 Task: Create a "release" branch for stable versions of your code.
Action: Mouse moved to (1244, 82)
Screenshot: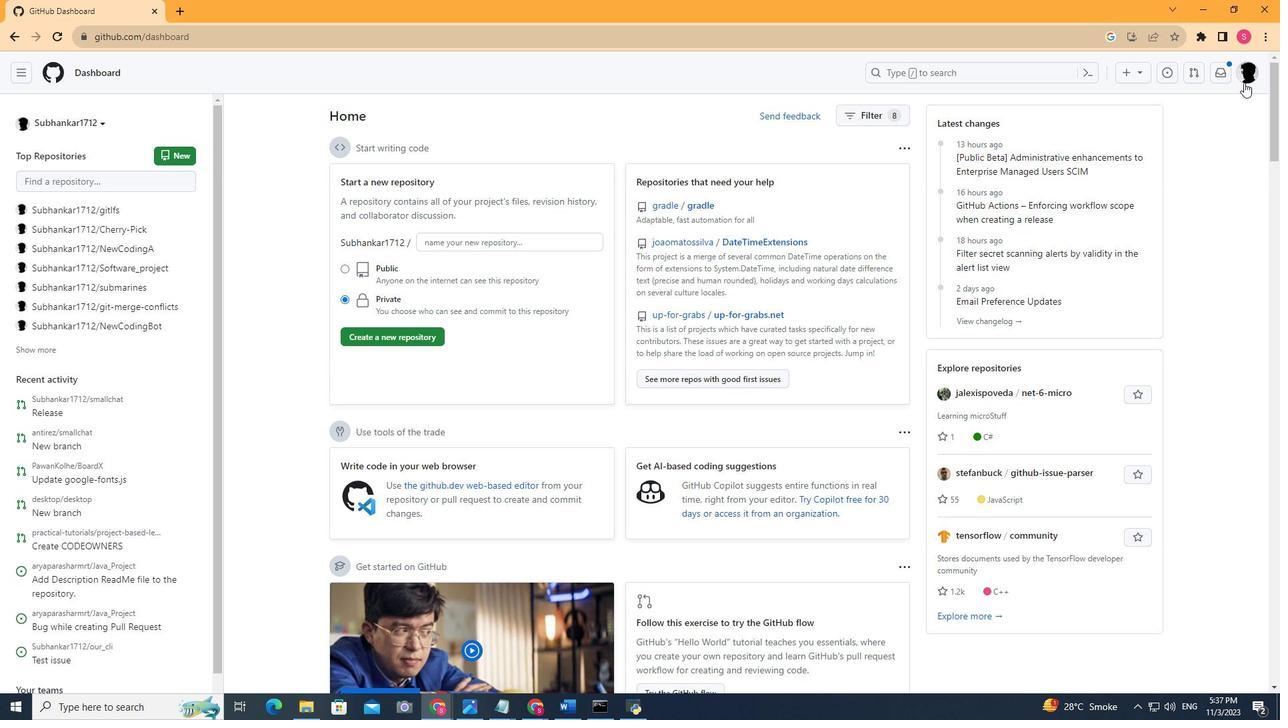 
Action: Mouse pressed left at (1244, 82)
Screenshot: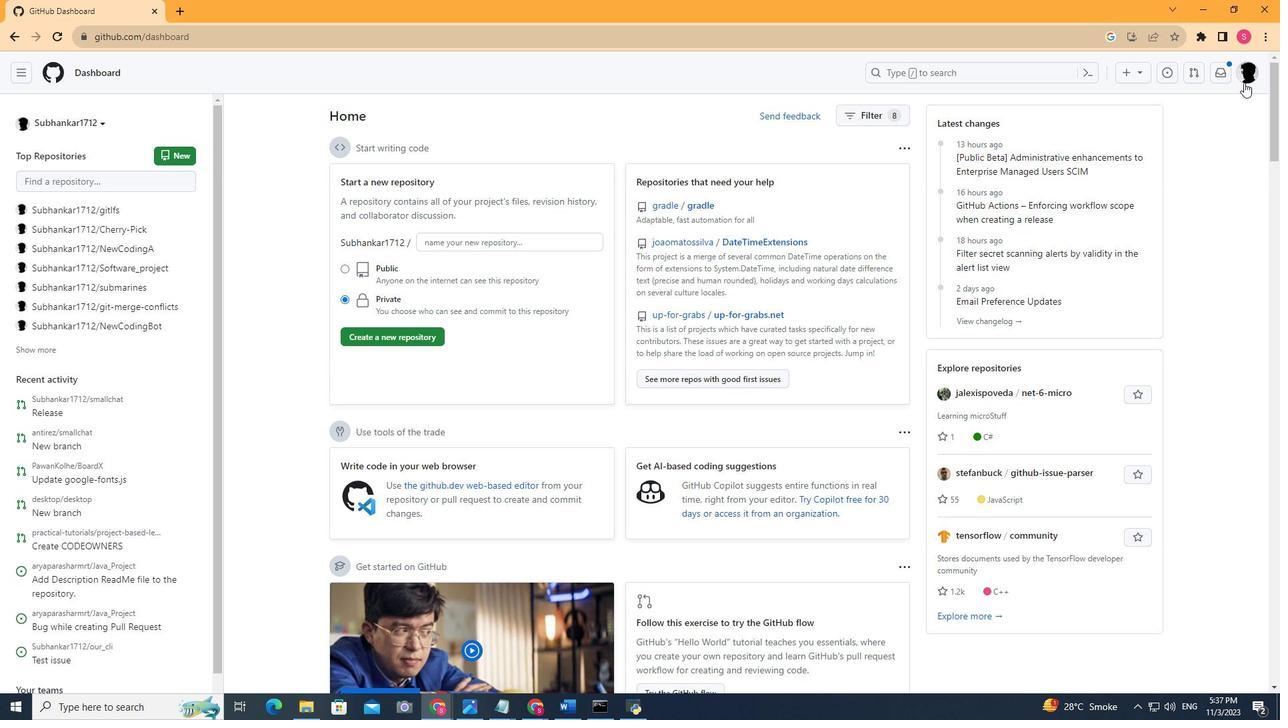
Action: Mouse moved to (1123, 174)
Screenshot: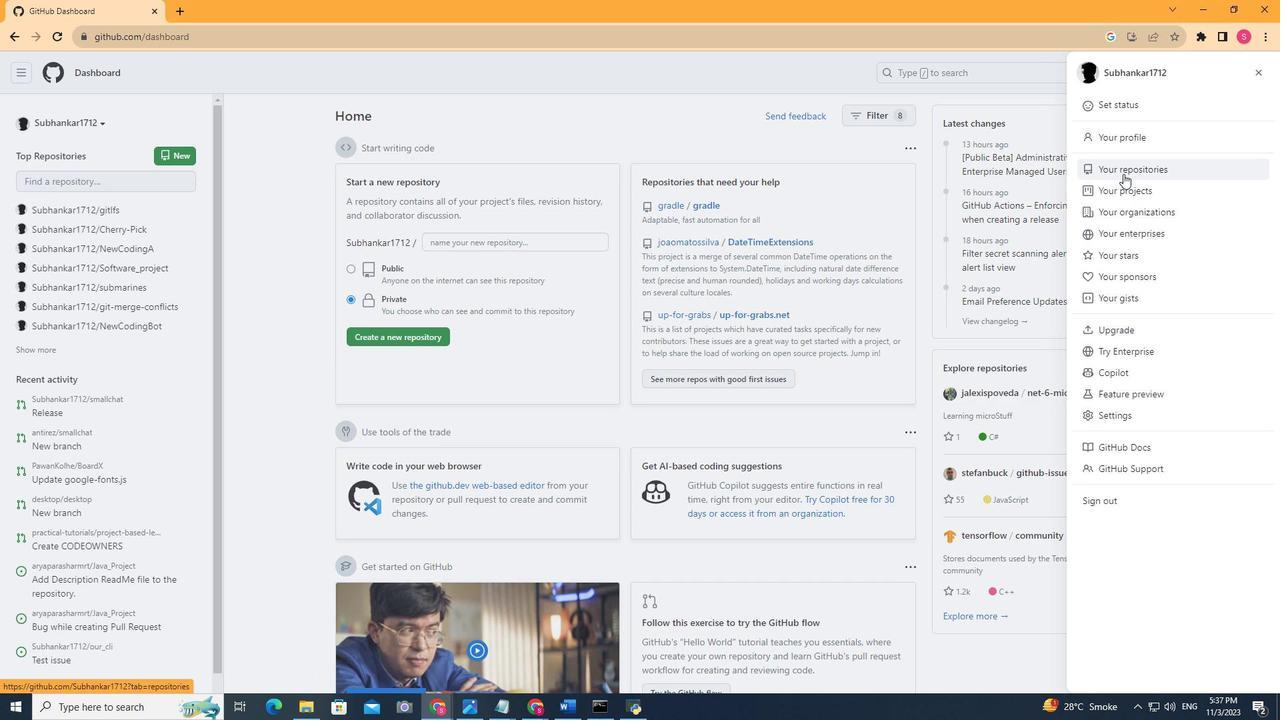 
Action: Mouse pressed left at (1123, 174)
Screenshot: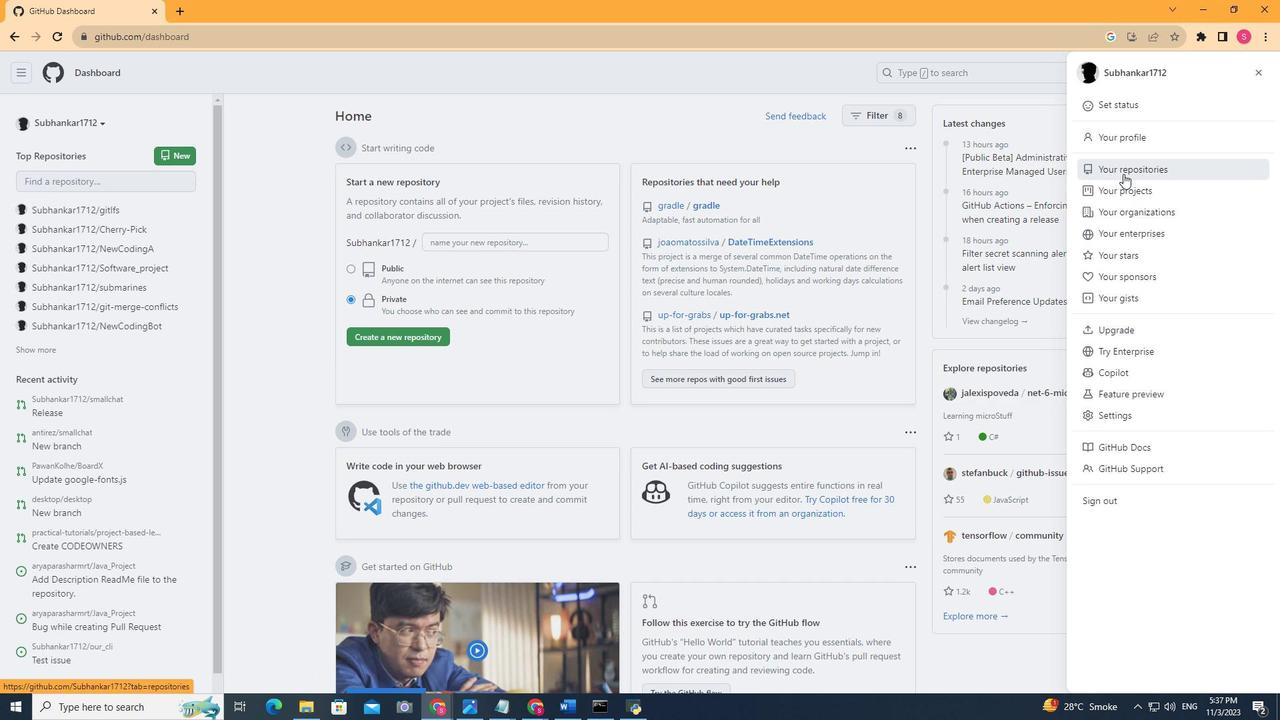 
Action: Mouse moved to (522, 269)
Screenshot: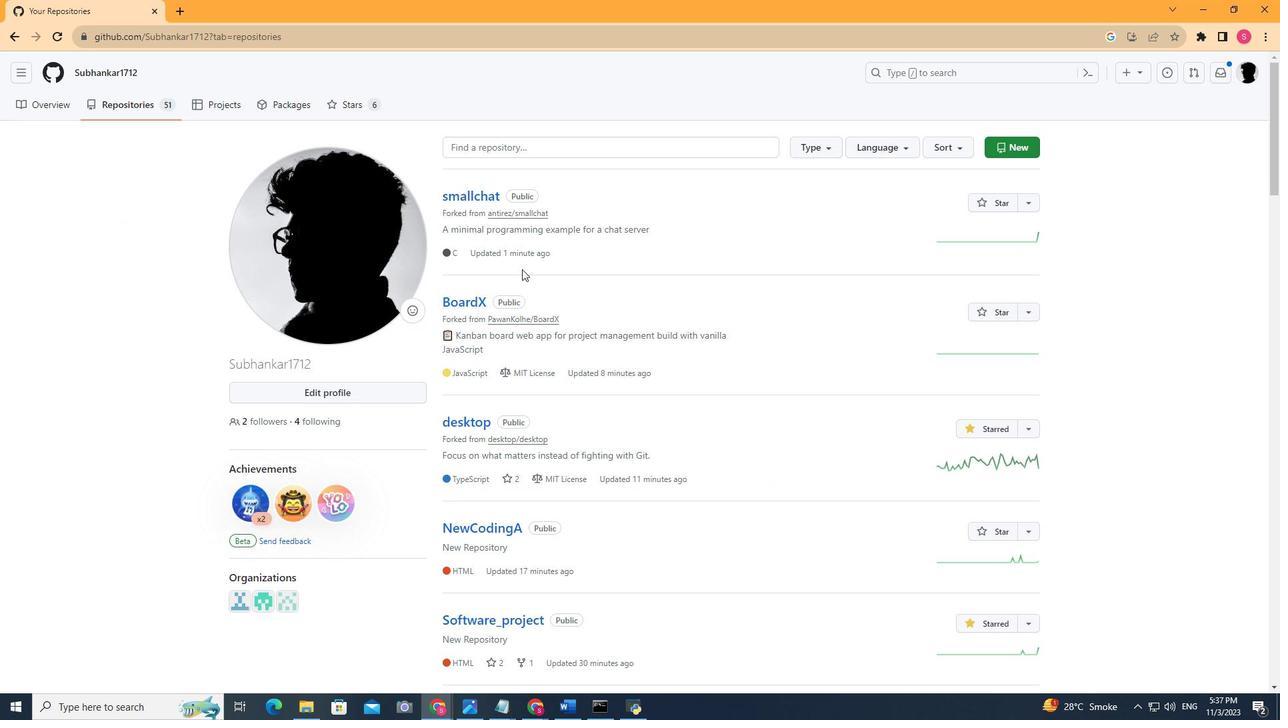 
Action: Mouse scrolled (522, 268) with delta (0, 0)
Screenshot: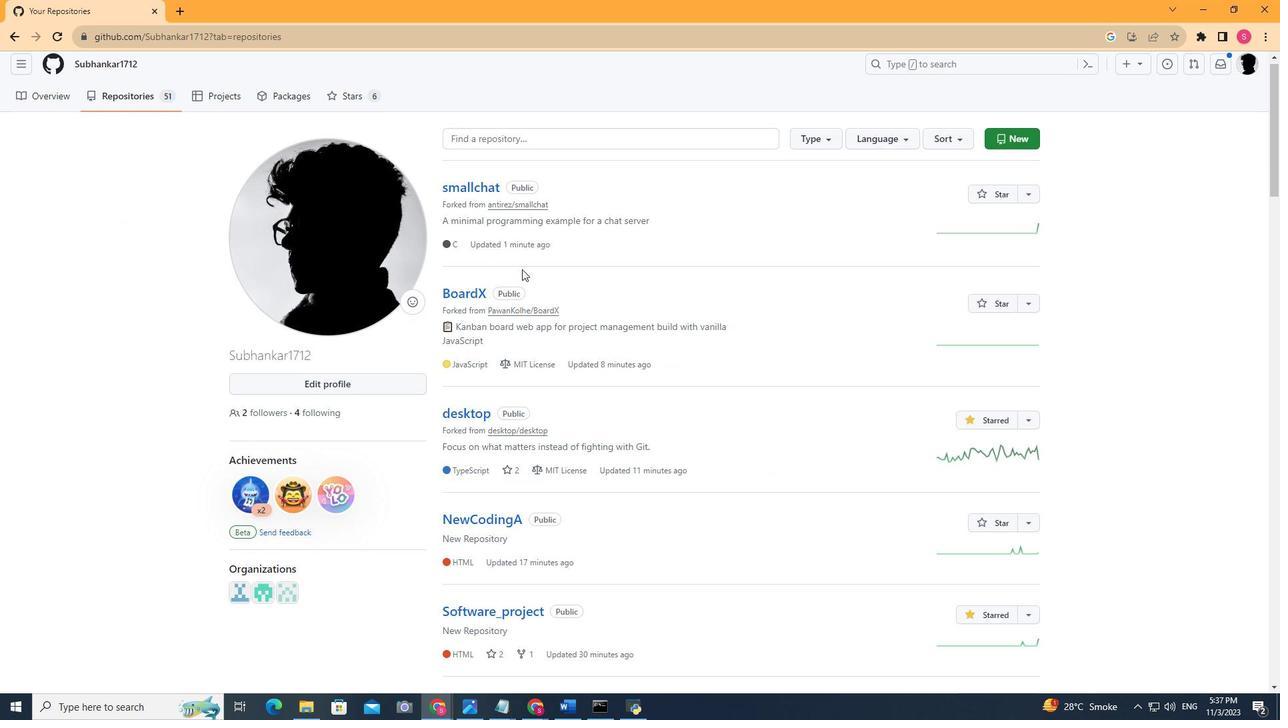 
Action: Mouse scrolled (522, 268) with delta (0, 0)
Screenshot: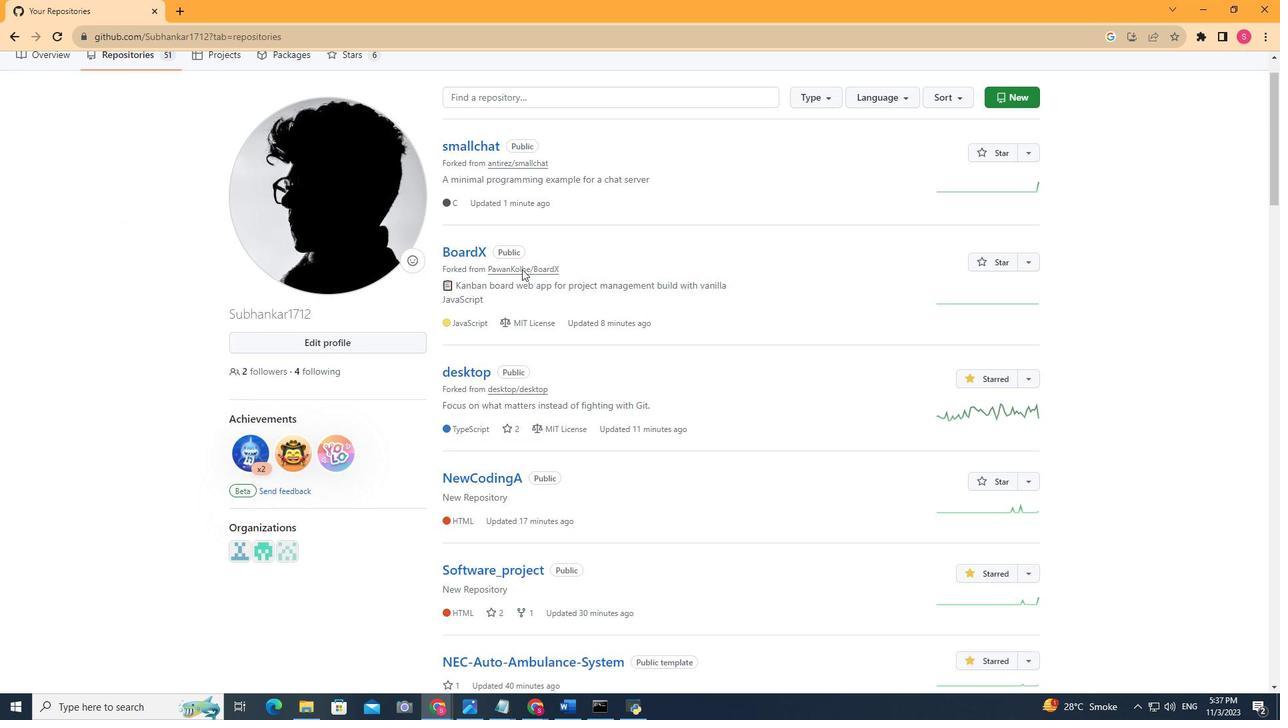 
Action: Mouse scrolled (522, 268) with delta (0, 0)
Screenshot: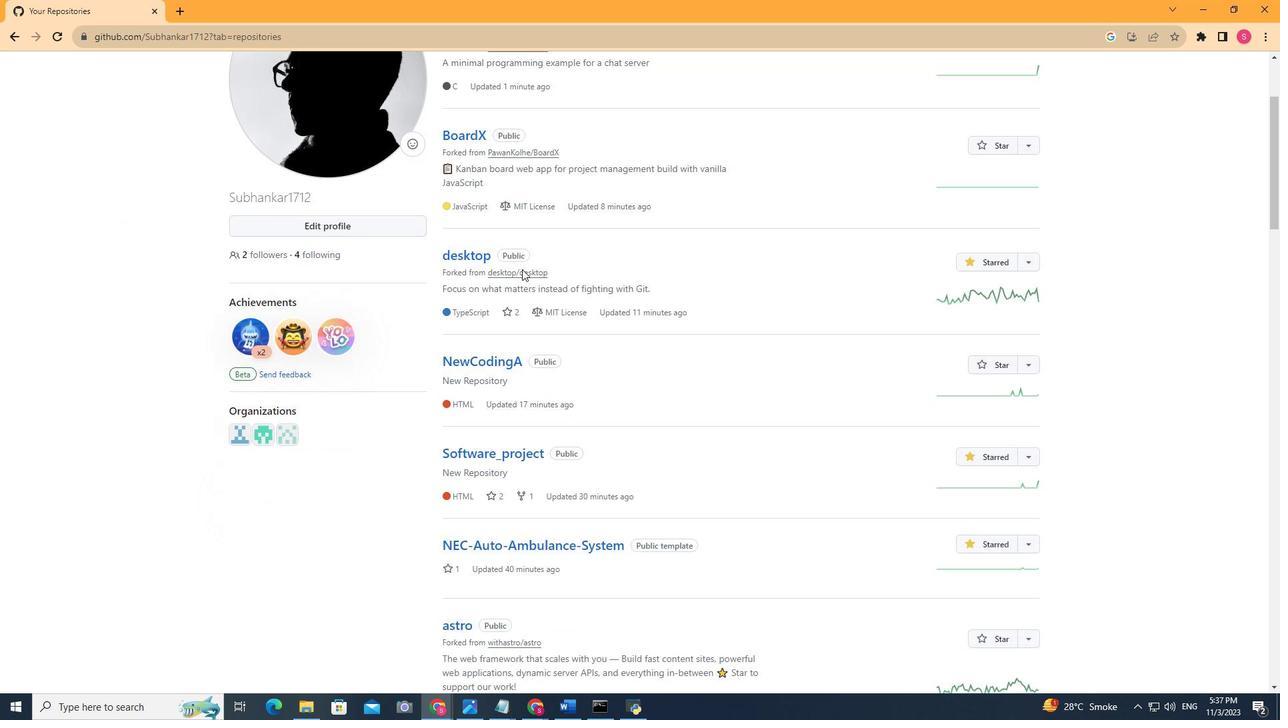 
Action: Mouse scrolled (522, 268) with delta (0, 0)
Screenshot: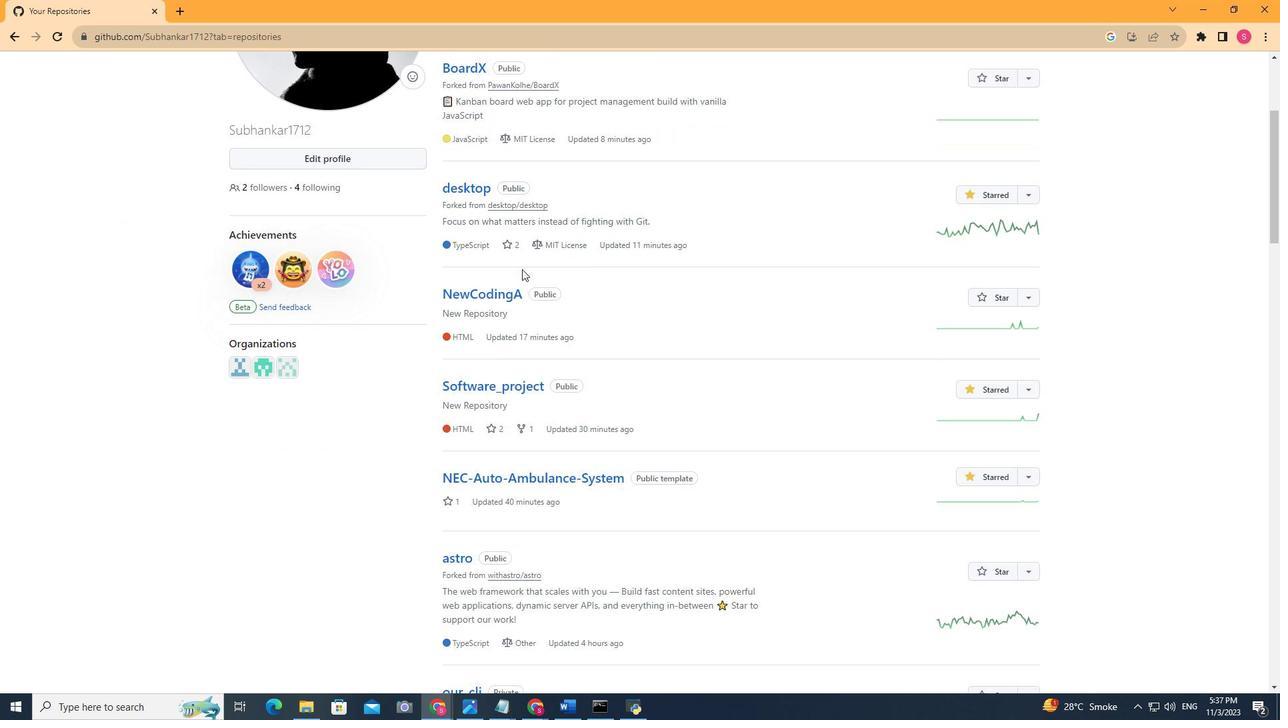 
Action: Mouse scrolled (522, 268) with delta (0, 0)
Screenshot: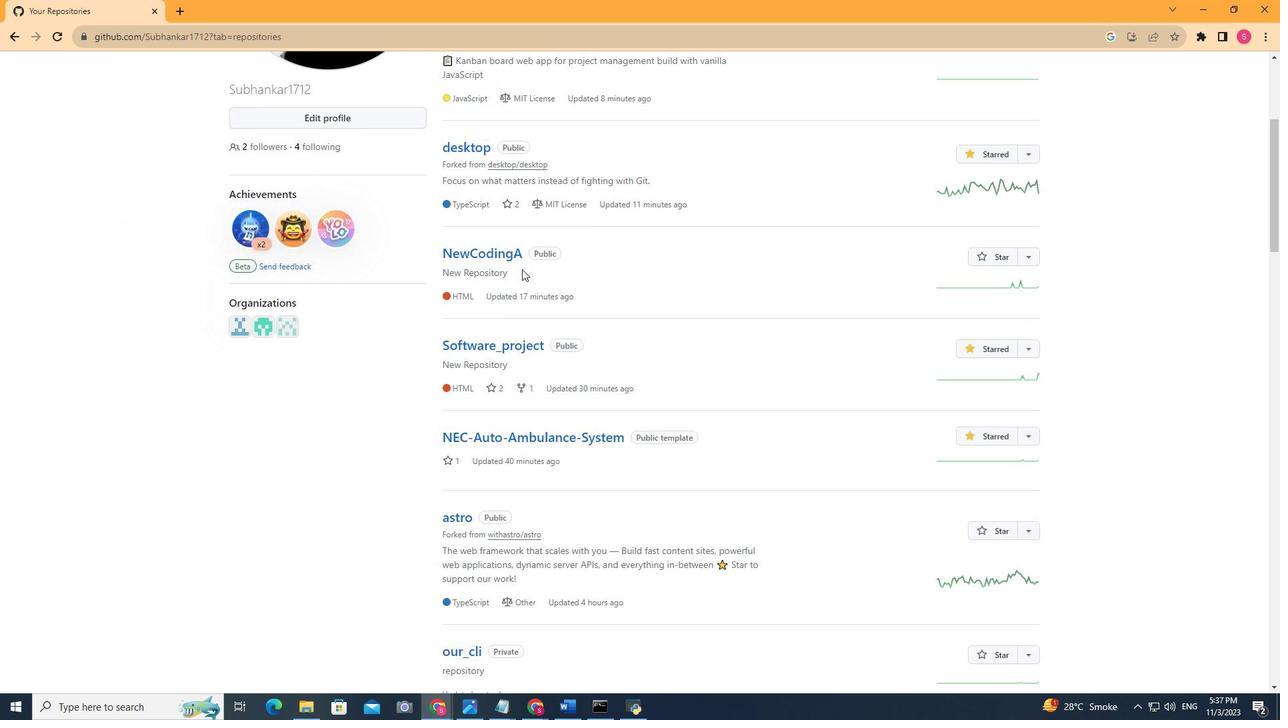 
Action: Mouse scrolled (522, 268) with delta (0, 0)
Screenshot: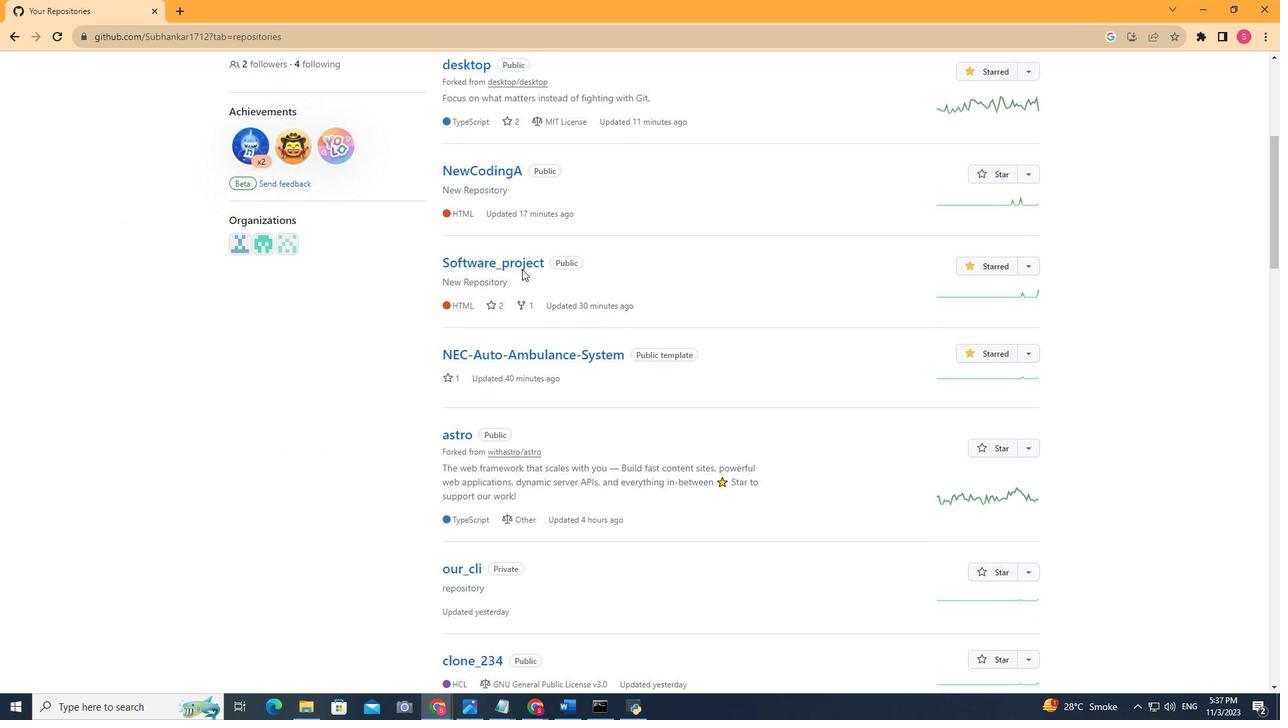 
Action: Mouse scrolled (522, 268) with delta (0, 0)
Screenshot: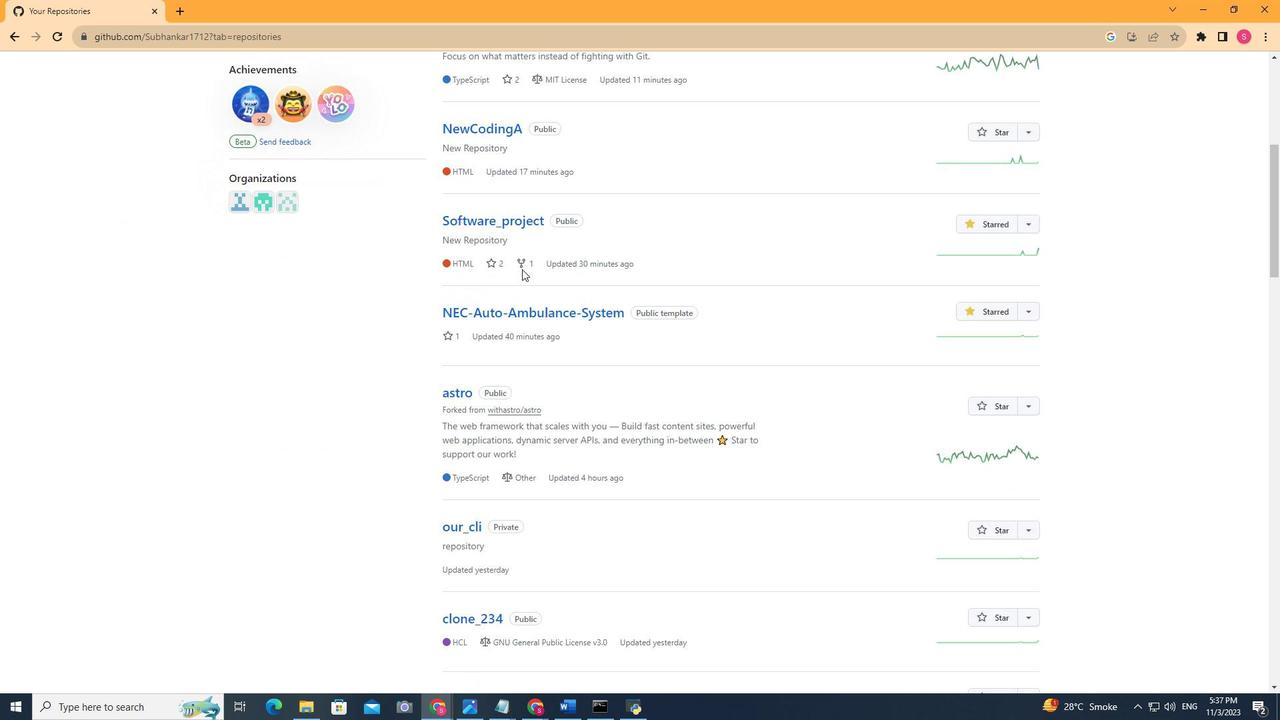 
Action: Mouse scrolled (522, 268) with delta (0, 0)
Screenshot: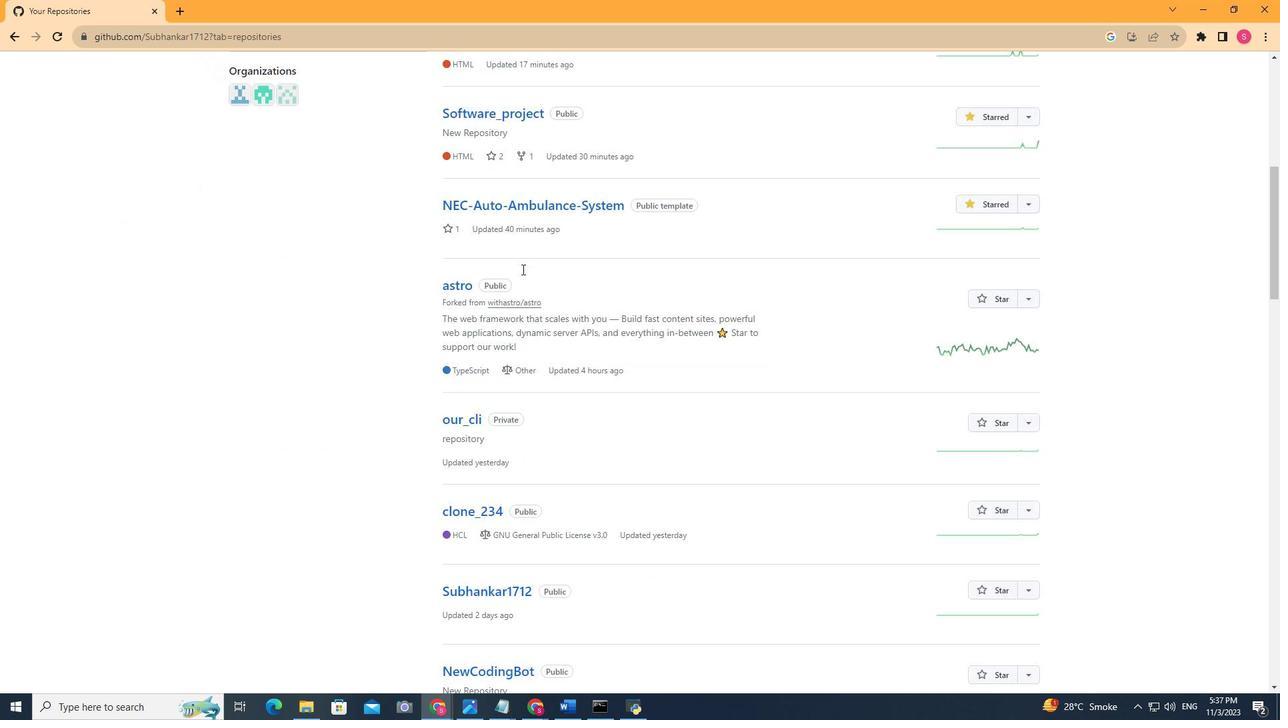
Action: Mouse scrolled (522, 268) with delta (0, 0)
Screenshot: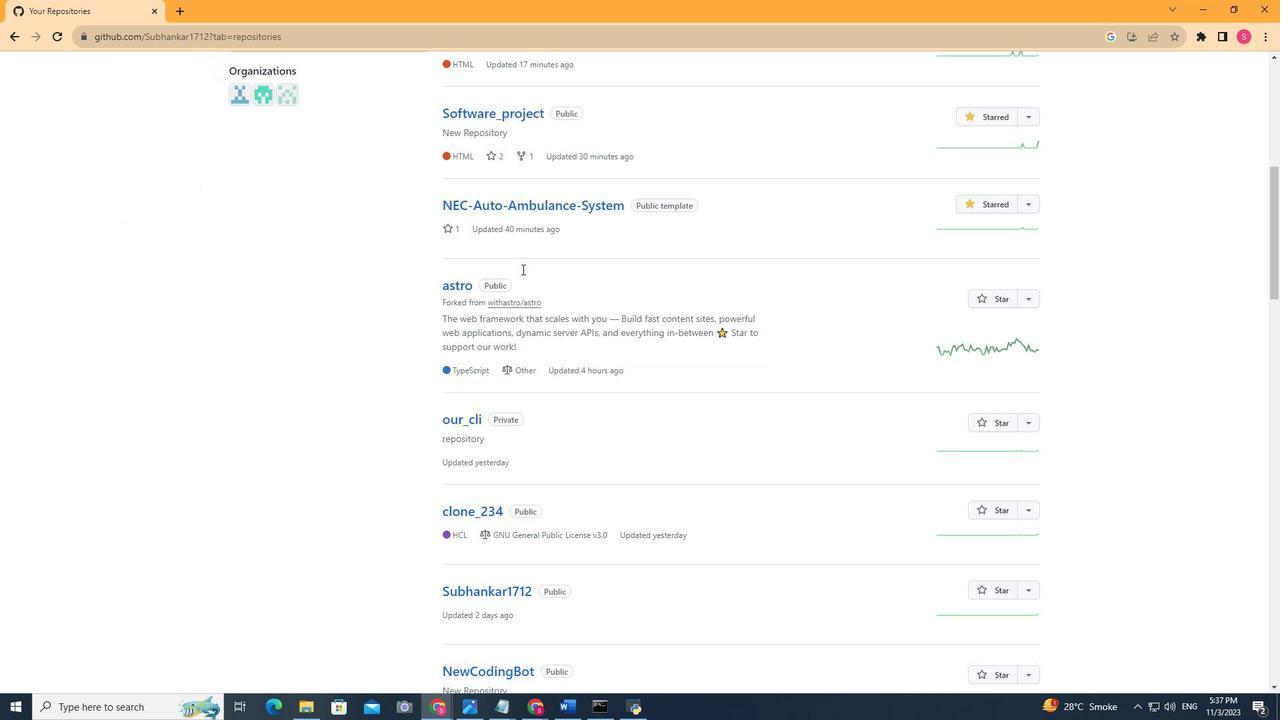 
Action: Mouse scrolled (522, 268) with delta (0, 0)
Screenshot: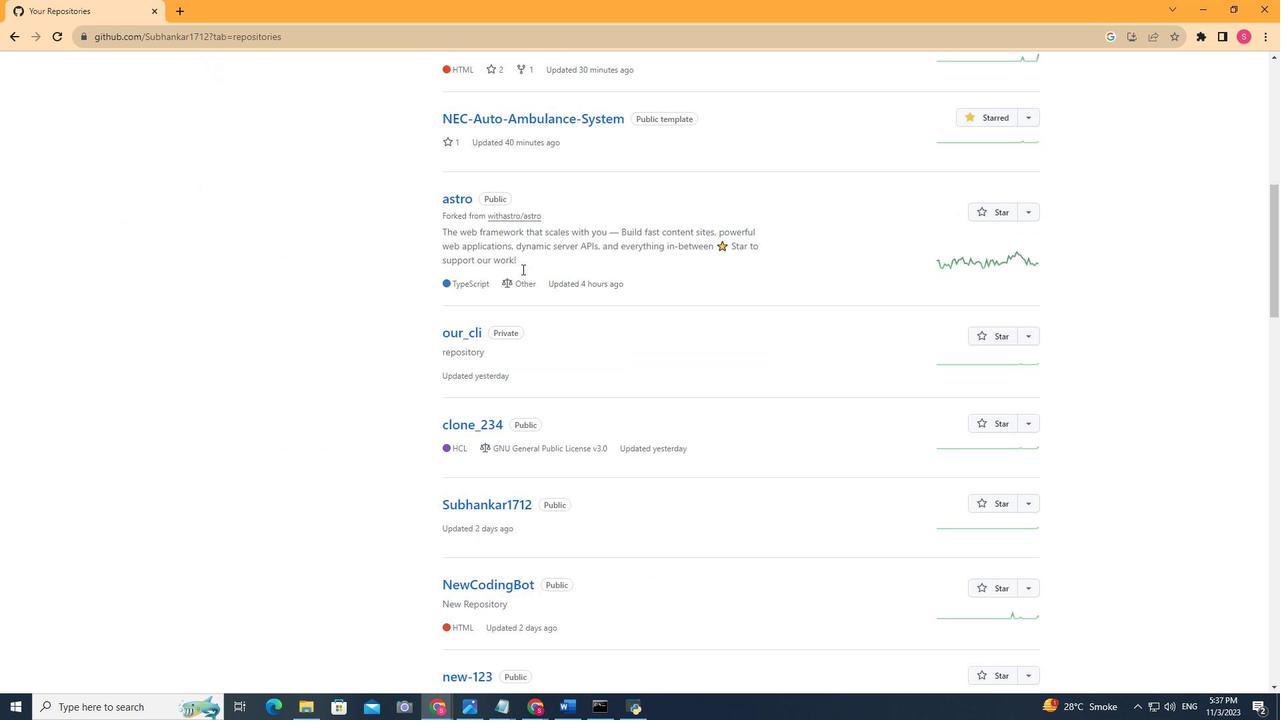 
Action: Mouse scrolled (522, 268) with delta (0, 0)
Screenshot: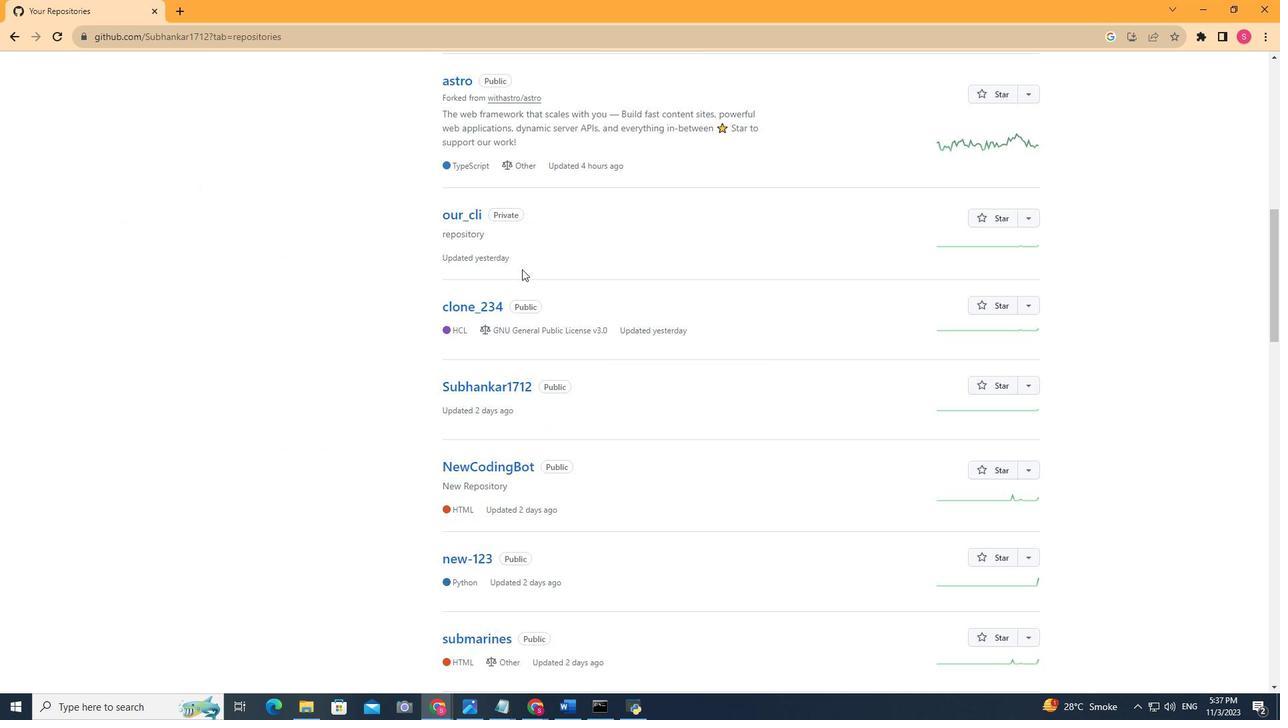 
Action: Mouse scrolled (522, 268) with delta (0, 0)
Screenshot: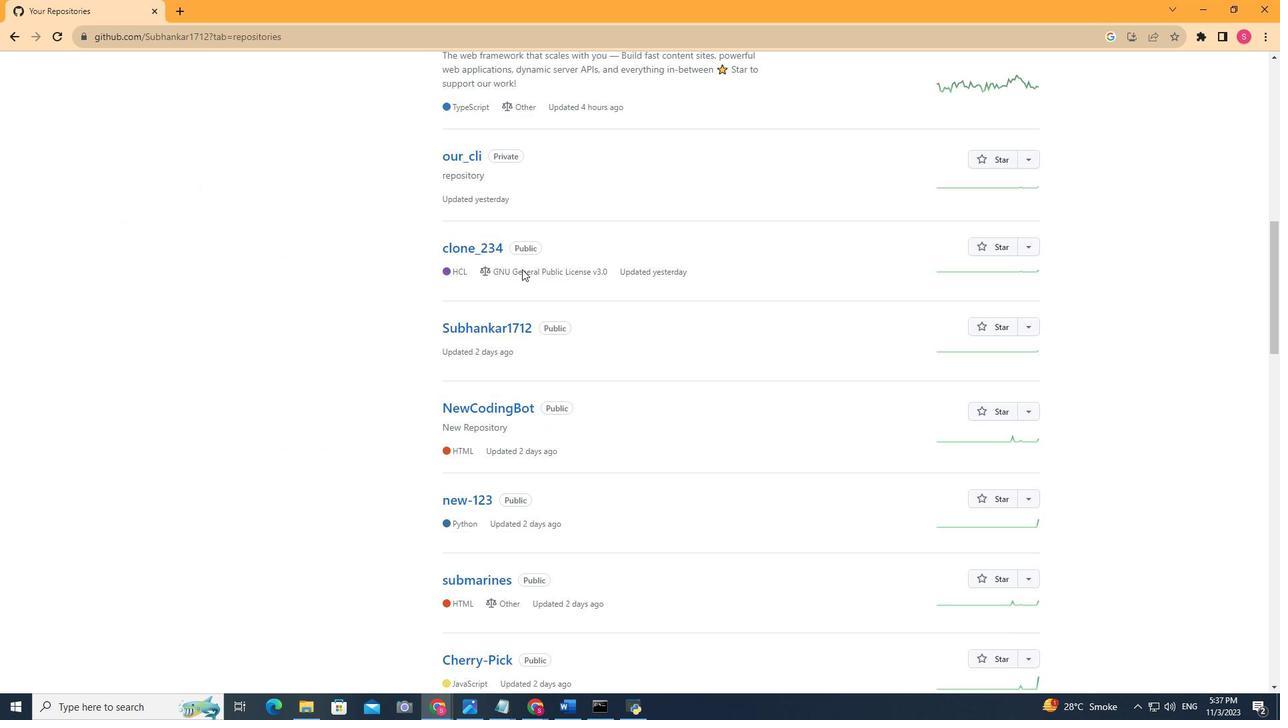 
Action: Mouse scrolled (522, 268) with delta (0, 0)
Screenshot: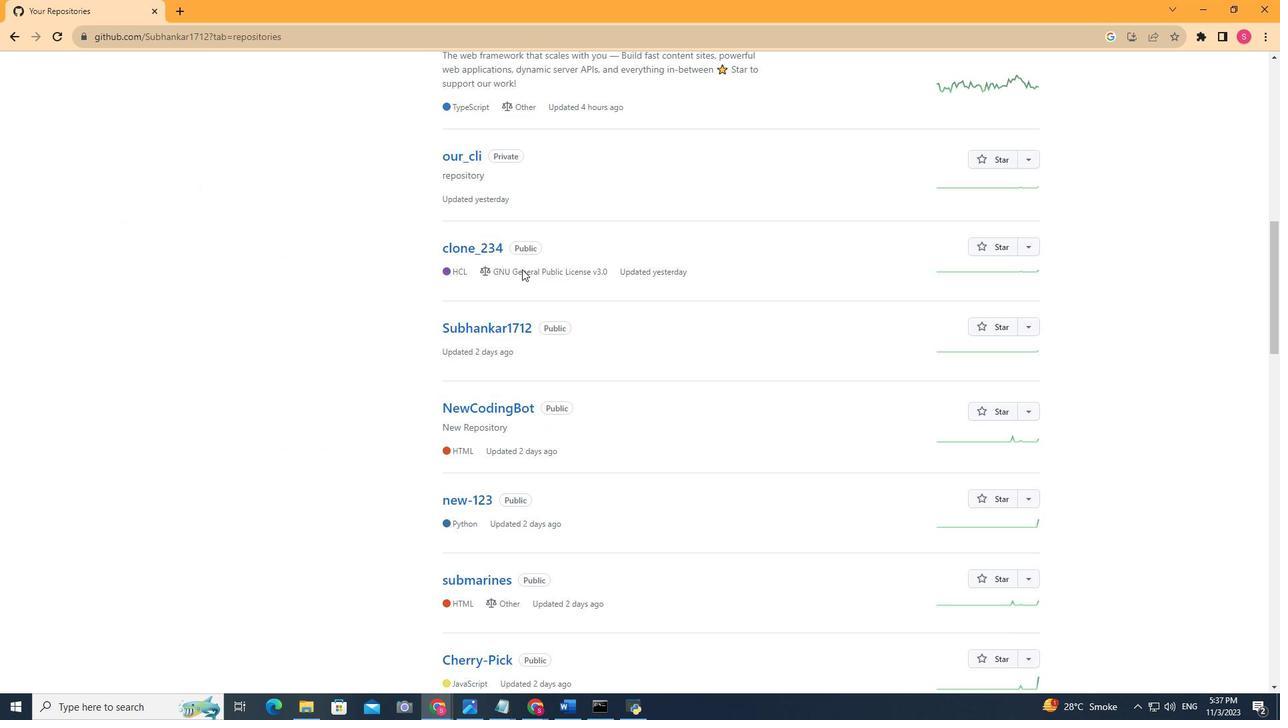 
Action: Mouse scrolled (522, 268) with delta (0, 0)
Screenshot: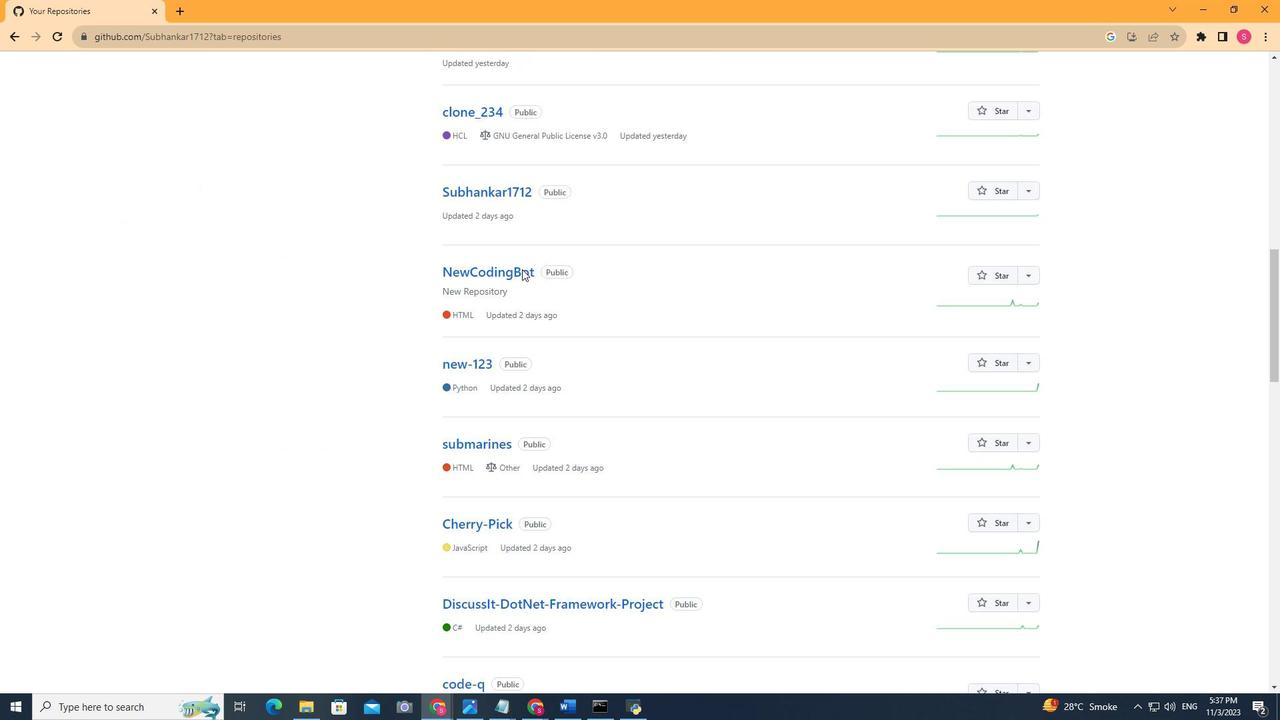 
Action: Mouse scrolled (522, 268) with delta (0, 0)
Screenshot: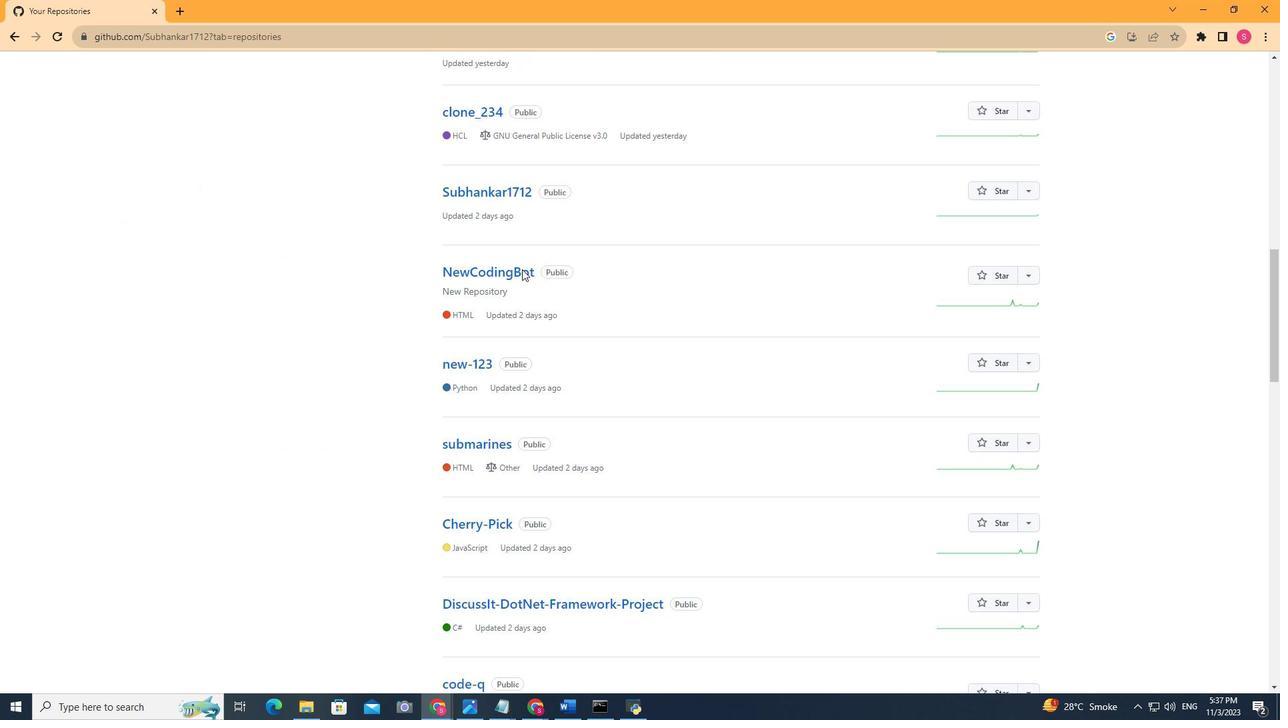 
Action: Mouse scrolled (522, 268) with delta (0, 0)
Screenshot: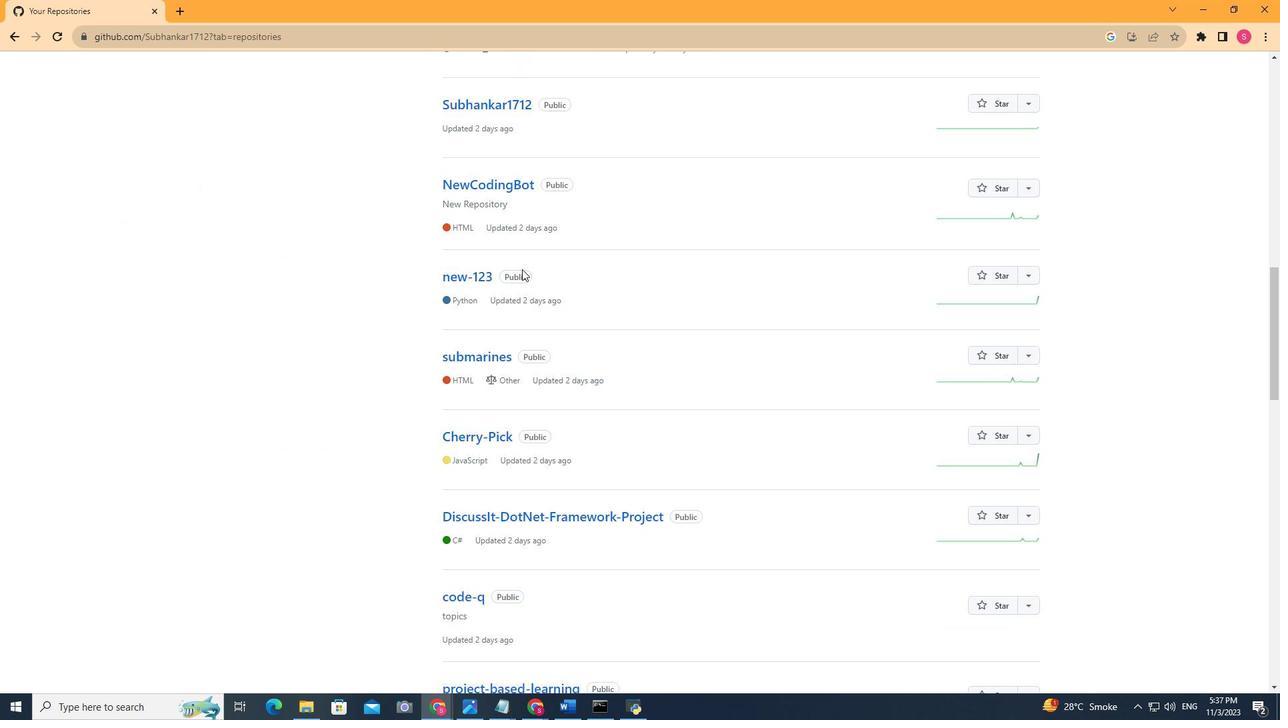 
Action: Mouse scrolled (522, 268) with delta (0, 0)
Screenshot: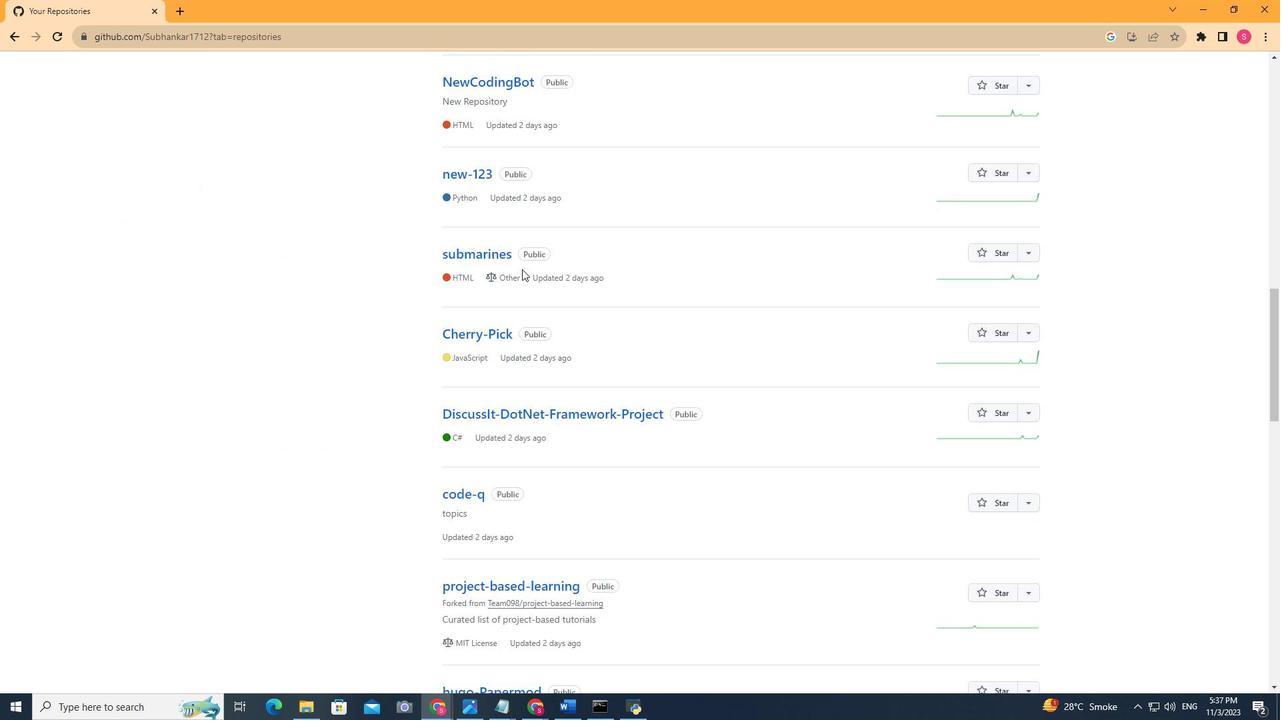 
Action: Mouse scrolled (522, 268) with delta (0, 0)
Screenshot: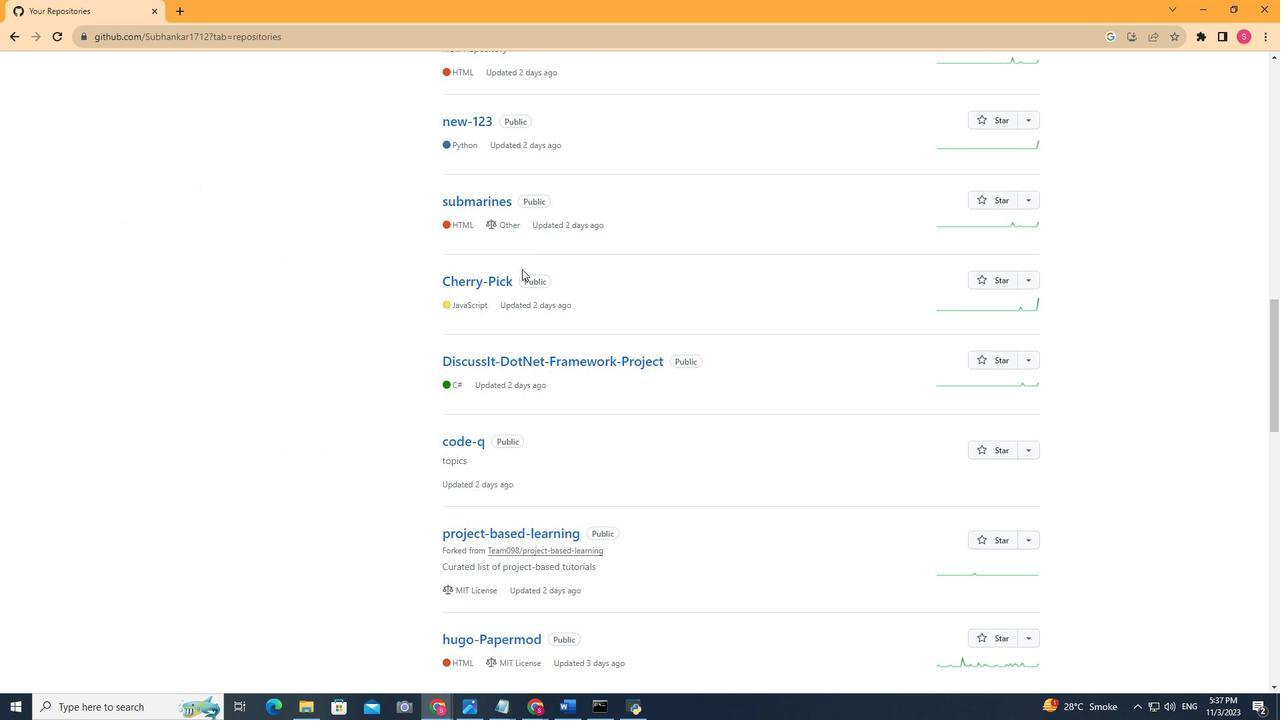 
Action: Mouse scrolled (522, 268) with delta (0, 0)
Screenshot: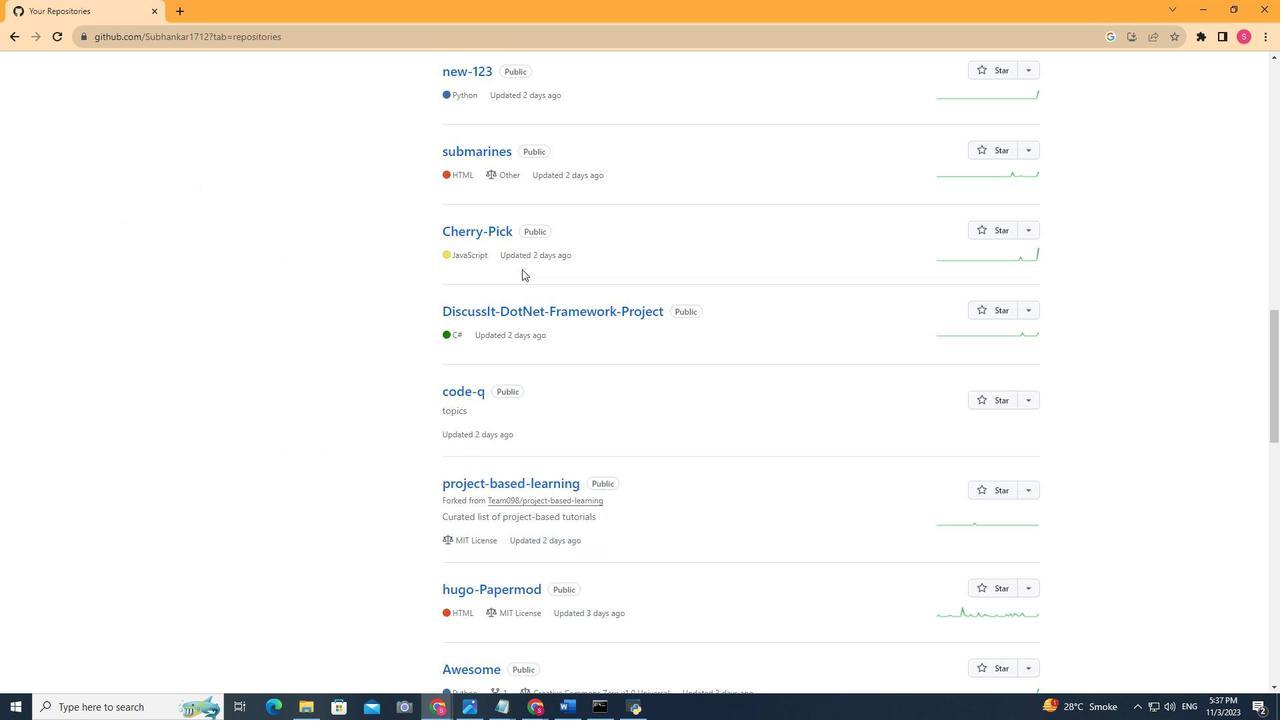 
Action: Mouse scrolled (522, 268) with delta (0, 0)
Screenshot: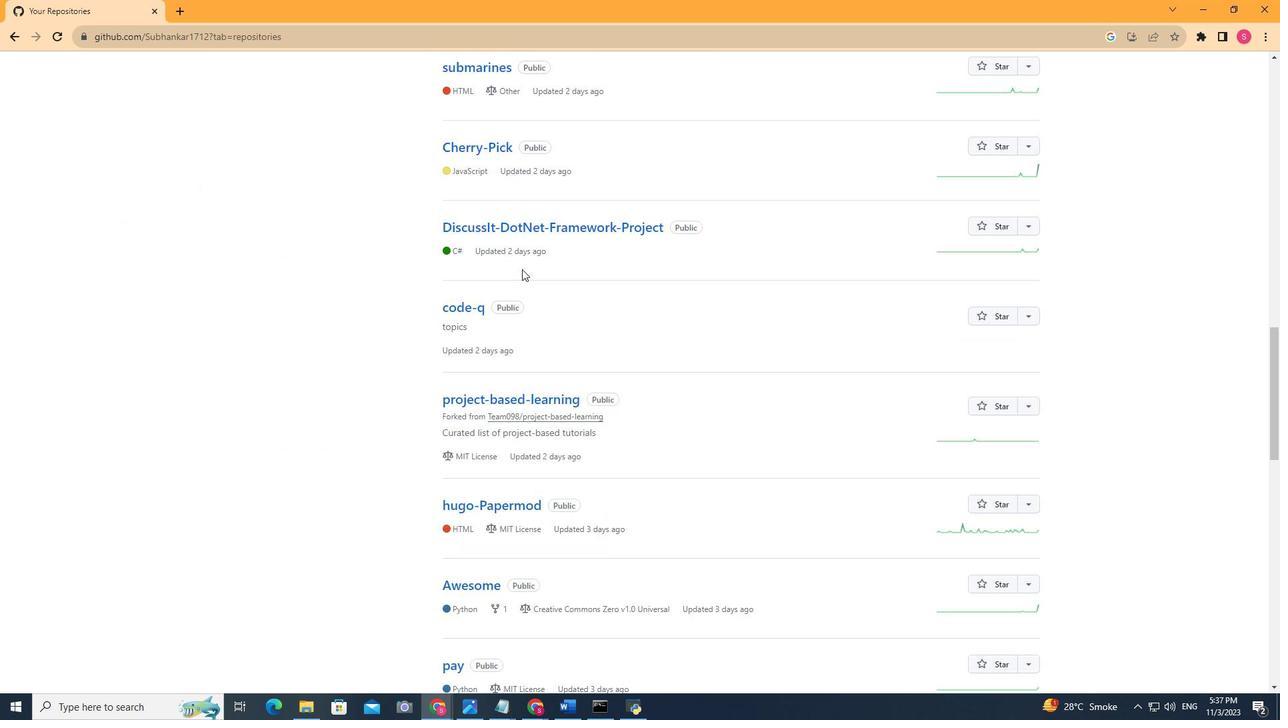 
Action: Mouse scrolled (522, 268) with delta (0, 0)
Screenshot: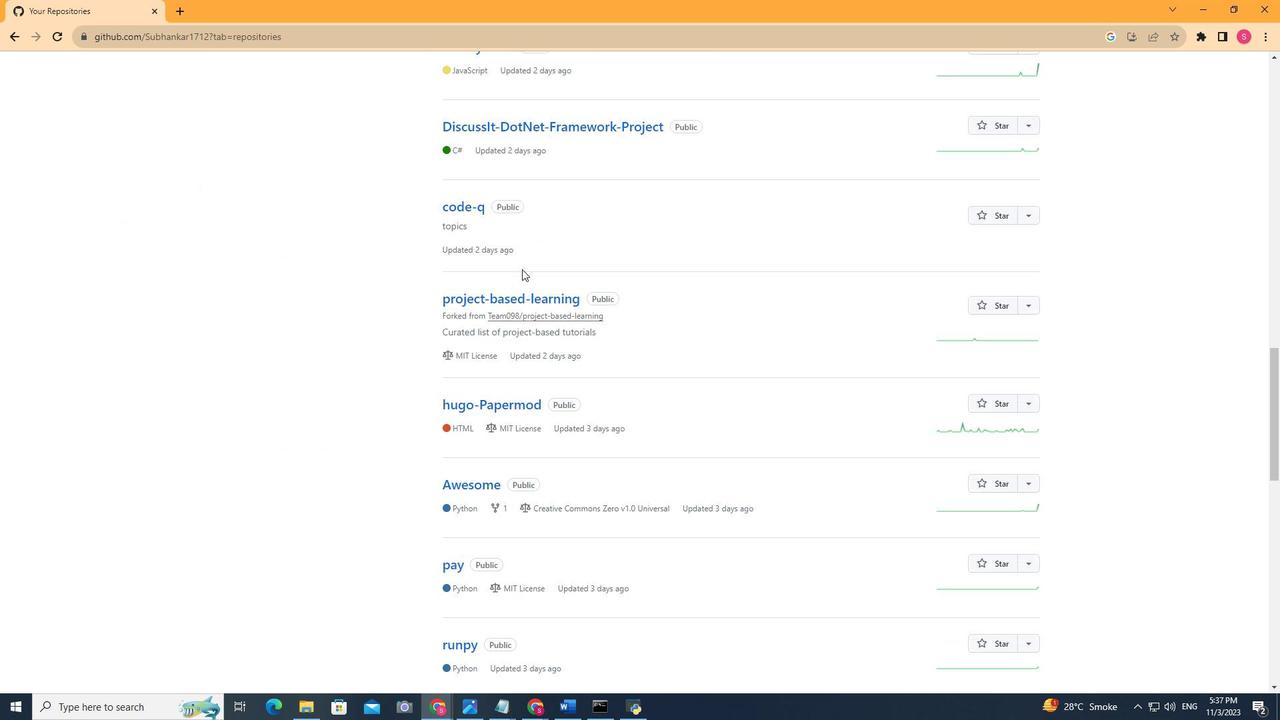 
Action: Mouse scrolled (522, 268) with delta (0, 0)
Screenshot: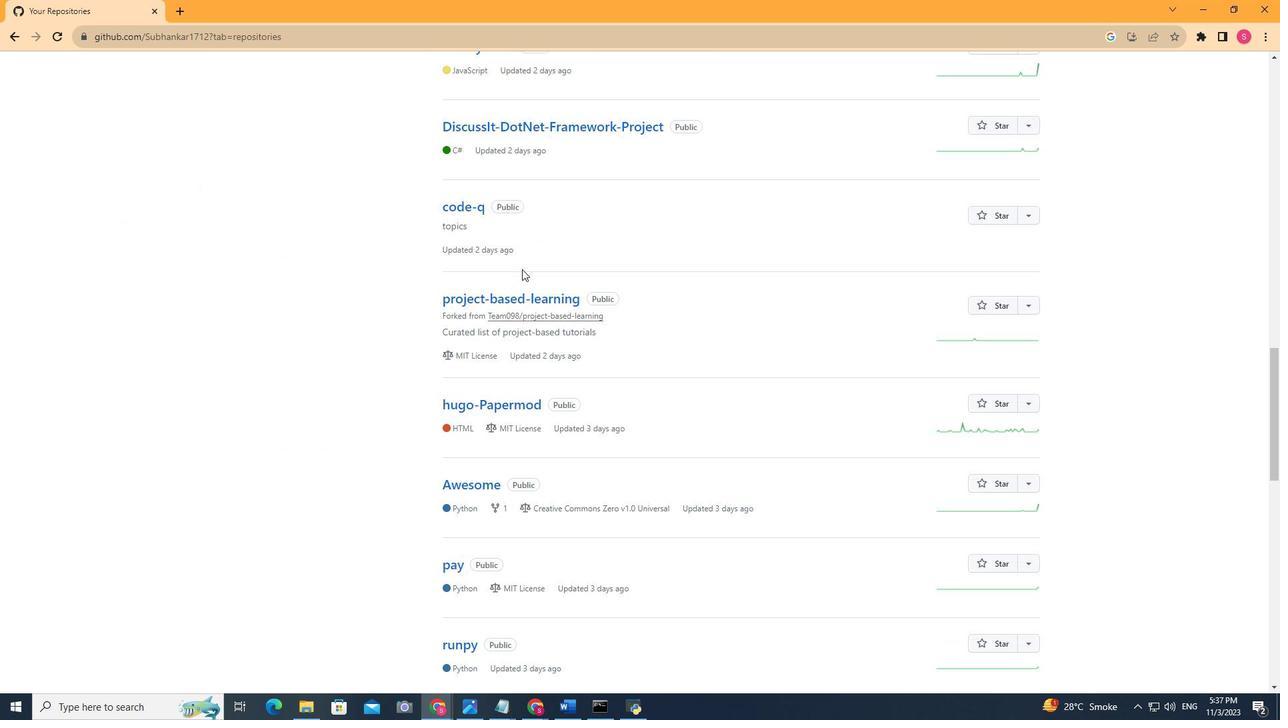 
Action: Mouse scrolled (522, 268) with delta (0, 0)
Screenshot: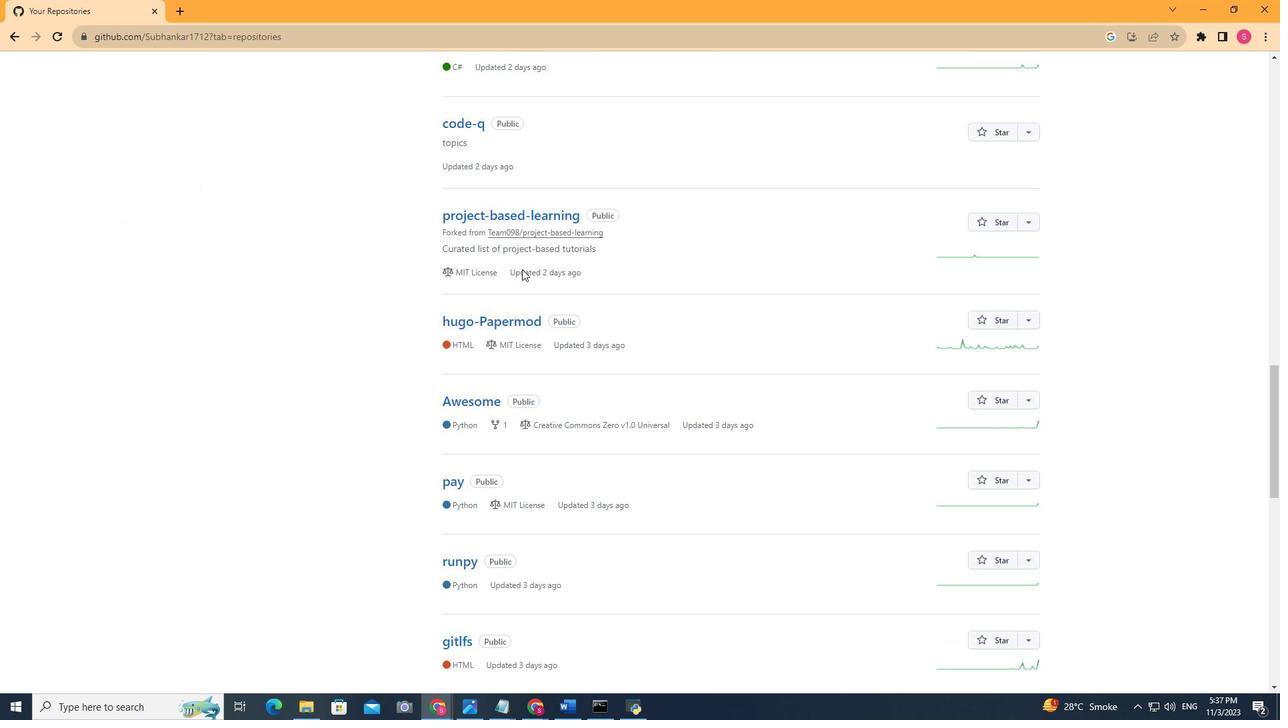 
Action: Mouse scrolled (522, 268) with delta (0, 0)
Screenshot: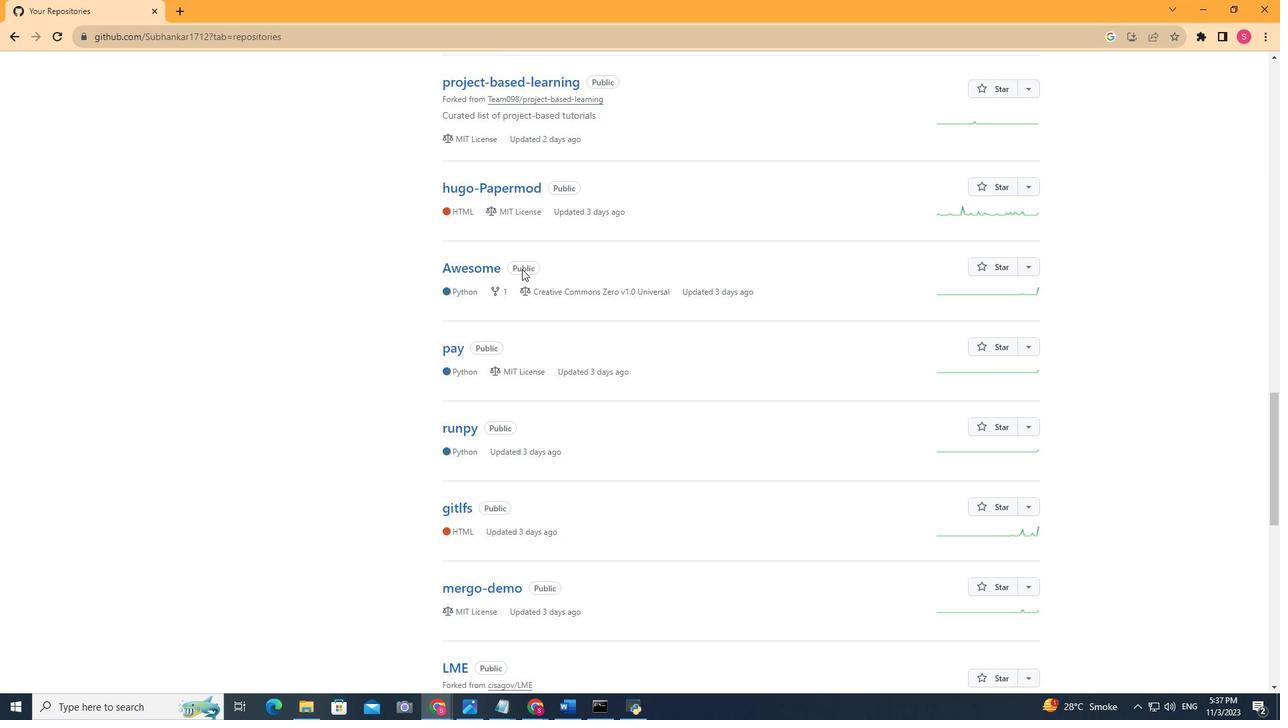 
Action: Mouse scrolled (522, 268) with delta (0, 0)
Screenshot: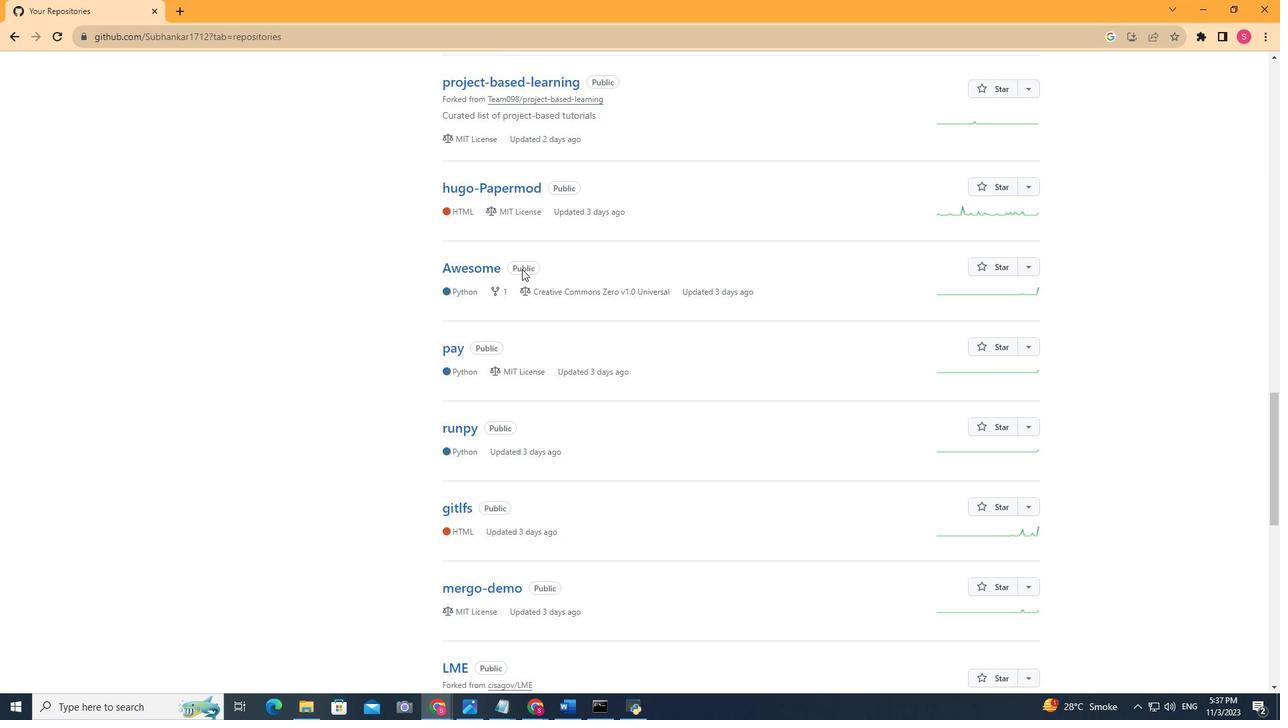 
Action: Mouse scrolled (522, 268) with delta (0, 0)
Screenshot: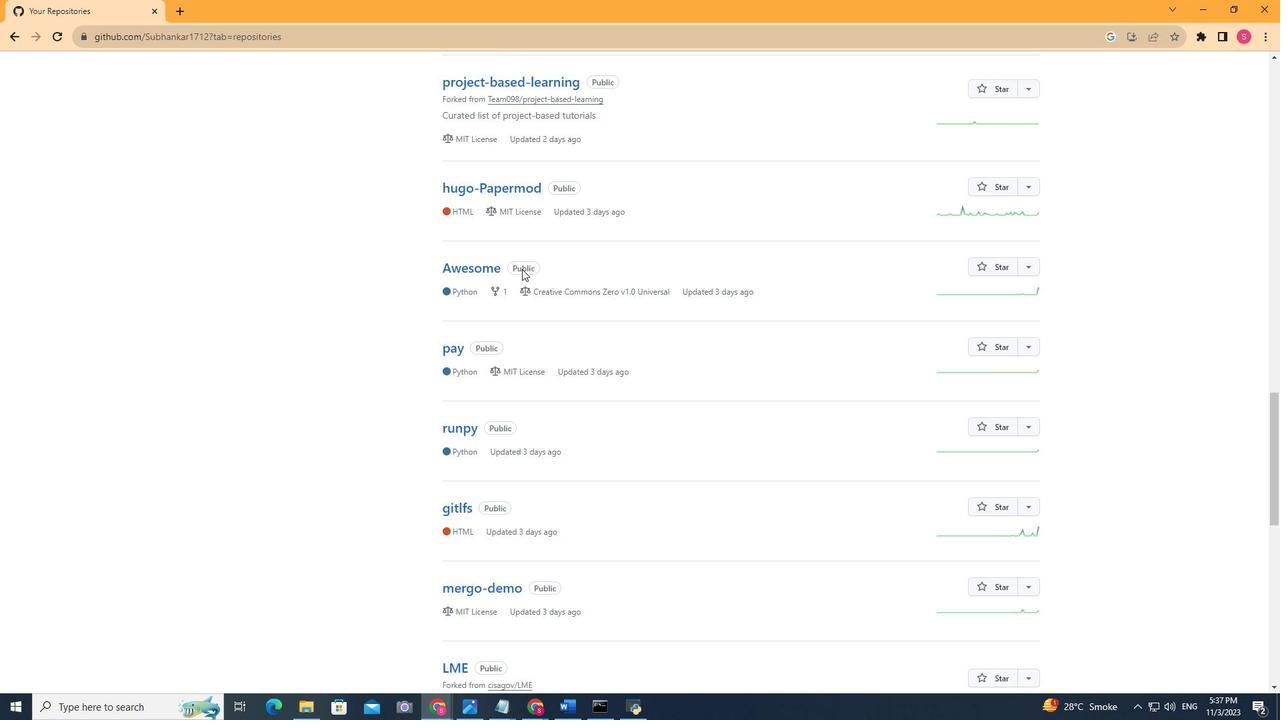 
Action: Mouse scrolled (522, 268) with delta (0, 0)
Screenshot: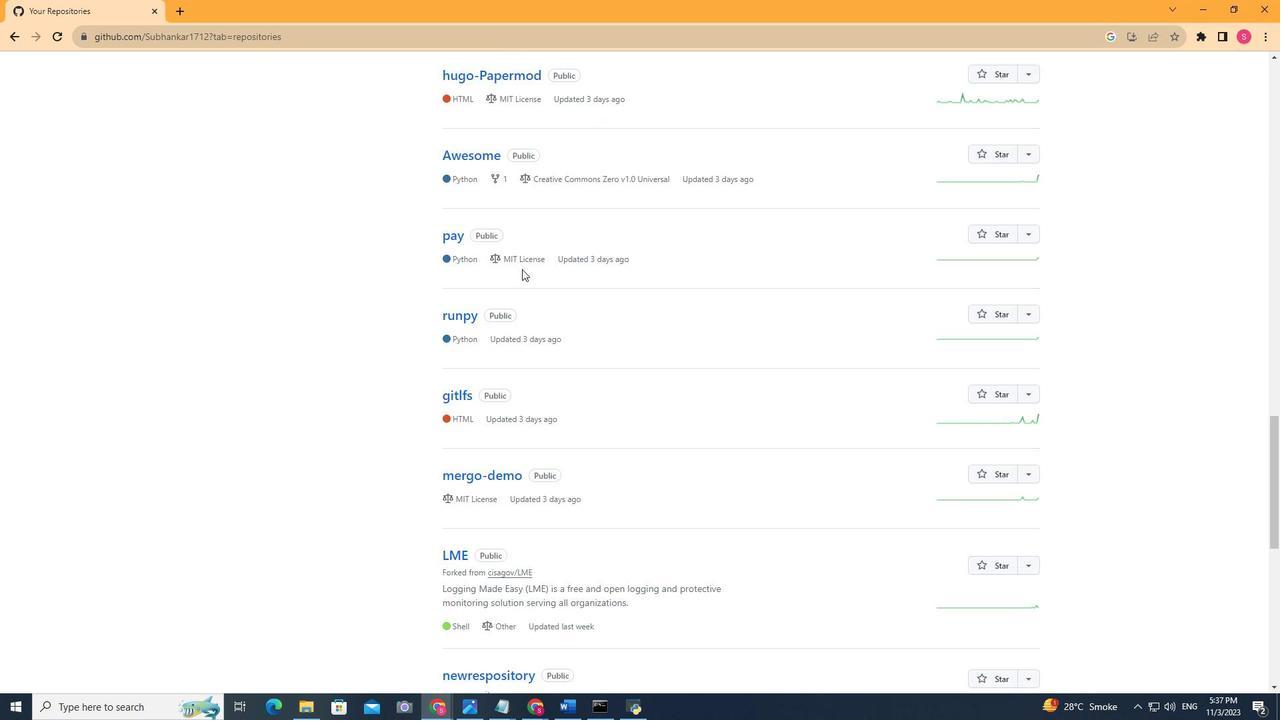 
Action: Mouse scrolled (522, 268) with delta (0, 0)
Screenshot: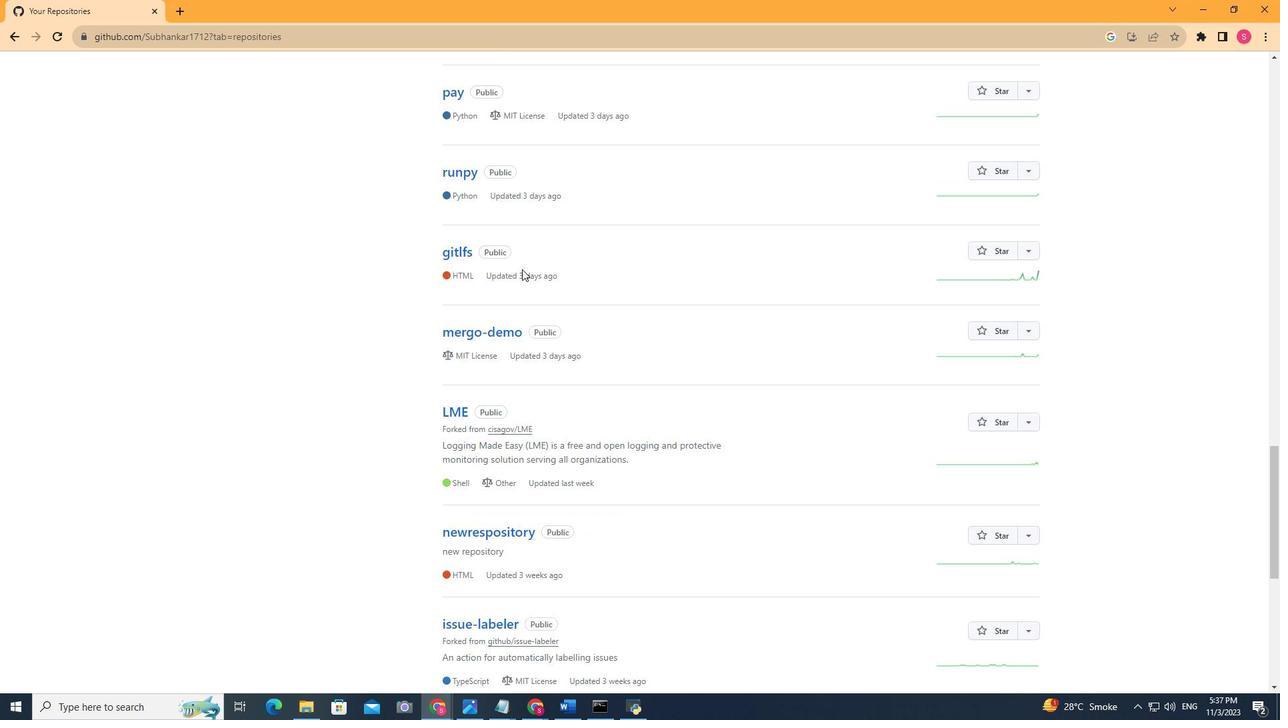 
Action: Mouse scrolled (522, 268) with delta (0, 0)
Screenshot: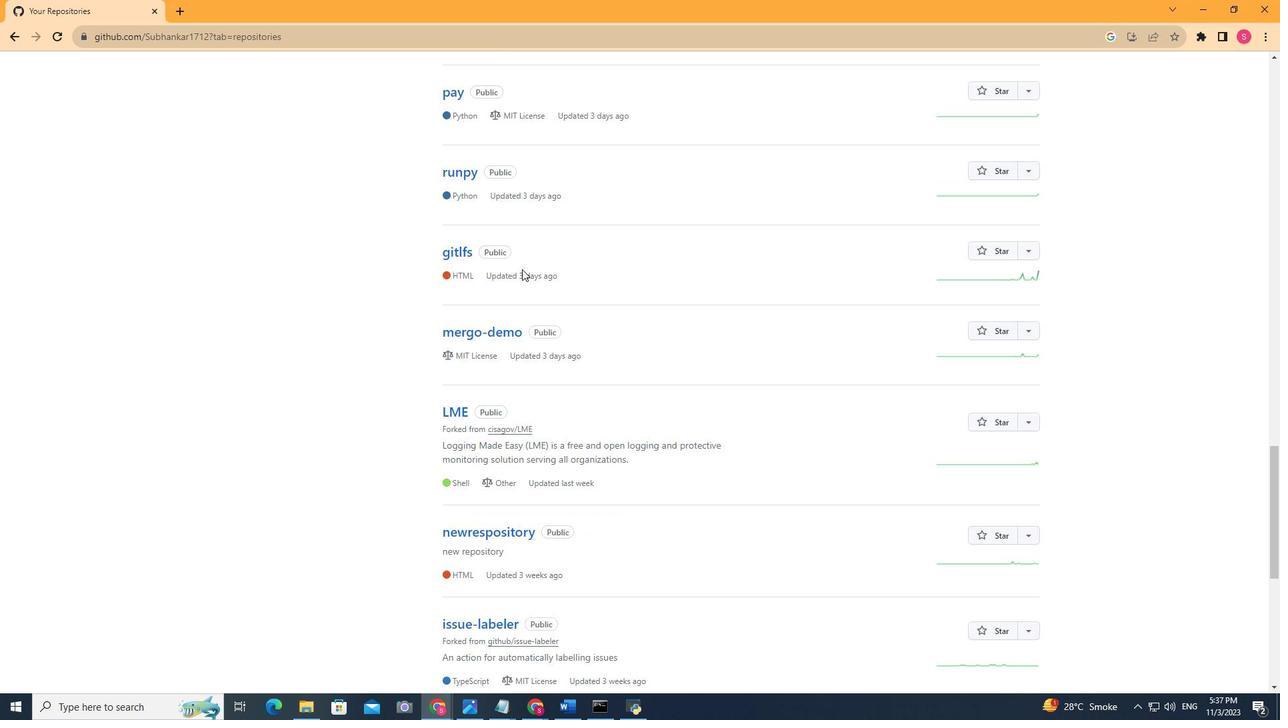 
Action: Mouse scrolled (522, 268) with delta (0, 0)
Screenshot: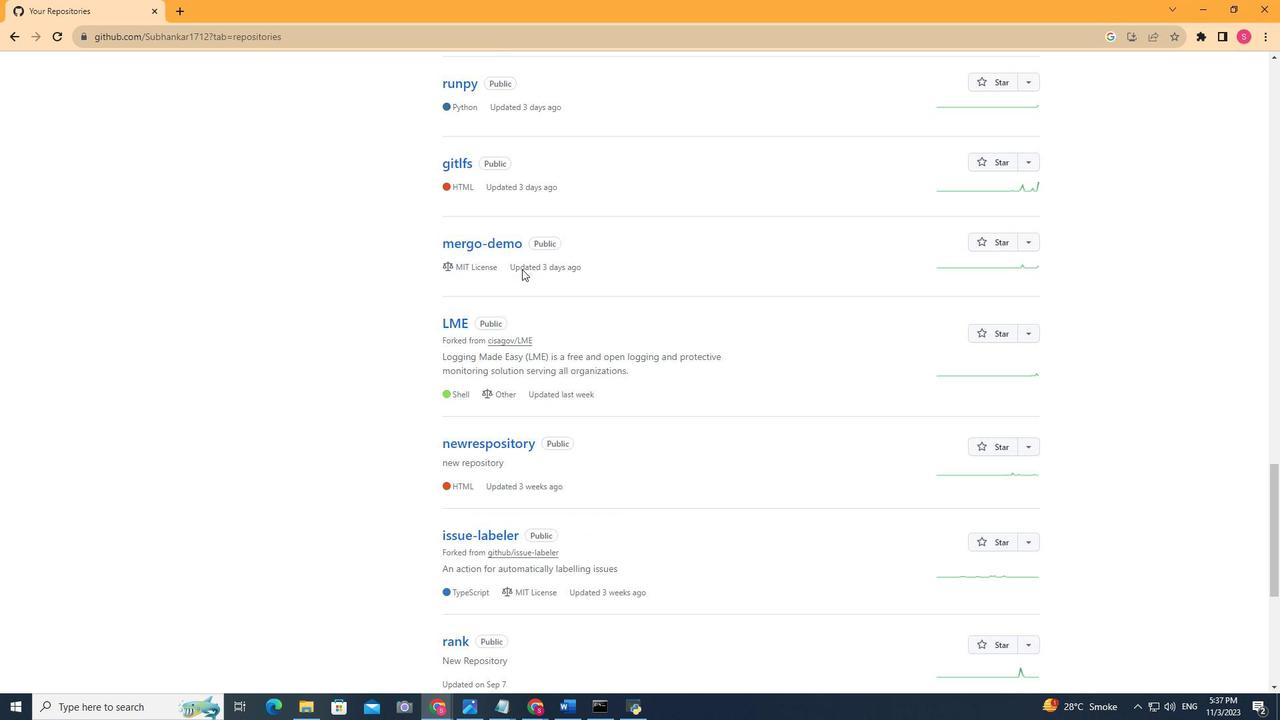 
Action: Mouse scrolled (522, 268) with delta (0, 0)
Screenshot: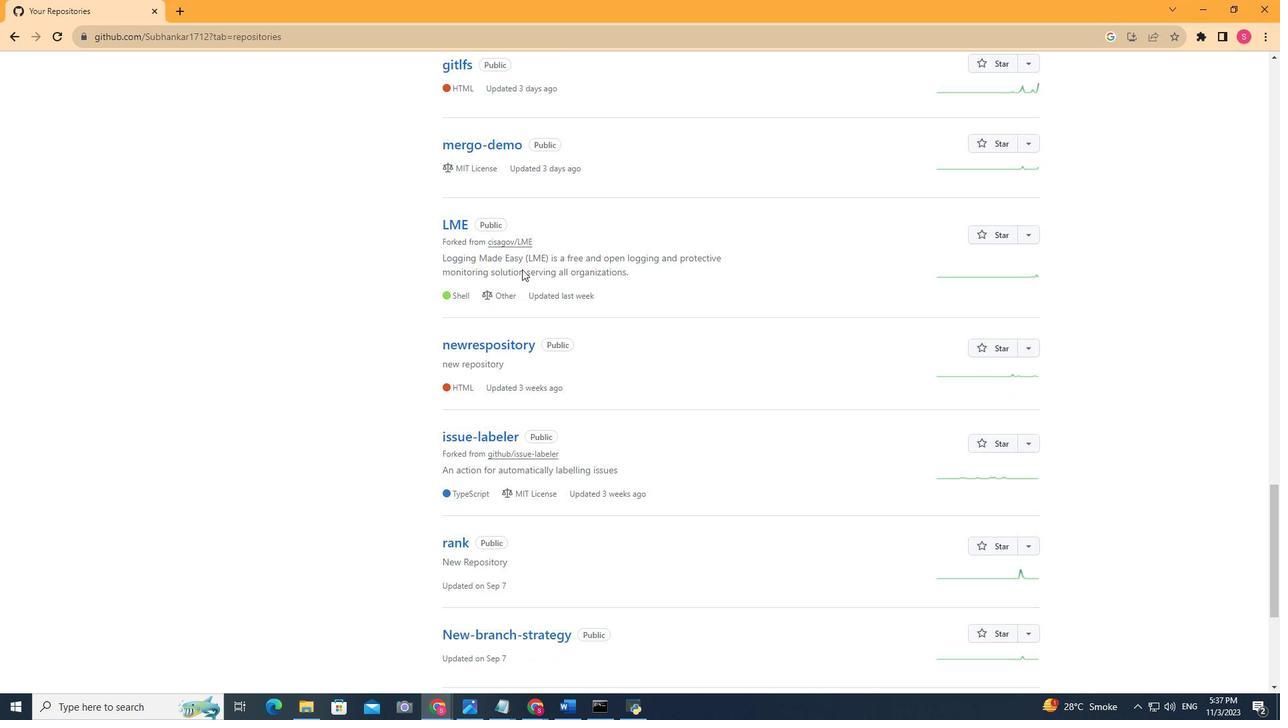 
Action: Mouse scrolled (522, 268) with delta (0, 0)
Screenshot: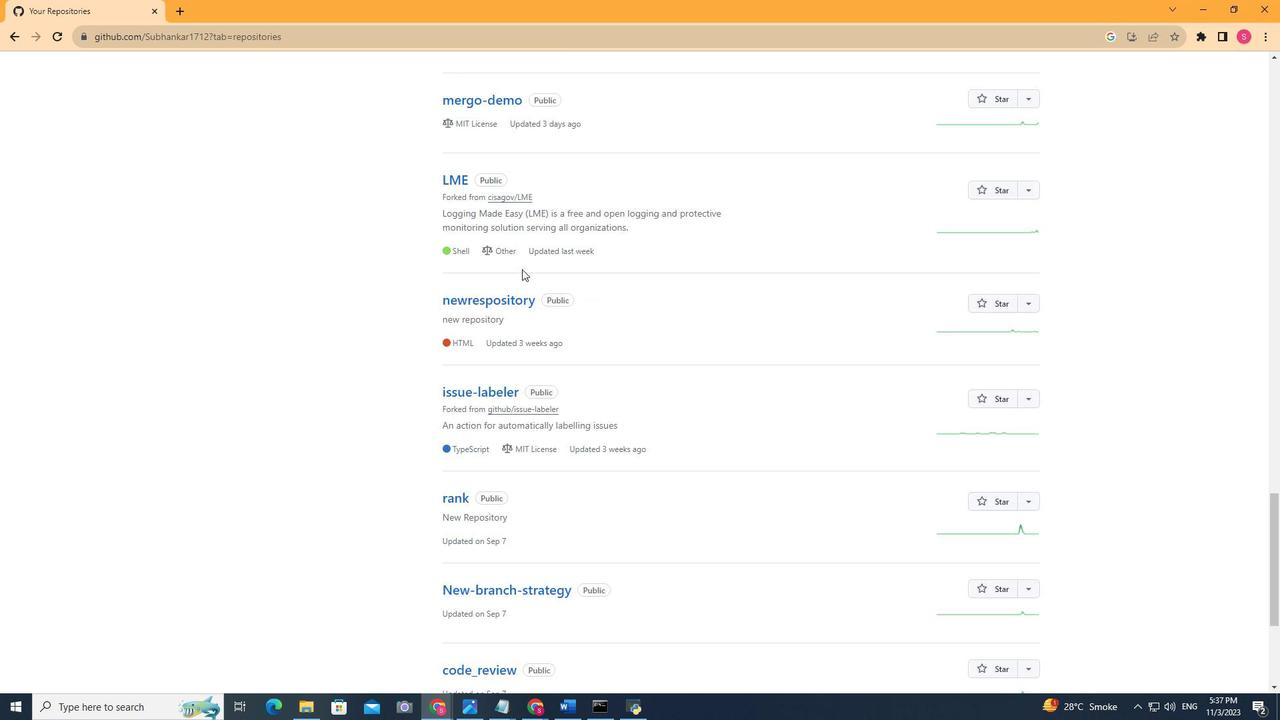 
Action: Mouse scrolled (522, 268) with delta (0, 0)
Screenshot: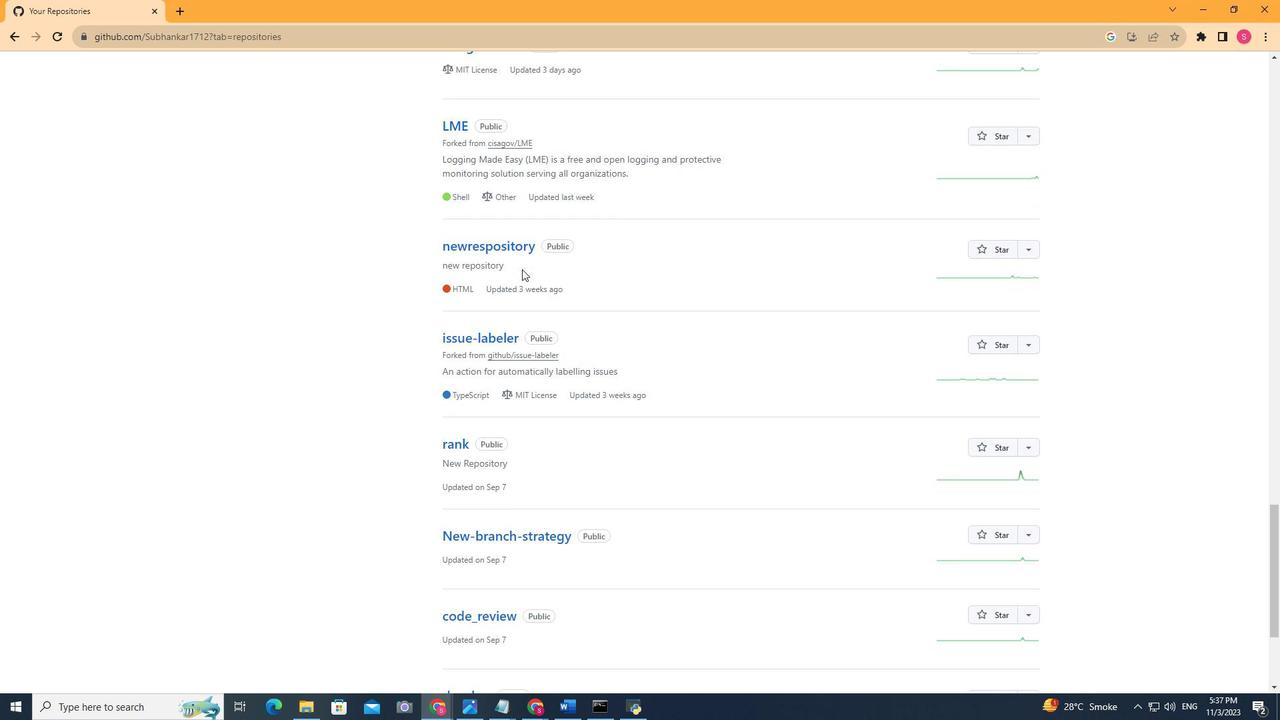 
Action: Mouse scrolled (522, 268) with delta (0, 0)
Screenshot: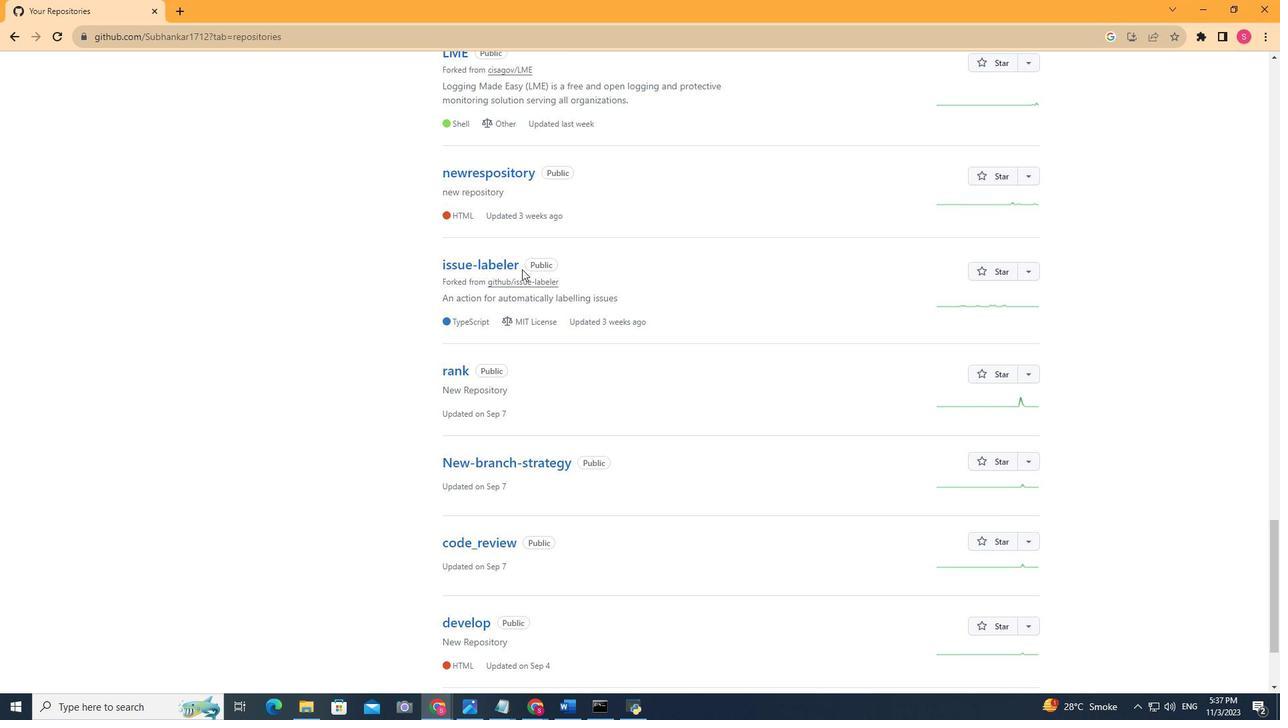 
Action: Mouse scrolled (522, 268) with delta (0, 0)
Screenshot: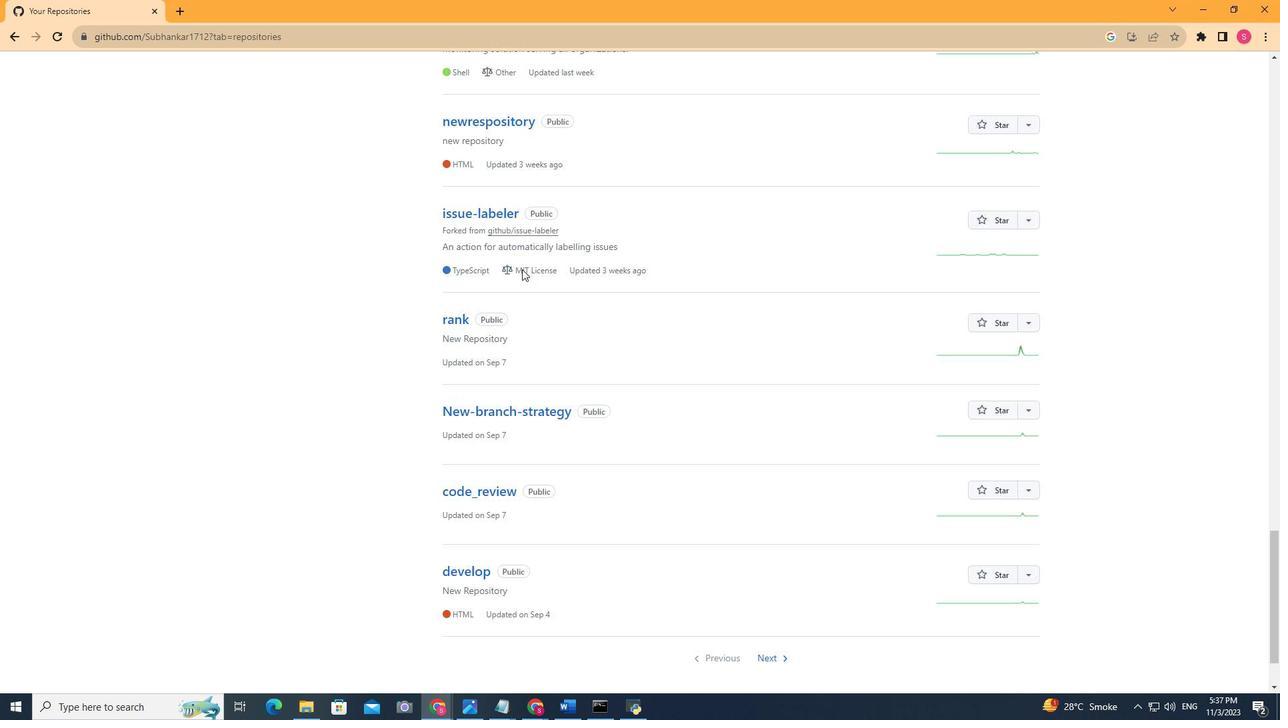 
Action: Mouse scrolled (522, 268) with delta (0, 0)
Screenshot: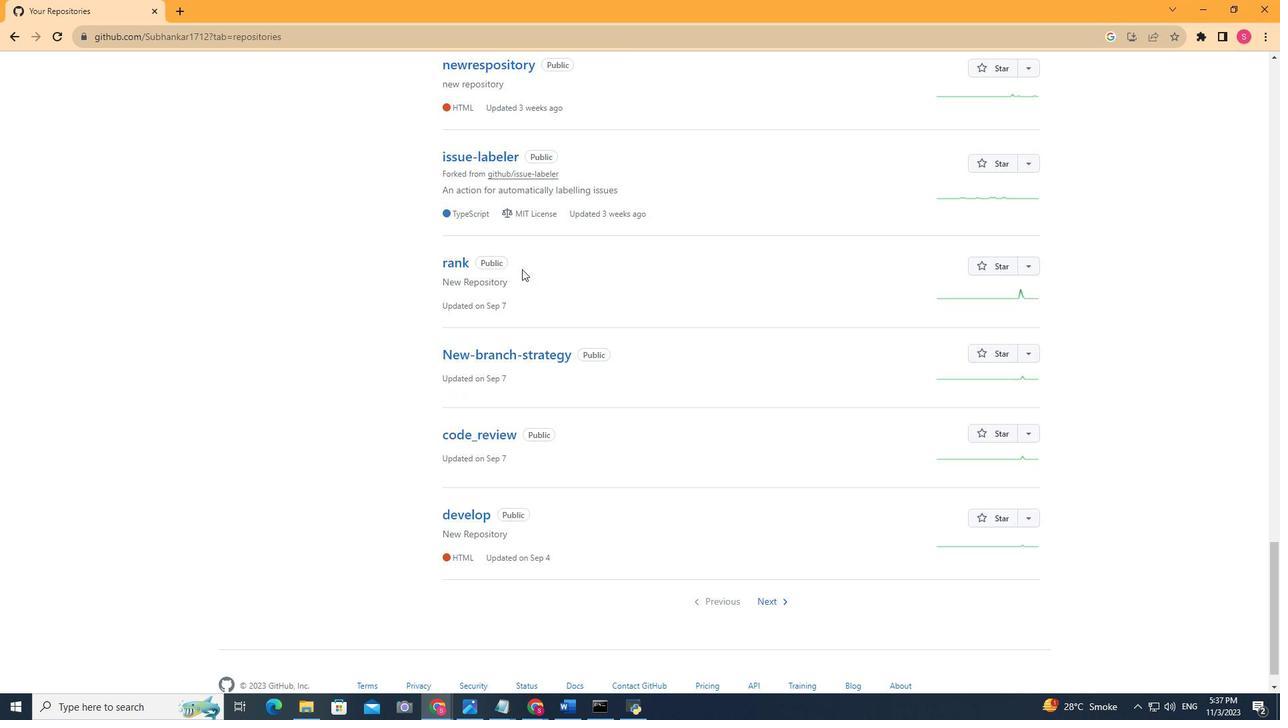 
Action: Mouse moved to (527, 346)
Screenshot: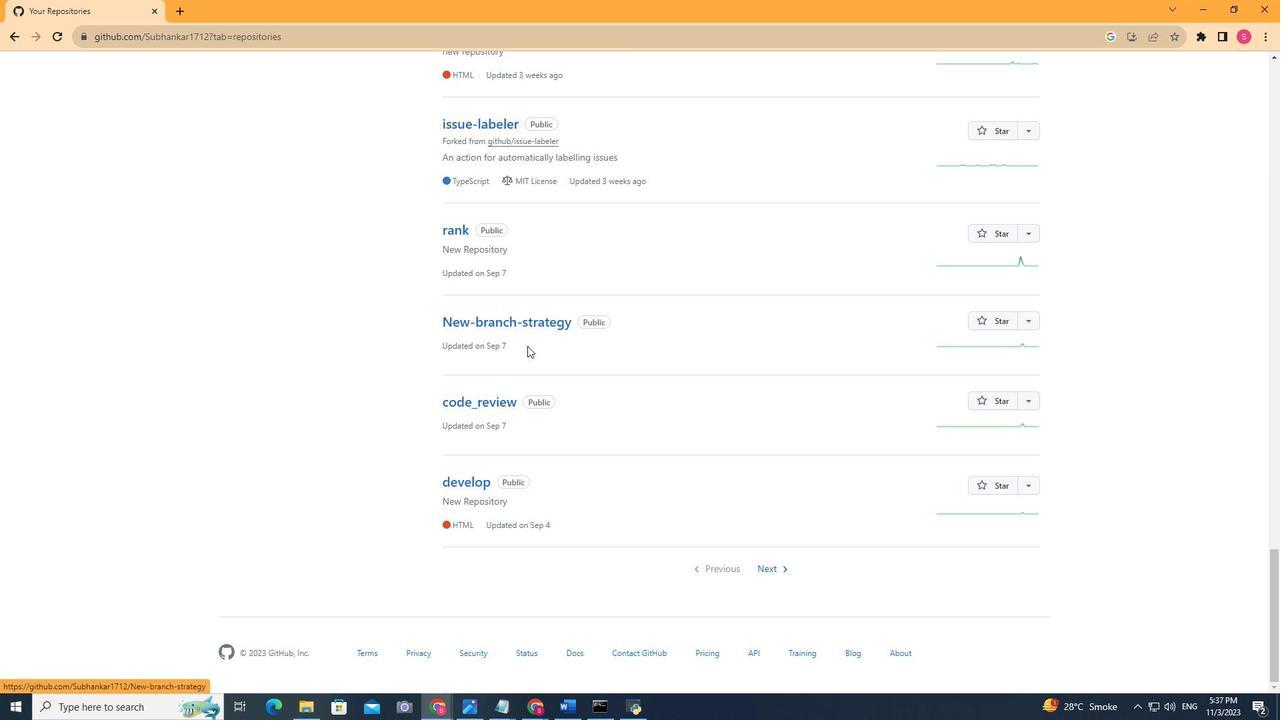 
Action: Mouse scrolled (527, 345) with delta (0, 0)
Screenshot: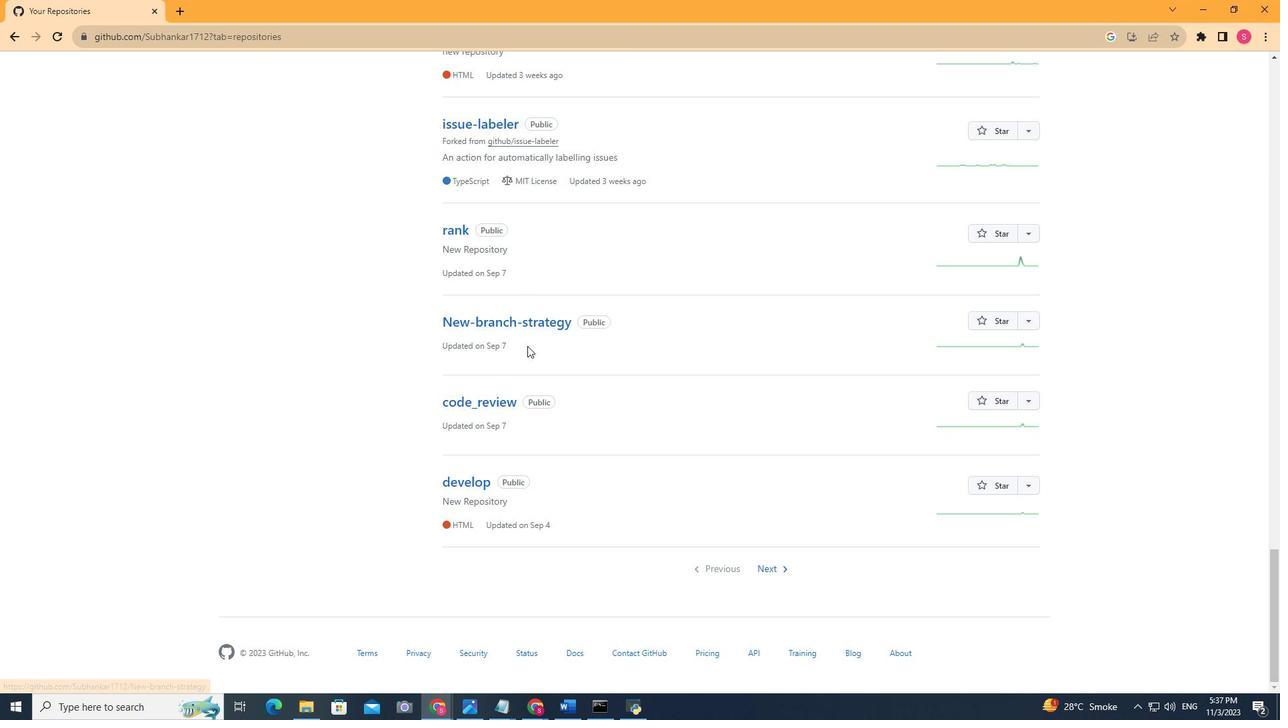 
Action: Mouse scrolled (527, 345) with delta (0, 0)
Screenshot: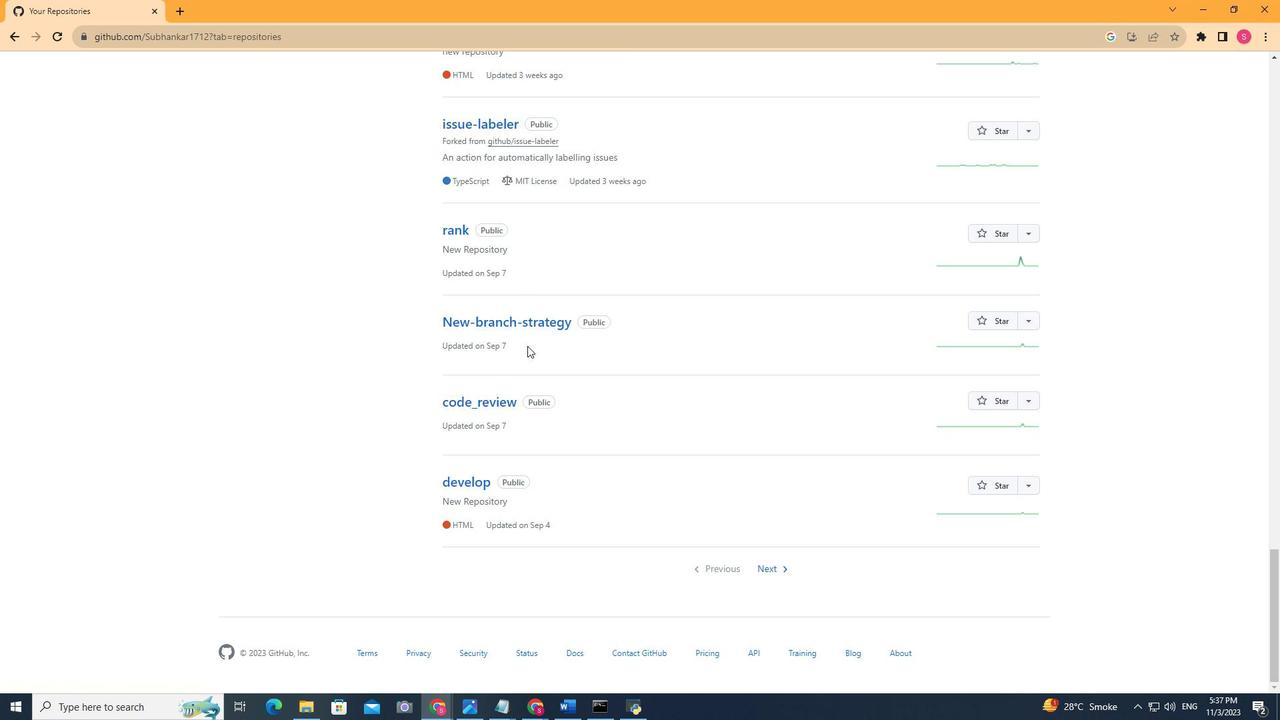 
Action: Mouse scrolled (527, 345) with delta (0, 0)
Screenshot: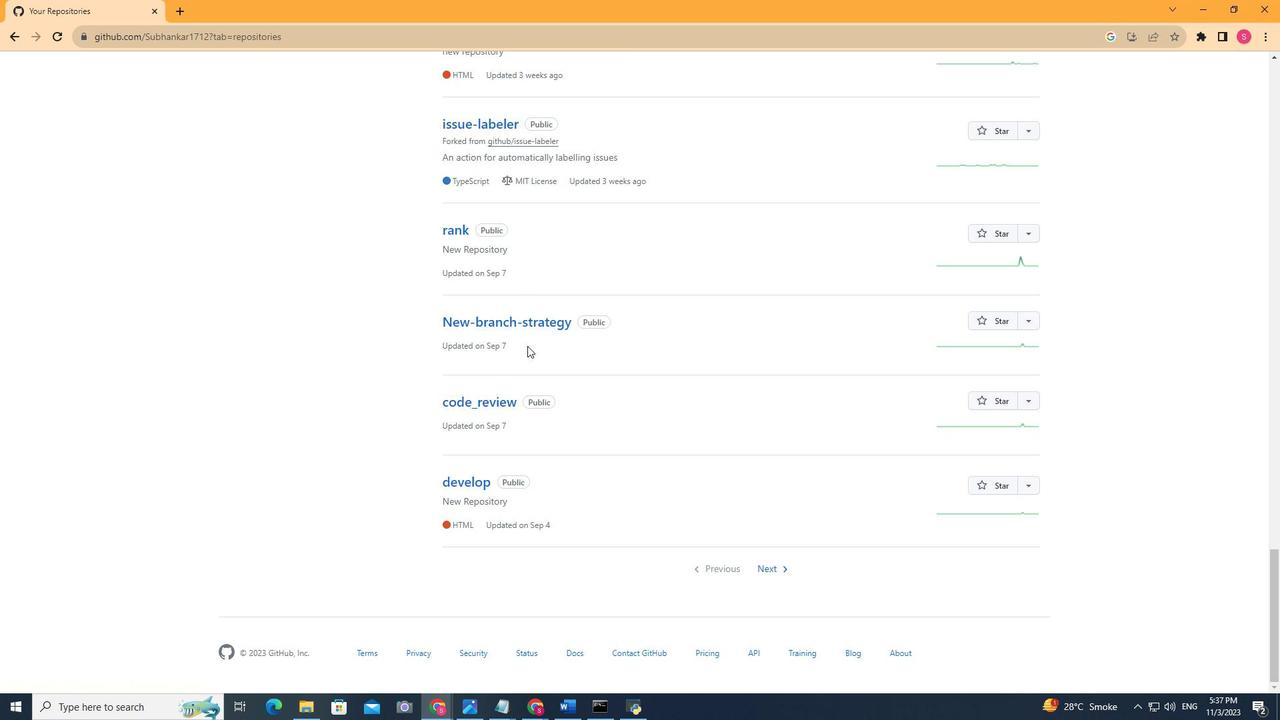 
Action: Mouse moved to (776, 569)
Screenshot: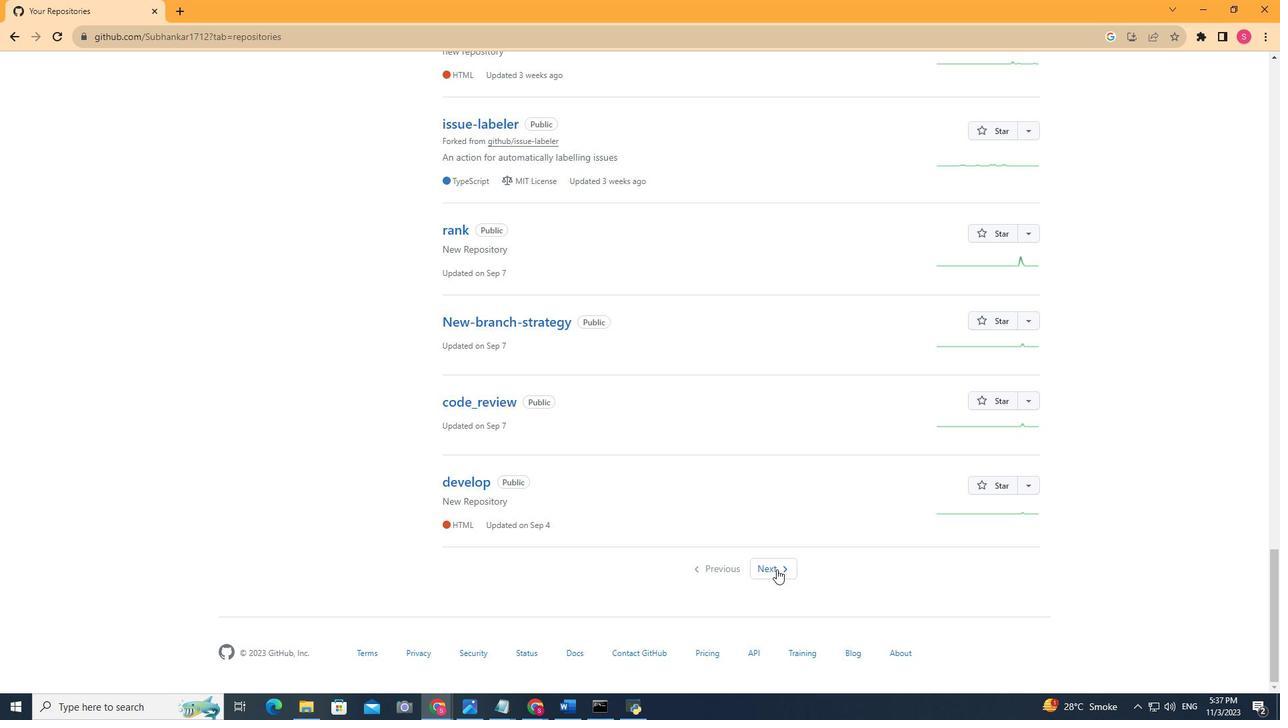 
Action: Mouse pressed left at (776, 569)
Screenshot: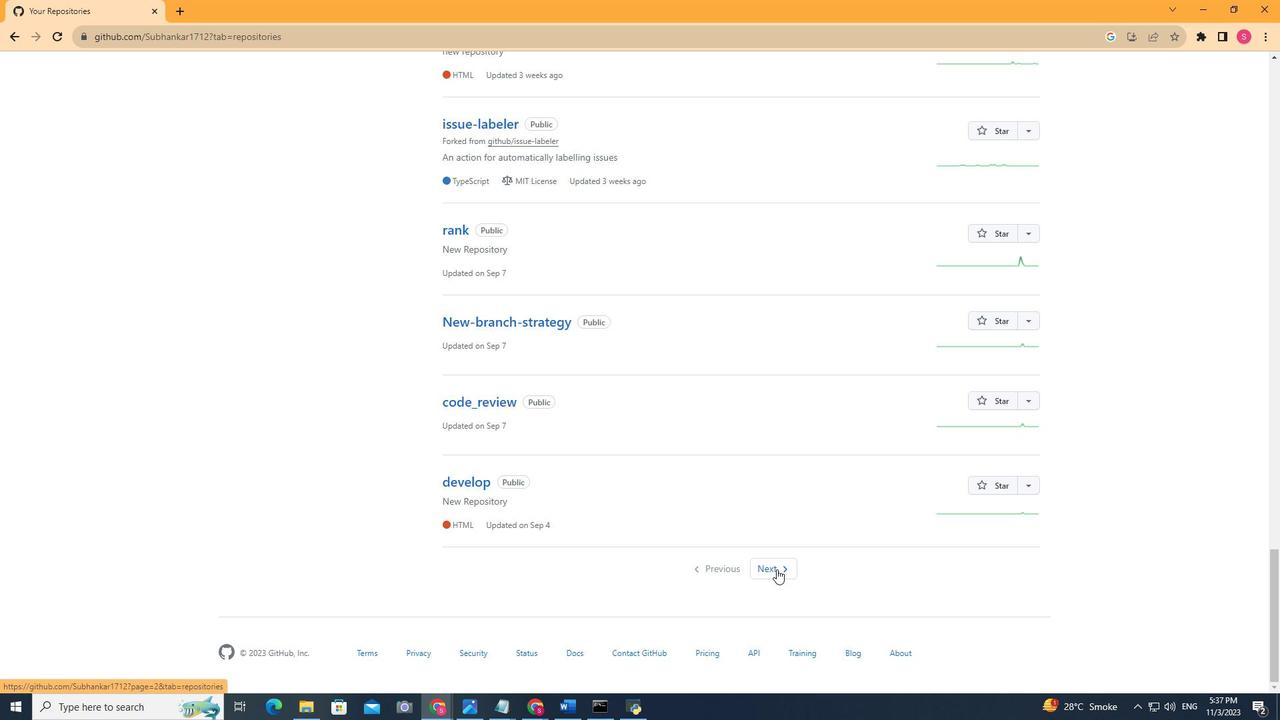 
Action: Mouse moved to (530, 365)
Screenshot: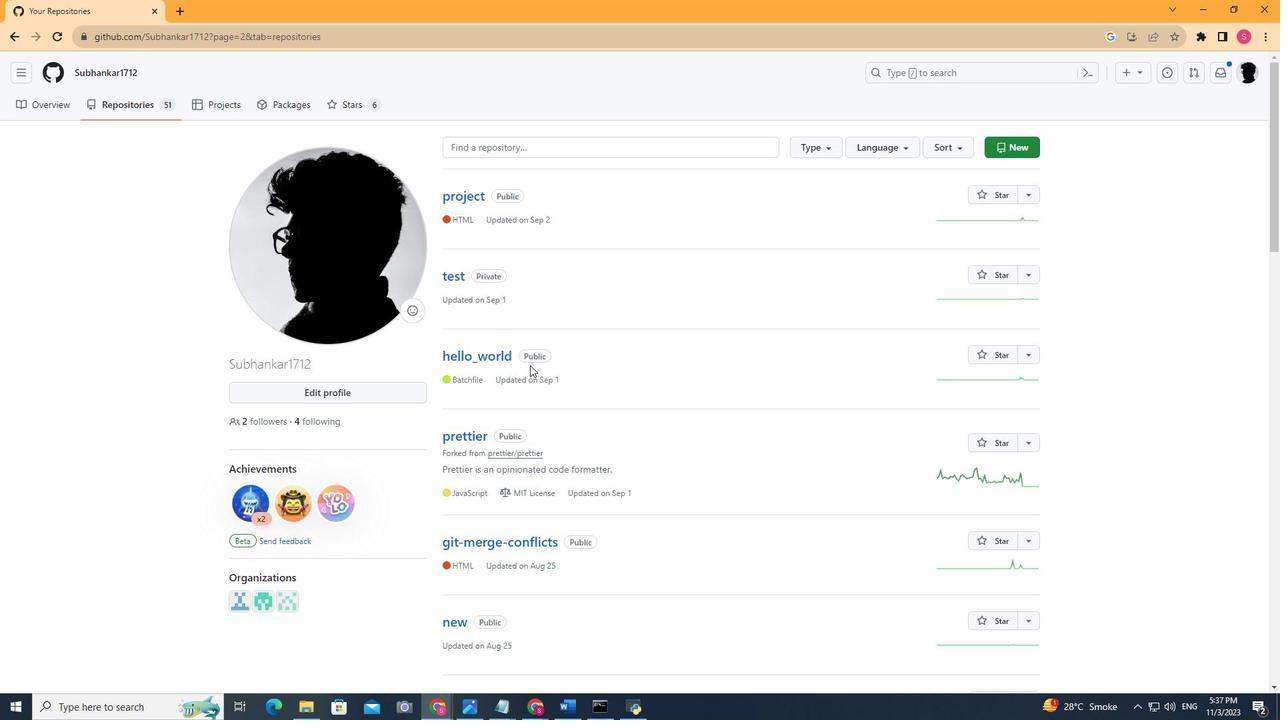 
Action: Mouse scrolled (530, 364) with delta (0, 0)
Screenshot: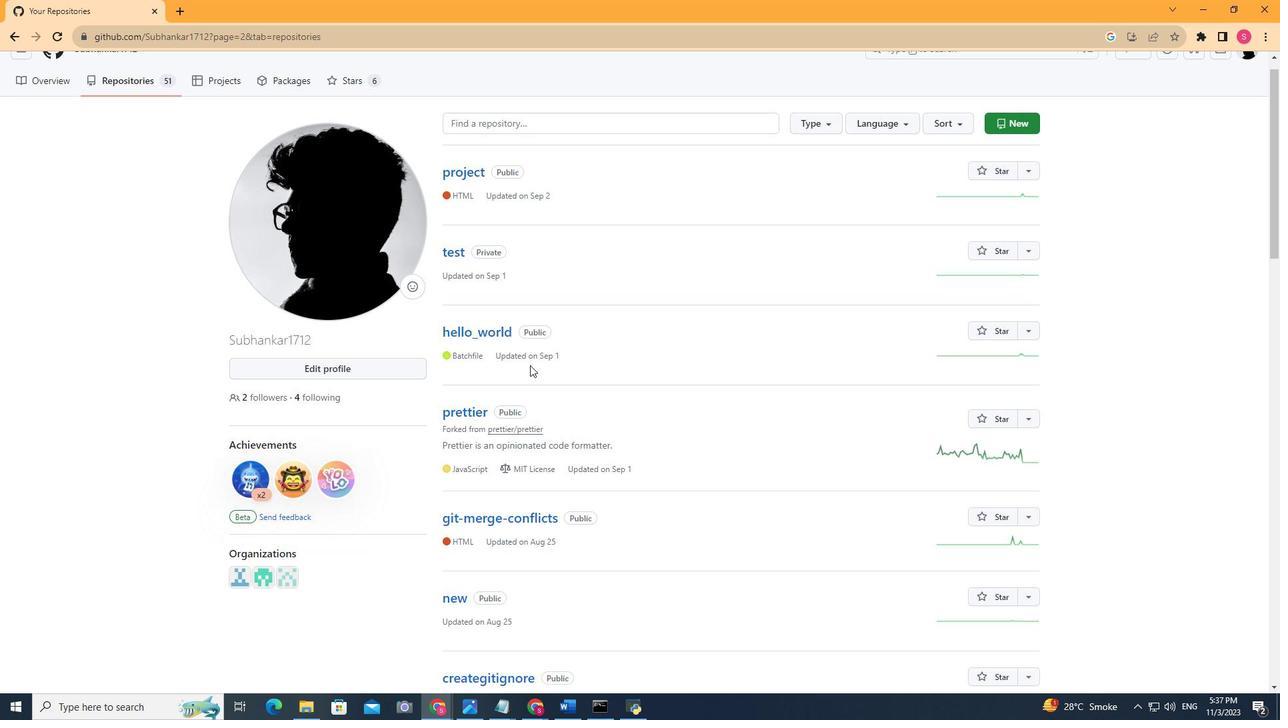 
Action: Mouse scrolled (530, 364) with delta (0, 0)
Screenshot: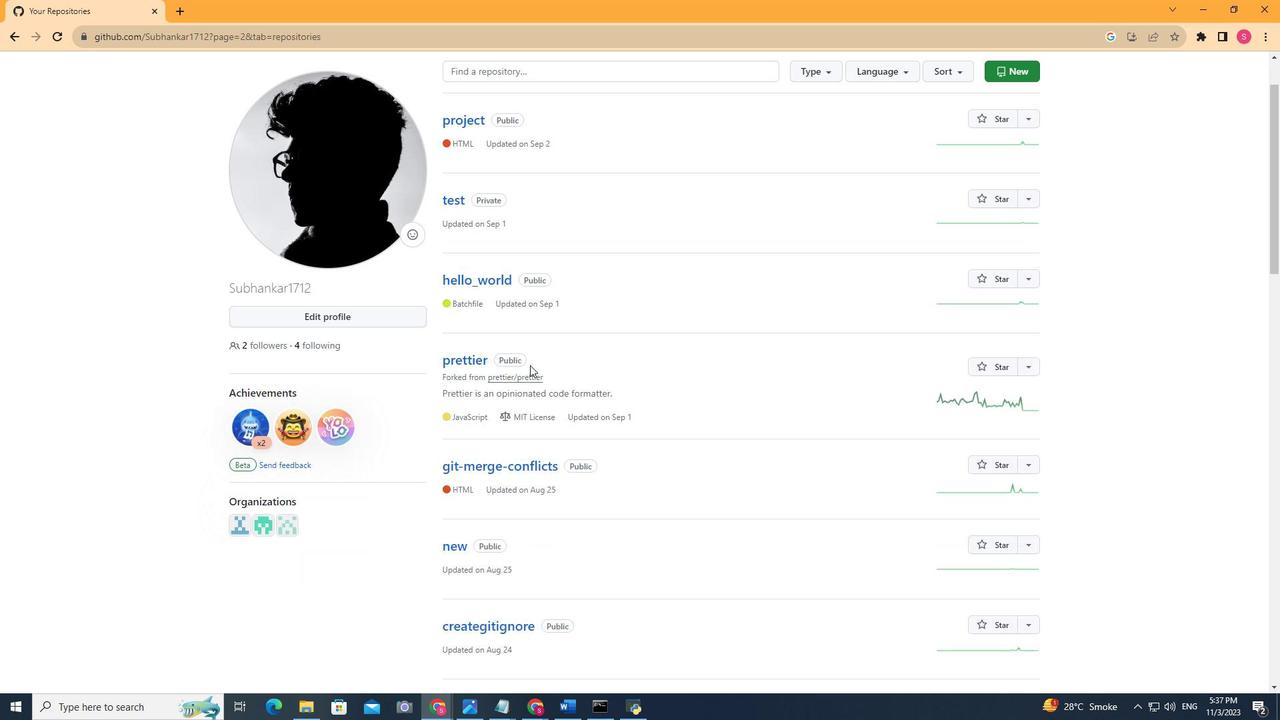 
Action: Mouse scrolled (530, 364) with delta (0, 0)
Screenshot: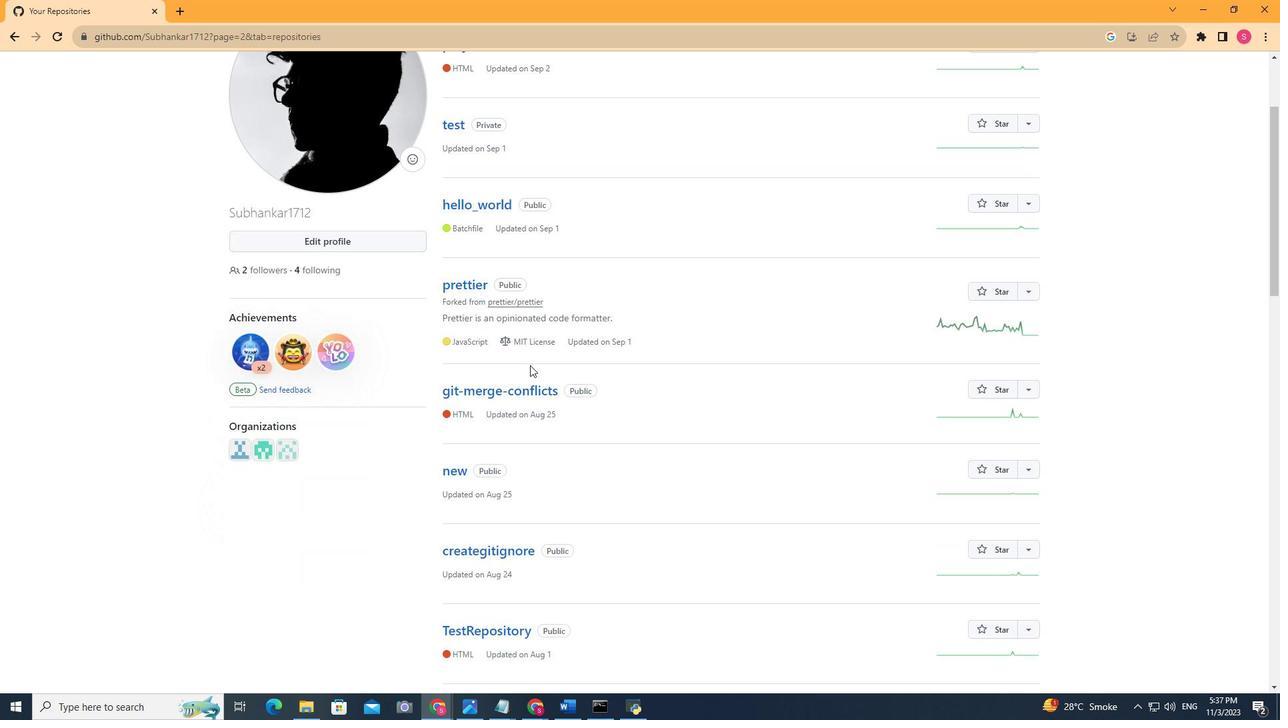 
Action: Mouse scrolled (530, 364) with delta (0, 0)
Screenshot: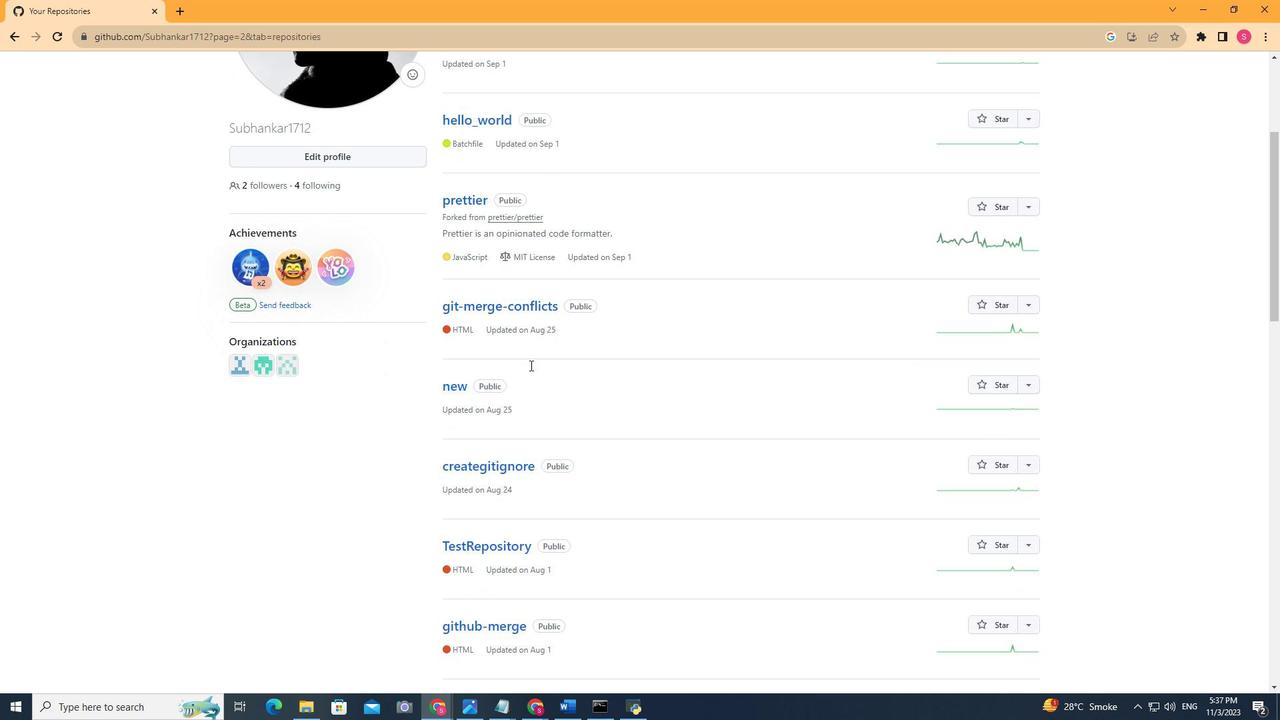 
Action: Mouse scrolled (530, 364) with delta (0, 0)
Screenshot: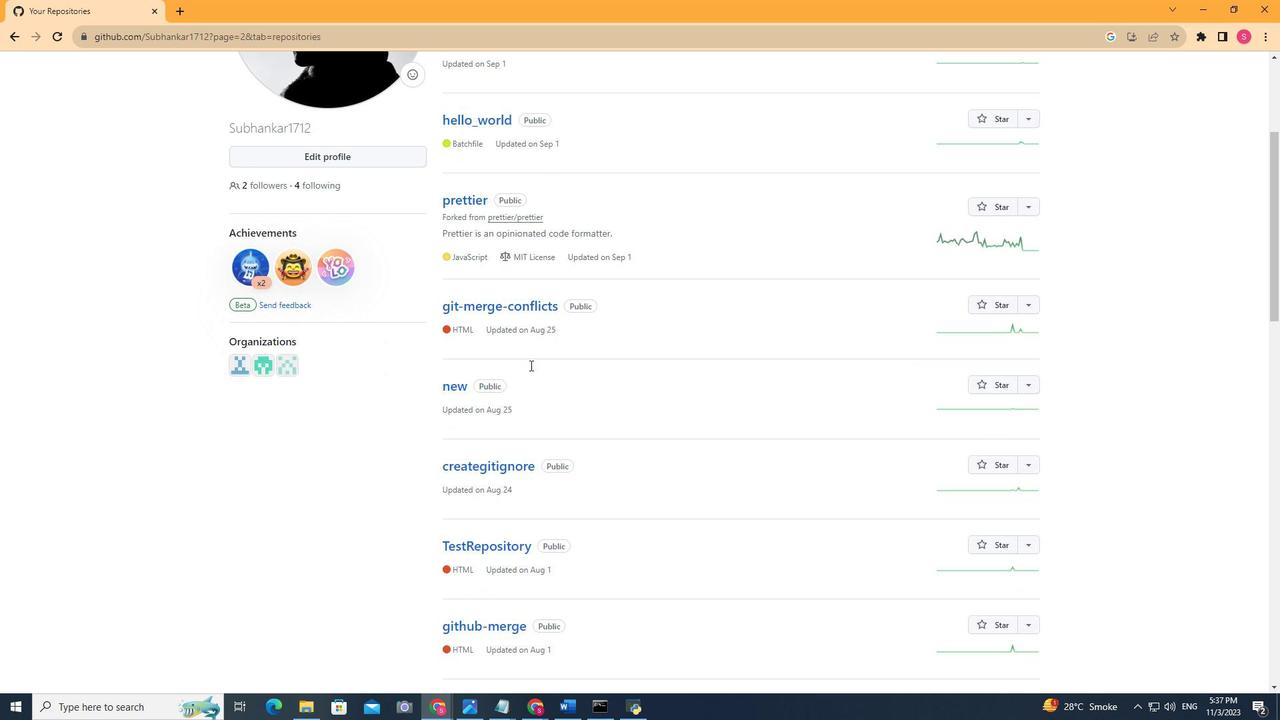 
Action: Mouse scrolled (530, 364) with delta (0, 0)
Screenshot: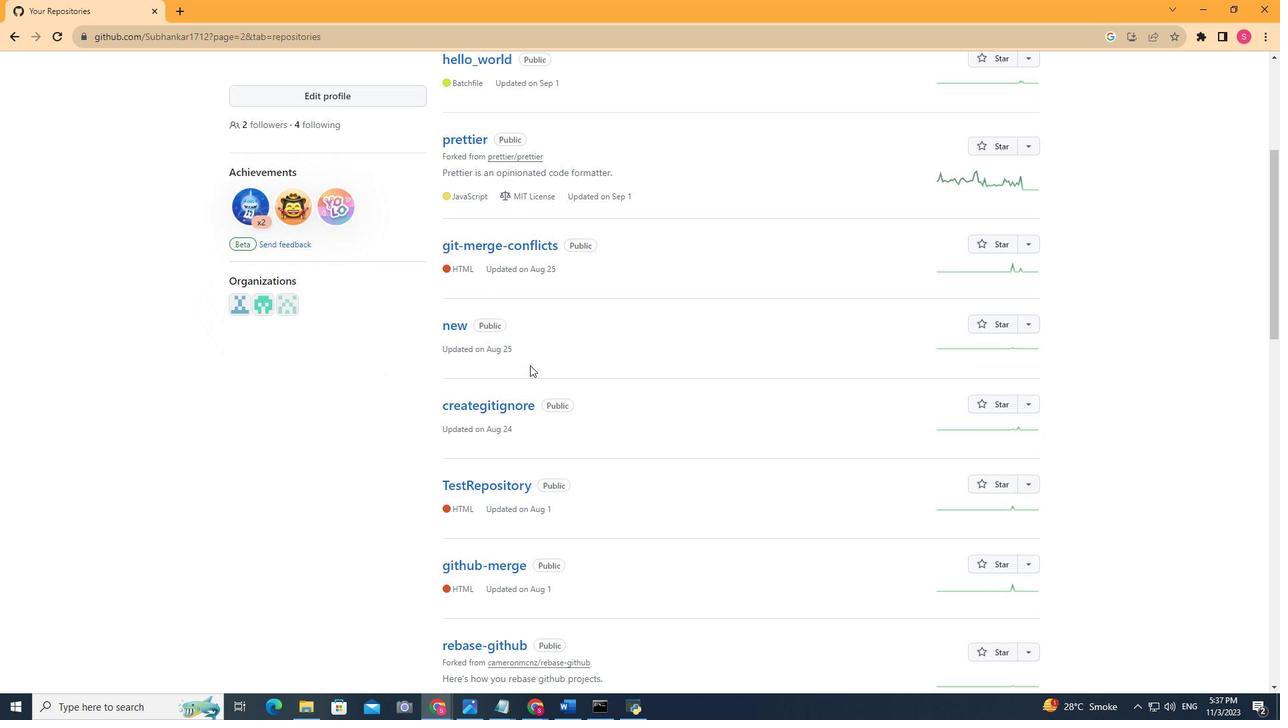 
Action: Mouse scrolled (530, 364) with delta (0, 0)
Screenshot: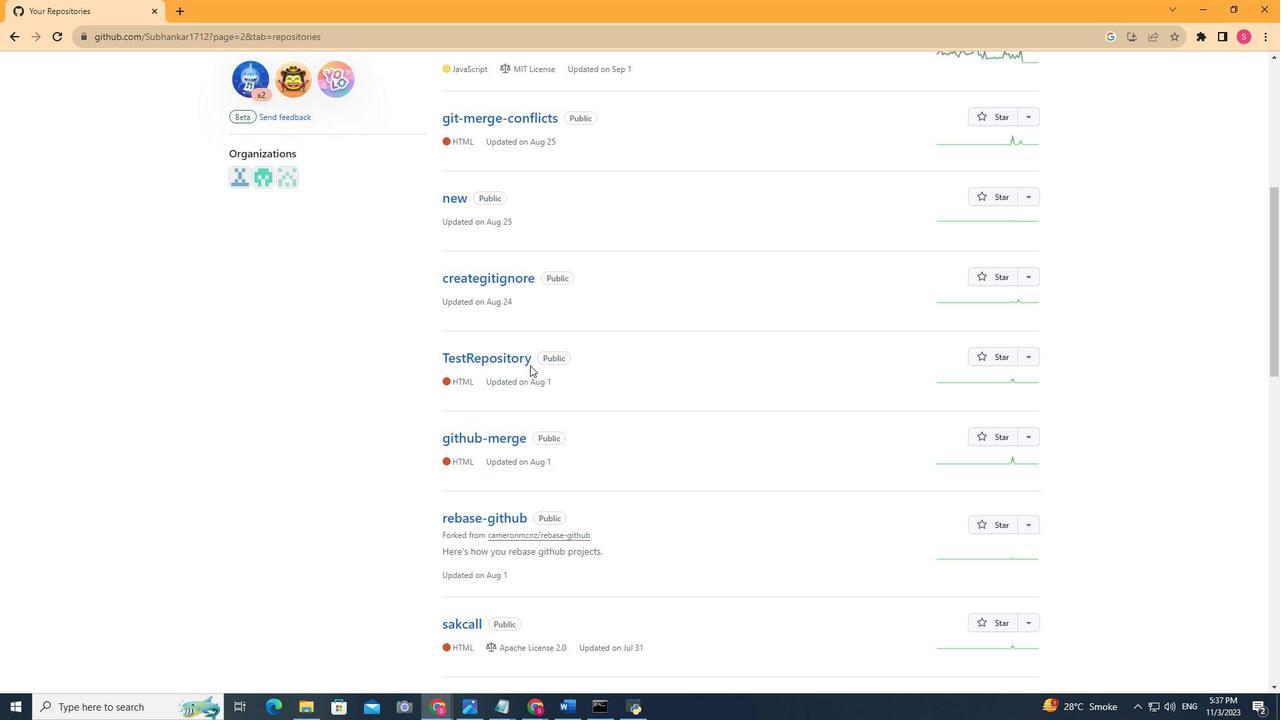 
Action: Mouse scrolled (530, 364) with delta (0, 0)
Screenshot: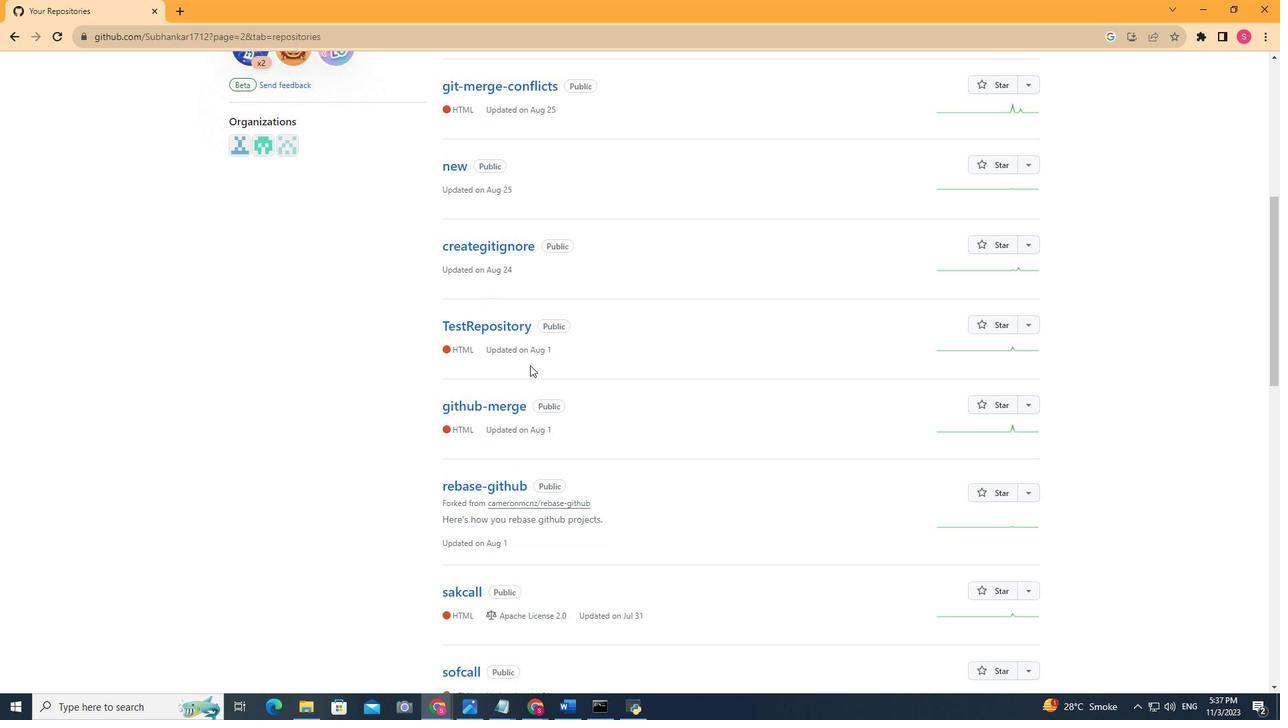 
Action: Mouse scrolled (530, 364) with delta (0, 0)
Screenshot: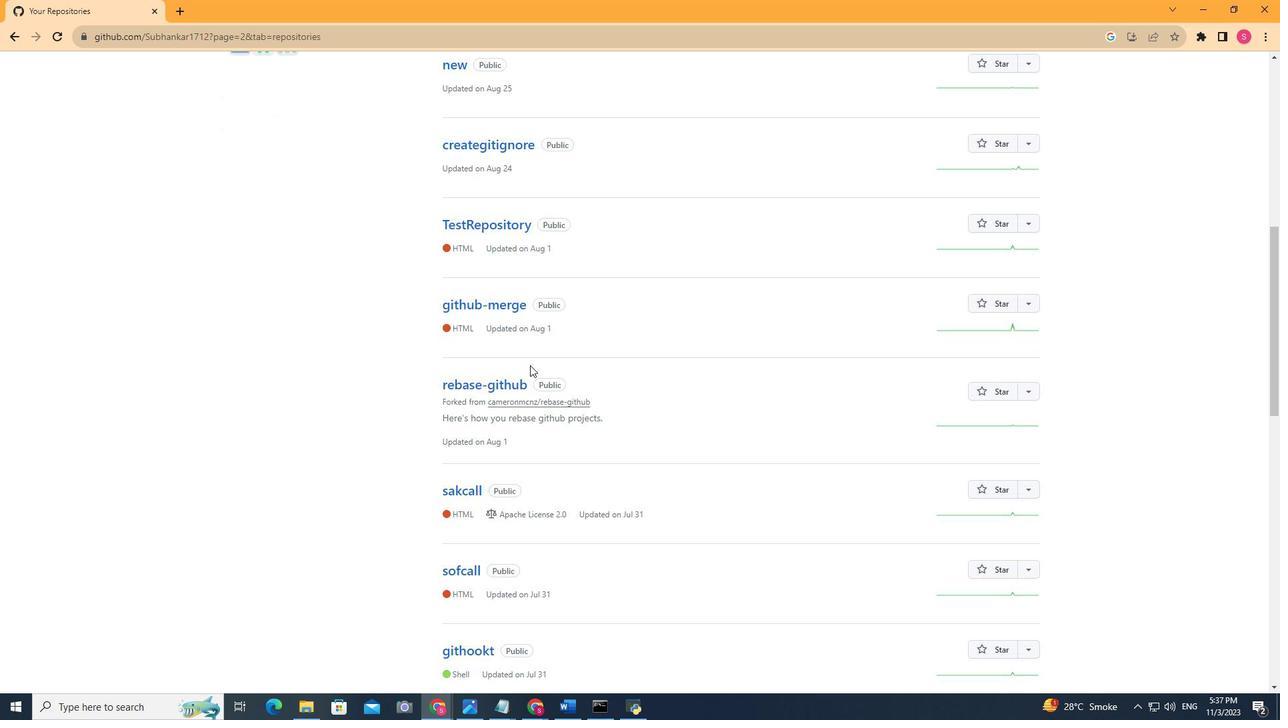 
Action: Mouse scrolled (530, 364) with delta (0, 0)
Screenshot: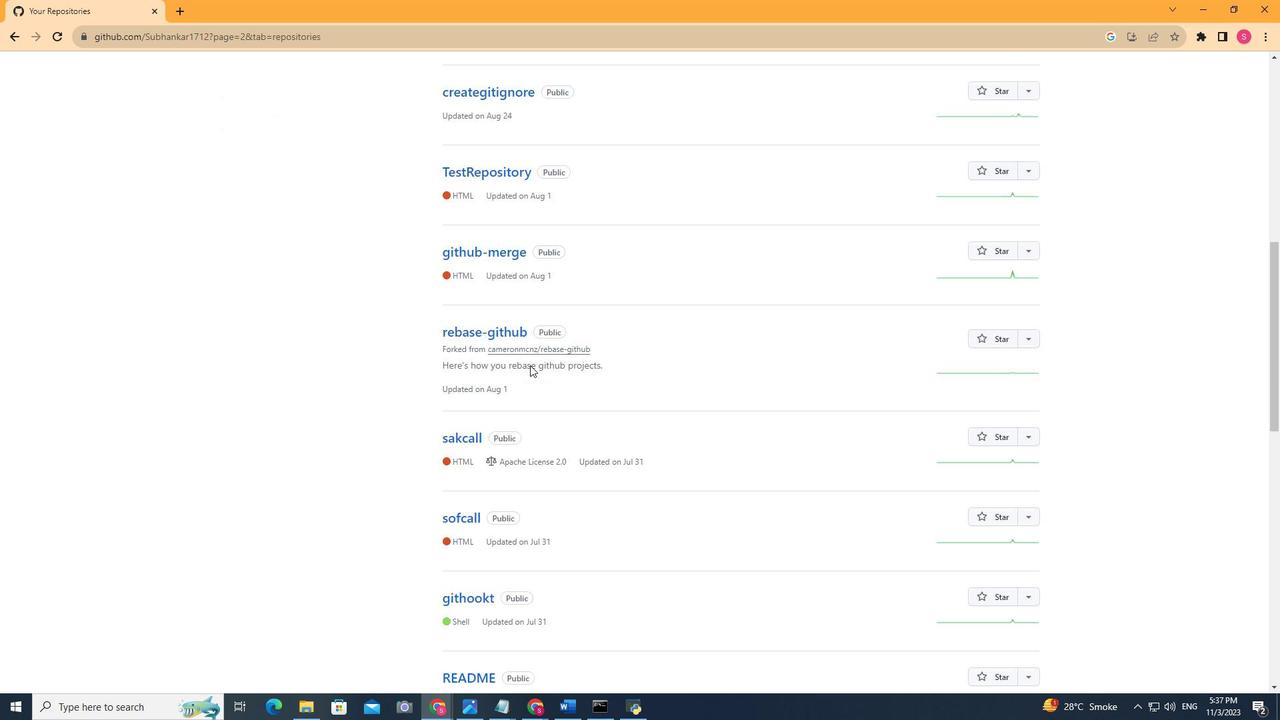 
Action: Mouse scrolled (530, 364) with delta (0, 0)
Screenshot: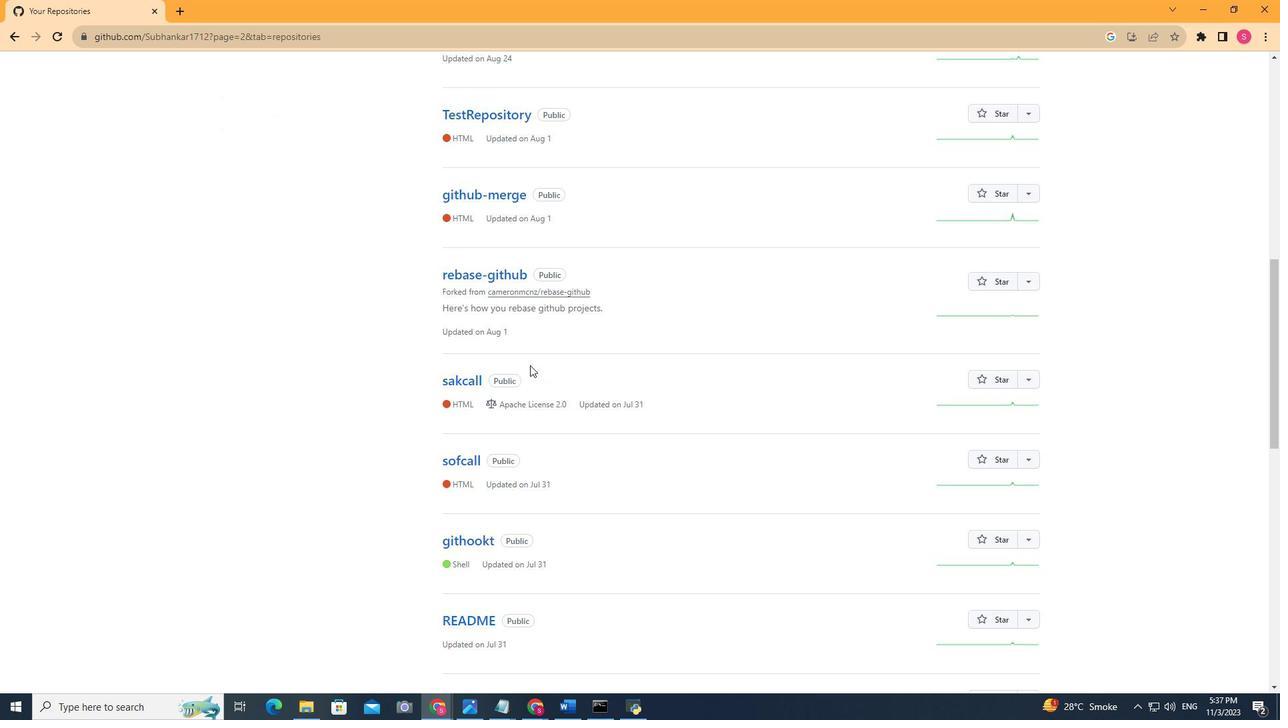 
Action: Mouse scrolled (530, 364) with delta (0, 0)
Screenshot: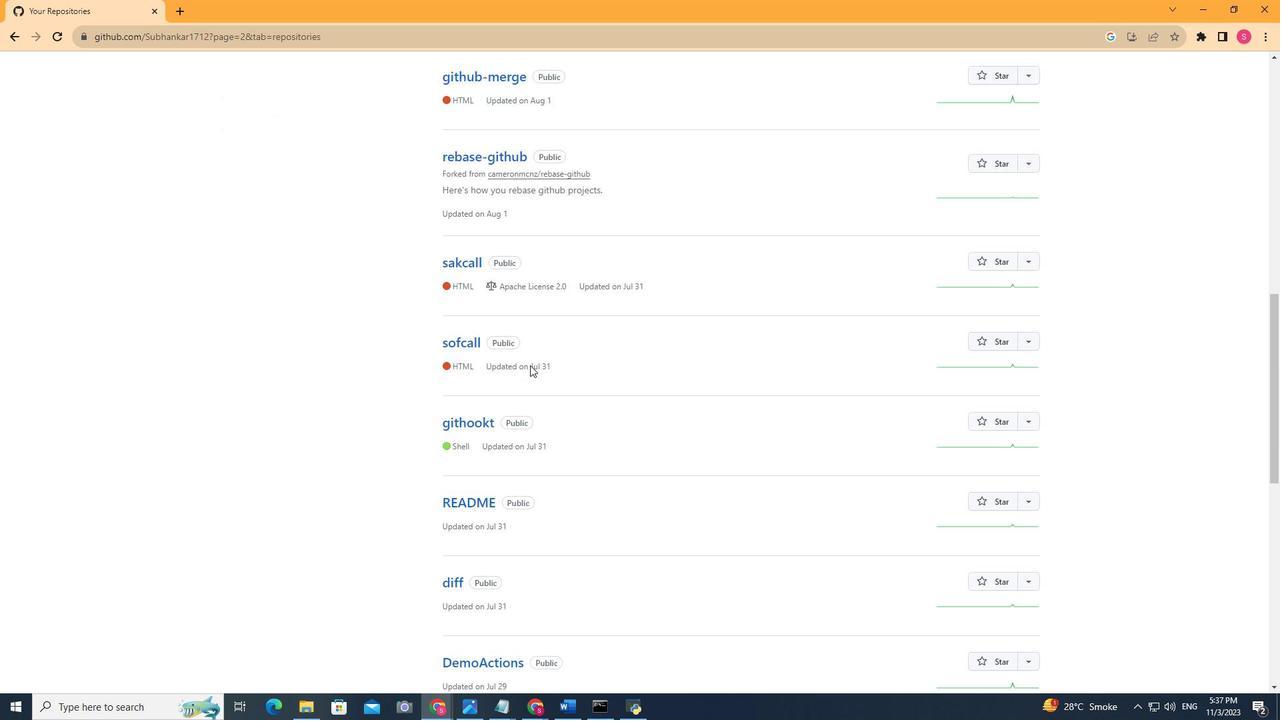 
Action: Mouse scrolled (530, 364) with delta (0, 0)
Screenshot: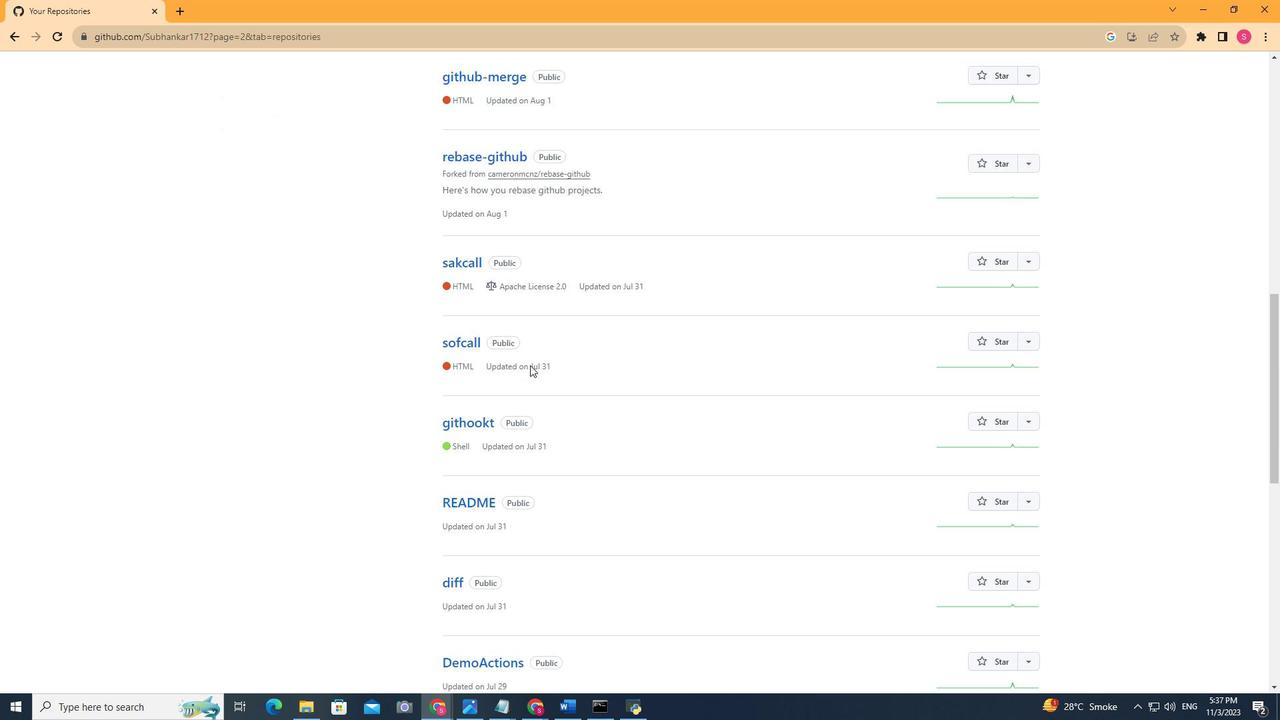 
Action: Mouse scrolled (530, 364) with delta (0, 0)
Screenshot: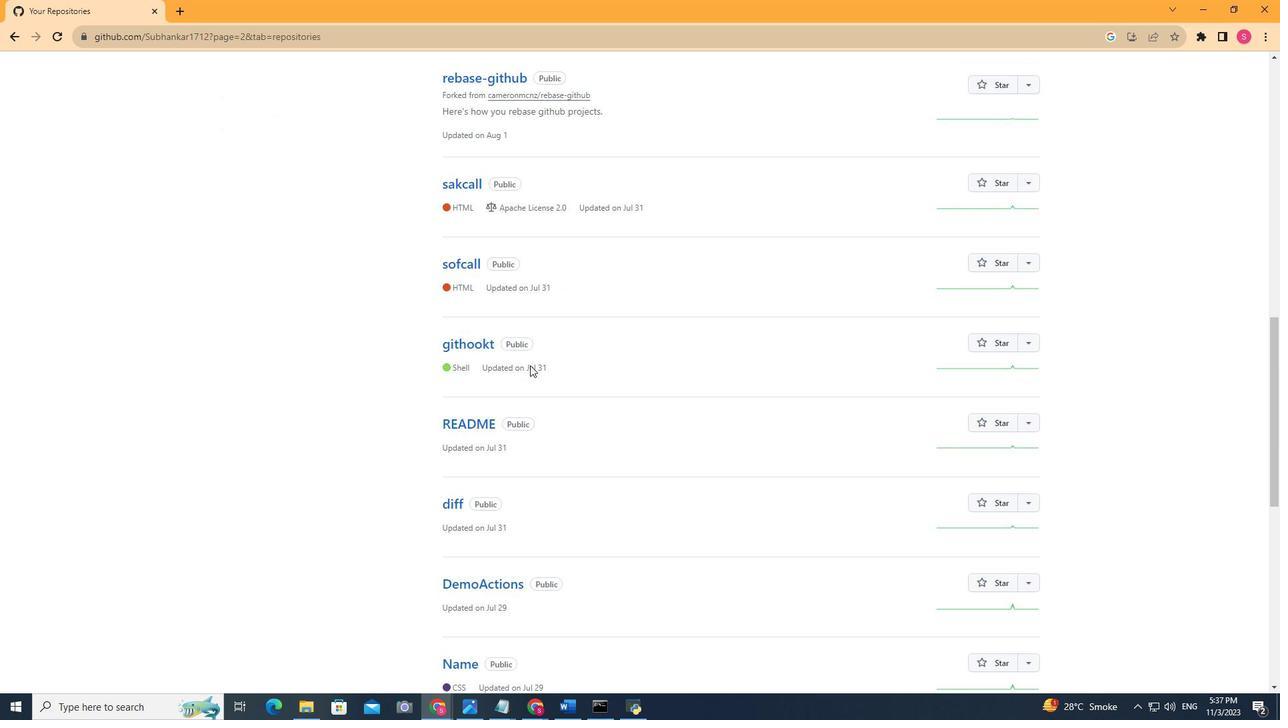 
Action: Mouse scrolled (530, 364) with delta (0, 0)
Screenshot: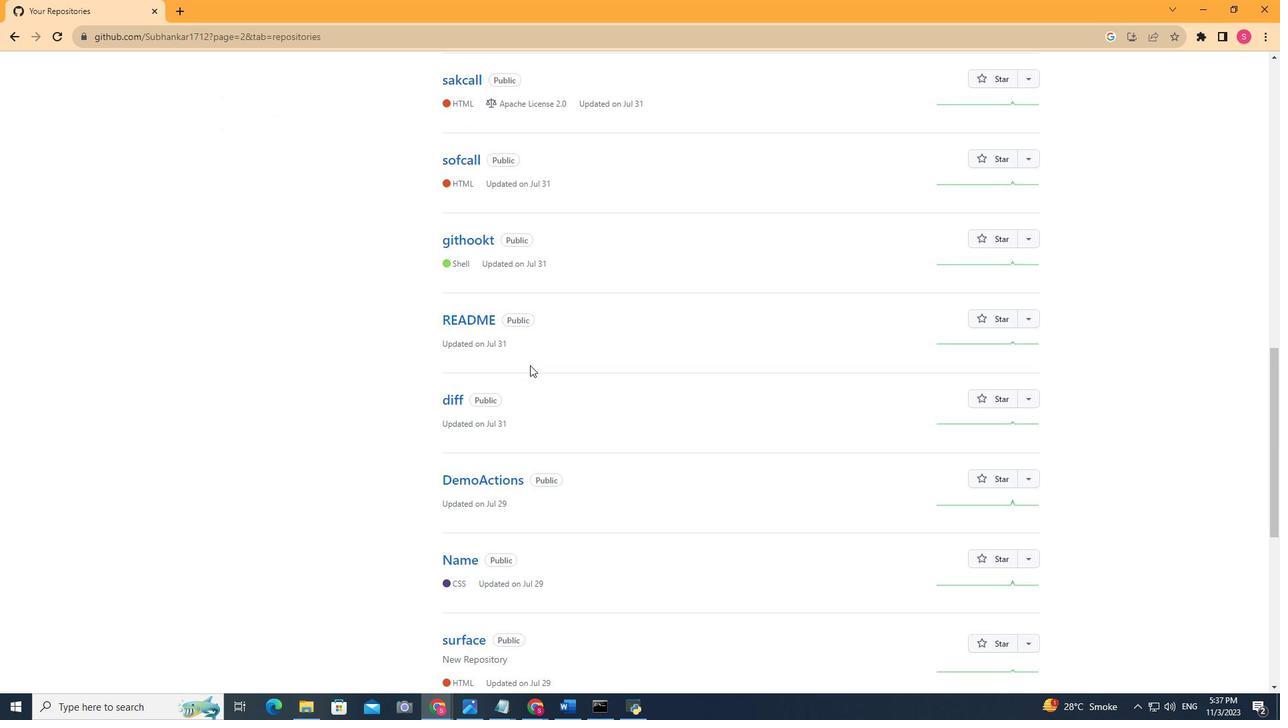 
Action: Mouse scrolled (530, 364) with delta (0, 0)
Screenshot: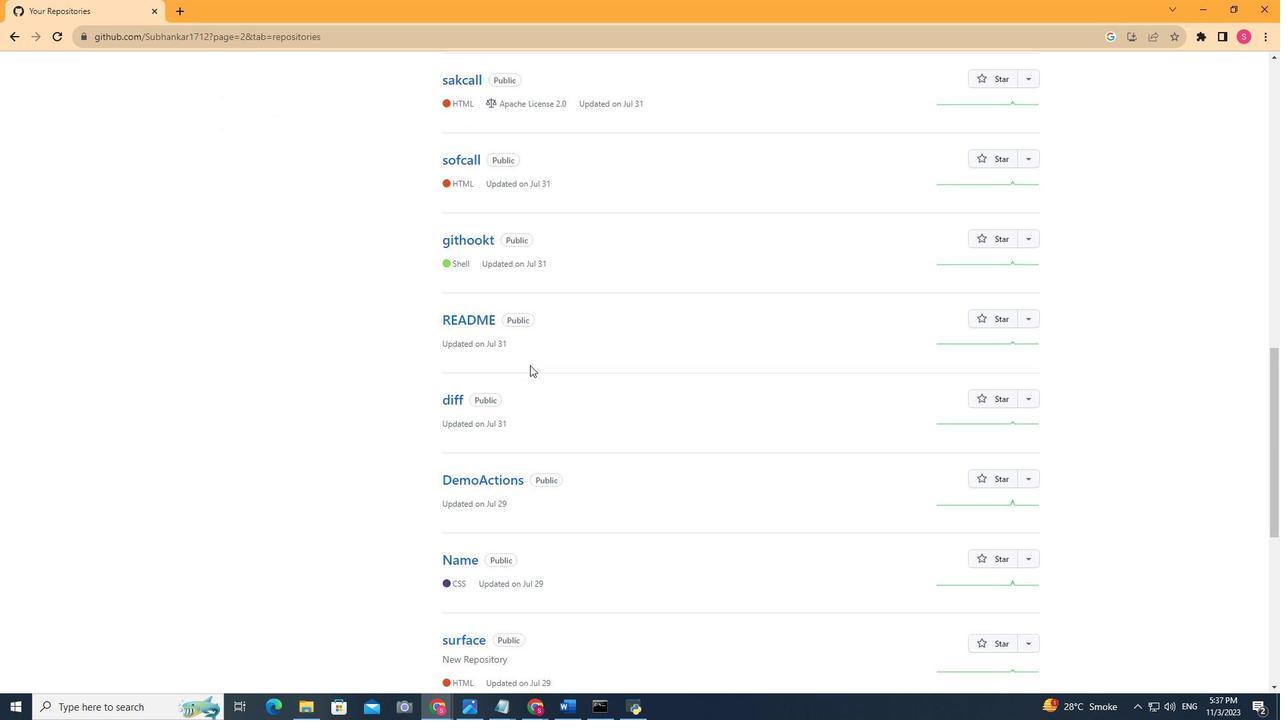 
Action: Mouse scrolled (530, 364) with delta (0, 0)
Screenshot: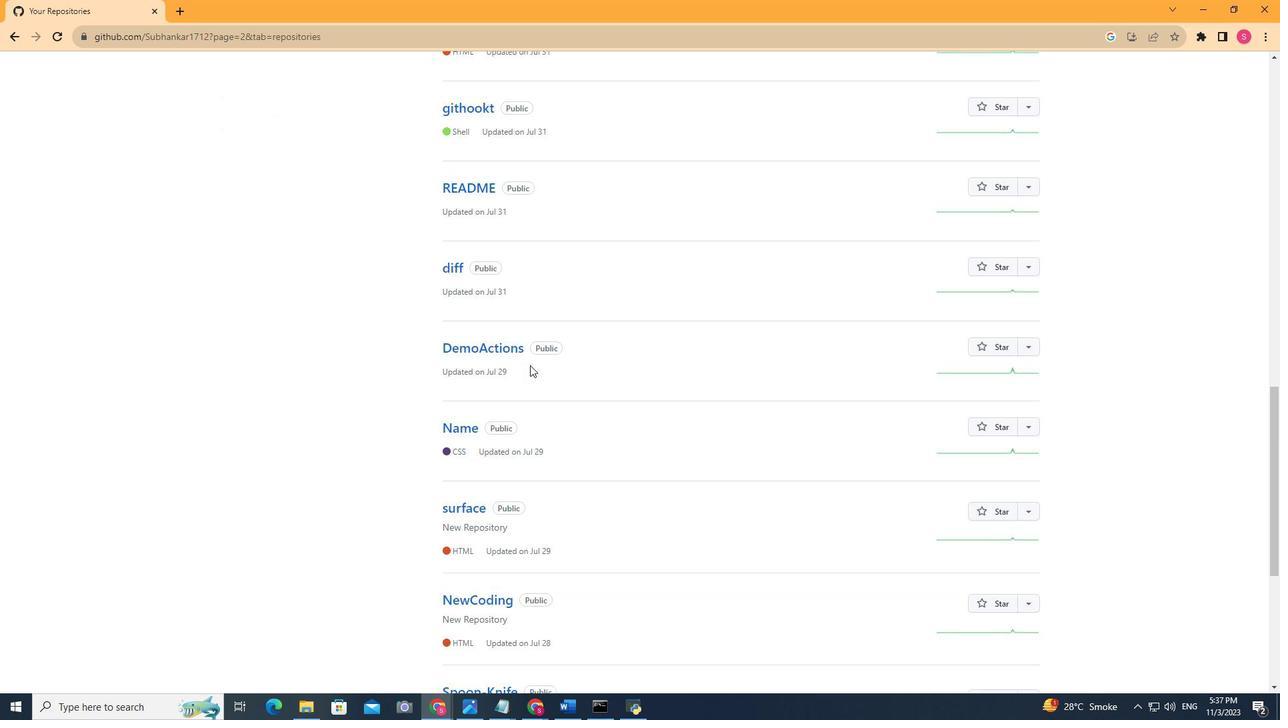 
Action: Mouse scrolled (530, 364) with delta (0, 0)
Screenshot: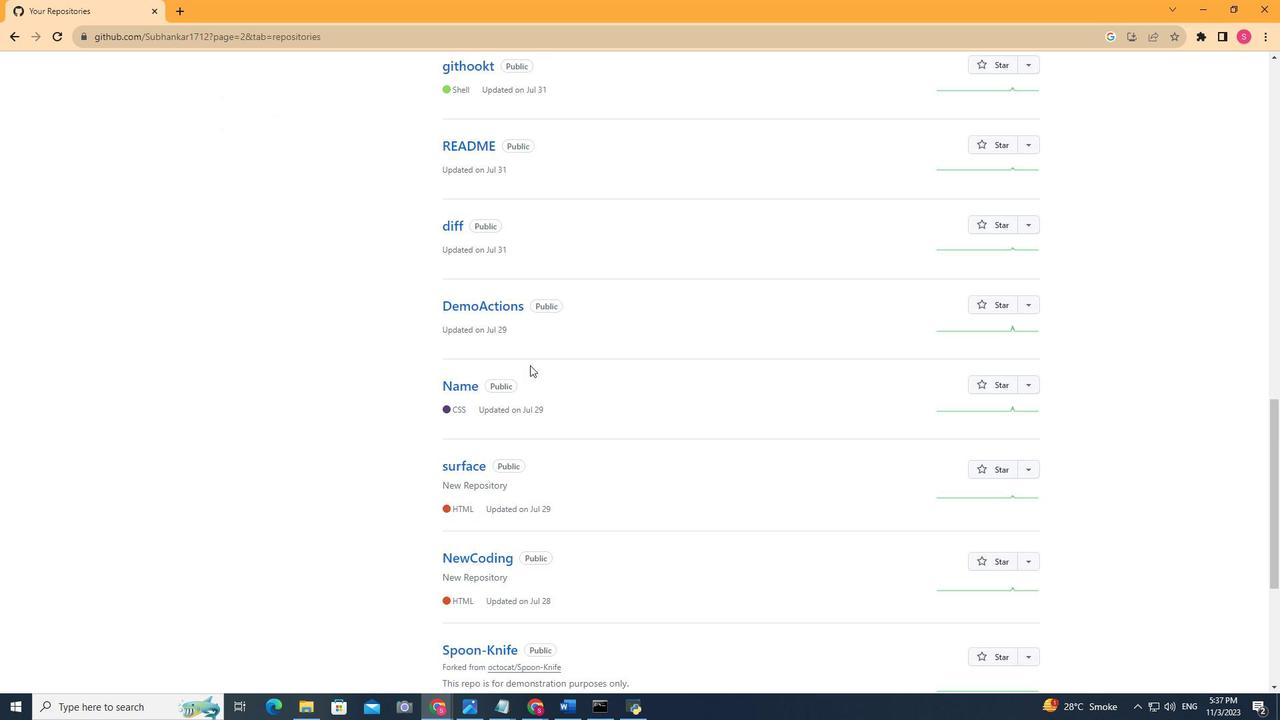 
Action: Mouse scrolled (530, 366) with delta (0, 0)
Screenshot: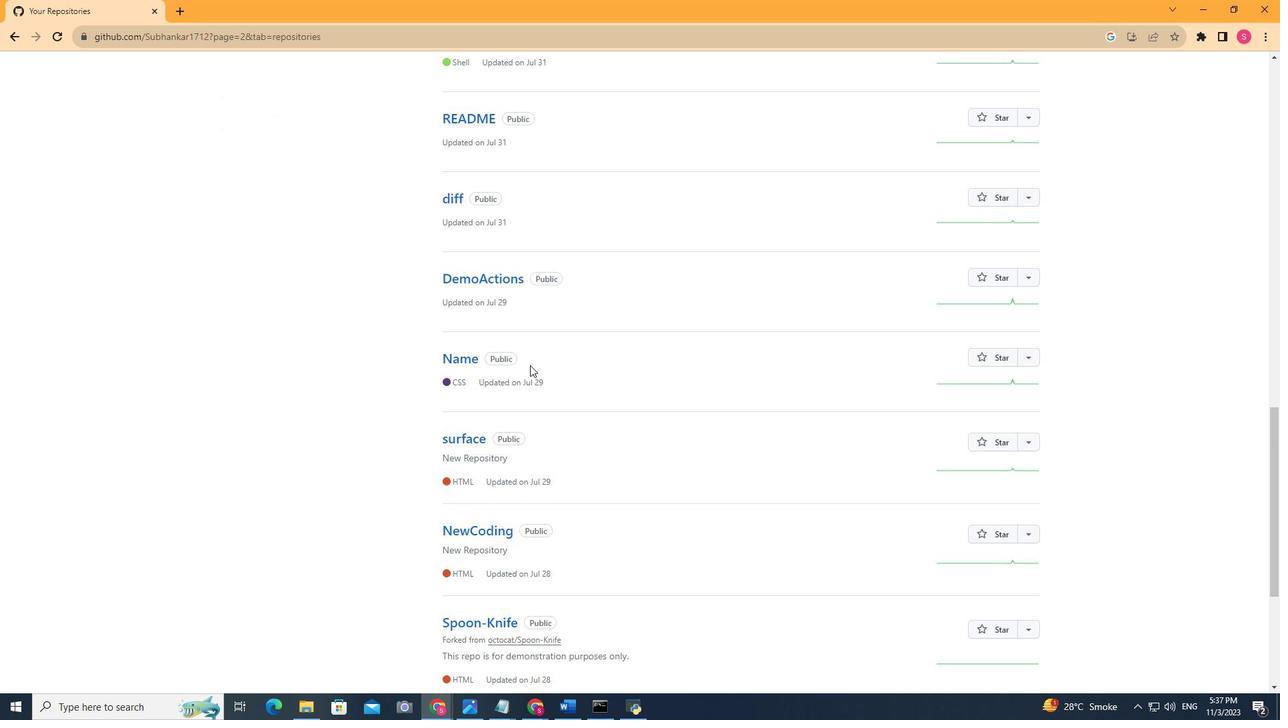 
Action: Mouse scrolled (530, 366) with delta (0, 0)
Screenshot: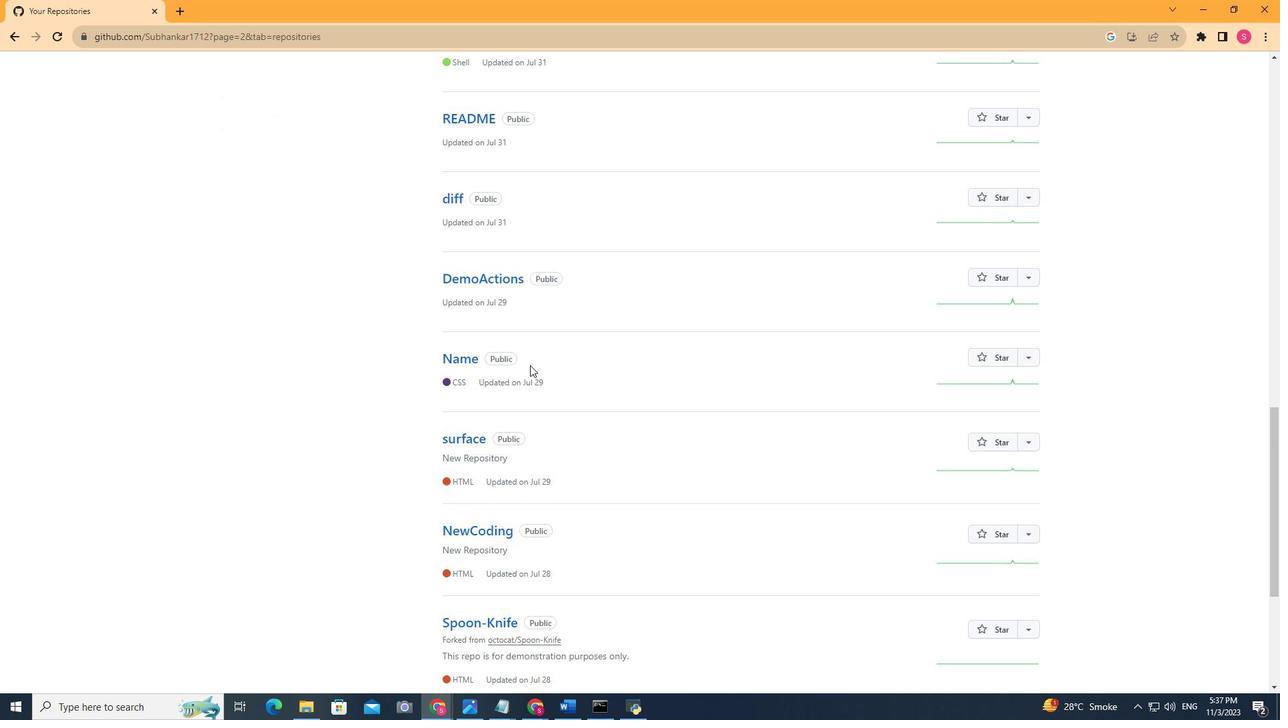 
Action: Mouse scrolled (530, 366) with delta (0, 0)
Screenshot: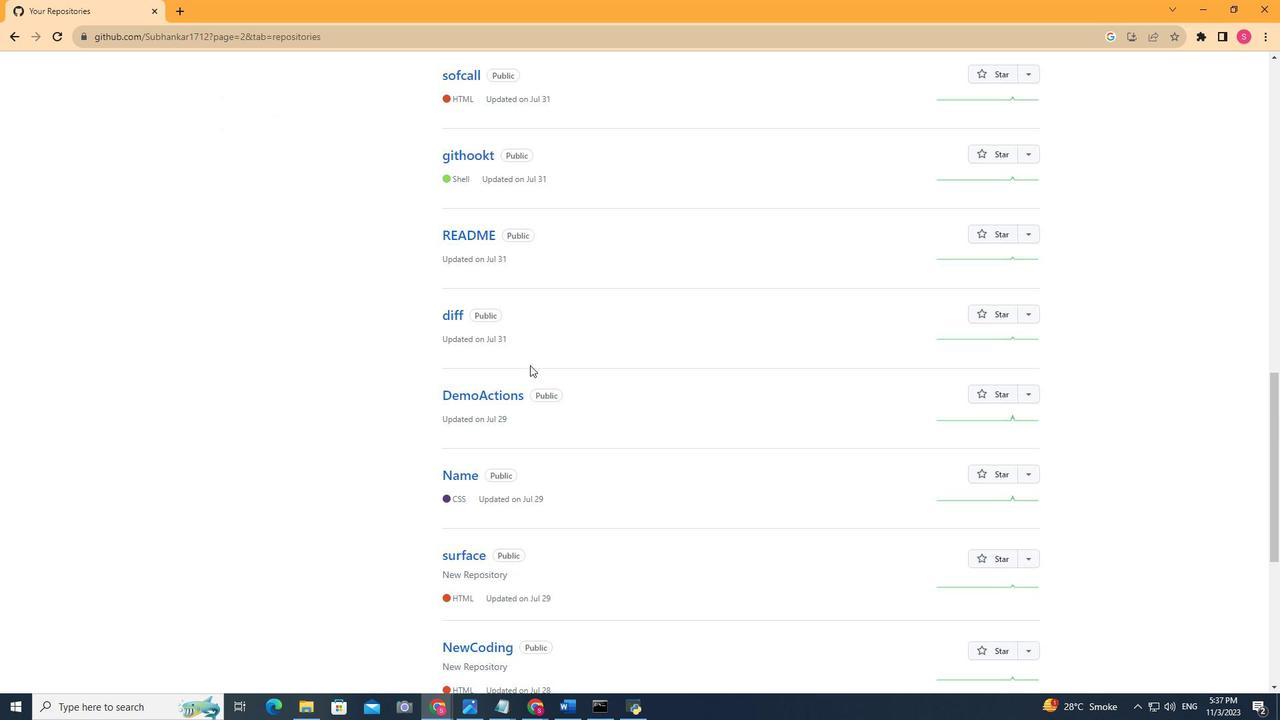 
Action: Mouse scrolled (530, 366) with delta (0, 0)
Screenshot: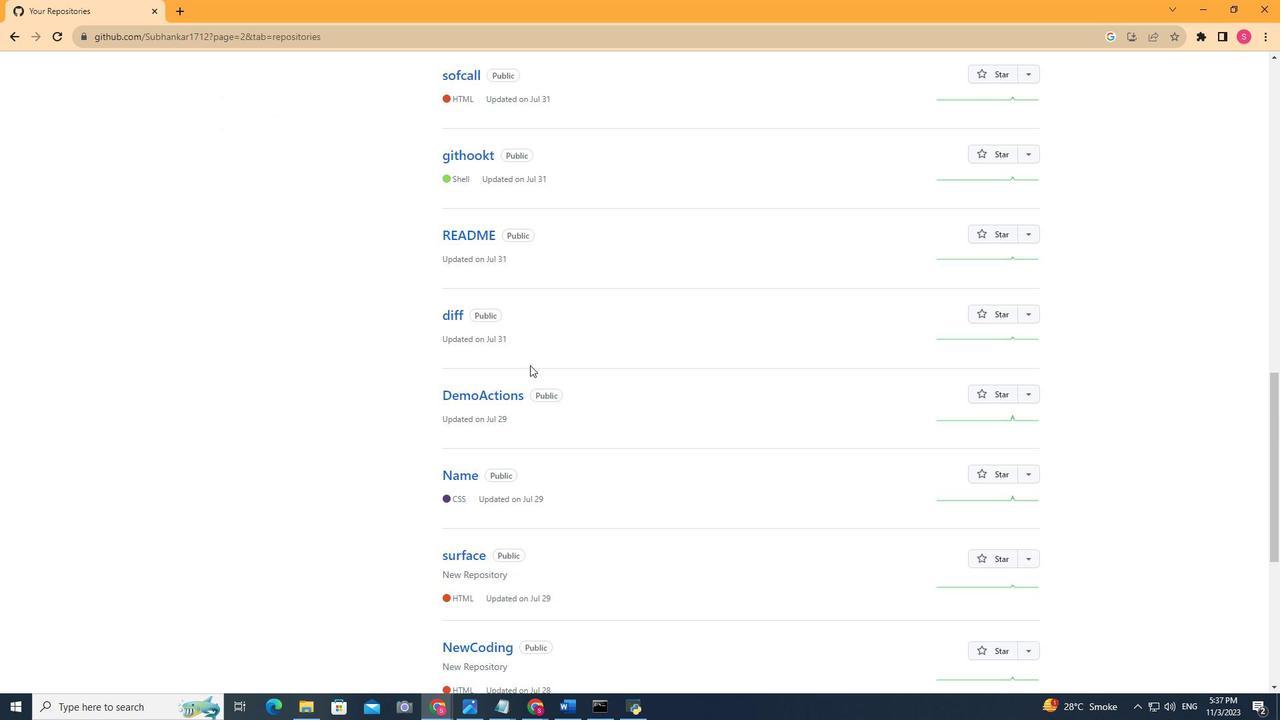 
Action: Mouse scrolled (530, 366) with delta (0, 0)
Screenshot: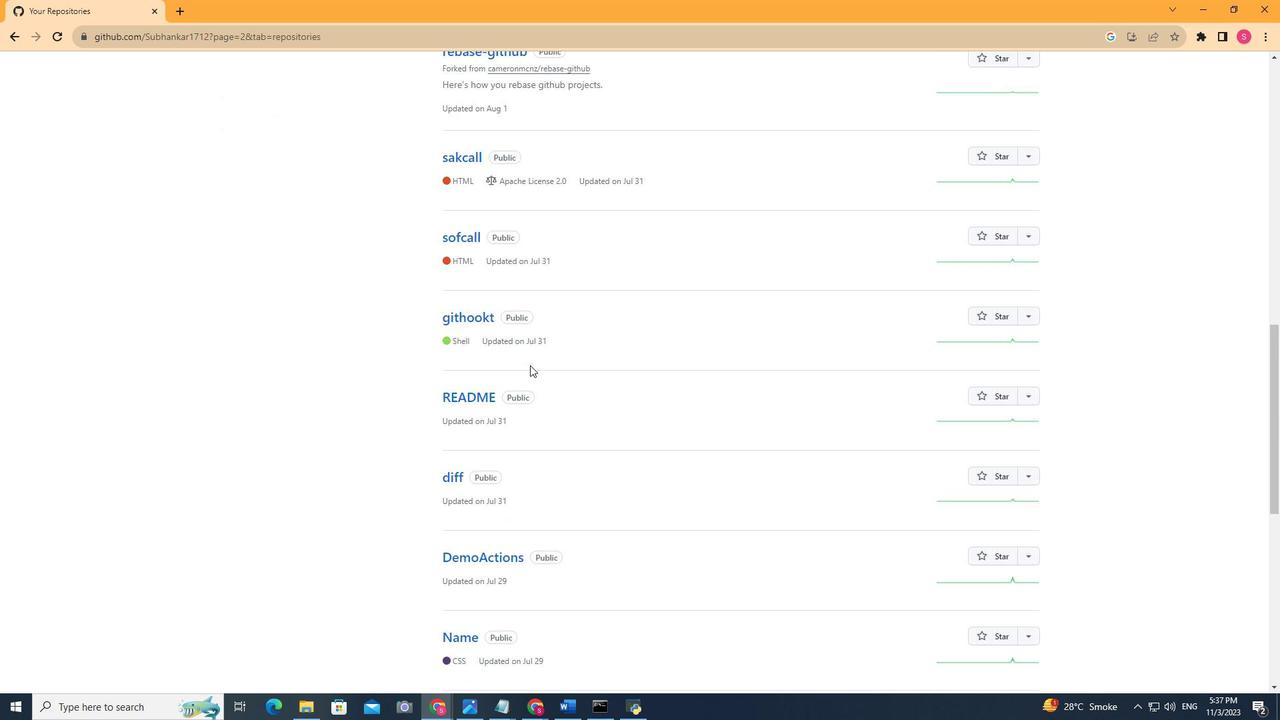 
Action: Mouse scrolled (530, 366) with delta (0, 0)
Screenshot: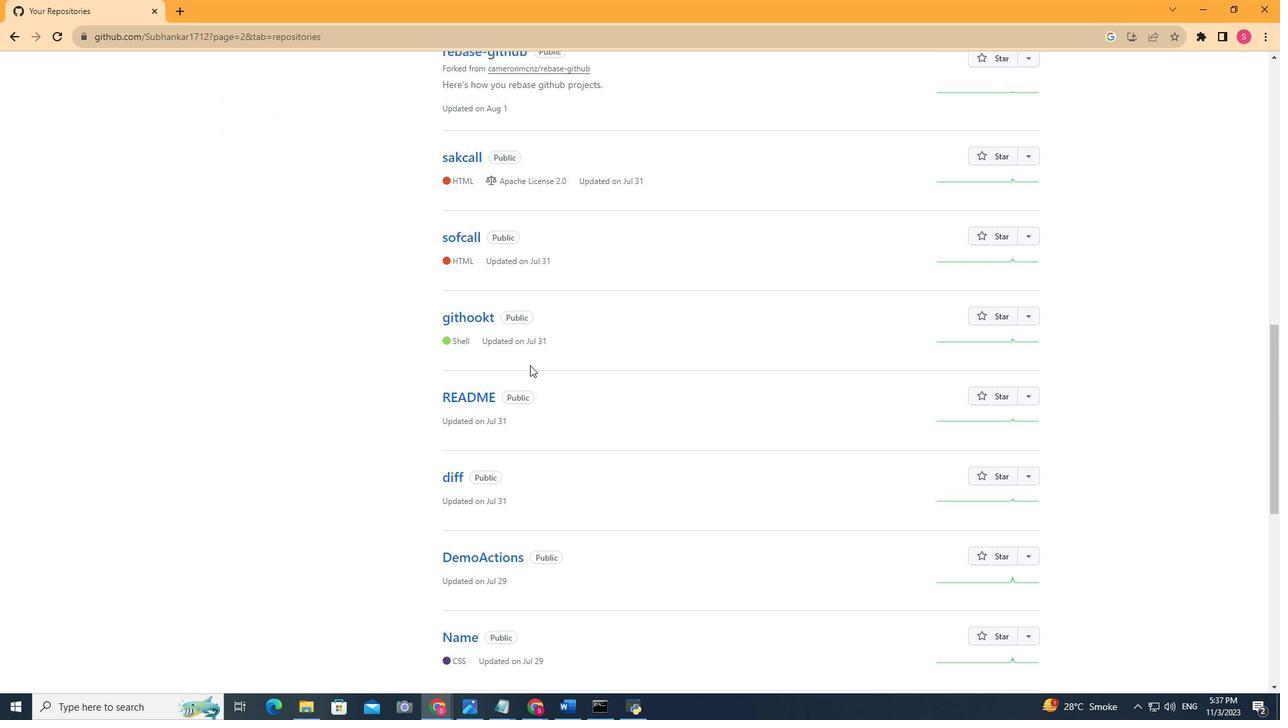 
Action: Mouse scrolled (530, 366) with delta (0, 0)
Screenshot: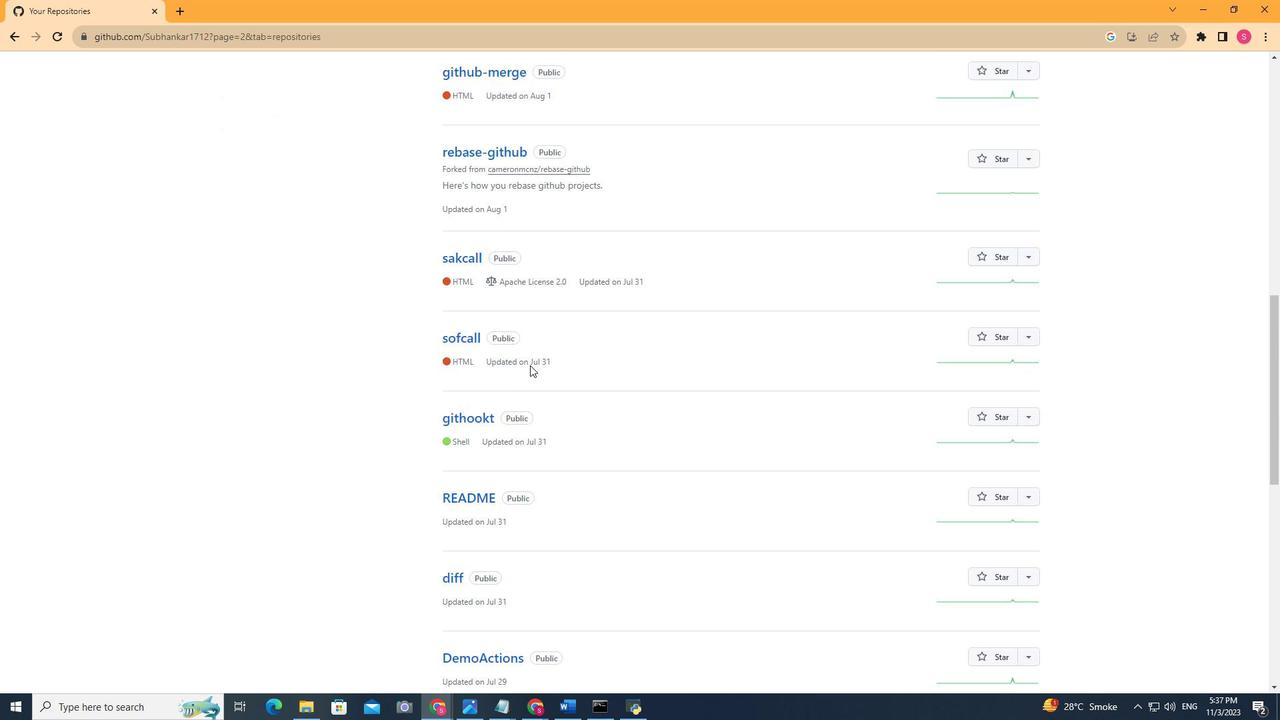 
Action: Mouse scrolled (530, 366) with delta (0, 0)
Screenshot: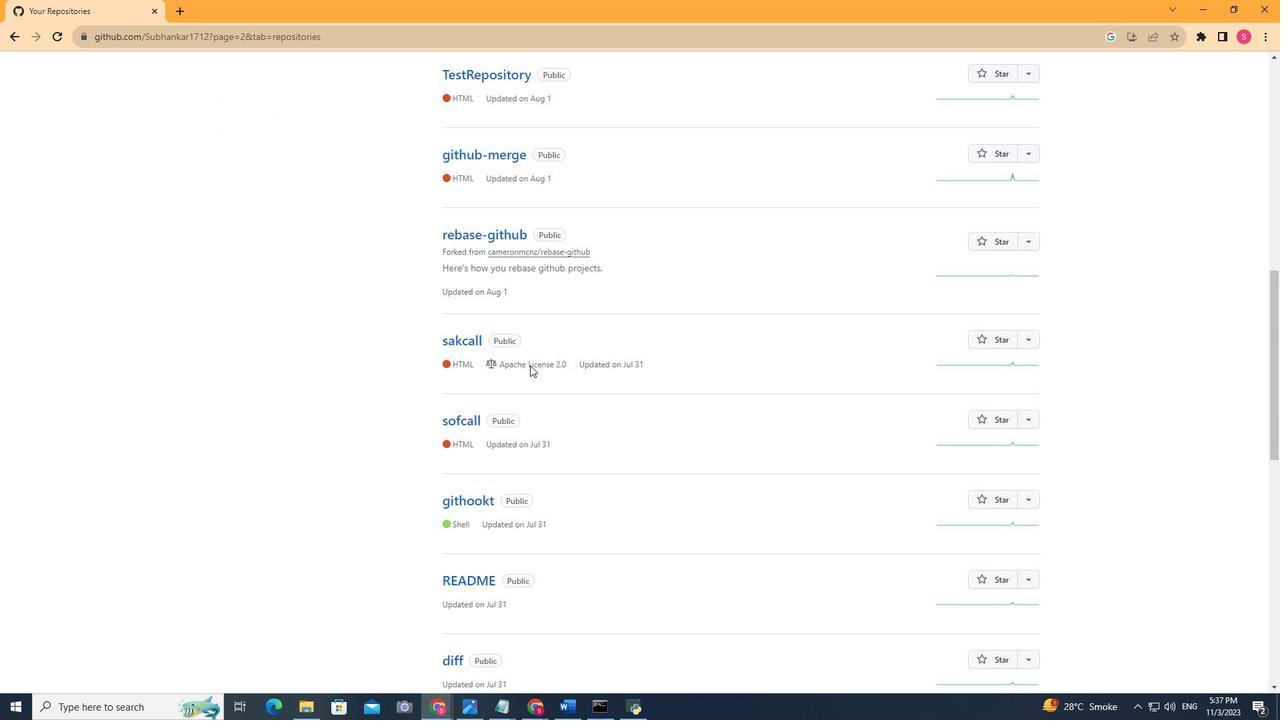 
Action: Mouse scrolled (530, 366) with delta (0, 0)
Screenshot: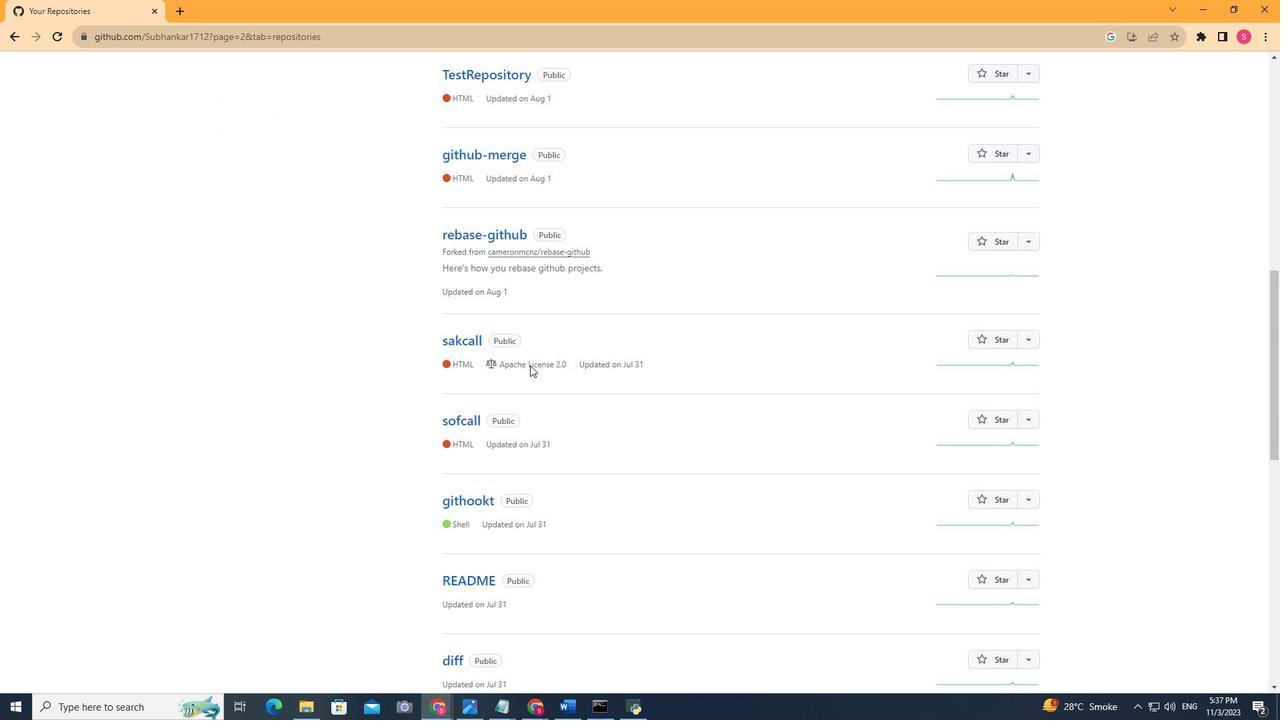 
Action: Mouse scrolled (530, 366) with delta (0, 0)
Screenshot: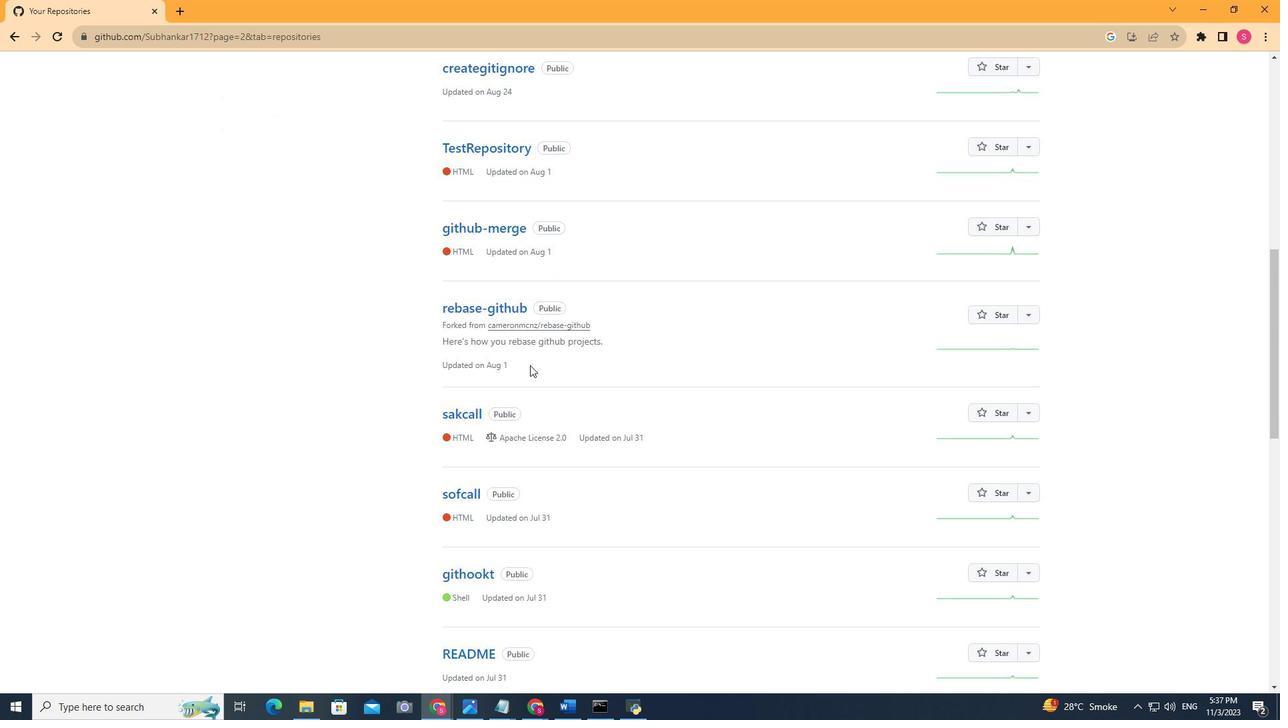 
Action: Mouse scrolled (530, 366) with delta (0, 0)
Screenshot: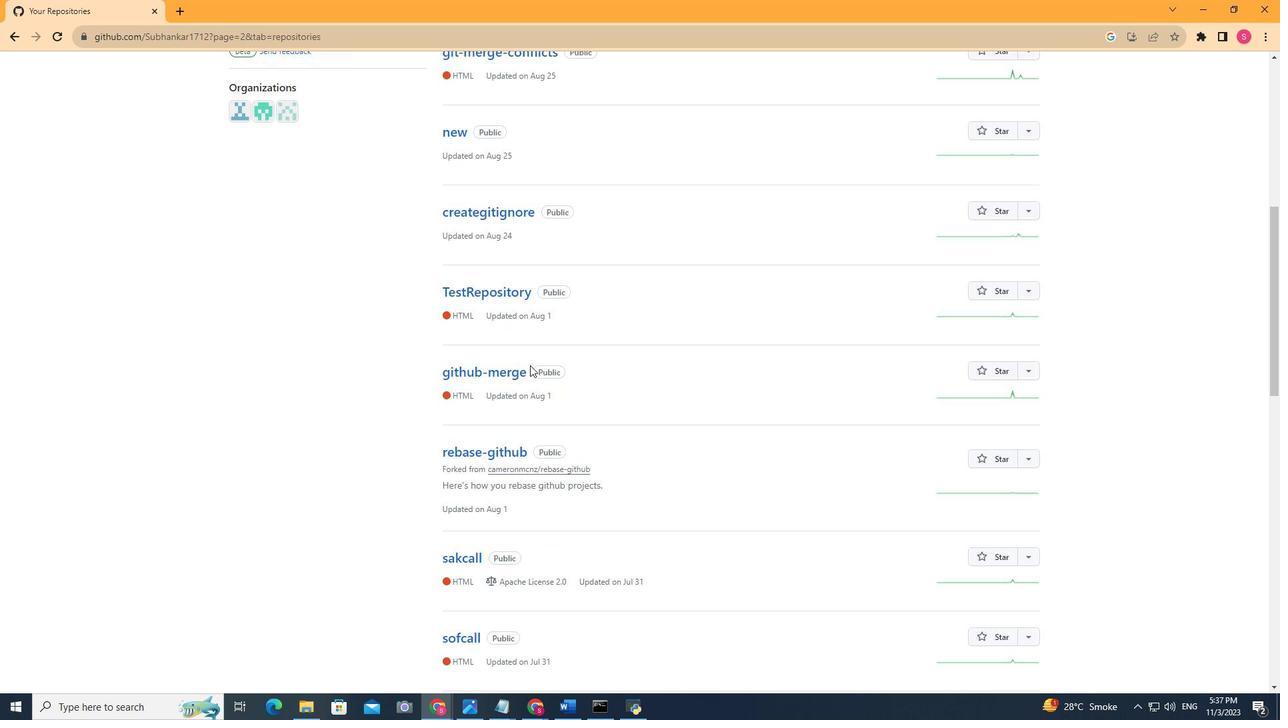 
Action: Mouse scrolled (530, 366) with delta (0, 0)
Screenshot: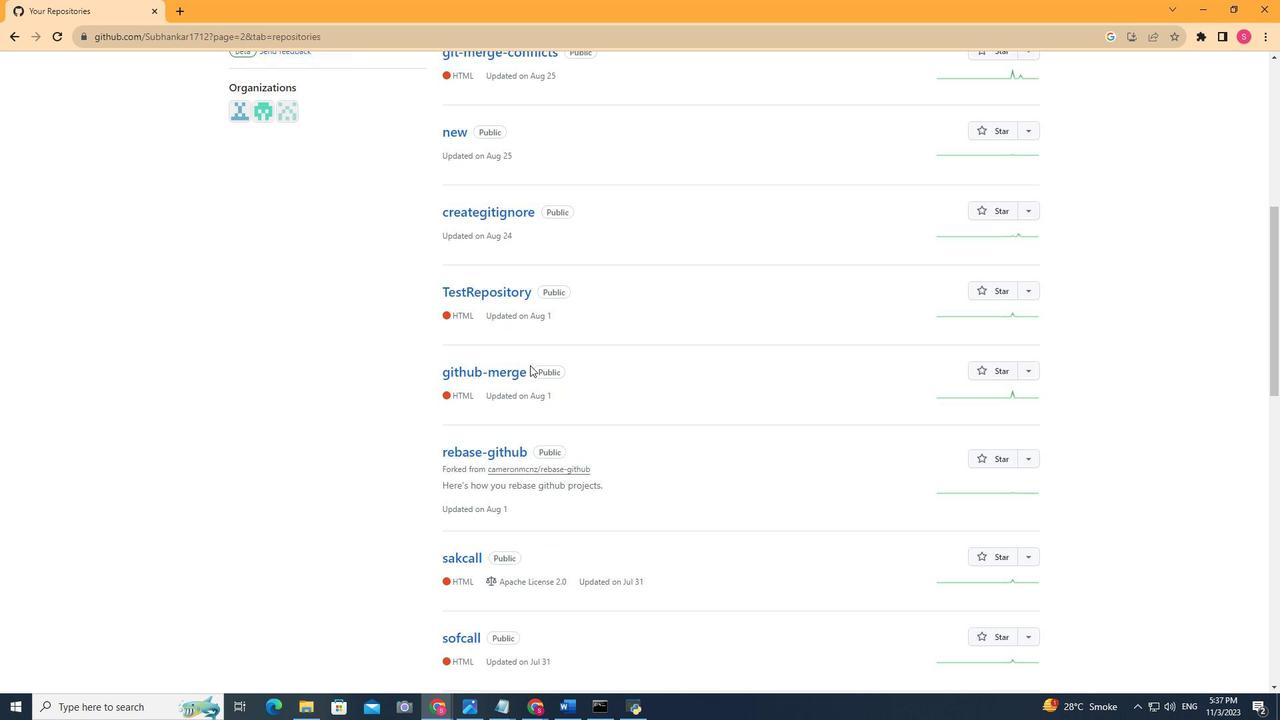 
Action: Mouse scrolled (530, 366) with delta (0, 0)
Screenshot: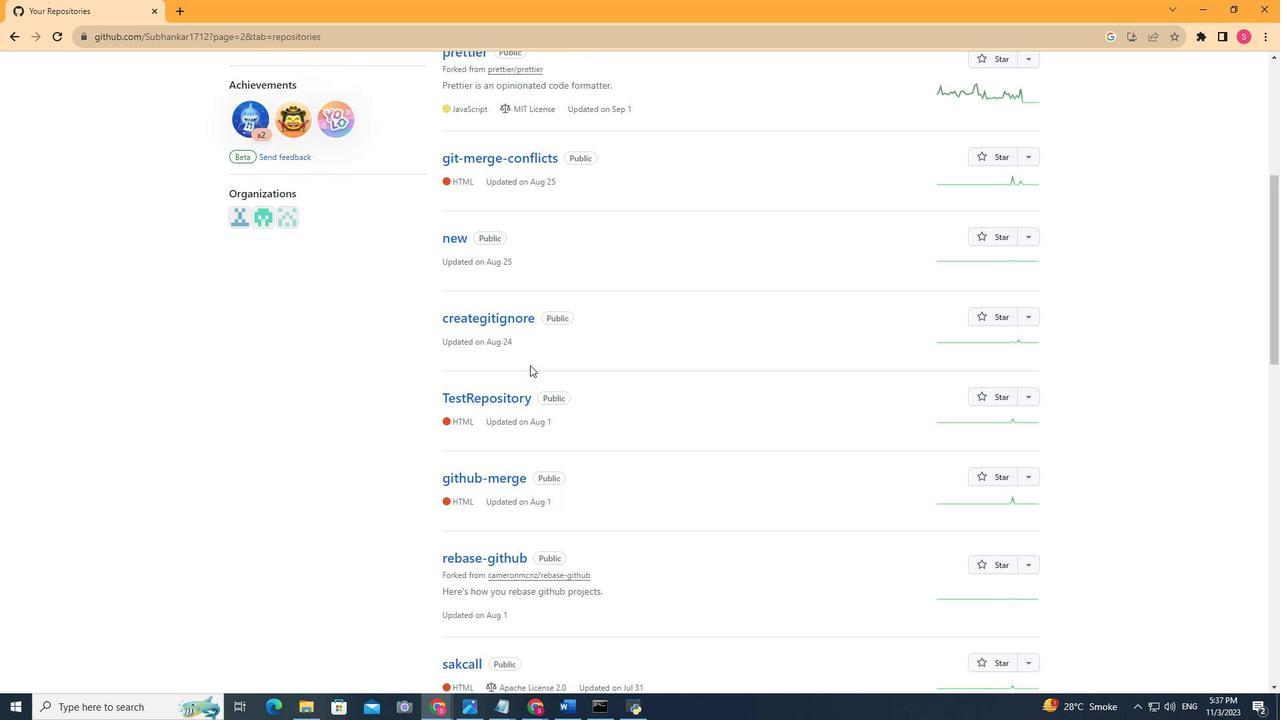 
Action: Mouse scrolled (530, 366) with delta (0, 0)
Screenshot: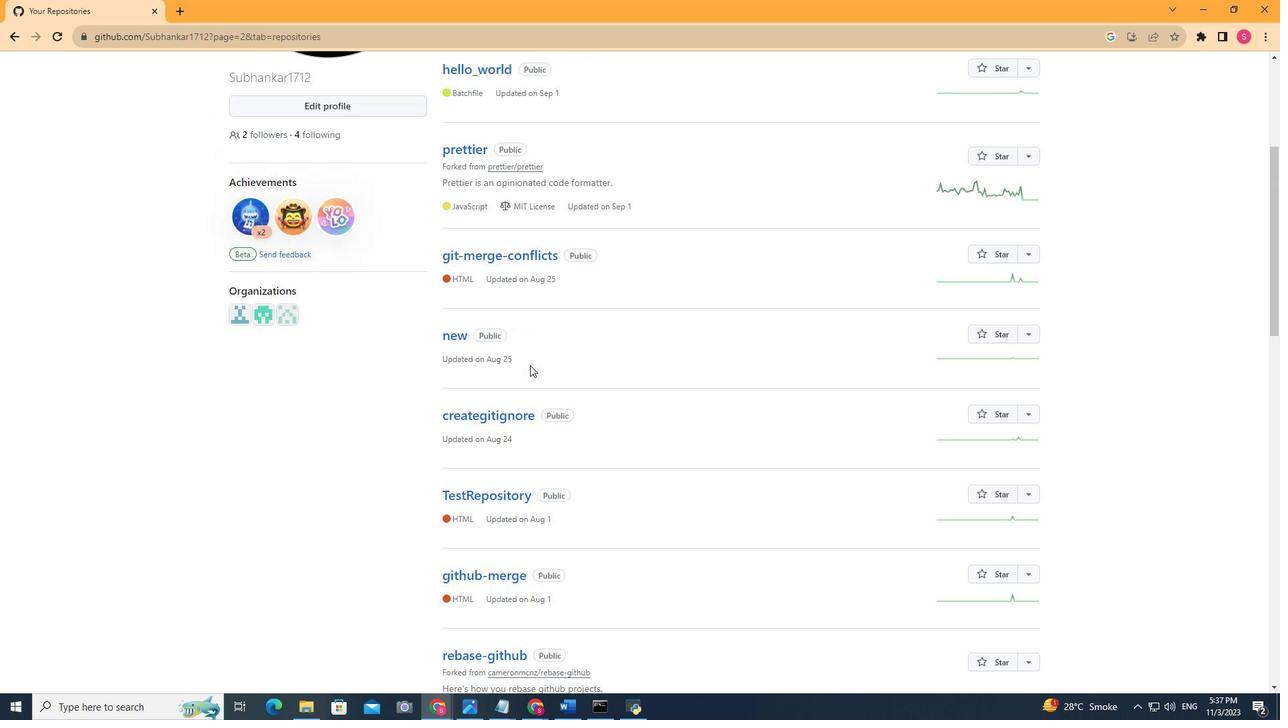 
Action: Mouse scrolled (530, 366) with delta (0, 0)
Screenshot: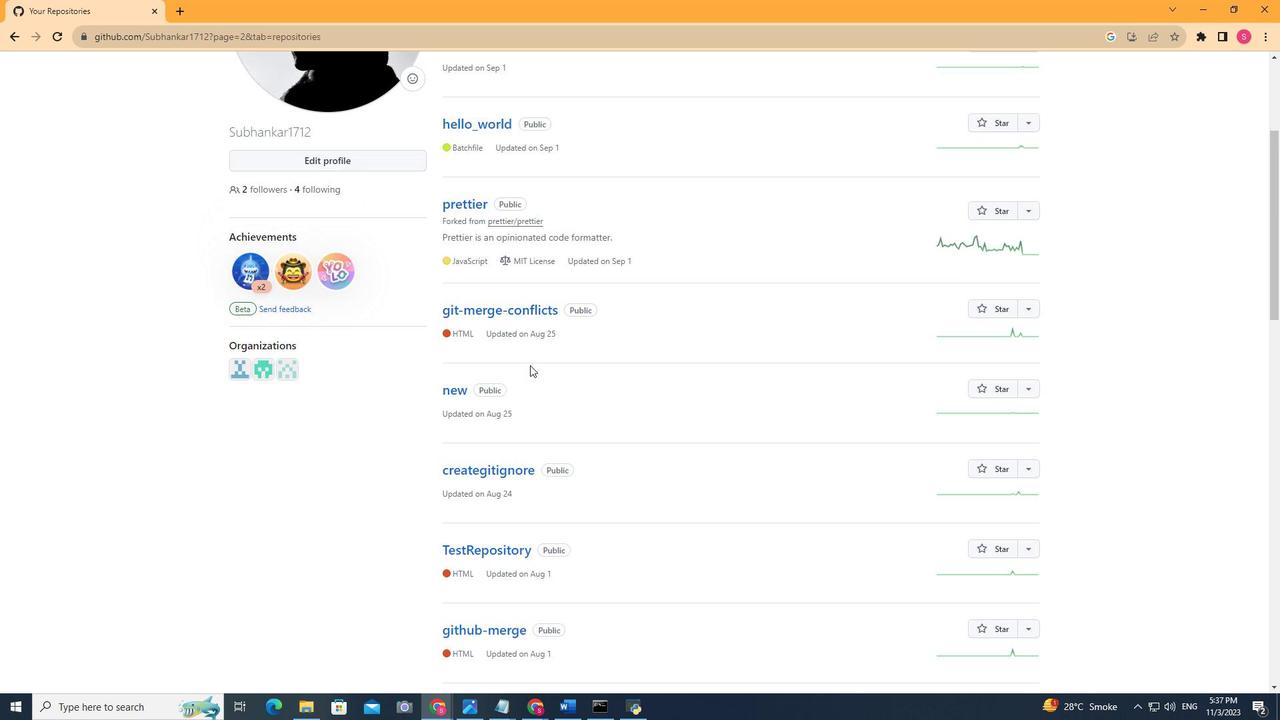 
Action: Mouse scrolled (530, 366) with delta (0, 0)
Screenshot: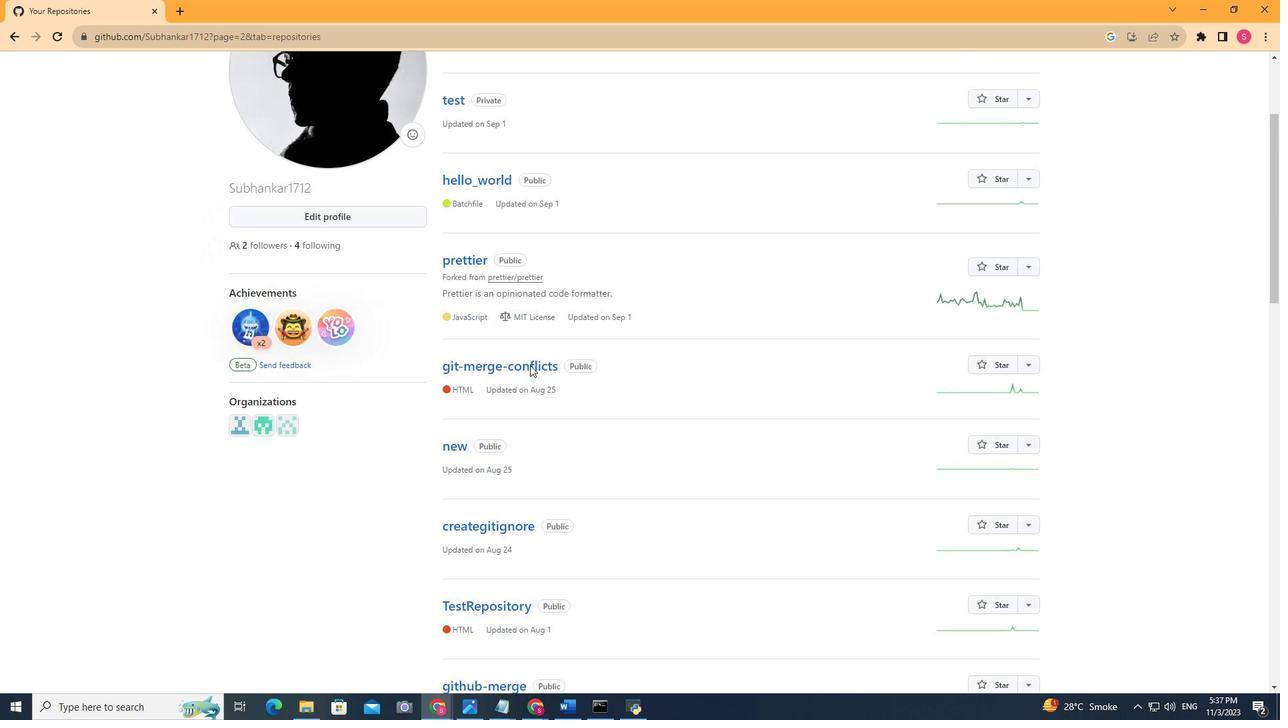 
Action: Mouse scrolled (530, 366) with delta (0, 0)
Screenshot: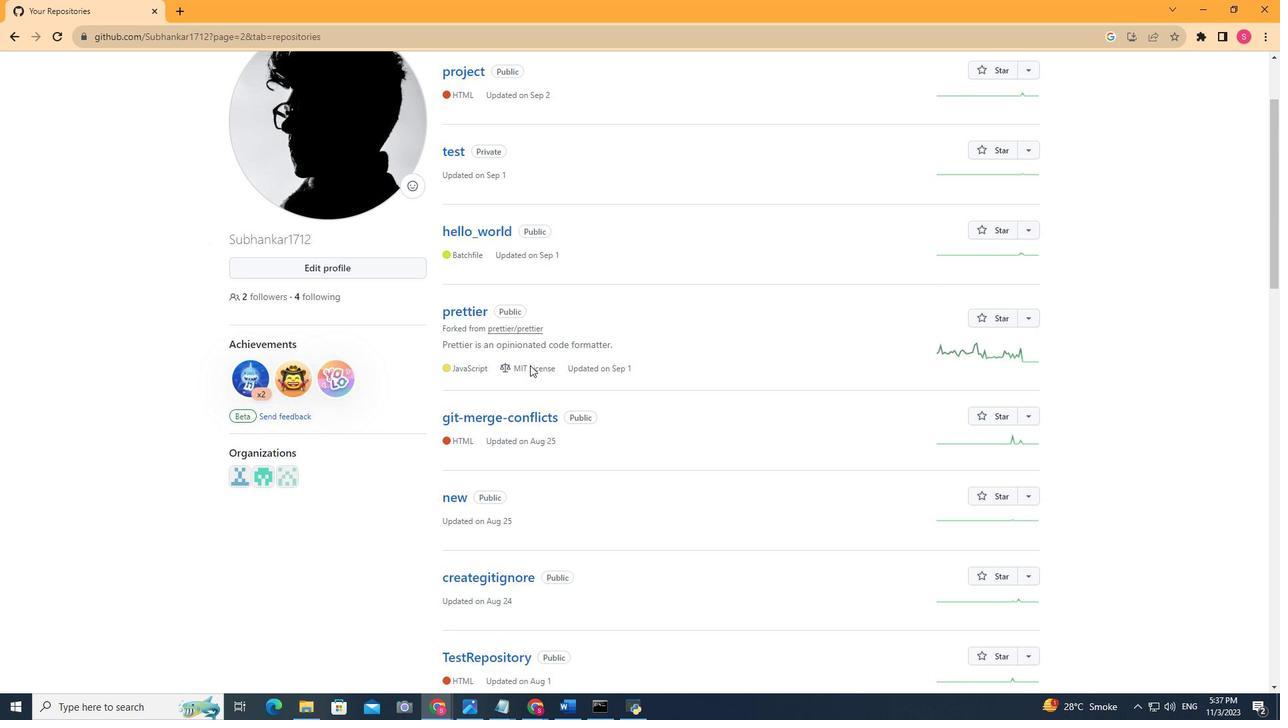 
Action: Mouse scrolled (530, 366) with delta (0, 0)
Screenshot: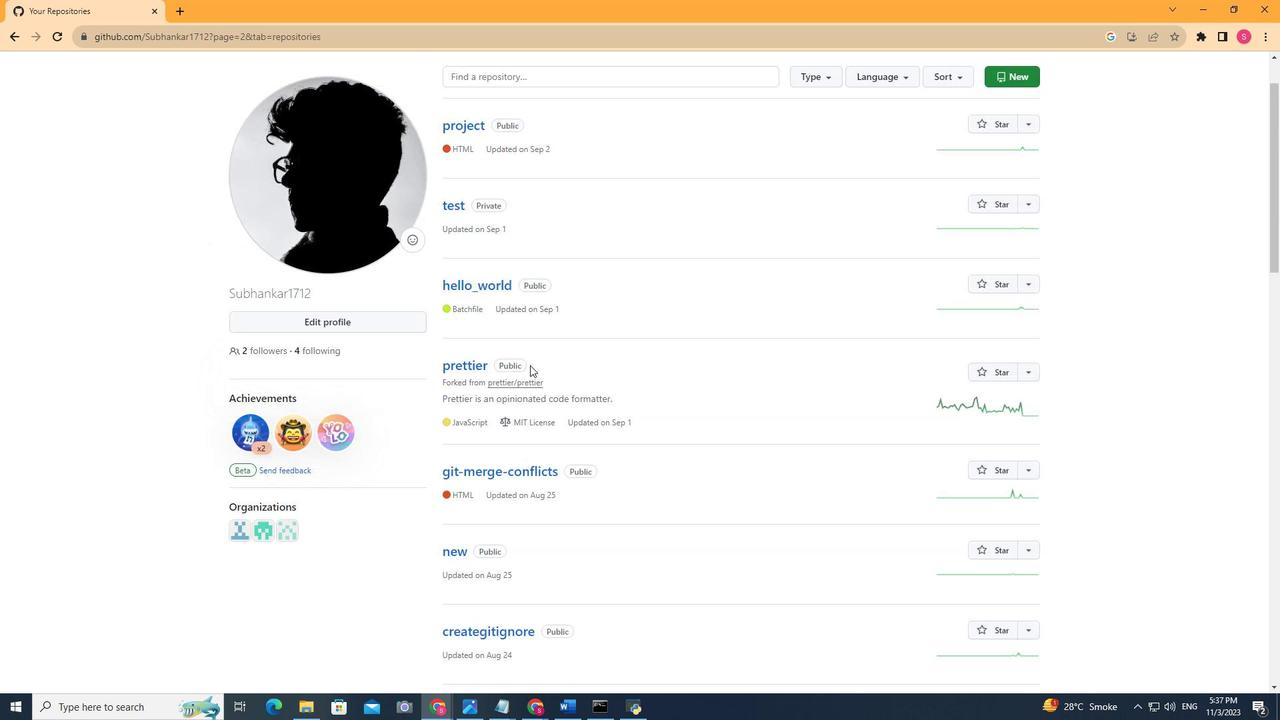 
Action: Mouse scrolled (530, 366) with delta (0, 0)
Screenshot: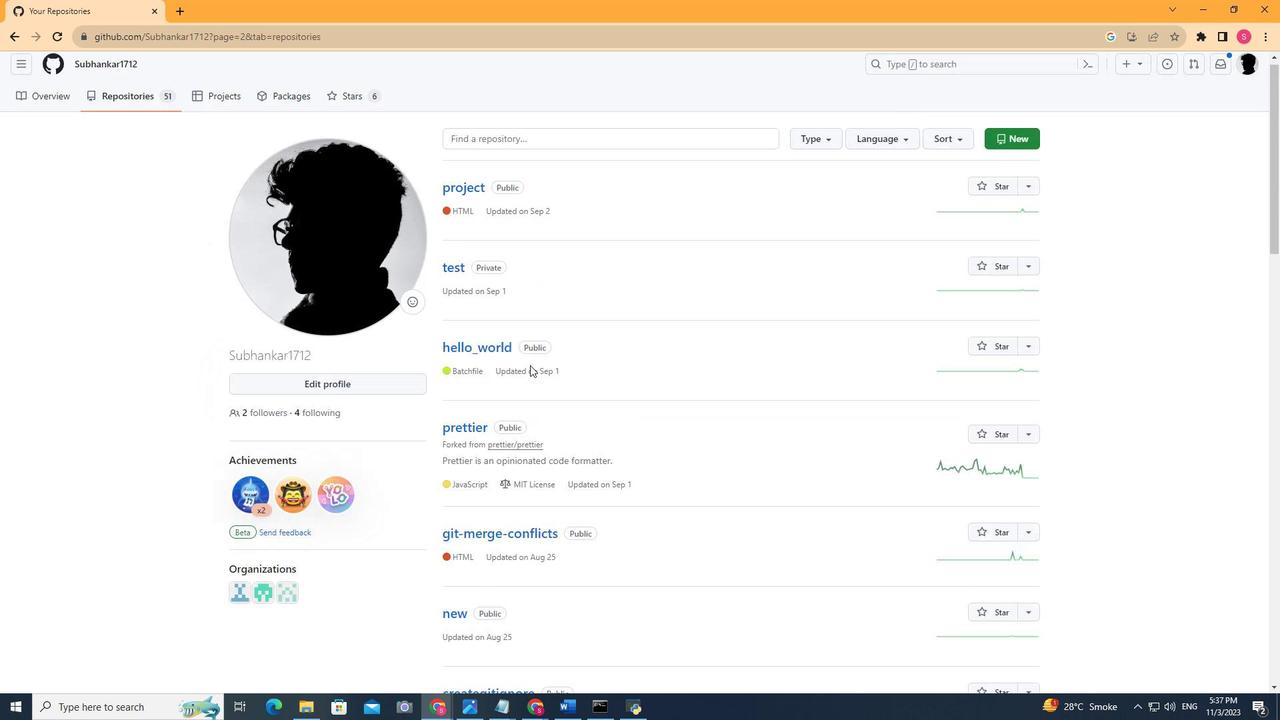 
Action: Mouse scrolled (530, 366) with delta (0, 0)
Screenshot: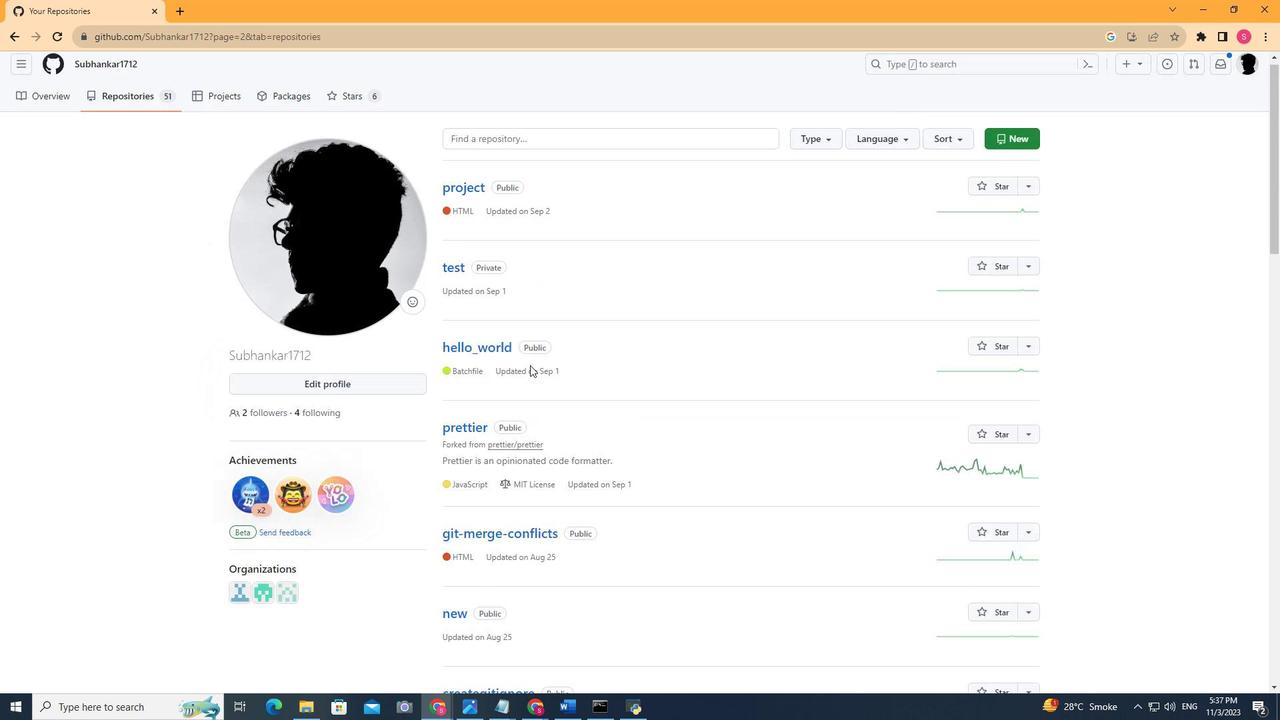 
Action: Mouse scrolled (530, 364) with delta (0, 0)
Screenshot: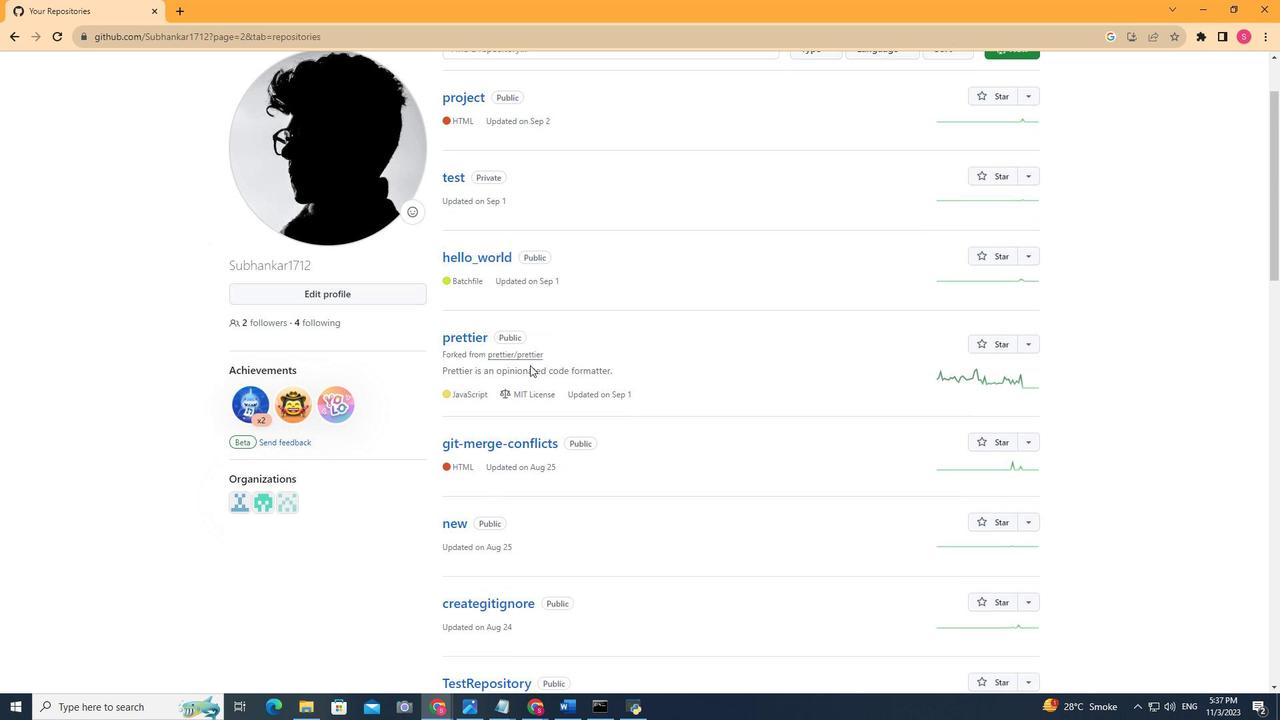 
Action: Mouse scrolled (530, 364) with delta (0, 0)
Screenshot: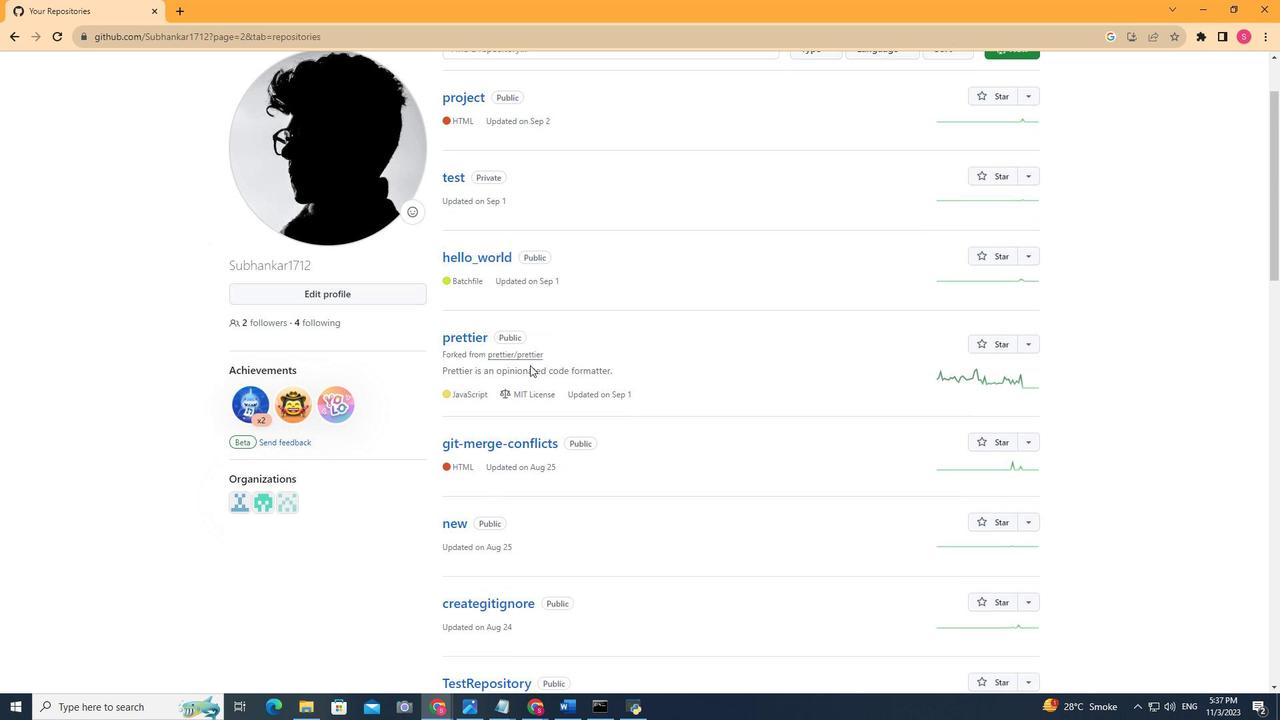 
Action: Mouse scrolled (530, 364) with delta (0, 0)
Screenshot: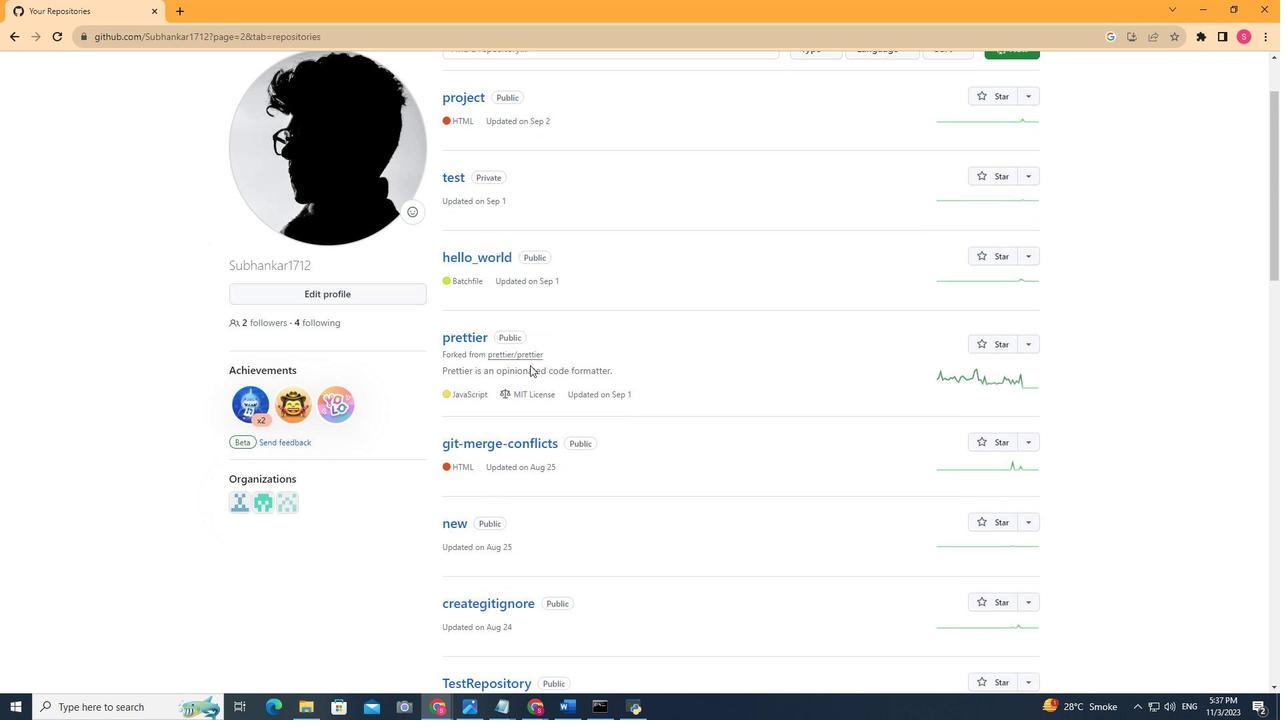 
Action: Mouse scrolled (530, 364) with delta (0, 0)
Screenshot: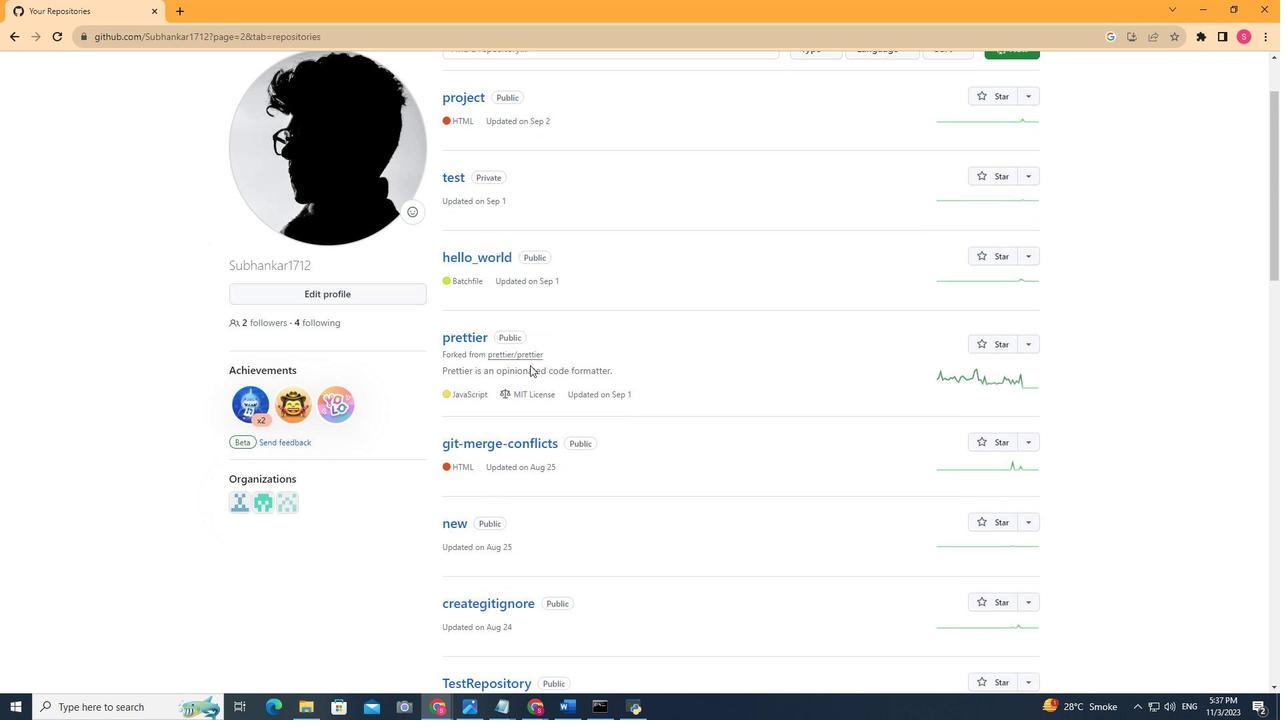 
Action: Mouse scrolled (530, 364) with delta (0, 0)
Screenshot: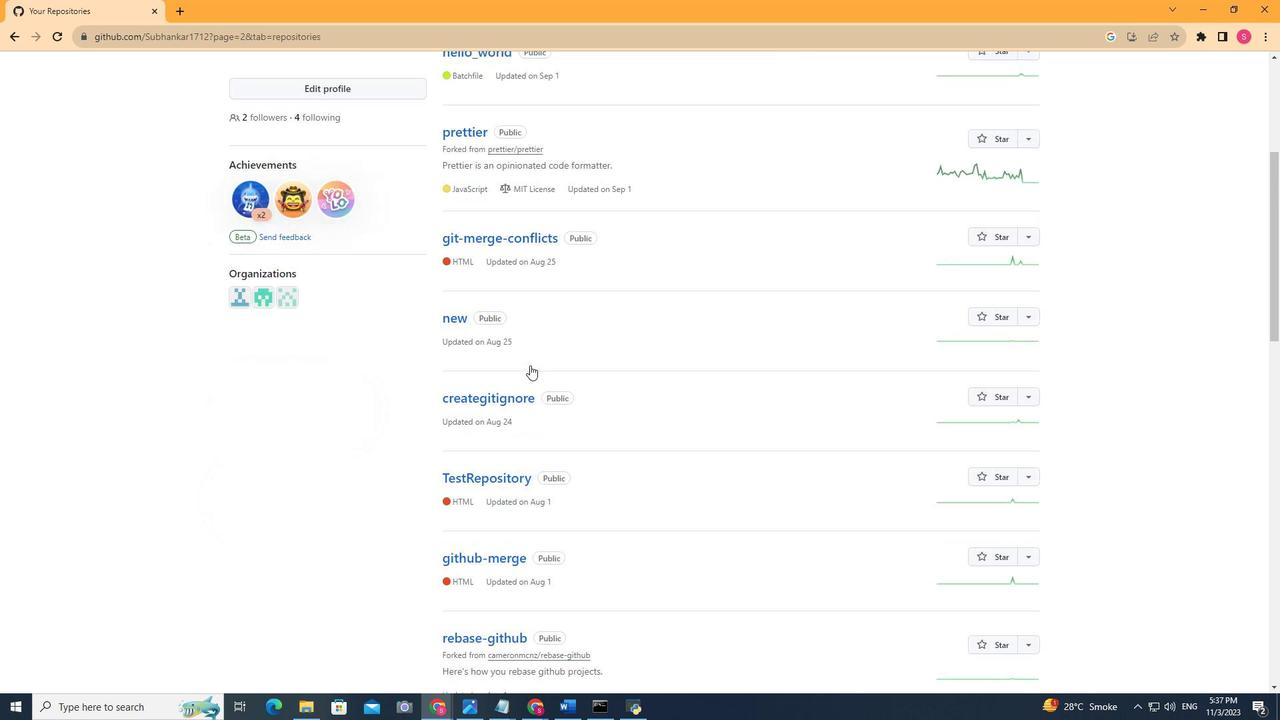 
Action: Mouse scrolled (530, 364) with delta (0, 0)
Screenshot: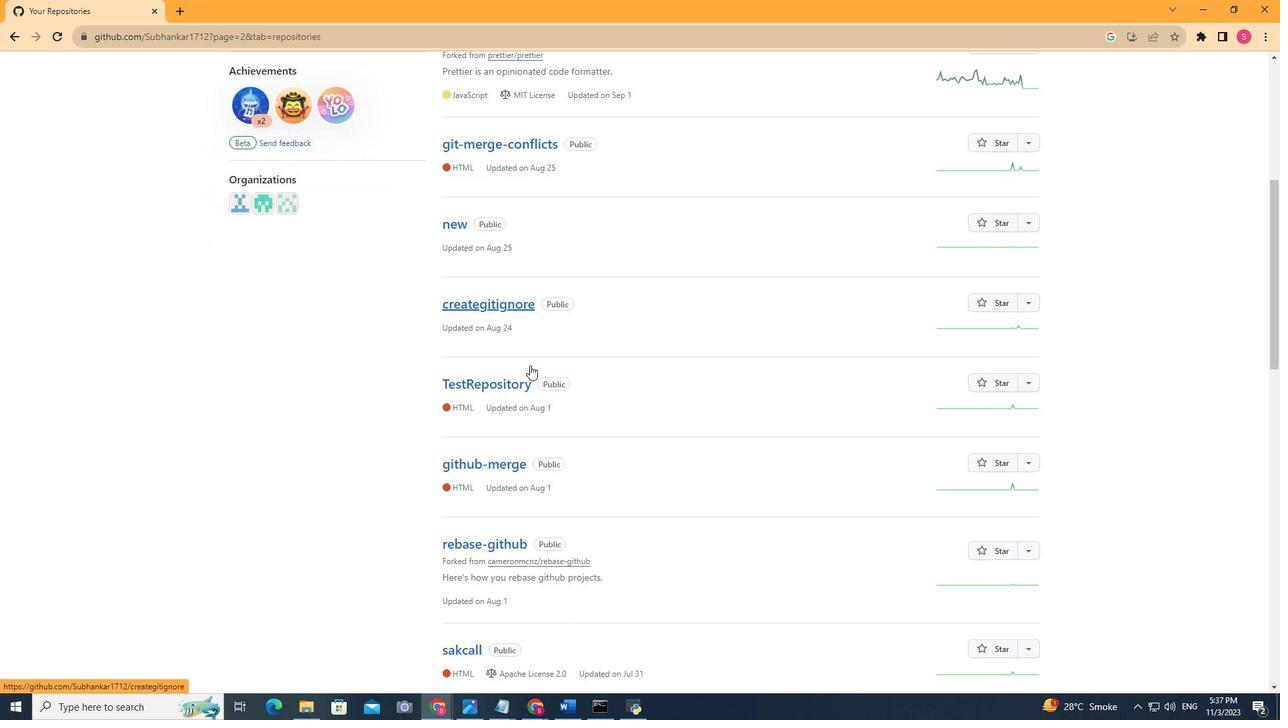 
Action: Mouse scrolled (530, 364) with delta (0, 0)
Screenshot: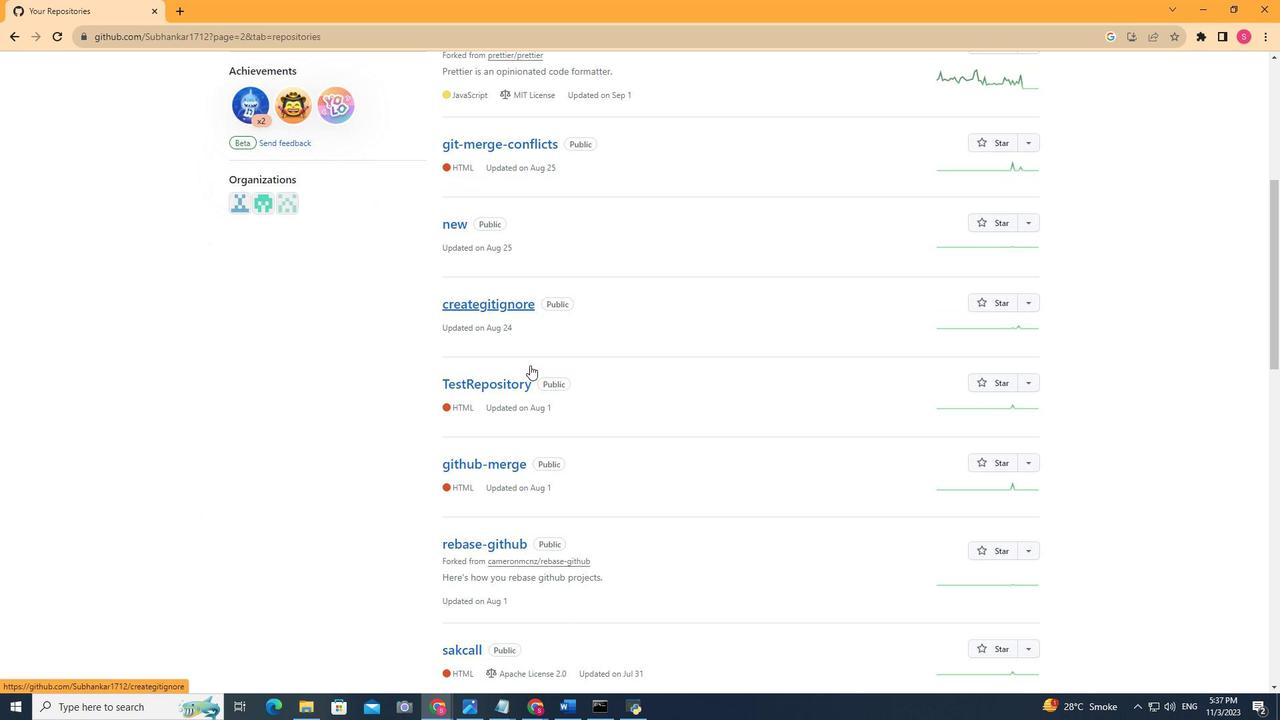 
Action: Mouse scrolled (530, 364) with delta (0, 0)
Screenshot: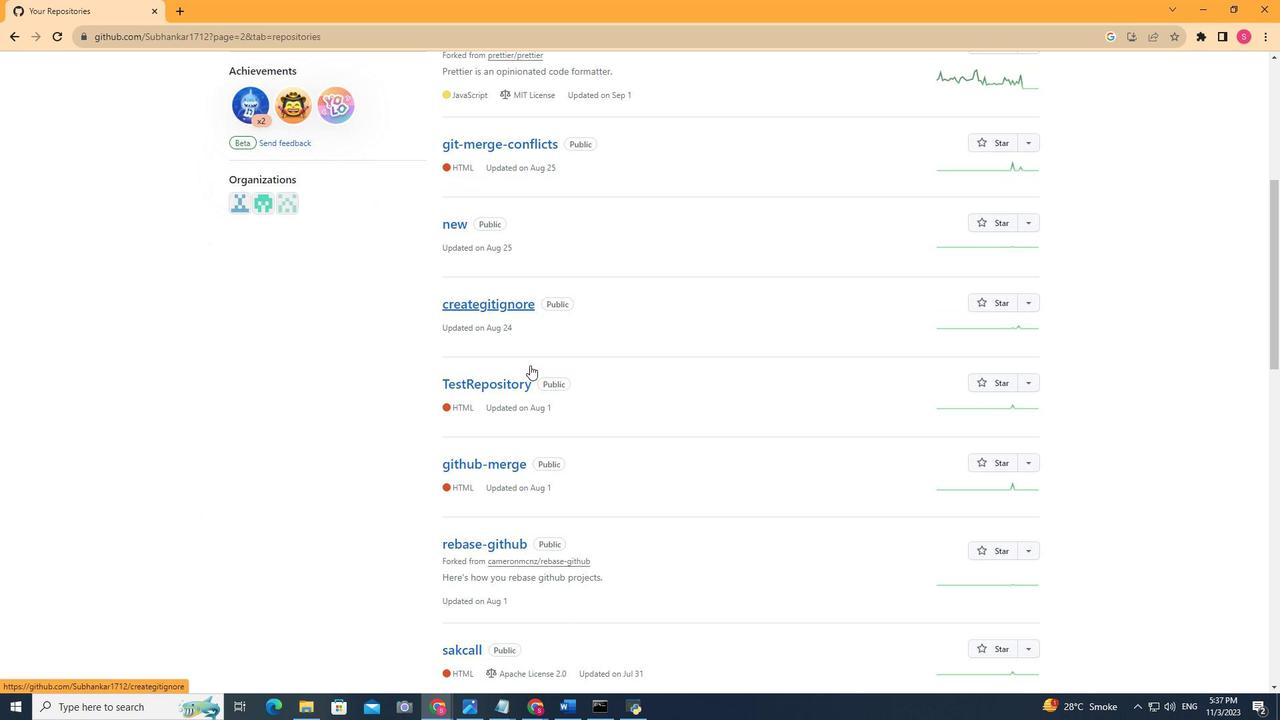 
Action: Mouse scrolled (530, 364) with delta (0, 0)
Screenshot: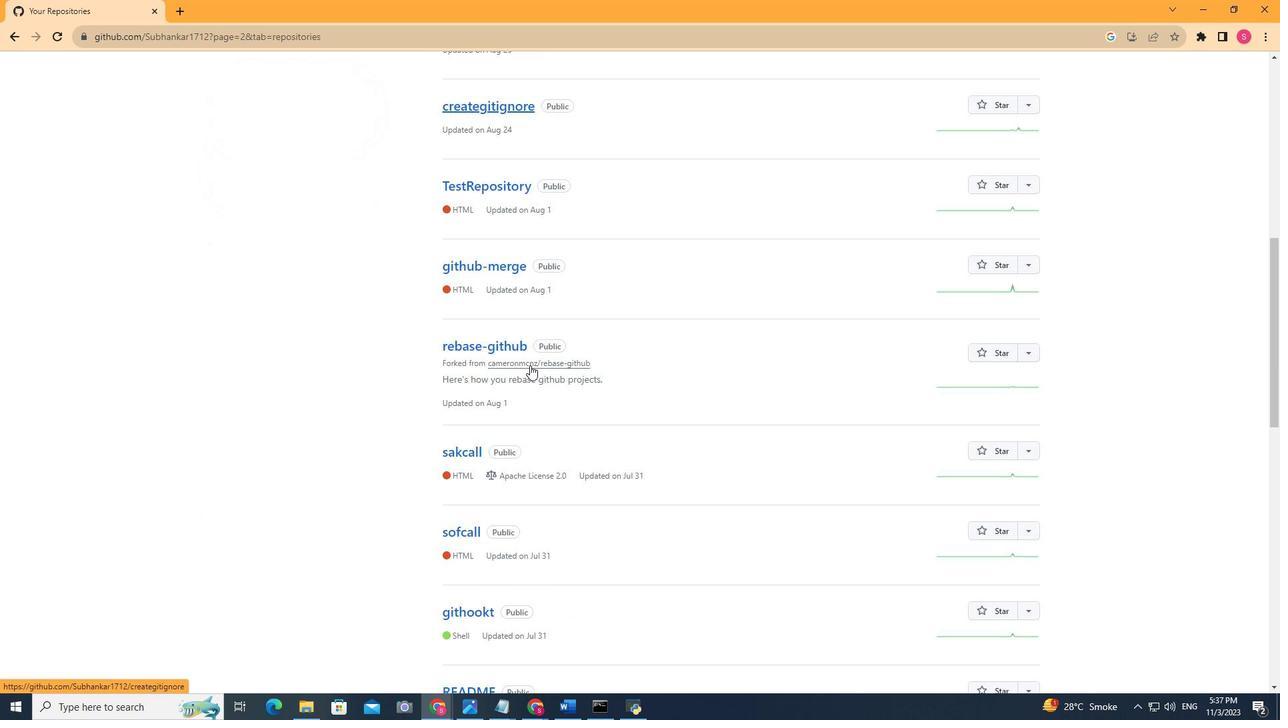
Action: Mouse scrolled (530, 364) with delta (0, 0)
Screenshot: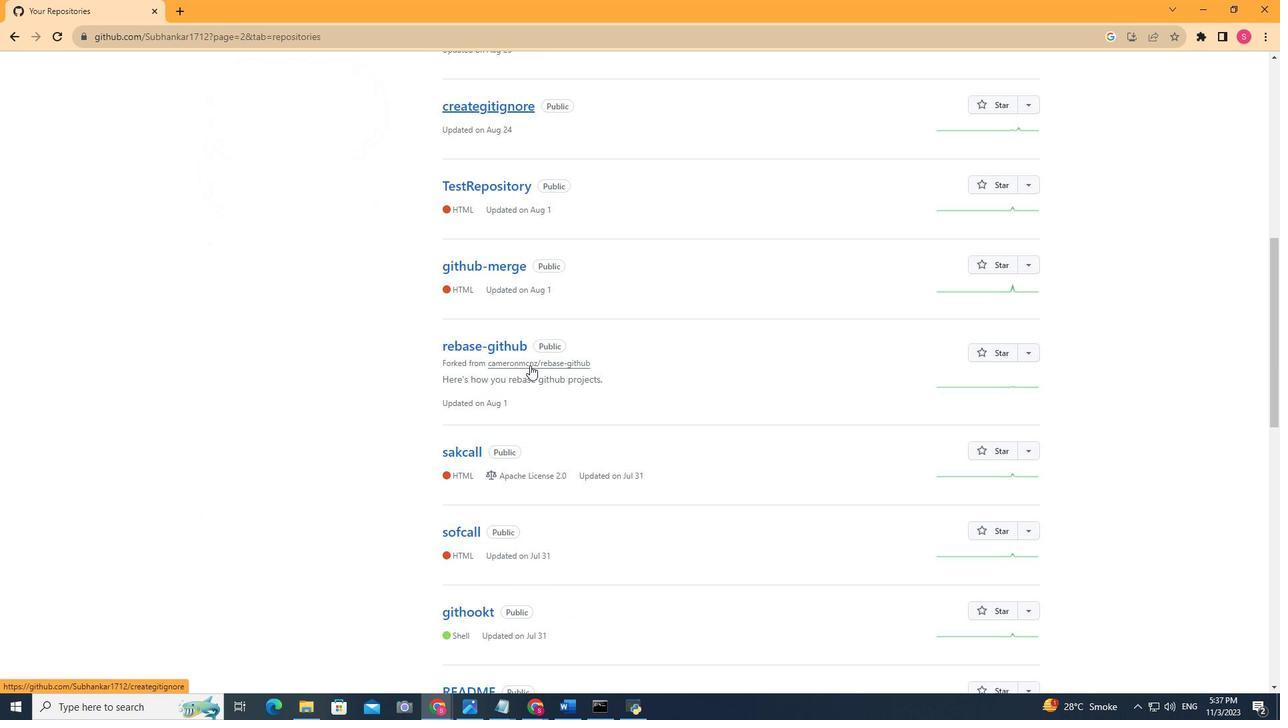 
Action: Mouse scrolled (530, 364) with delta (0, 0)
Screenshot: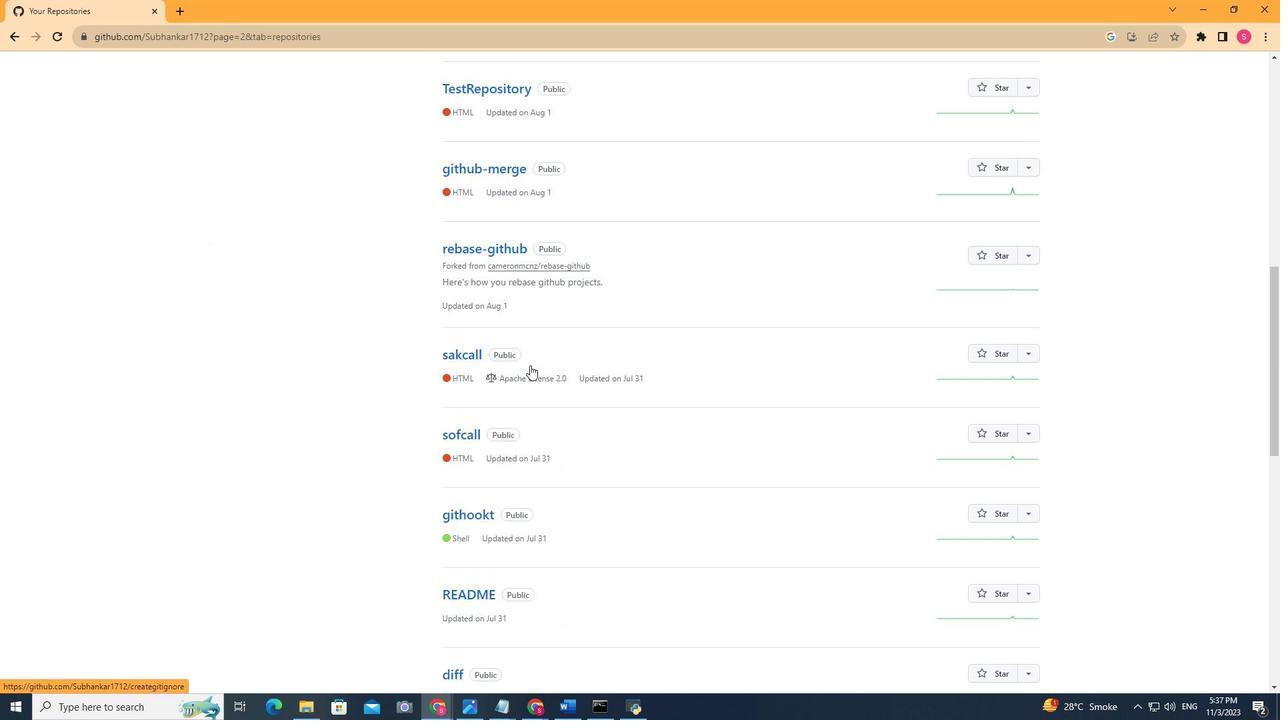 
Action: Mouse scrolled (530, 364) with delta (0, 0)
Screenshot: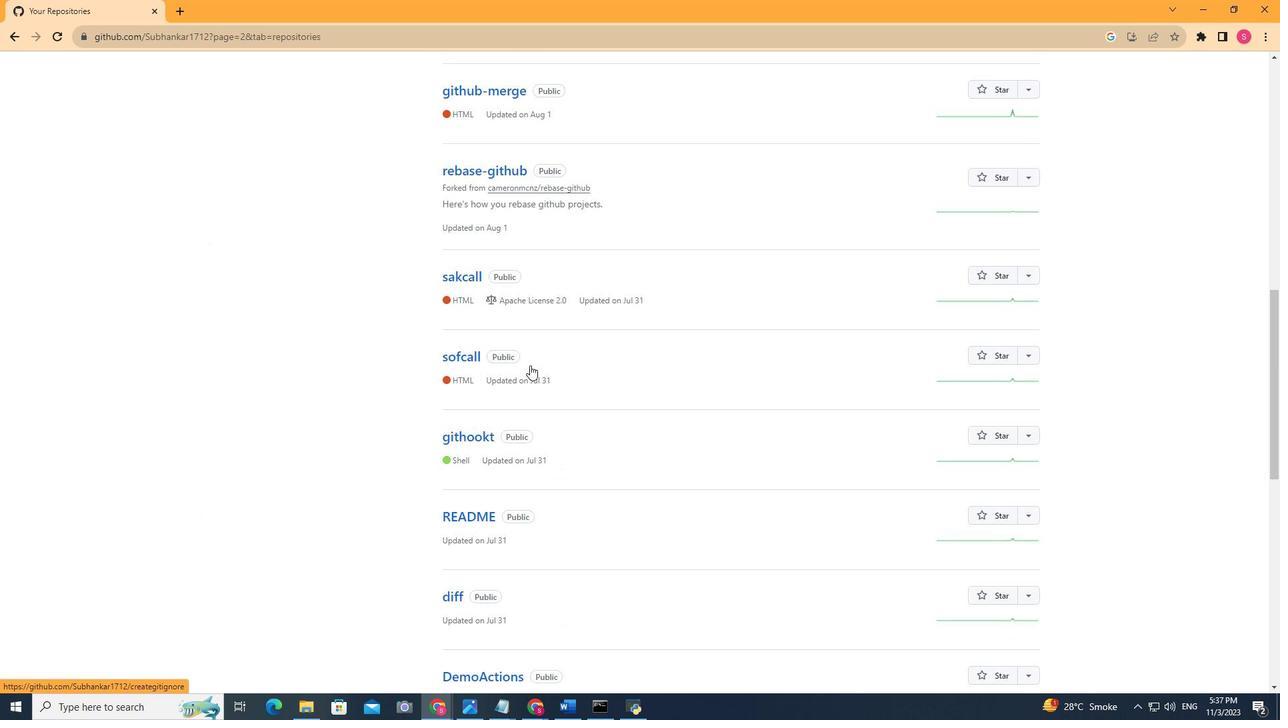 
Action: Mouse scrolled (530, 364) with delta (0, 0)
Screenshot: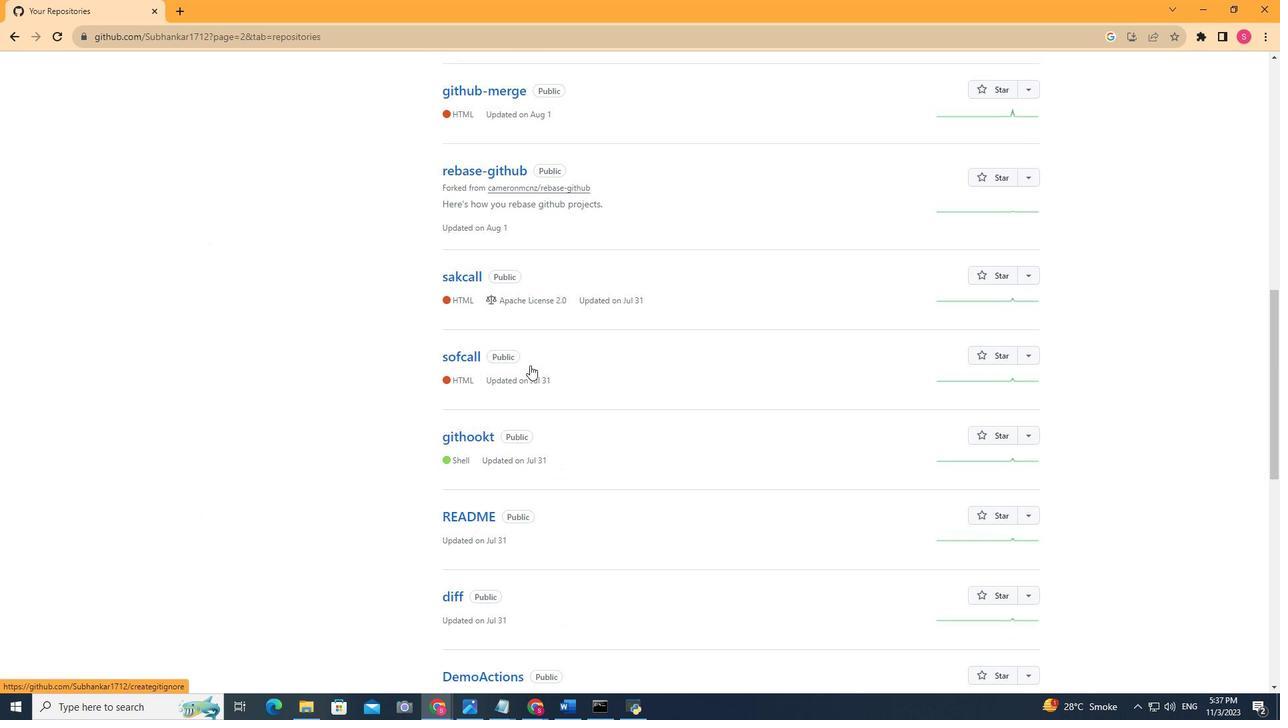 
Action: Mouse scrolled (530, 364) with delta (0, 0)
Screenshot: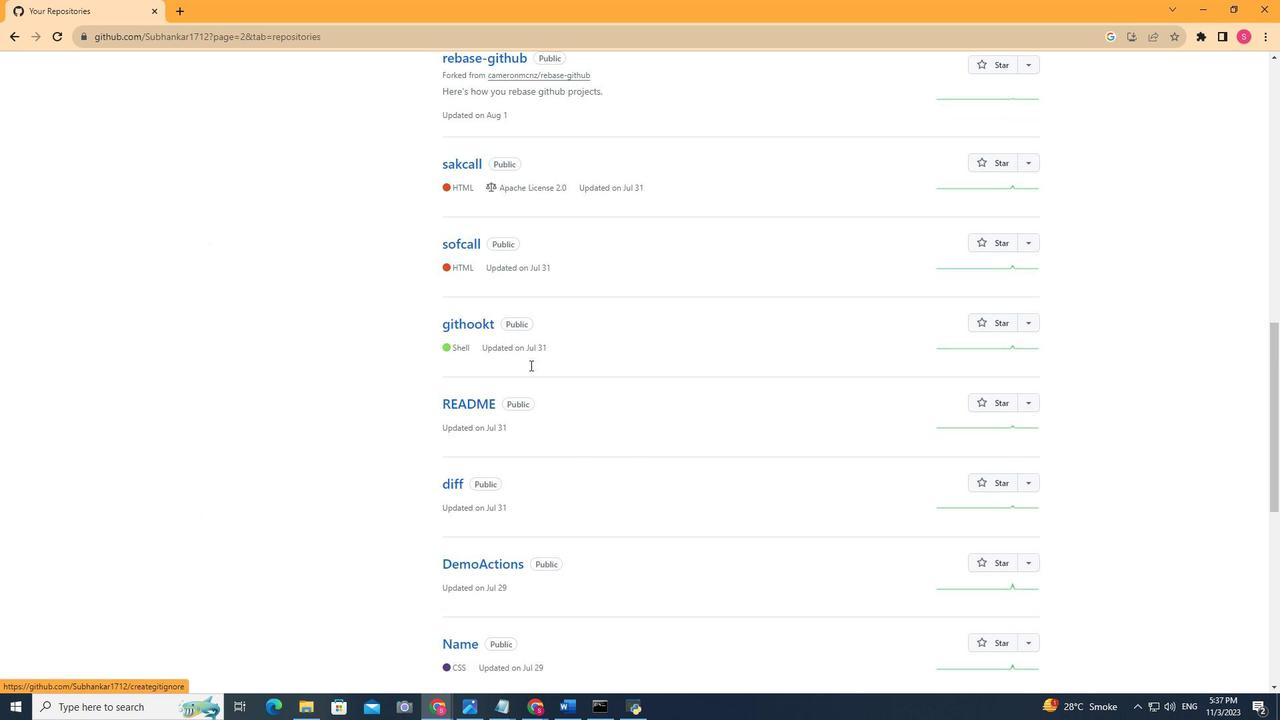
Action: Mouse scrolled (530, 364) with delta (0, 0)
Screenshot: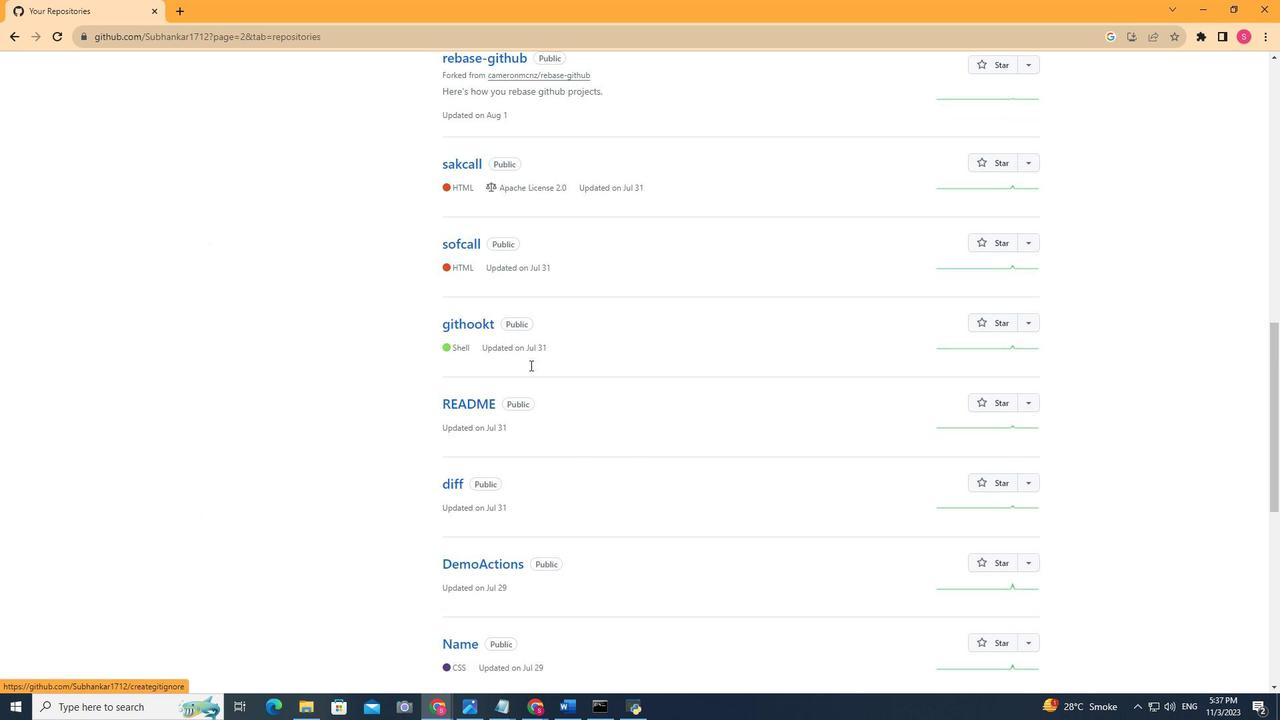 
Action: Mouse scrolled (530, 364) with delta (0, 0)
Screenshot: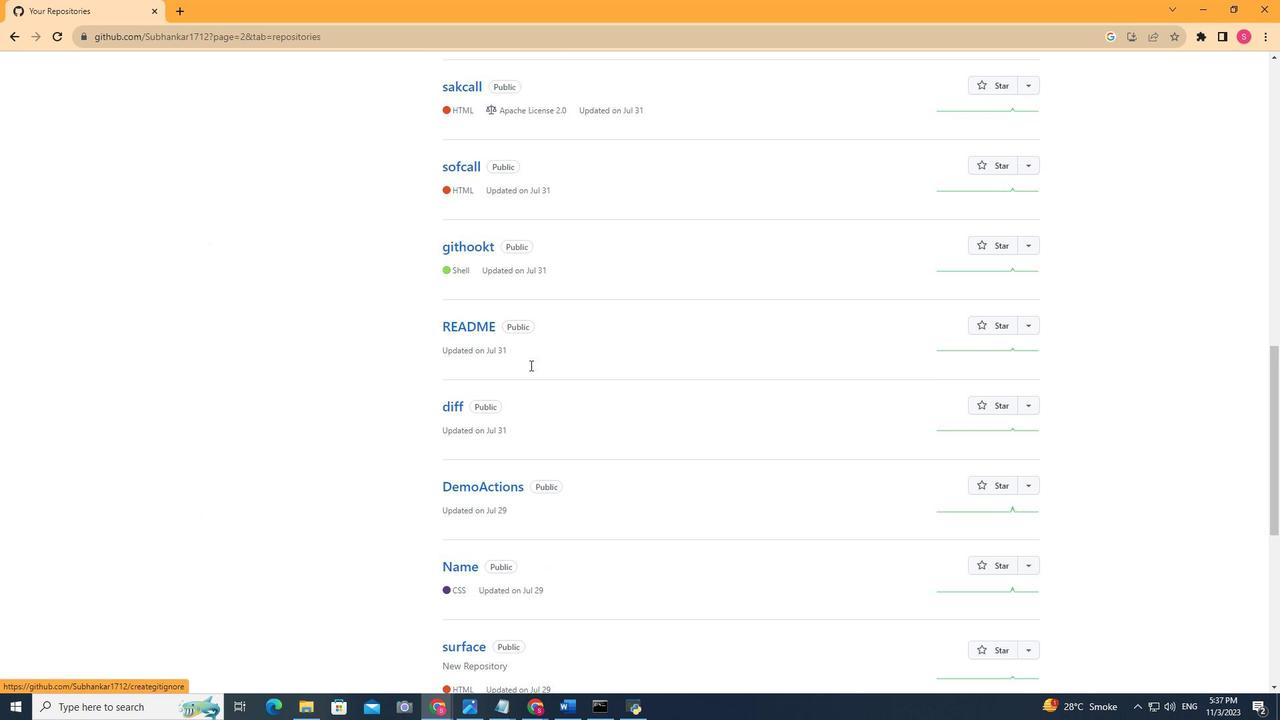 
Action: Mouse scrolled (530, 364) with delta (0, 0)
Screenshot: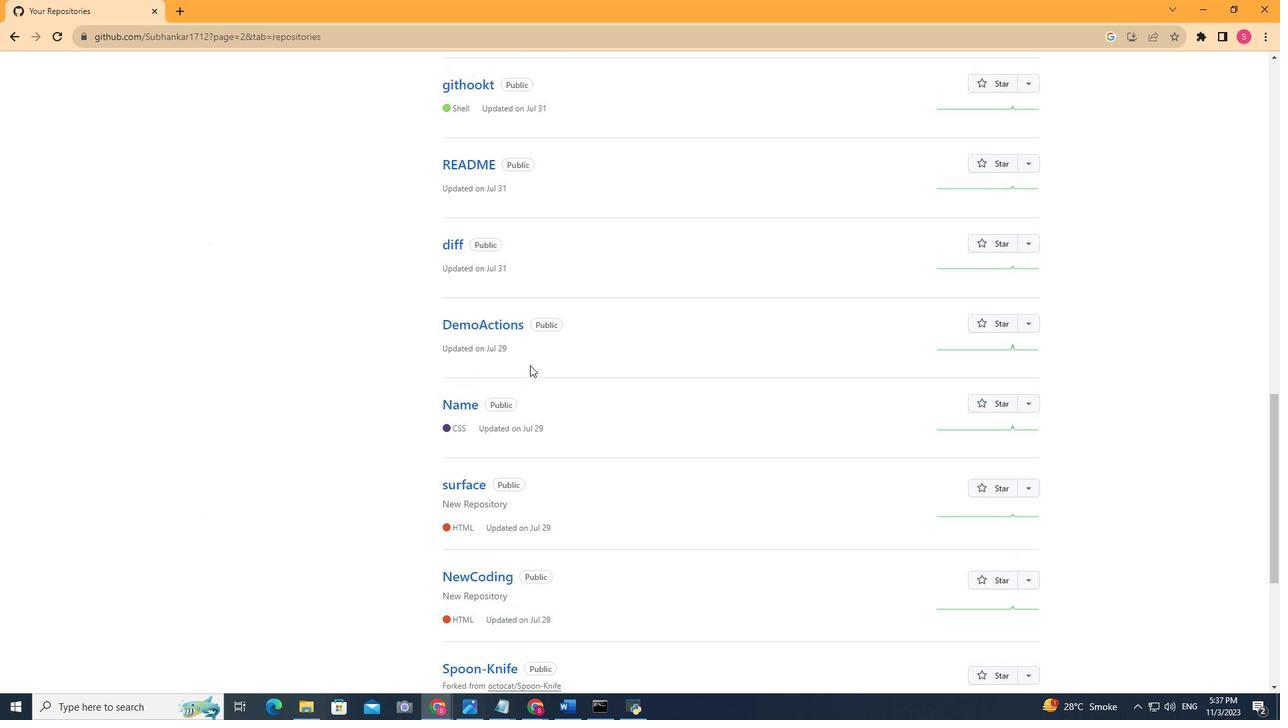 
Action: Mouse scrolled (530, 364) with delta (0, 0)
Screenshot: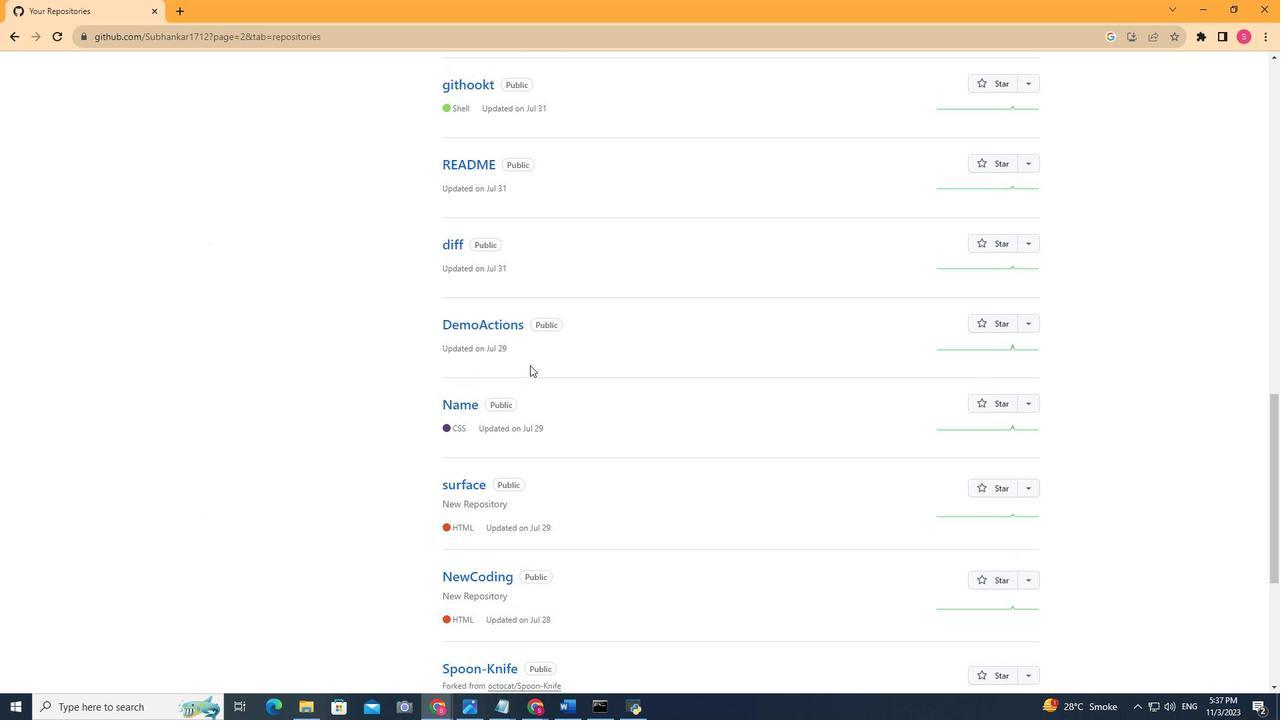 
Action: Mouse scrolled (530, 364) with delta (0, 0)
Screenshot: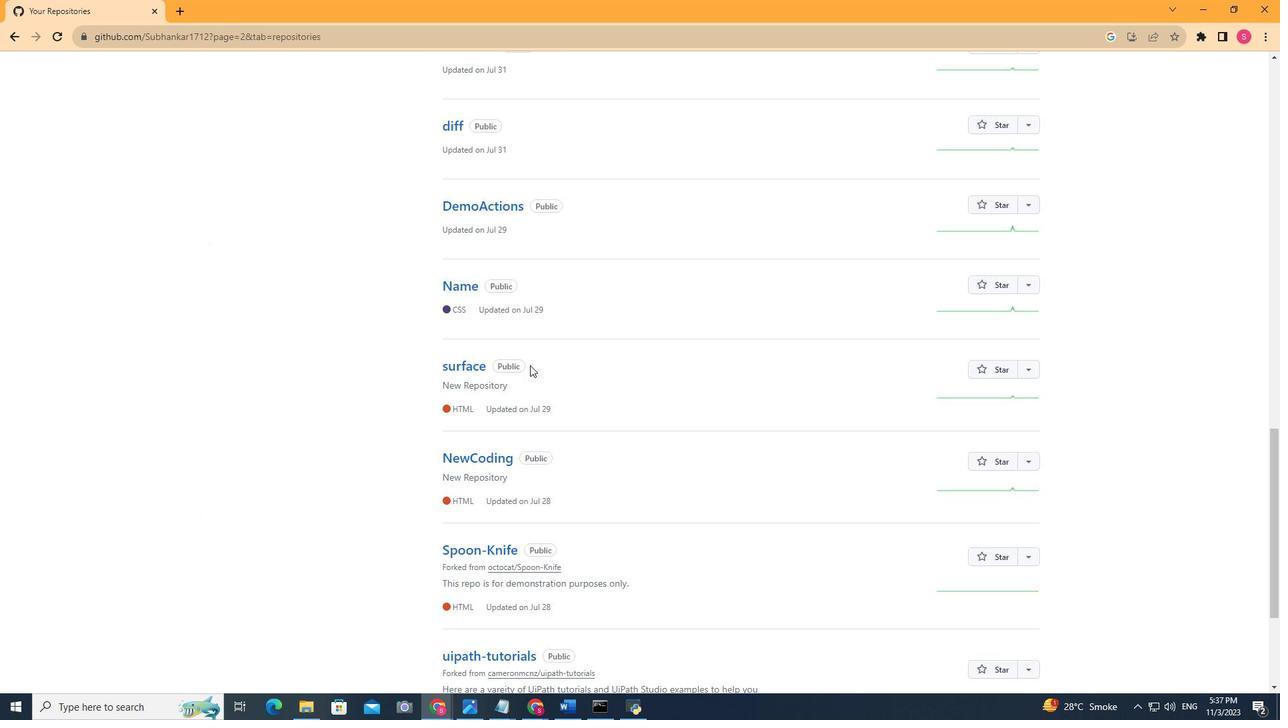 
Action: Mouse scrolled (530, 364) with delta (0, 0)
Screenshot: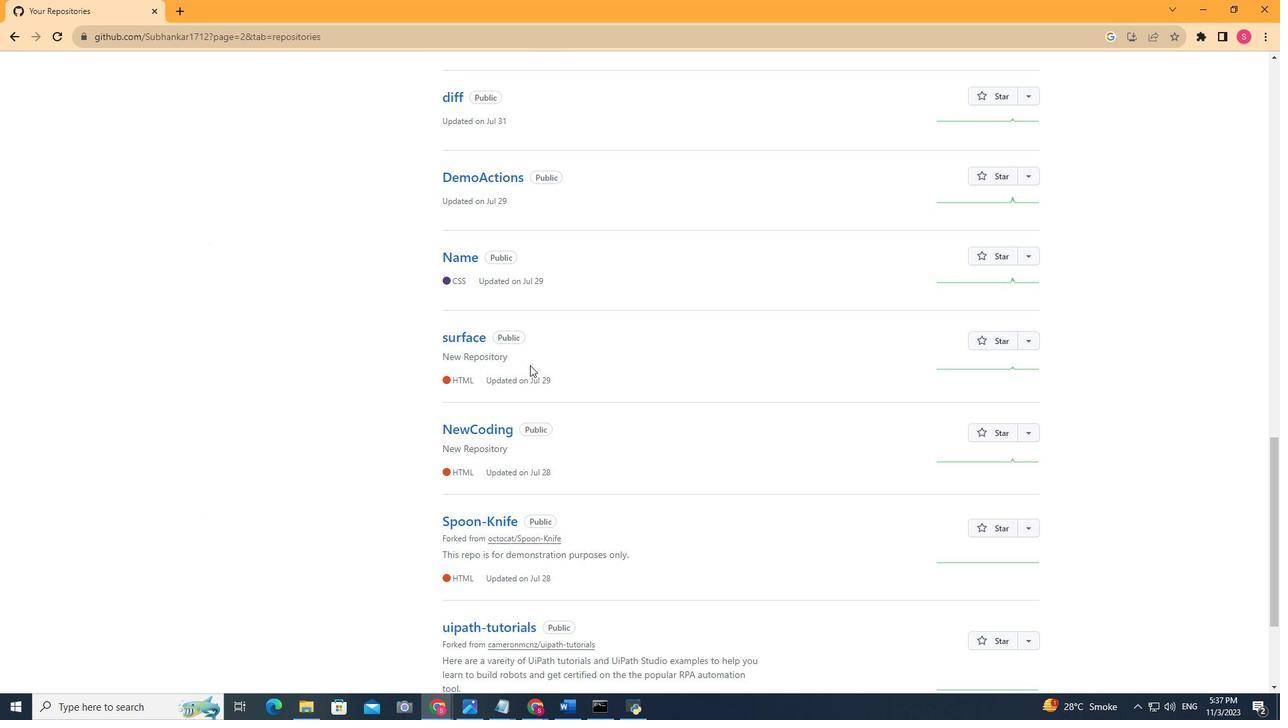 
Action: Mouse scrolled (530, 364) with delta (0, 0)
Screenshot: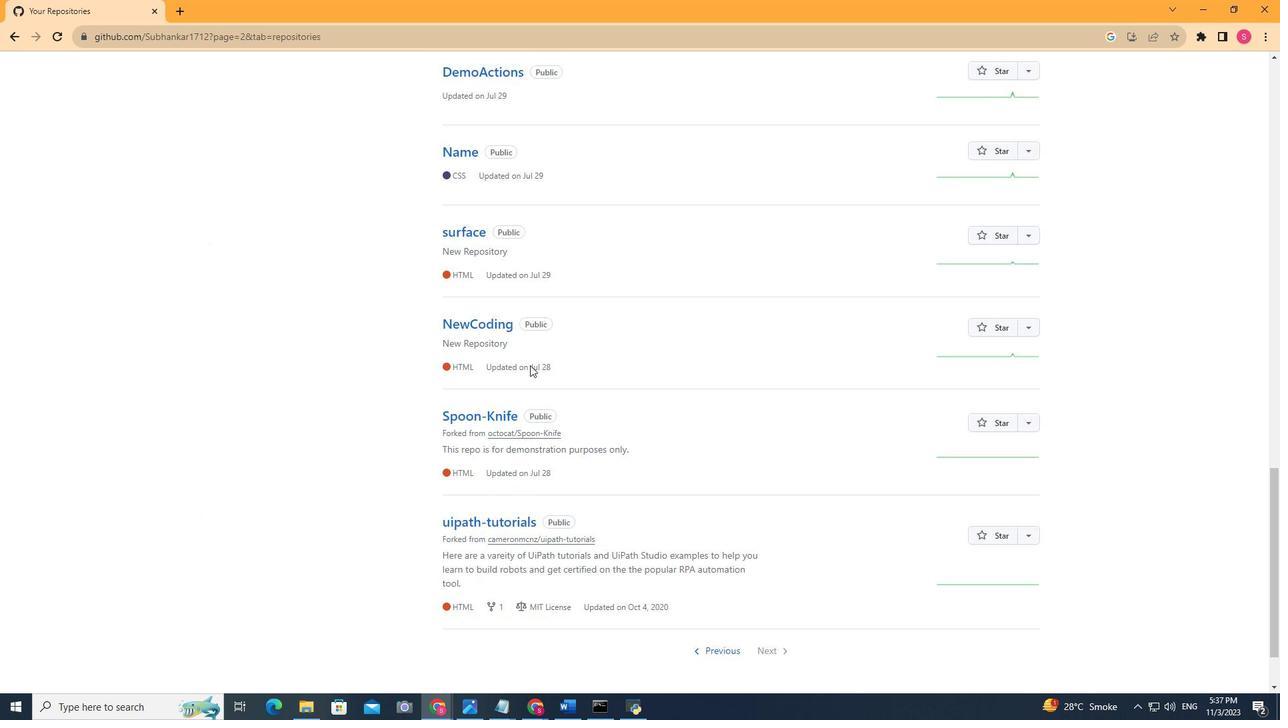 
Action: Mouse scrolled (530, 364) with delta (0, 0)
Screenshot: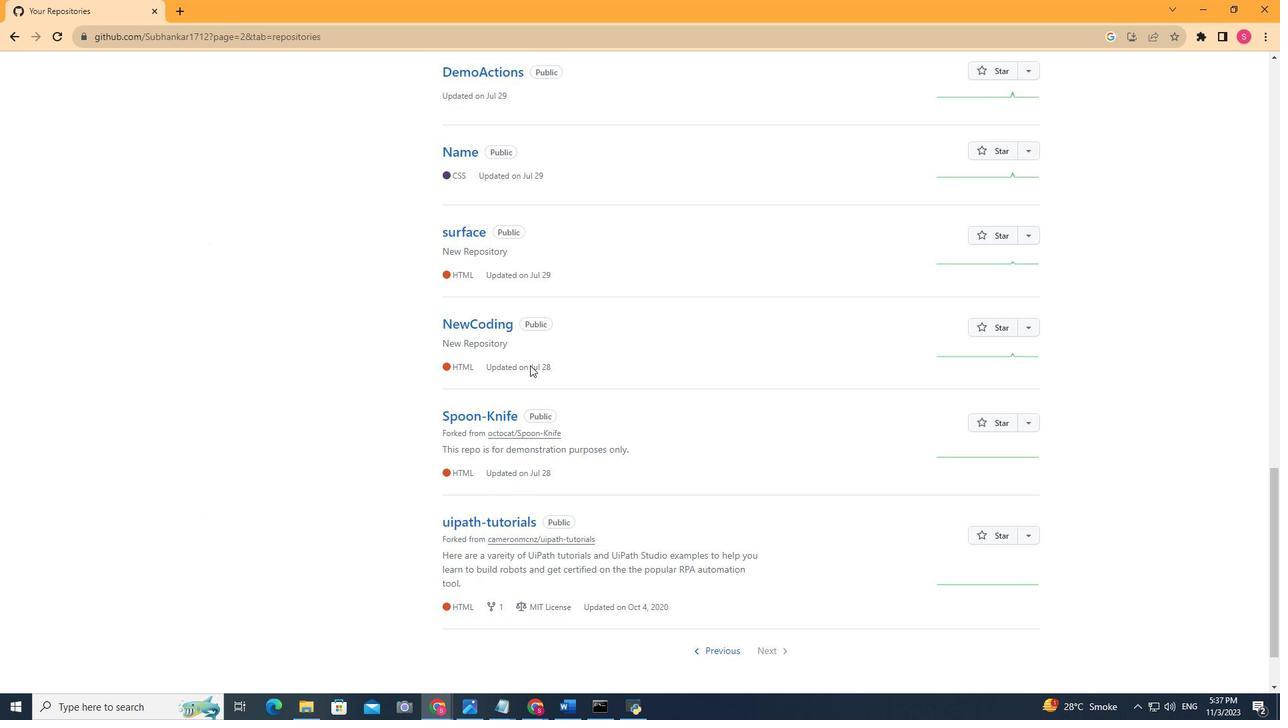 
Action: Mouse scrolled (530, 364) with delta (0, 0)
Screenshot: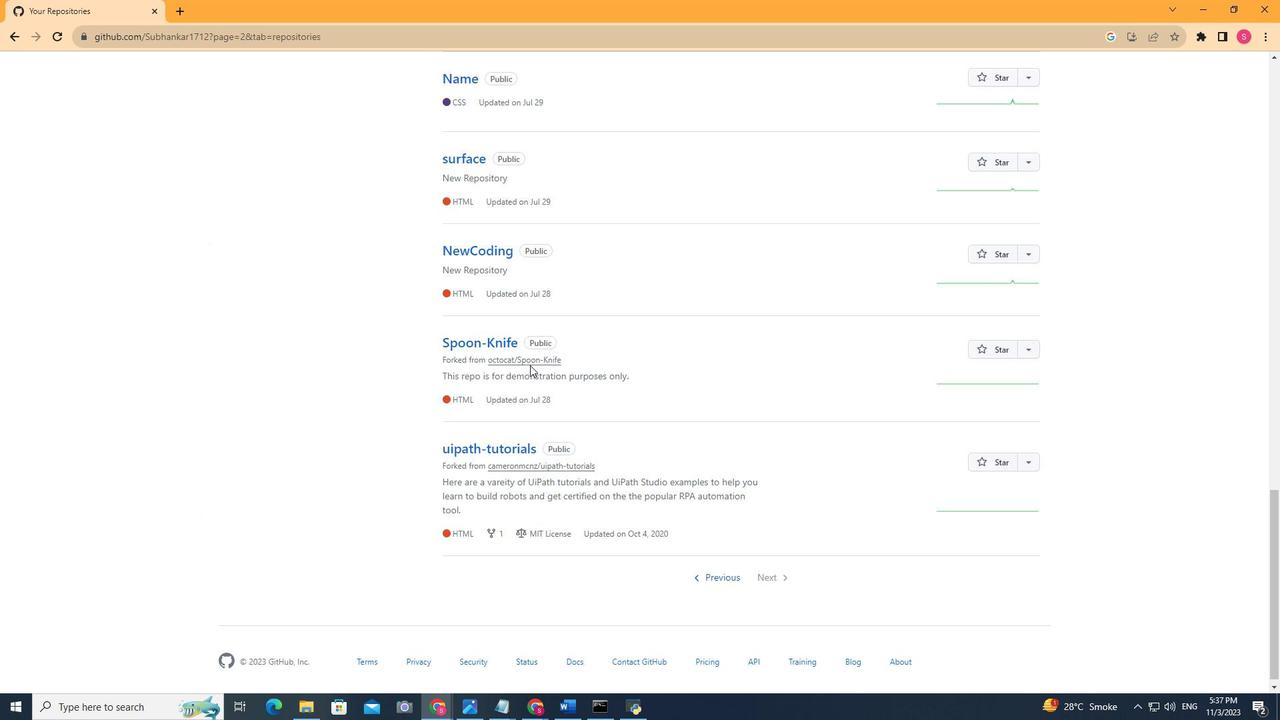 
Action: Mouse moved to (716, 568)
Screenshot: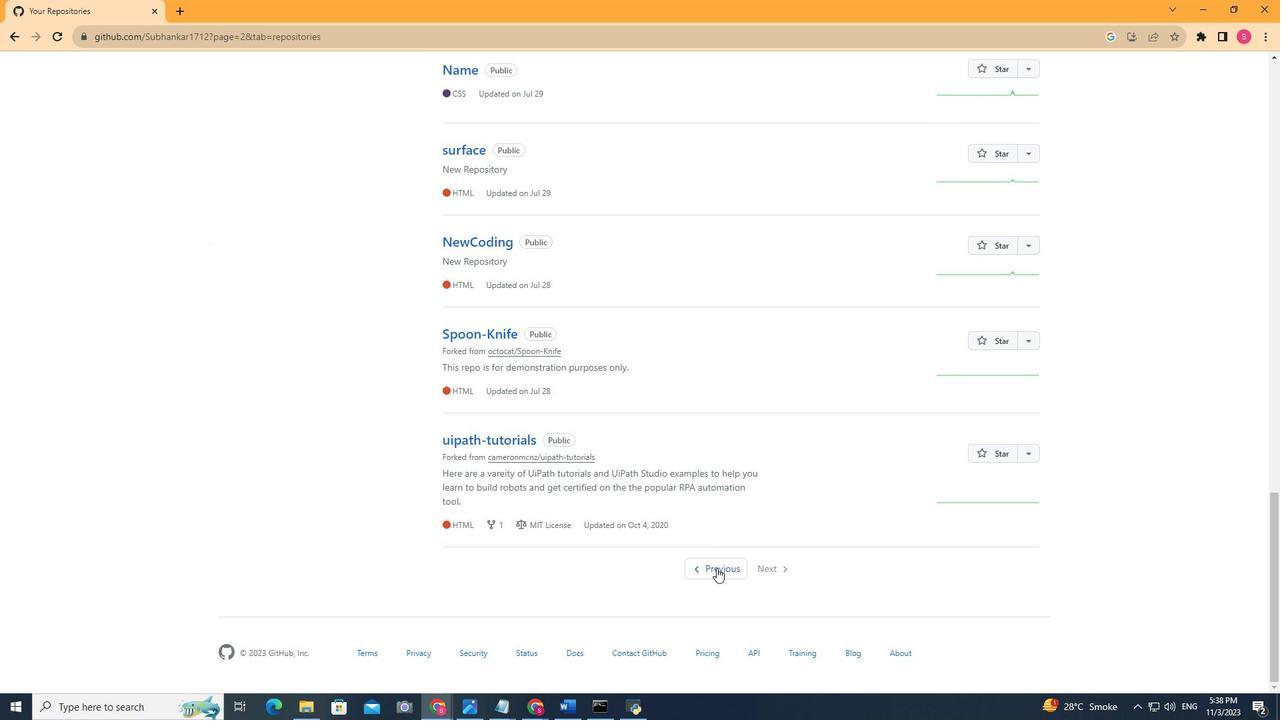
Action: Mouse pressed left at (716, 568)
Screenshot: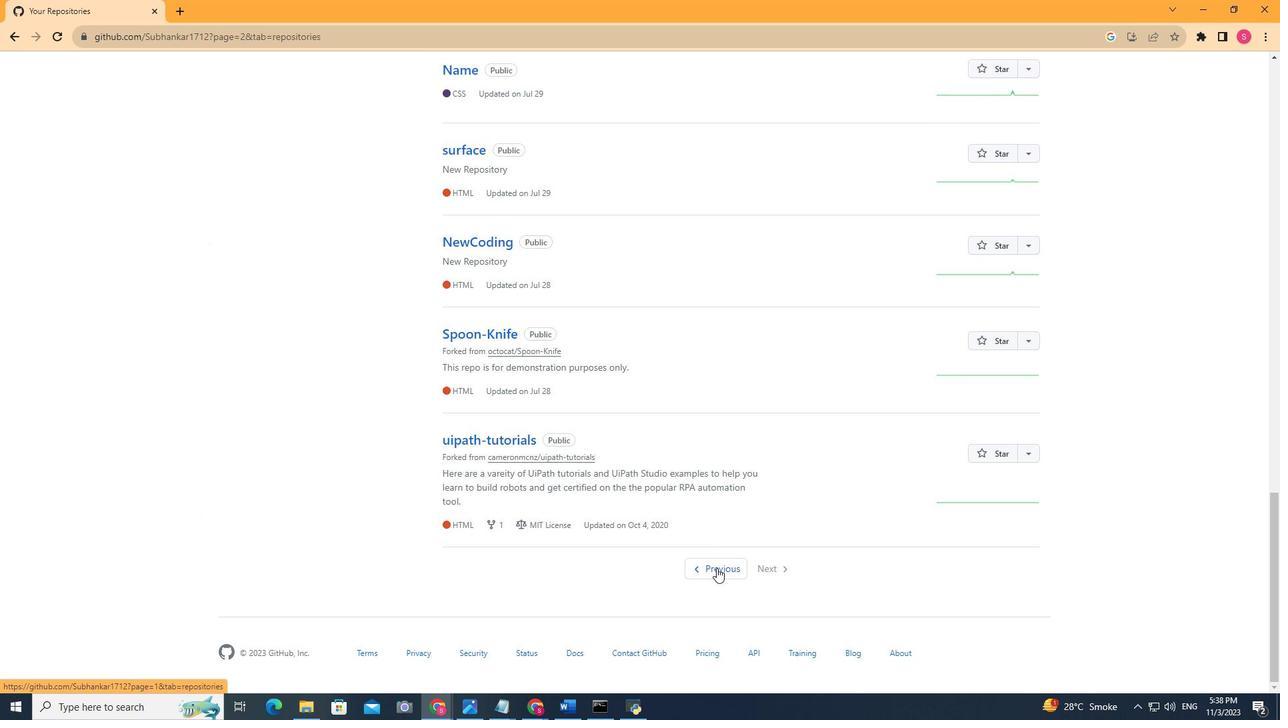 
Action: Mouse moved to (492, 426)
Screenshot: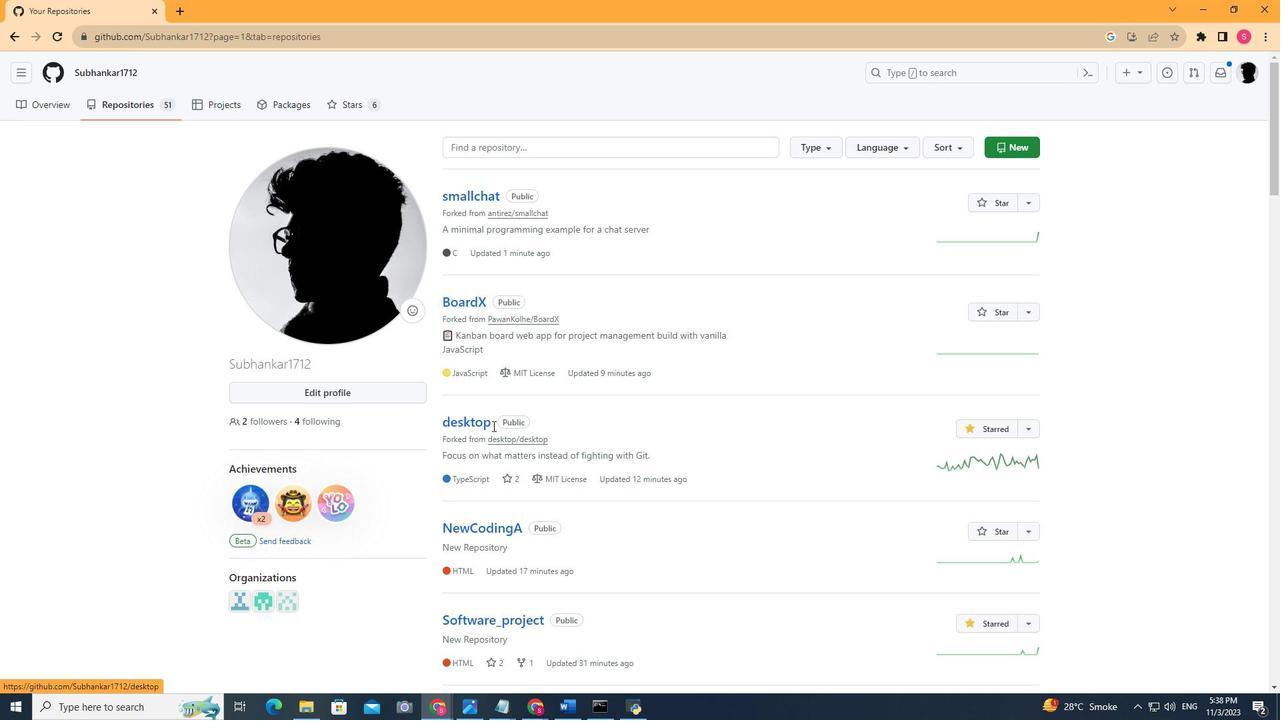 
Action: Mouse scrolled (492, 425) with delta (0, 0)
Screenshot: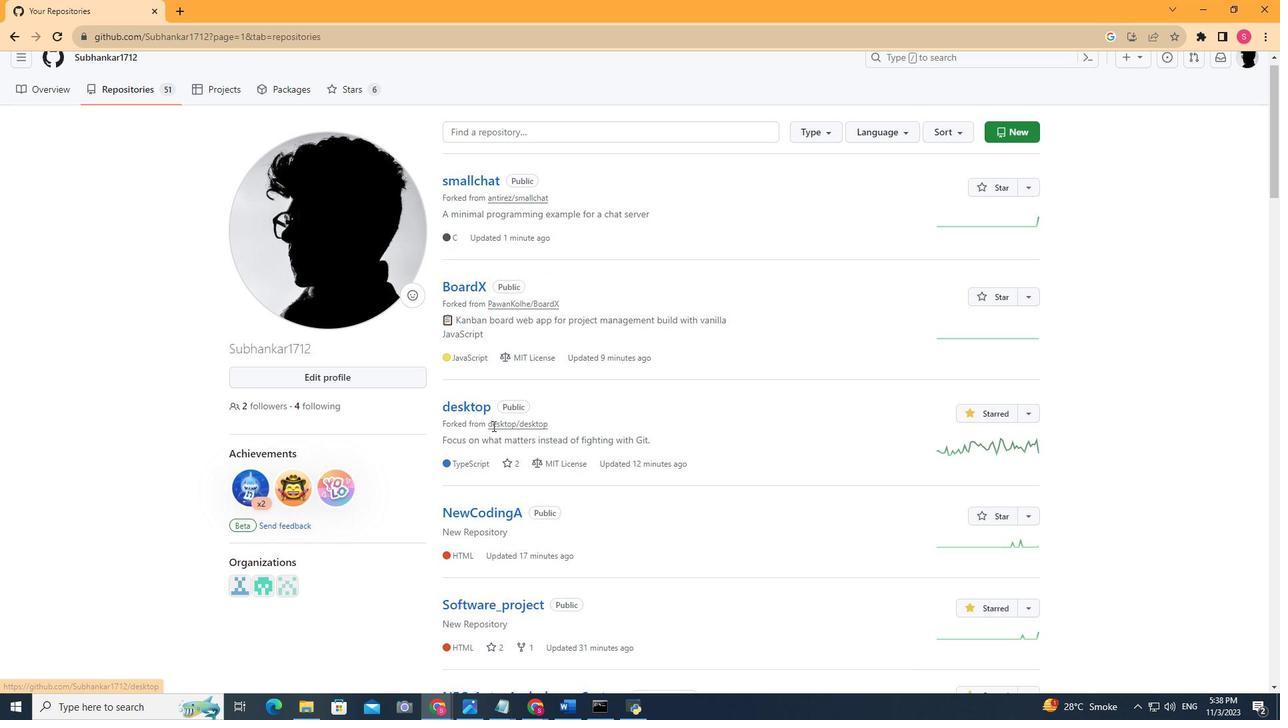 
Action: Mouse scrolled (492, 425) with delta (0, 0)
Screenshot: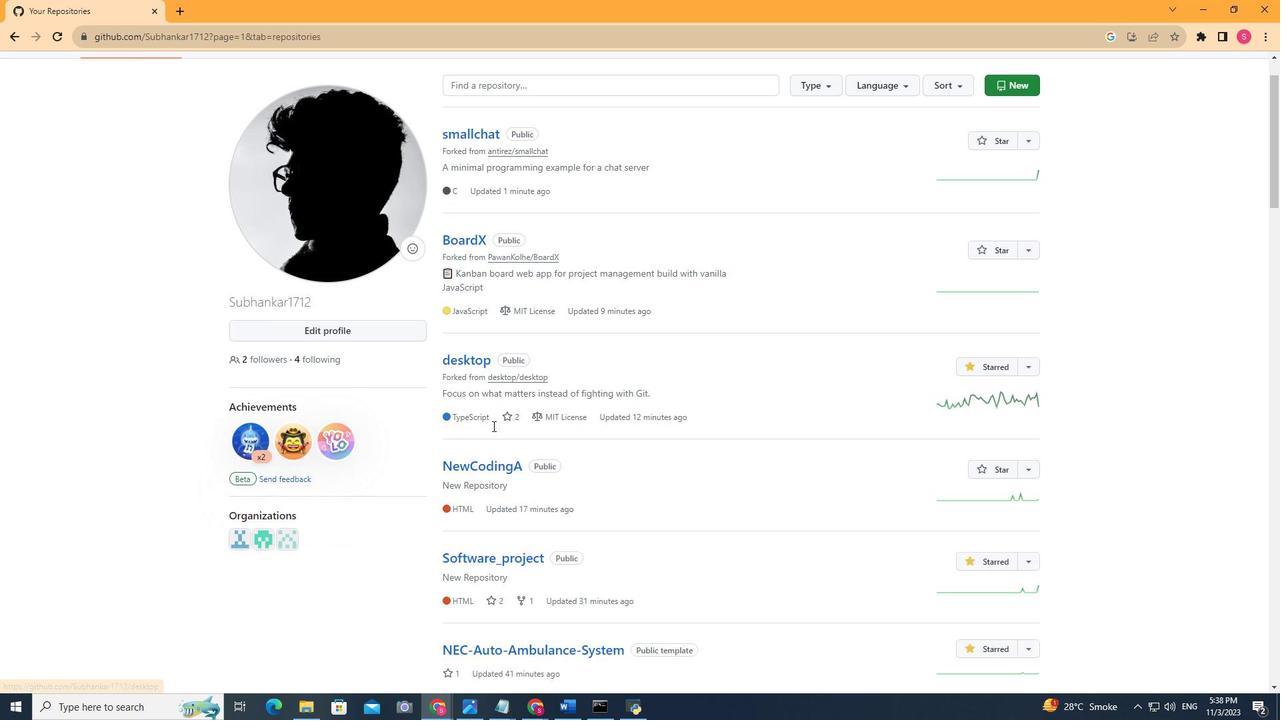
Action: Mouse scrolled (492, 425) with delta (0, 0)
Screenshot: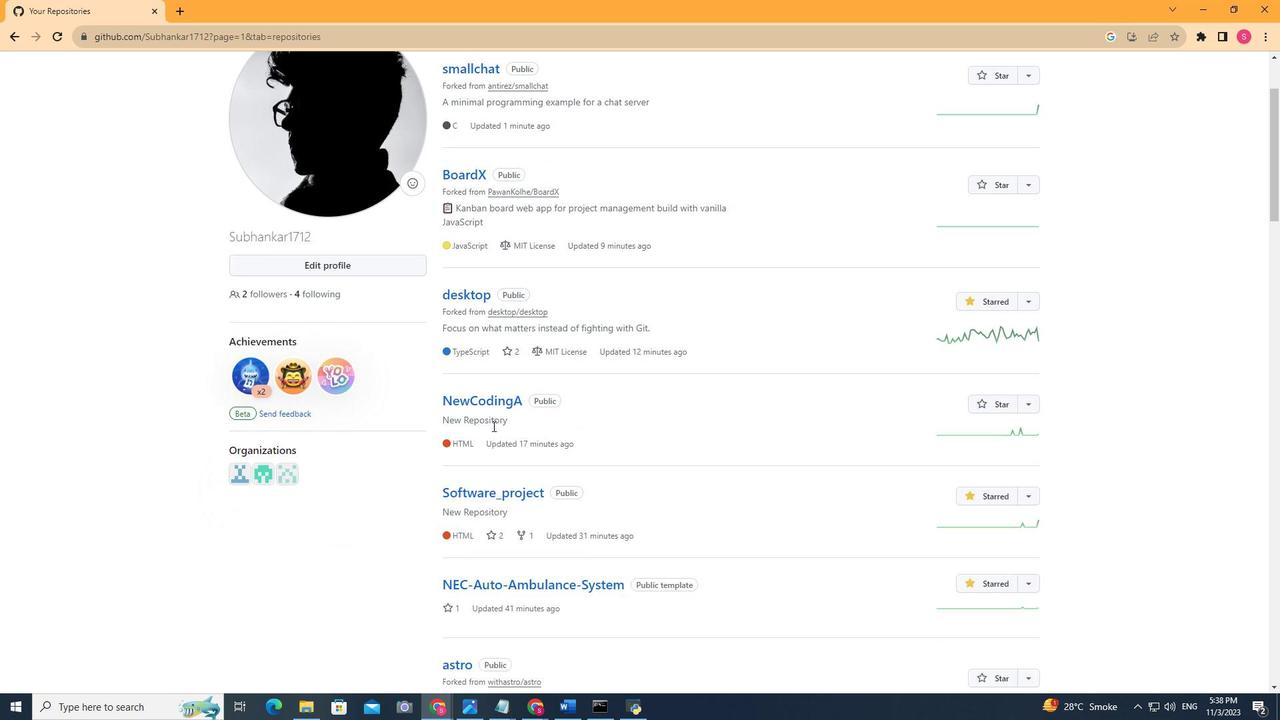 
Action: Mouse scrolled (492, 425) with delta (0, 0)
Screenshot: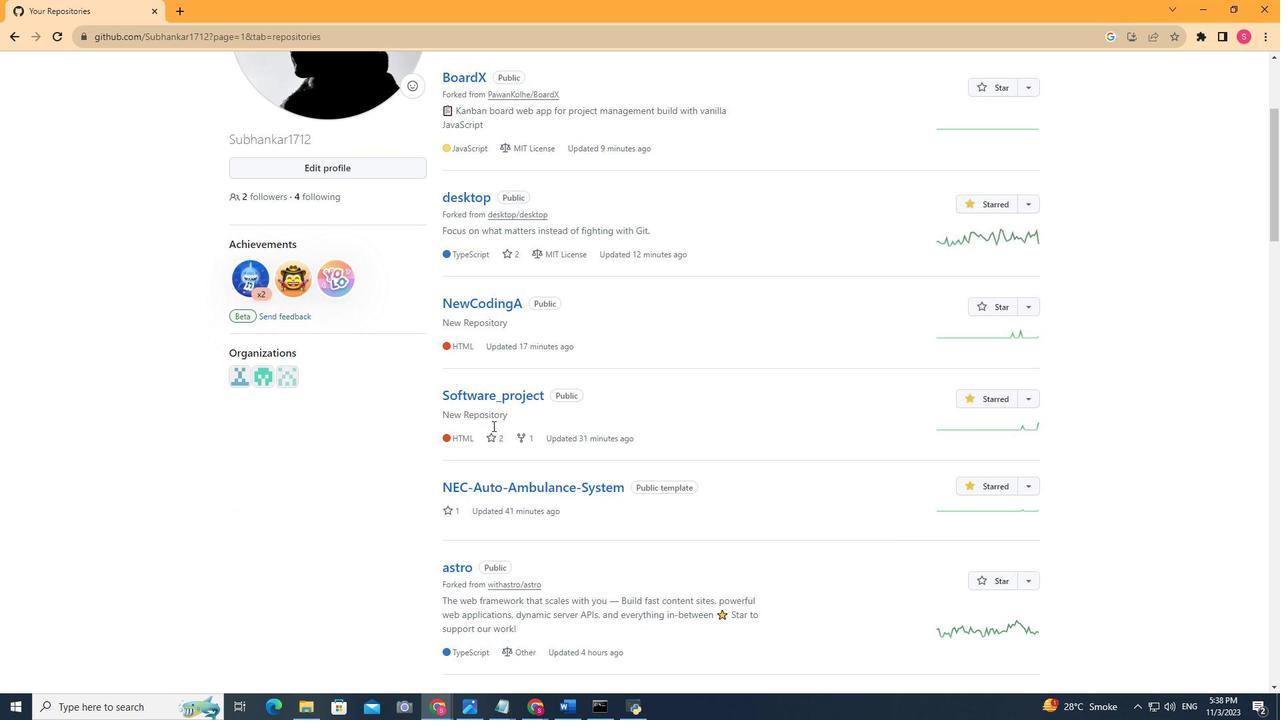 
Action: Mouse scrolled (492, 425) with delta (0, 0)
Screenshot: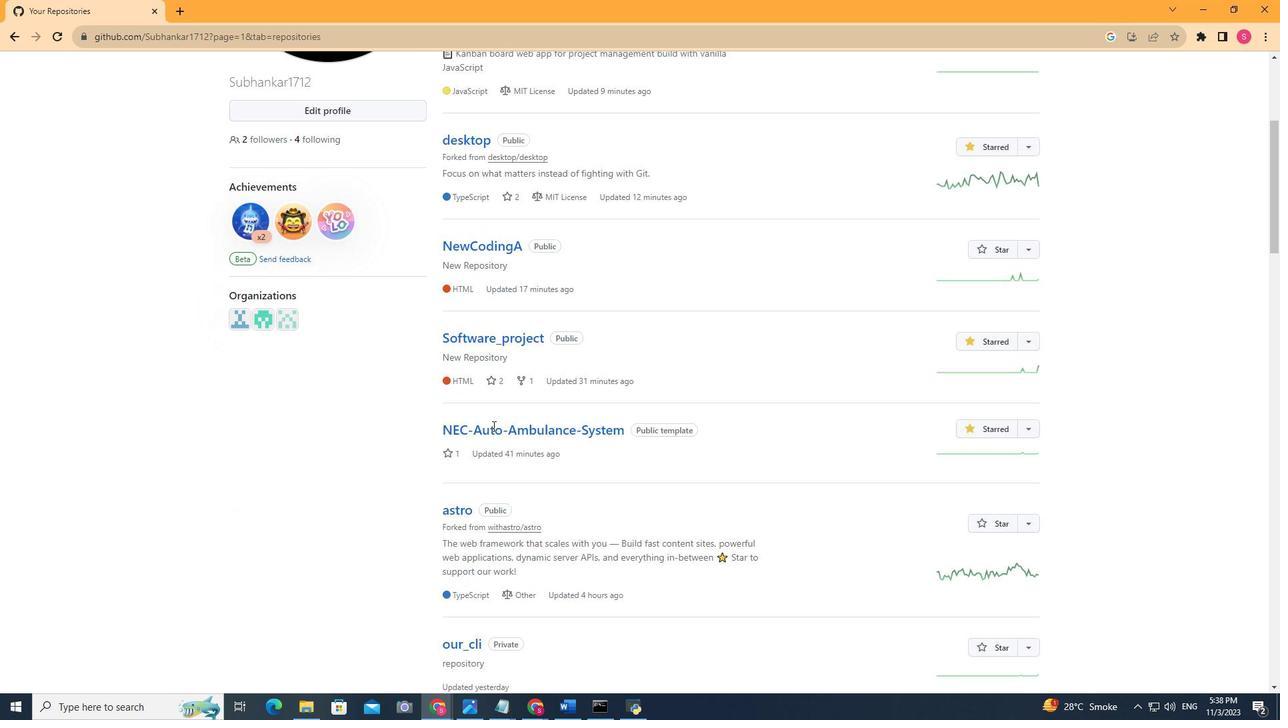 
Action: Mouse scrolled (492, 425) with delta (0, 0)
Screenshot: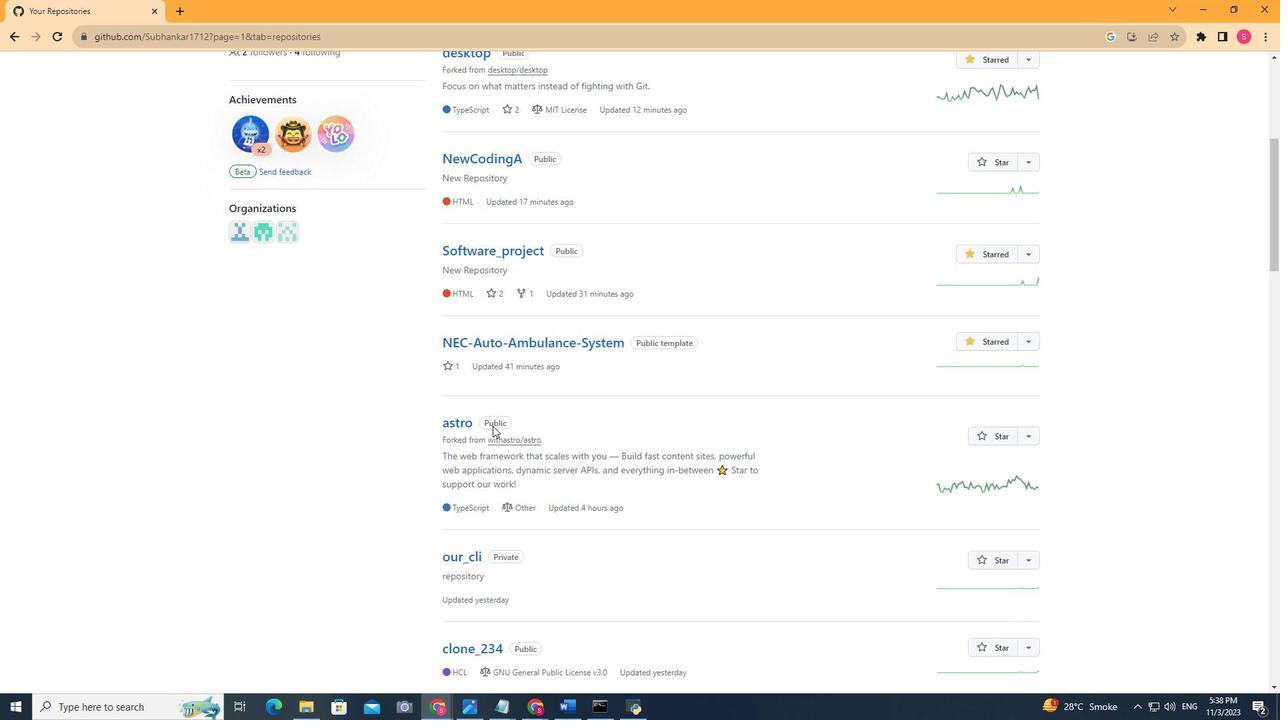 
Action: Mouse scrolled (492, 425) with delta (0, 0)
Screenshot: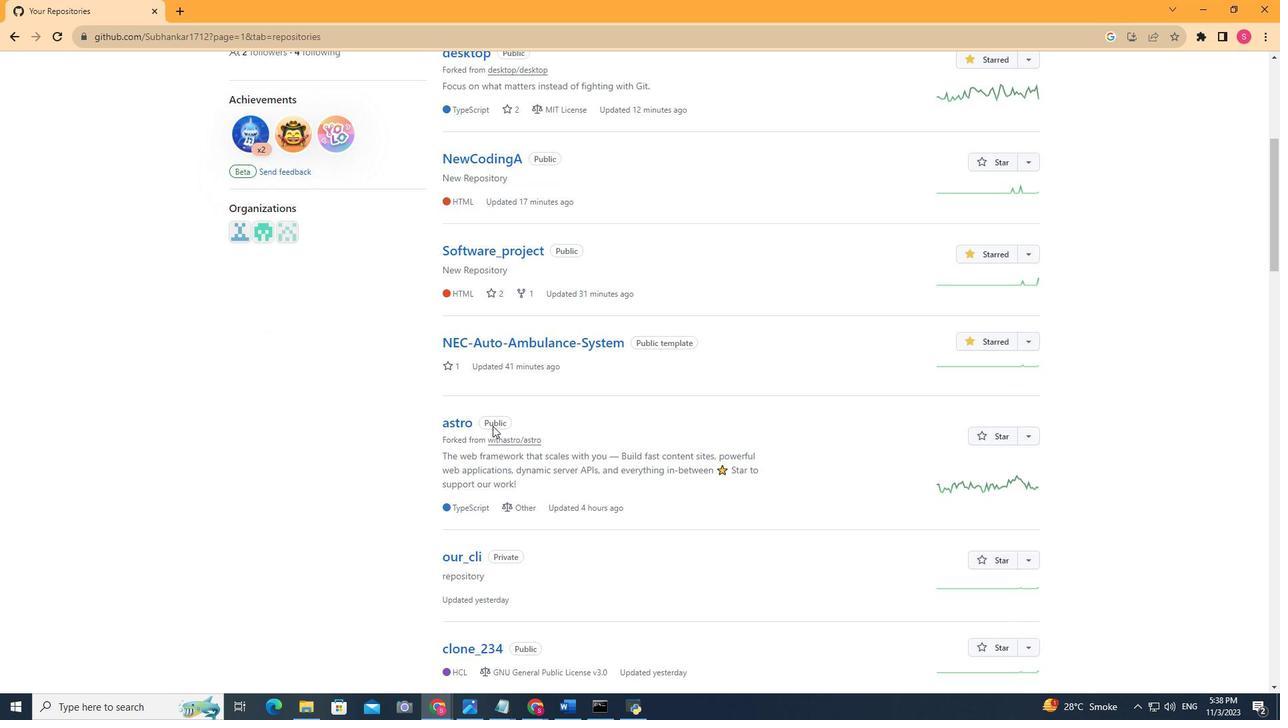 
Action: Mouse scrolled (492, 425) with delta (0, 0)
Screenshot: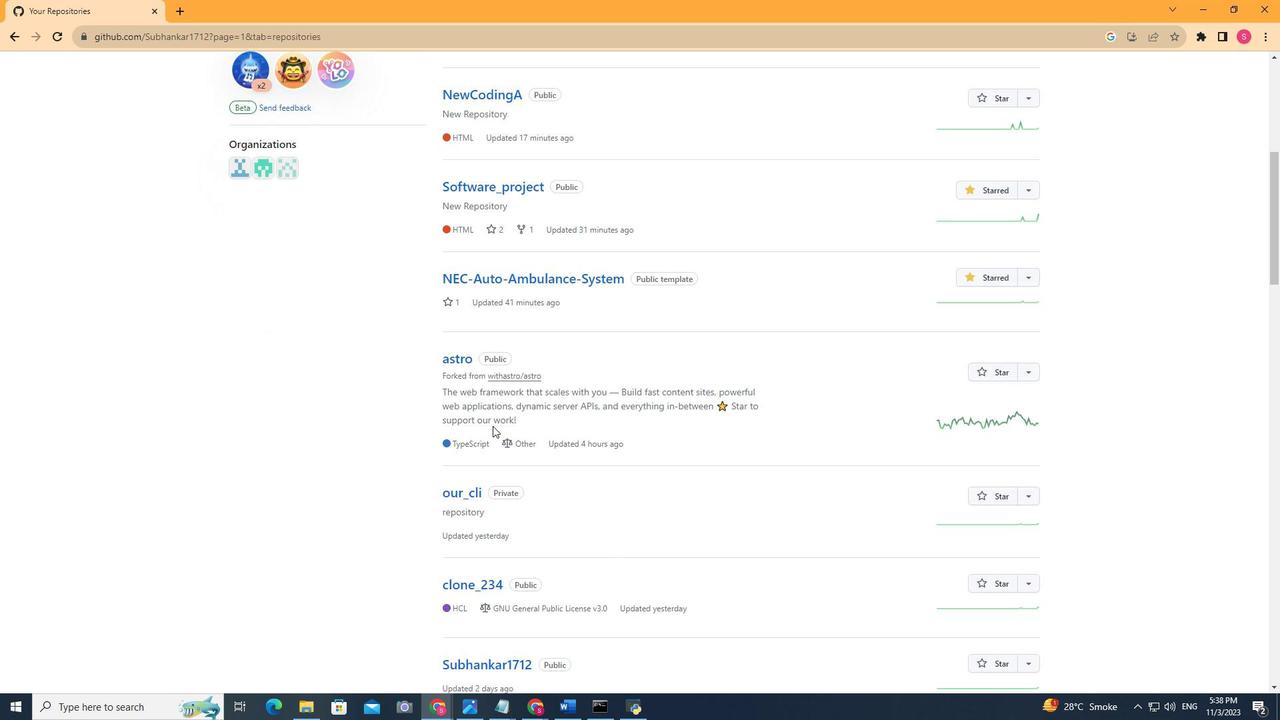 
Action: Mouse scrolled (492, 425) with delta (0, 0)
Screenshot: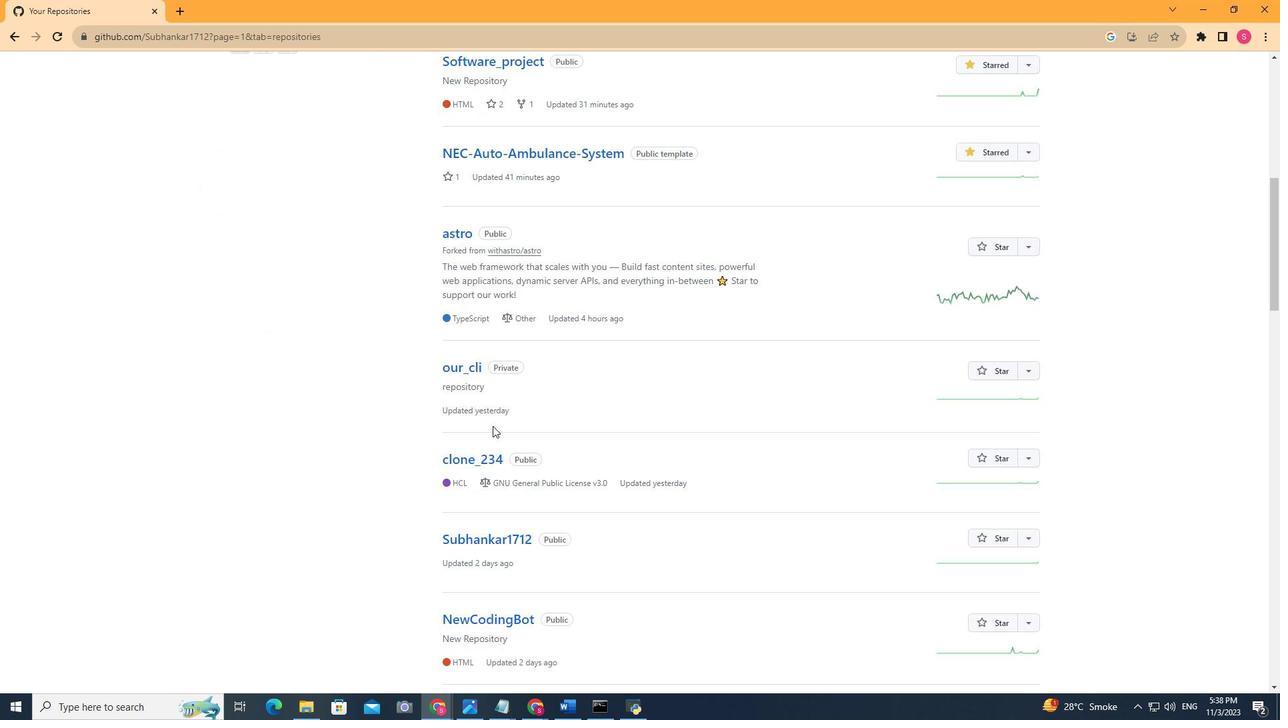 
Action: Mouse scrolled (492, 425) with delta (0, 0)
Screenshot: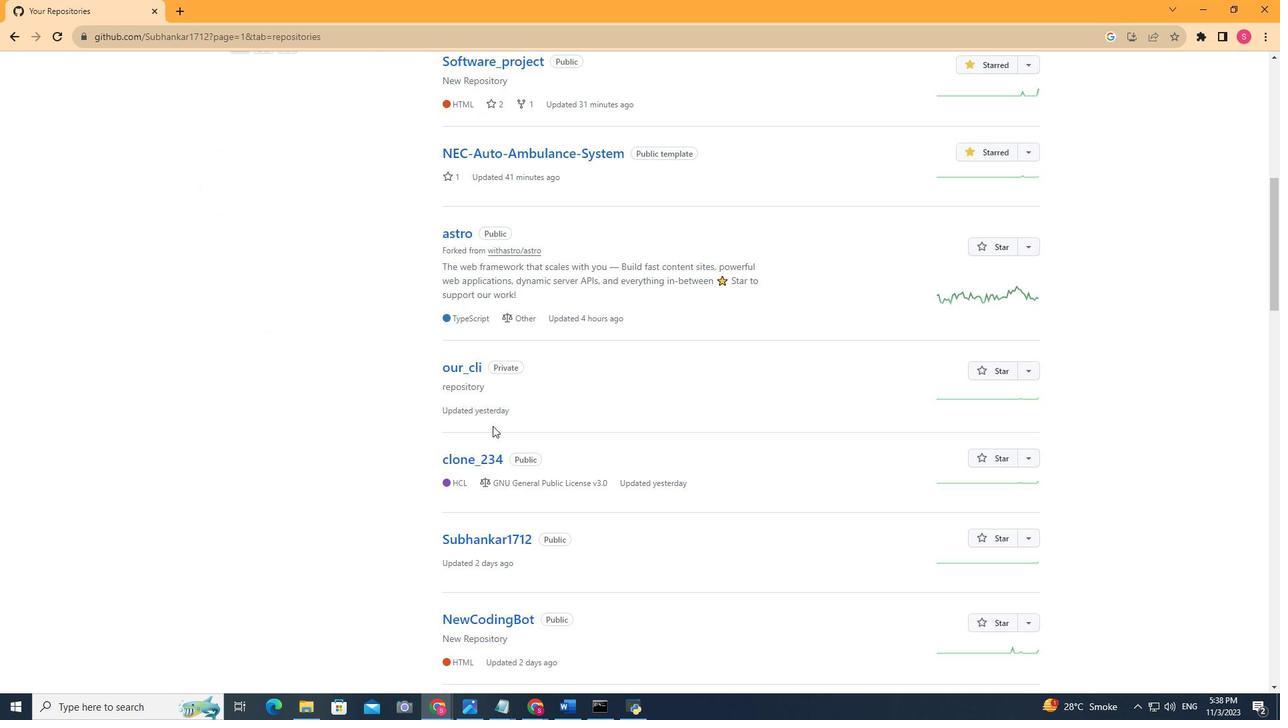 
Action: Mouse scrolled (492, 425) with delta (0, 0)
Screenshot: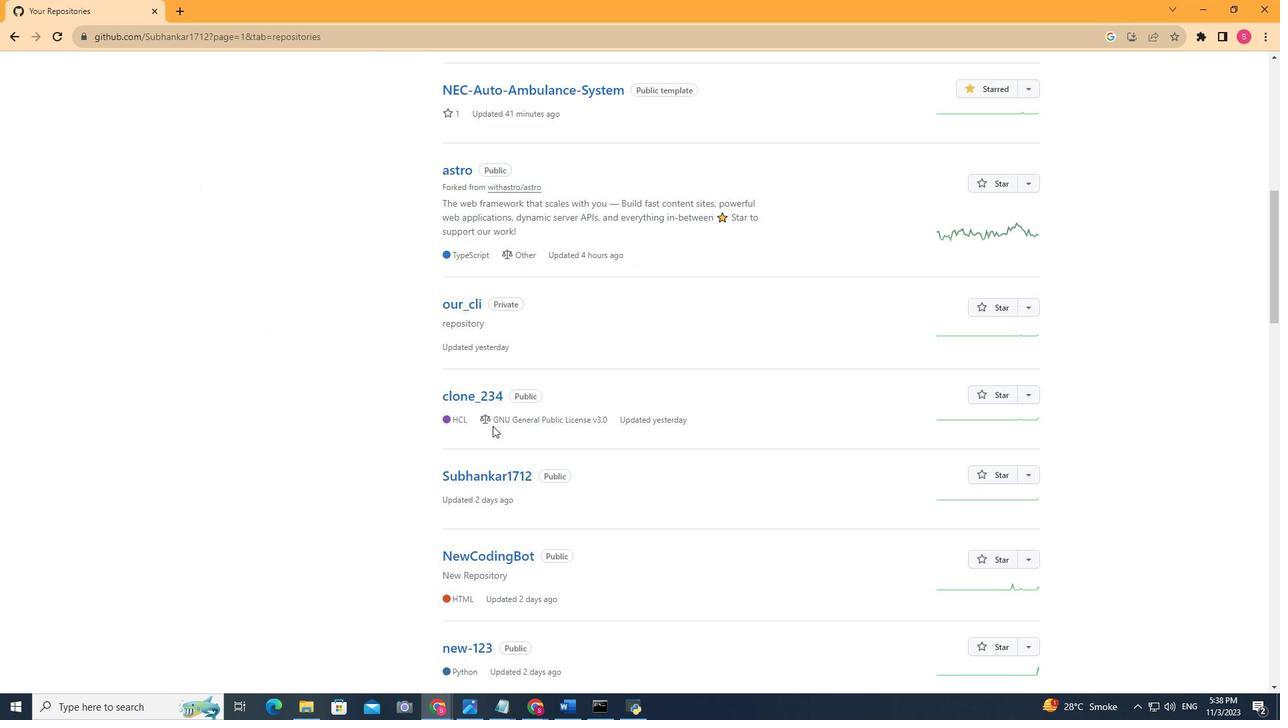 
Action: Mouse moved to (502, 363)
Screenshot: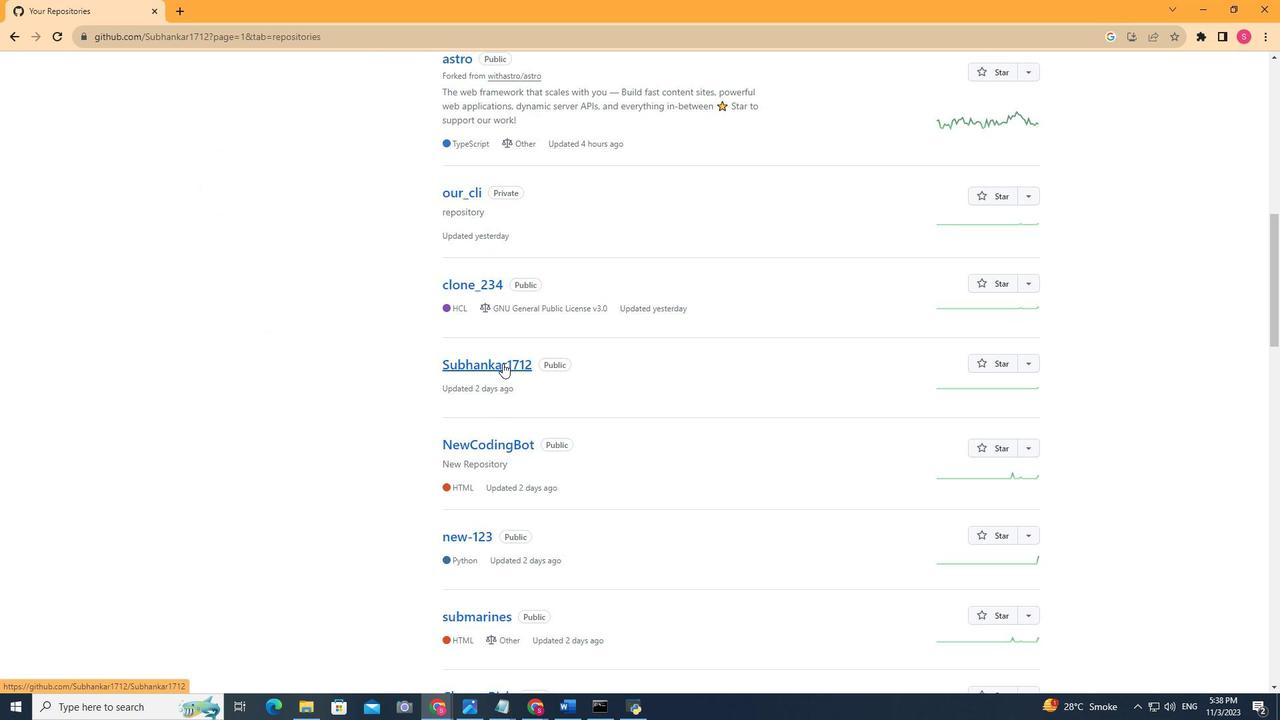 
Action: Mouse pressed left at (502, 363)
Screenshot: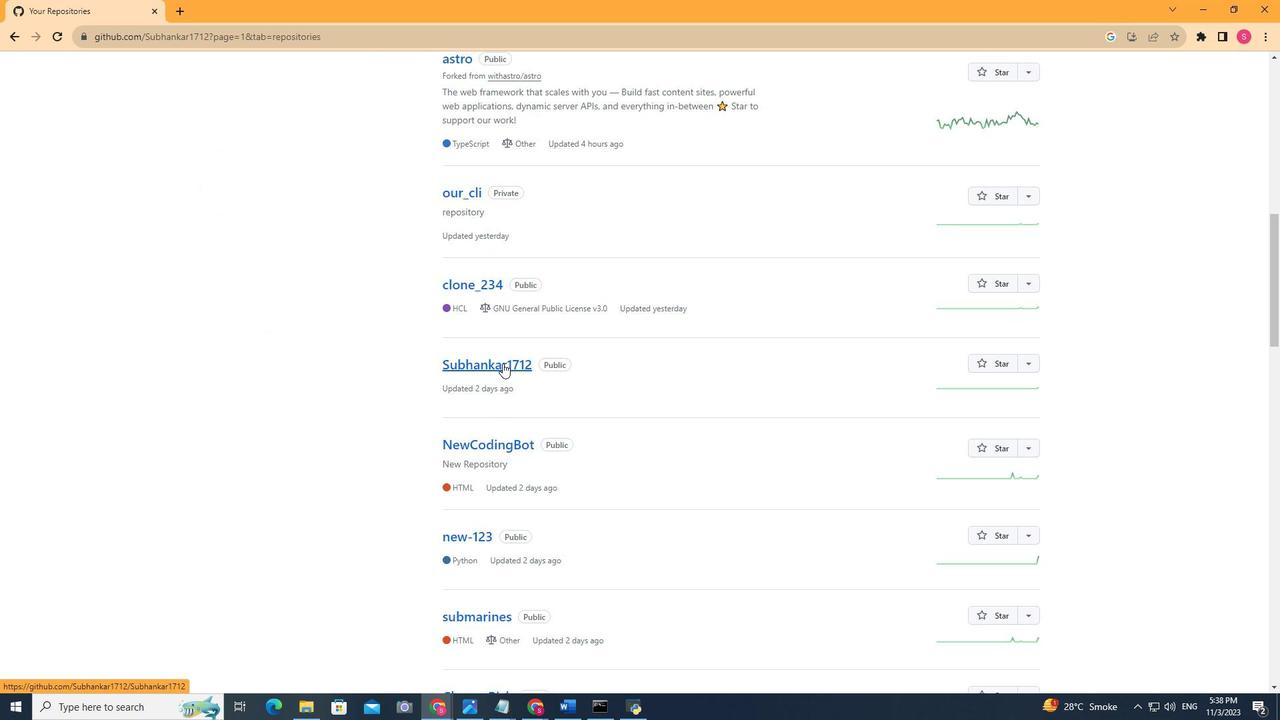 
Action: Mouse moved to (282, 188)
Screenshot: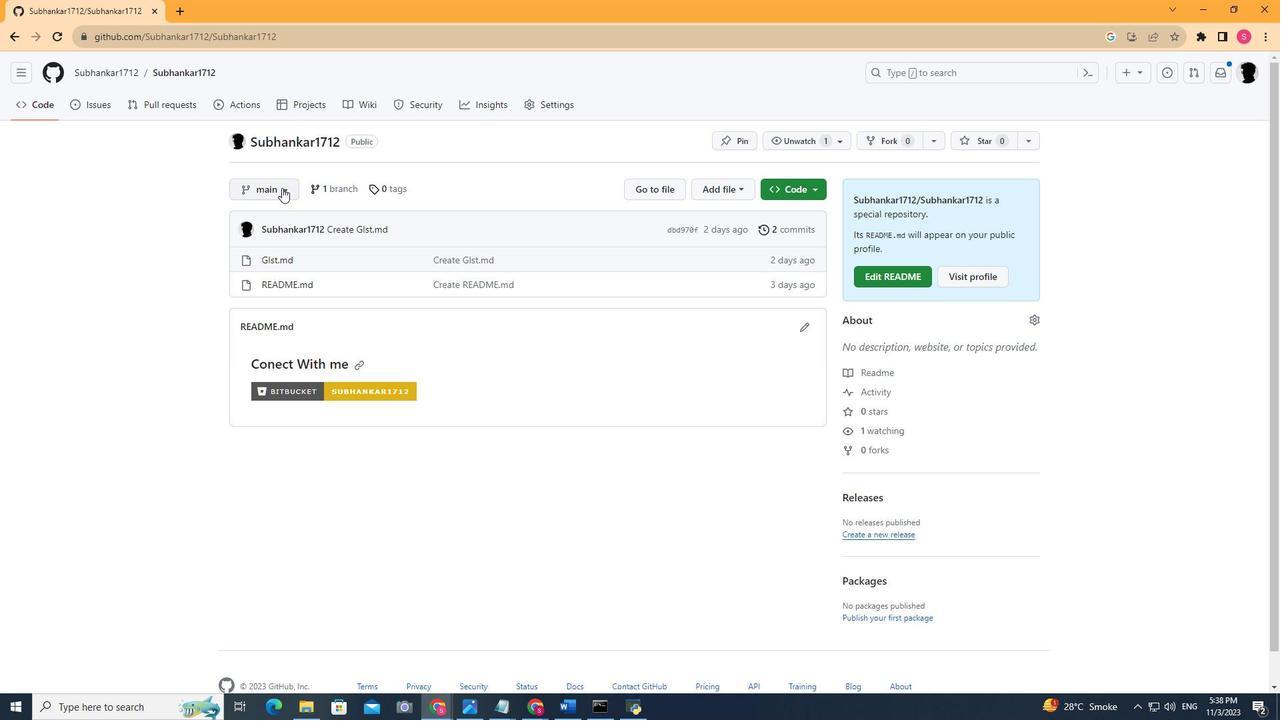 
Action: Mouse pressed left at (282, 188)
Screenshot: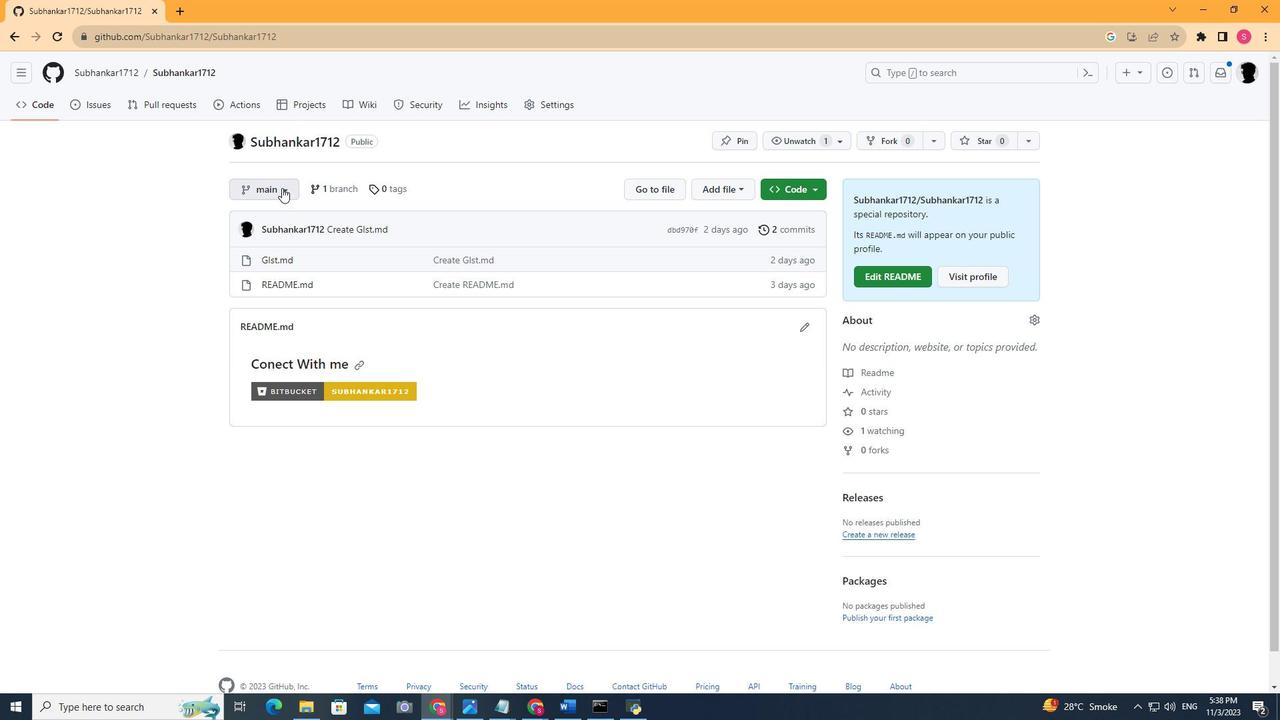 
Action: Mouse moved to (291, 244)
Screenshot: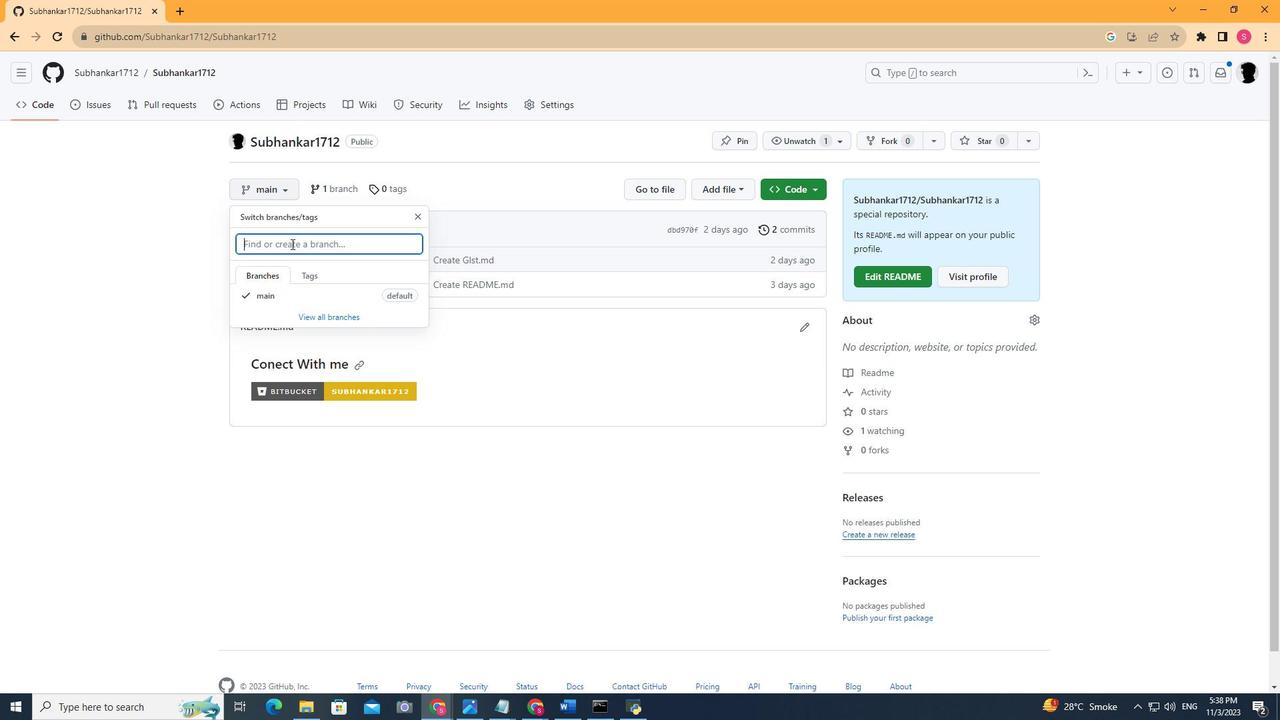 
Action: Mouse pressed left at (291, 244)
Screenshot: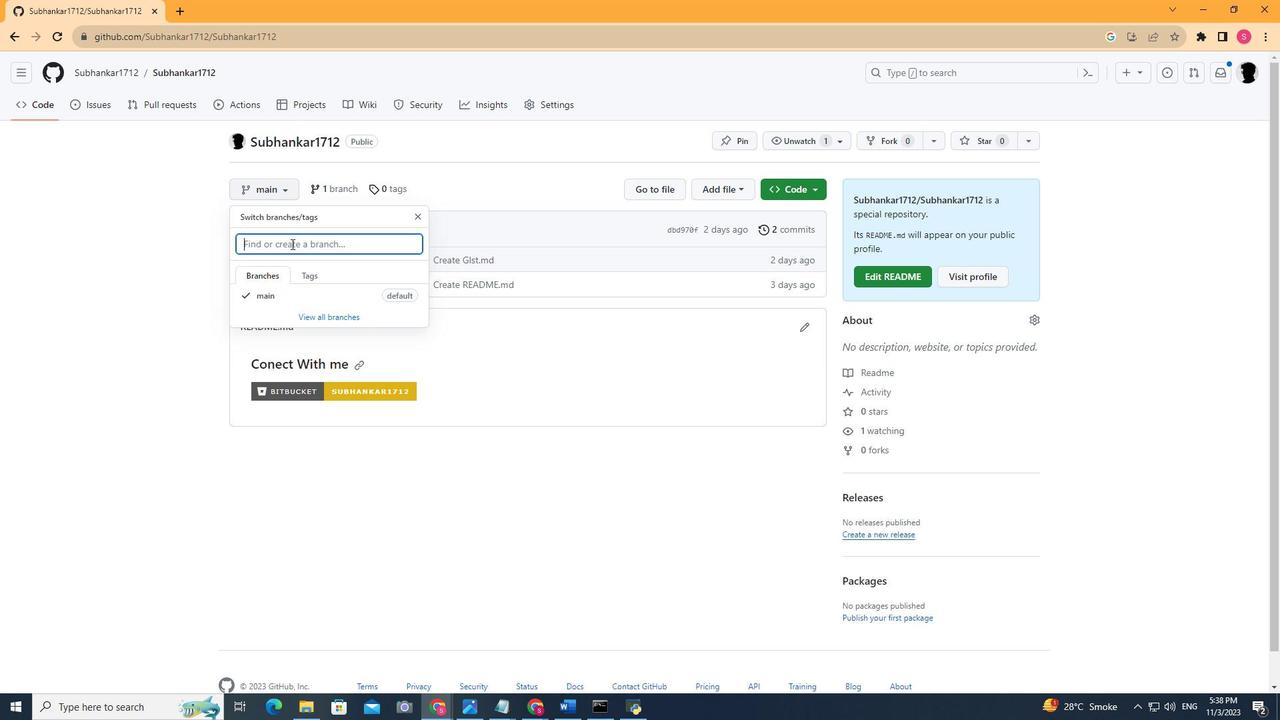 
Action: Key pressed release
Screenshot: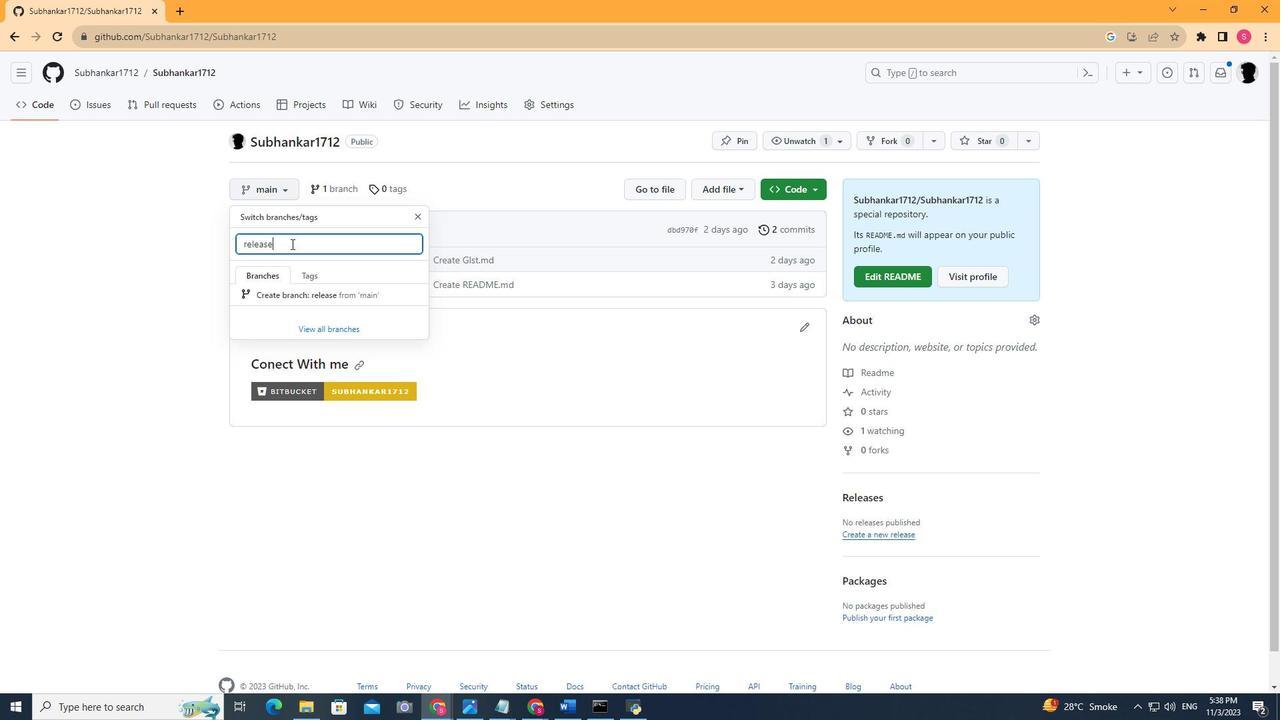 
Action: Mouse moved to (300, 293)
Screenshot: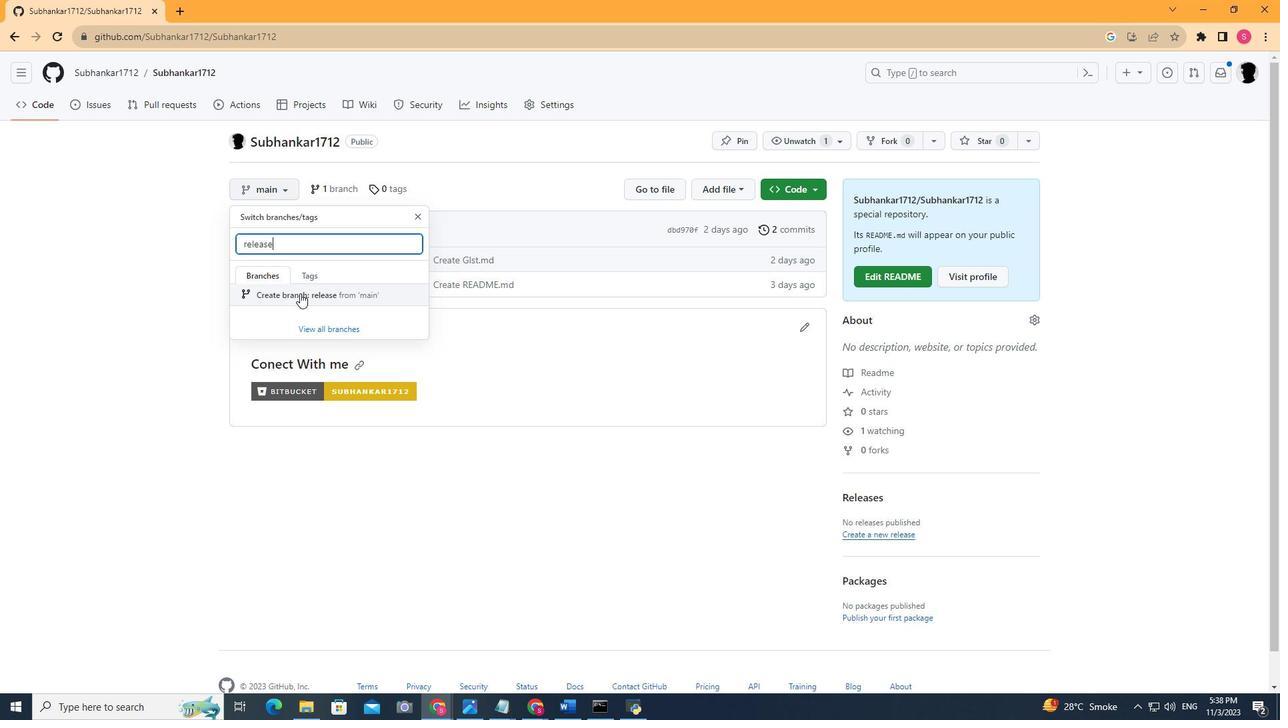 
Action: Mouse pressed left at (300, 293)
Screenshot: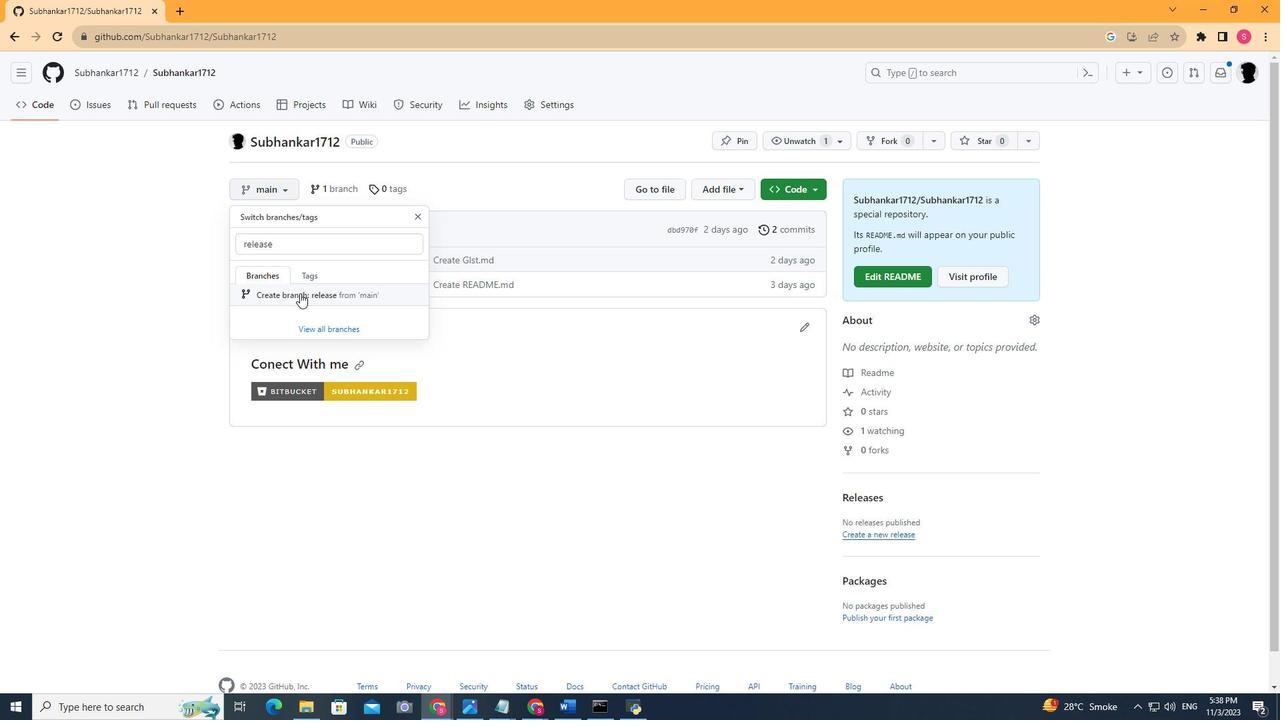
Action: Mouse moved to (354, 314)
Screenshot: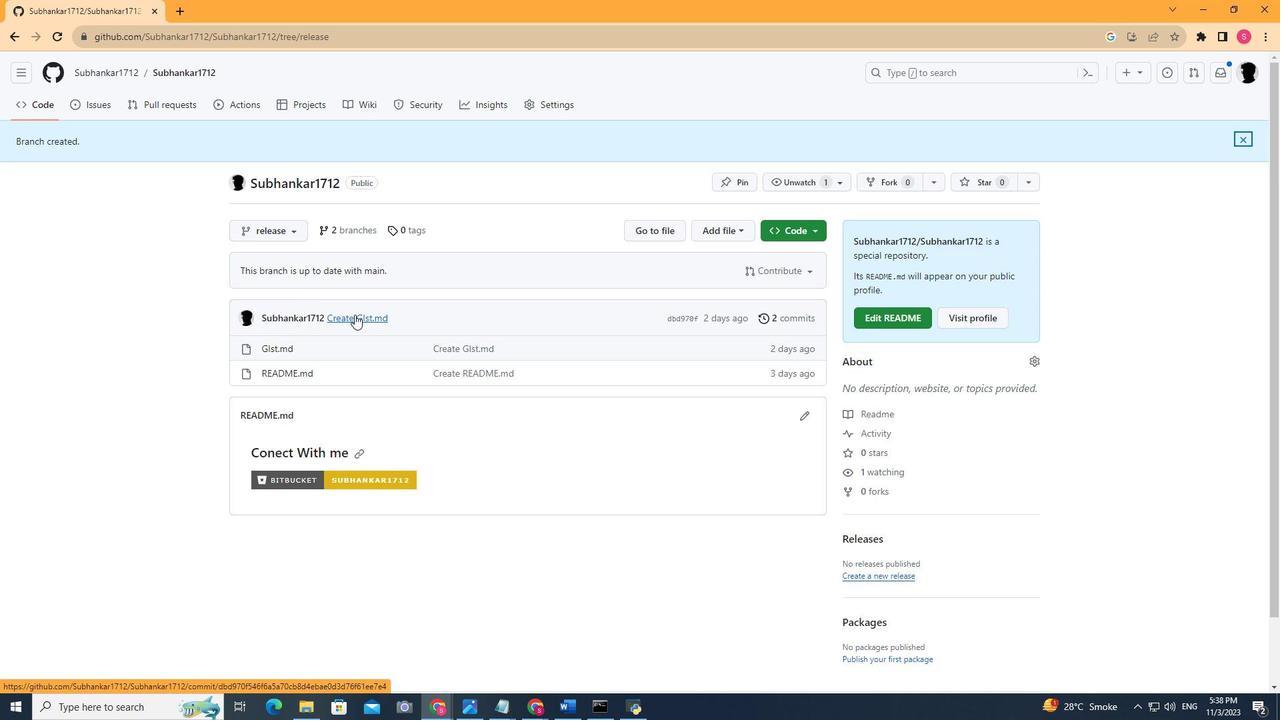 
Action: Mouse scrolled (354, 314) with delta (0, 0)
Screenshot: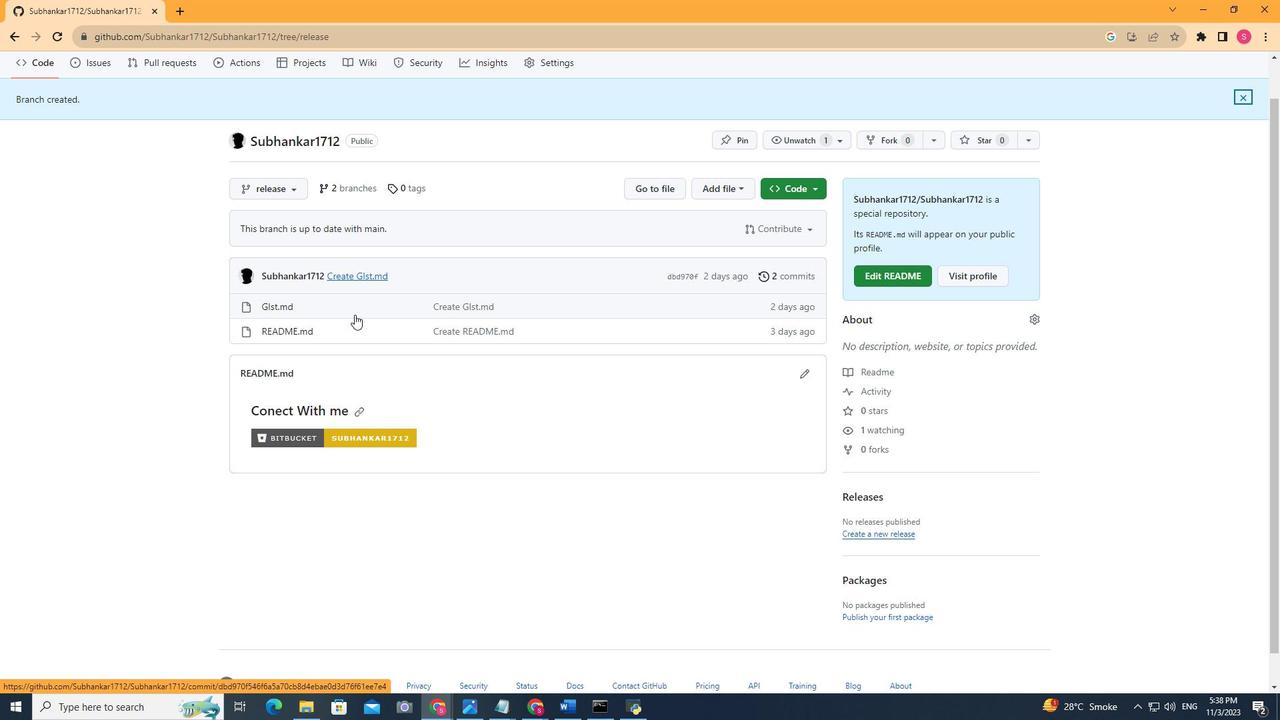 
Action: Mouse scrolled (354, 314) with delta (0, 0)
Screenshot: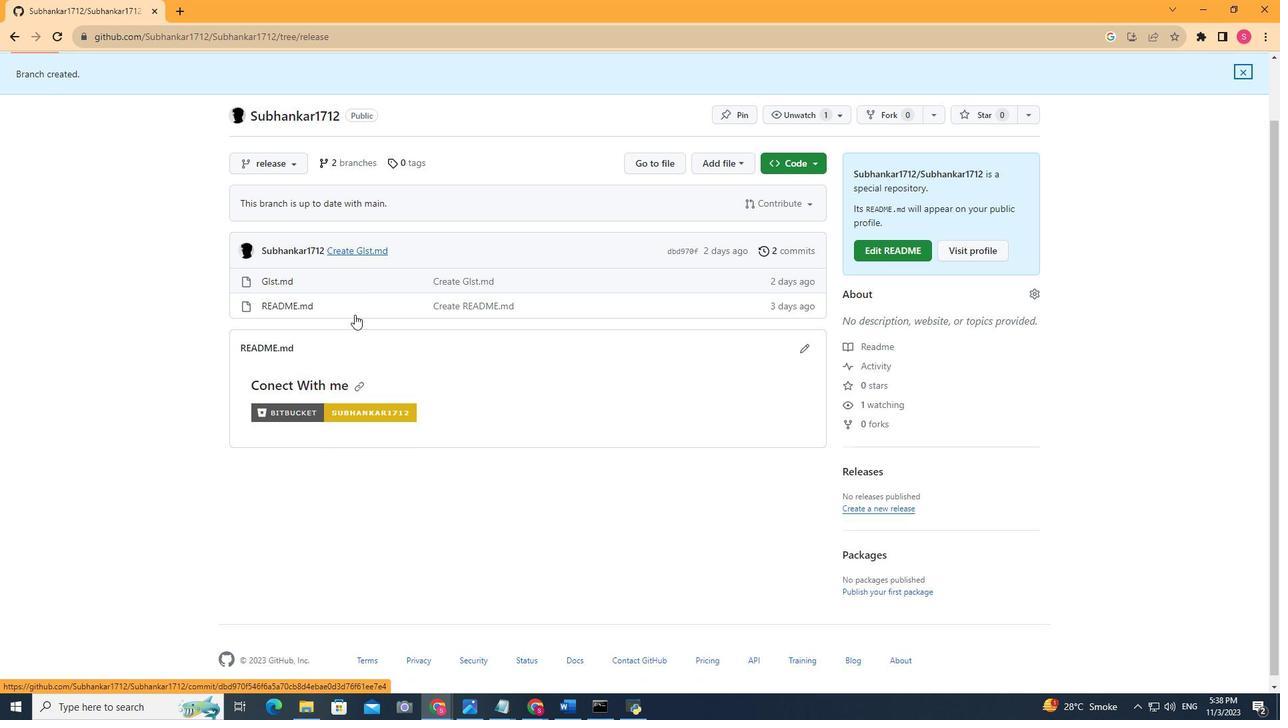
Action: Mouse scrolled (354, 314) with delta (0, 0)
Screenshot: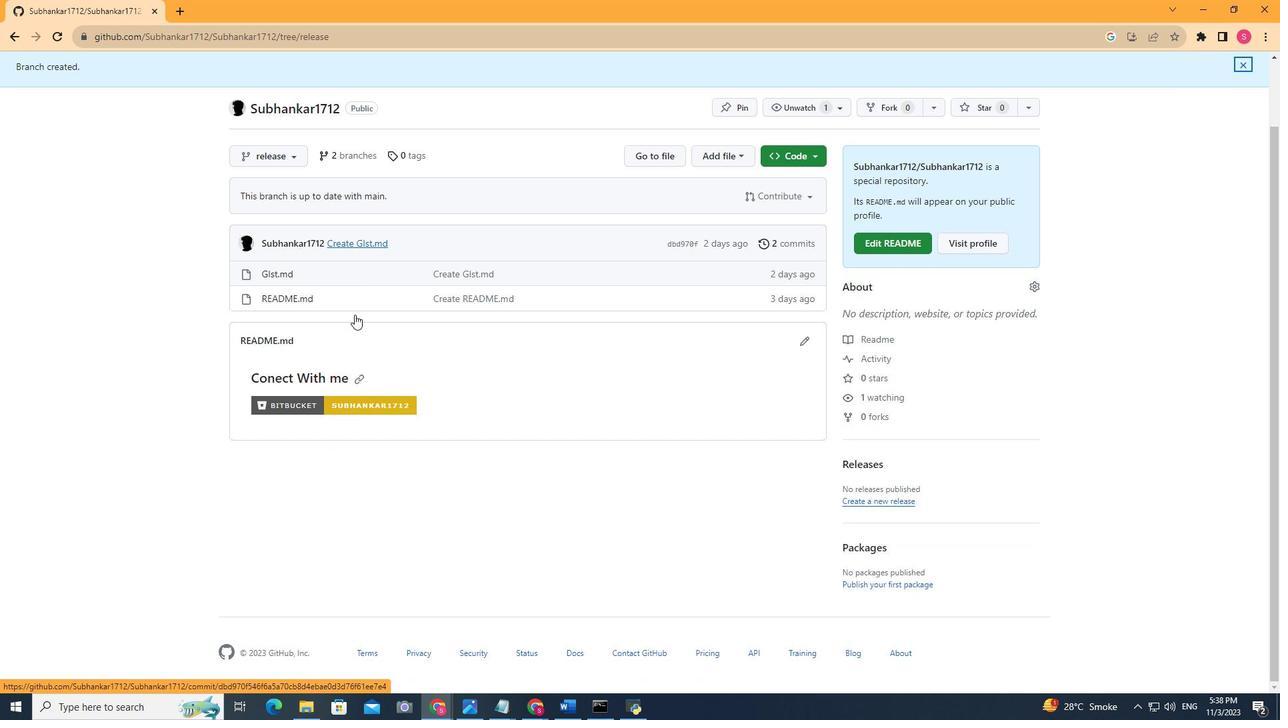 
Action: Mouse scrolled (354, 315) with delta (0, 0)
Screenshot: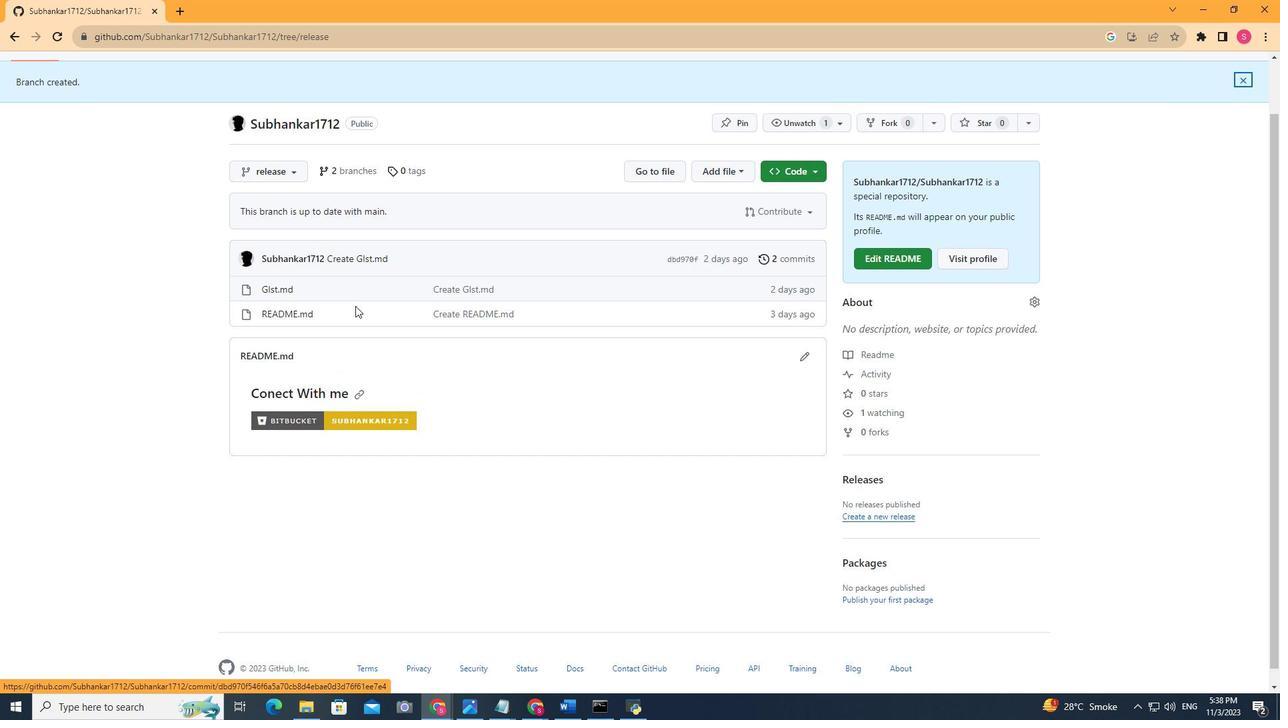 
Action: Mouse scrolled (354, 315) with delta (0, 0)
Screenshot: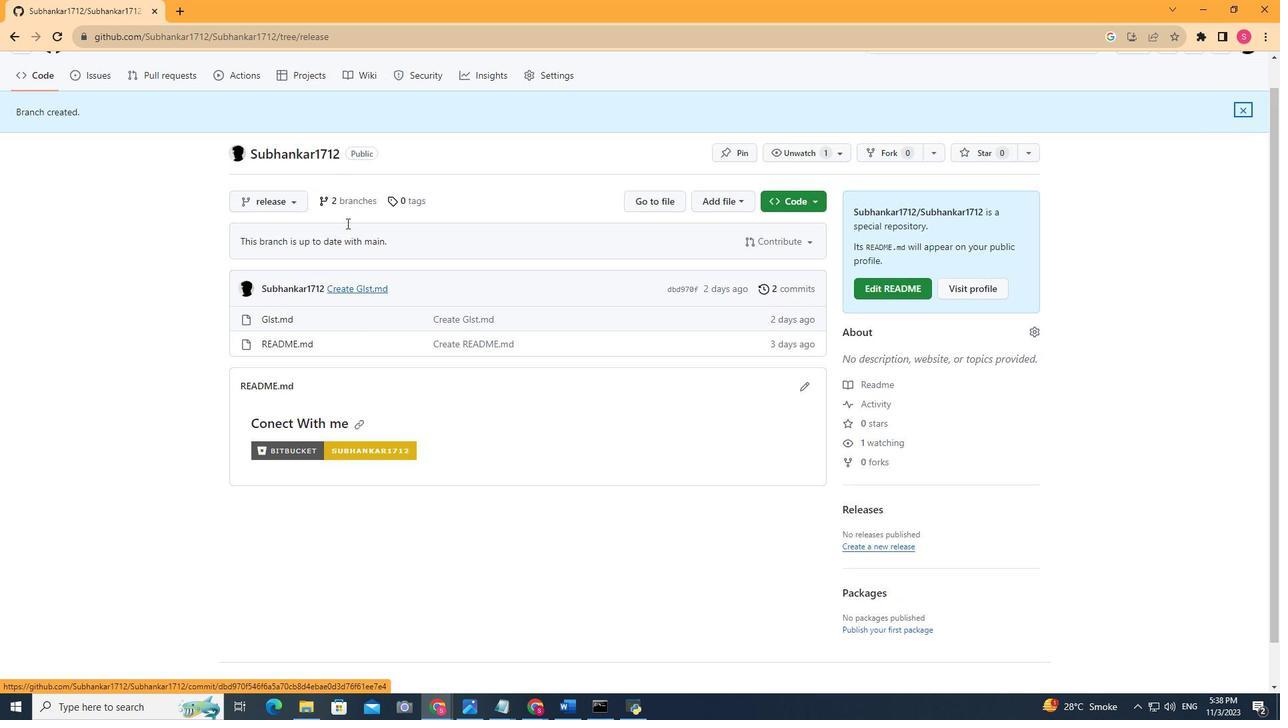 
Action: Mouse moved to (354, 314)
Screenshot: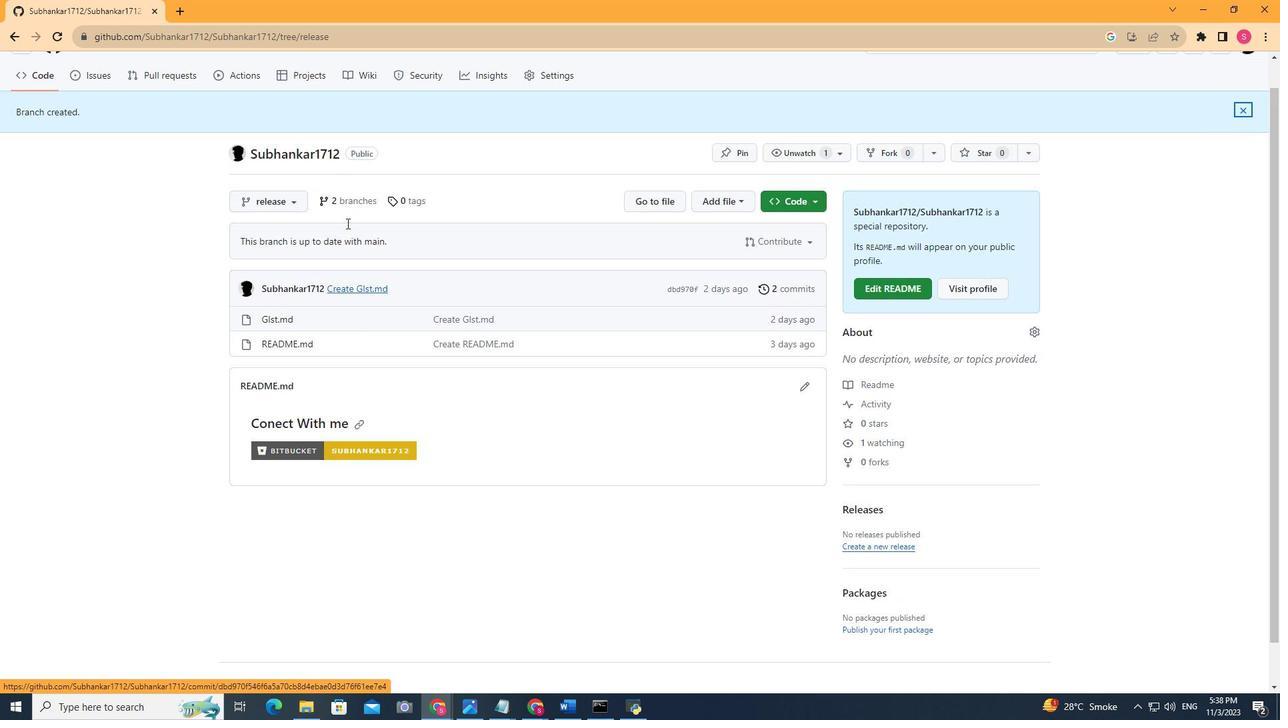 
Action: Mouse scrolled (354, 314) with delta (0, 0)
Screenshot: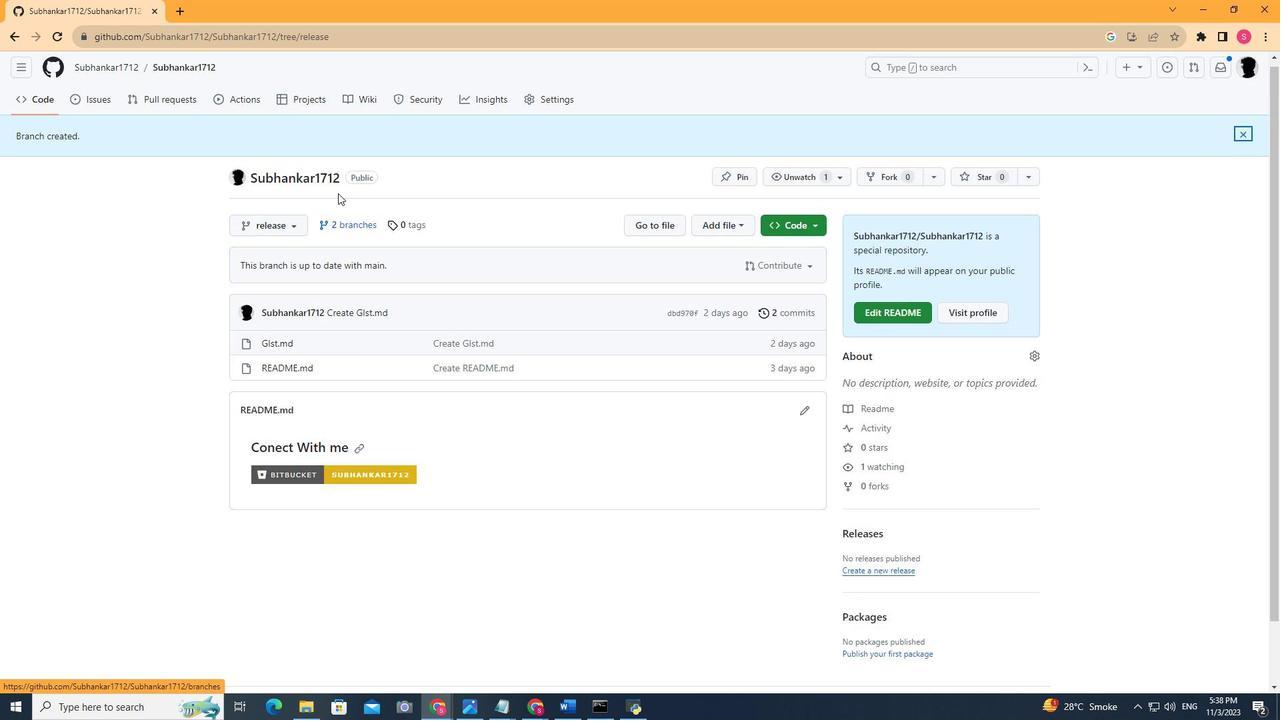 
Action: Mouse moved to (284, 352)
Screenshot: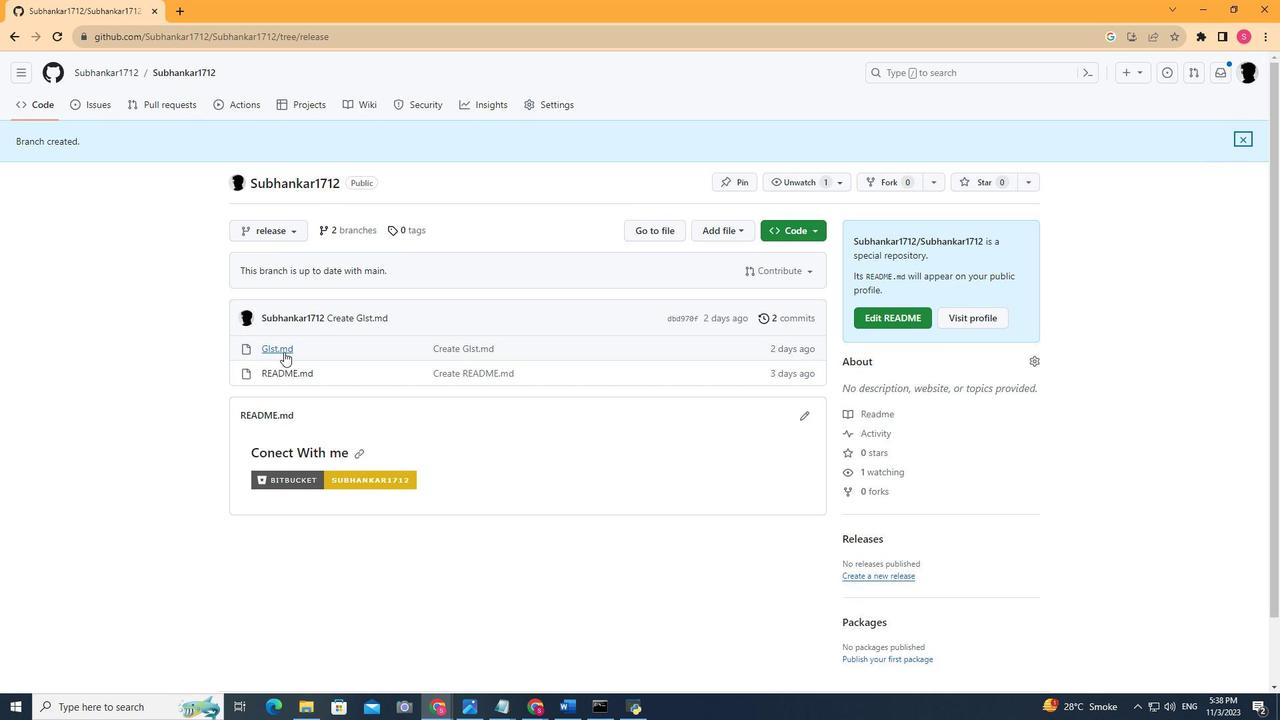 
Action: Mouse pressed left at (284, 352)
Screenshot: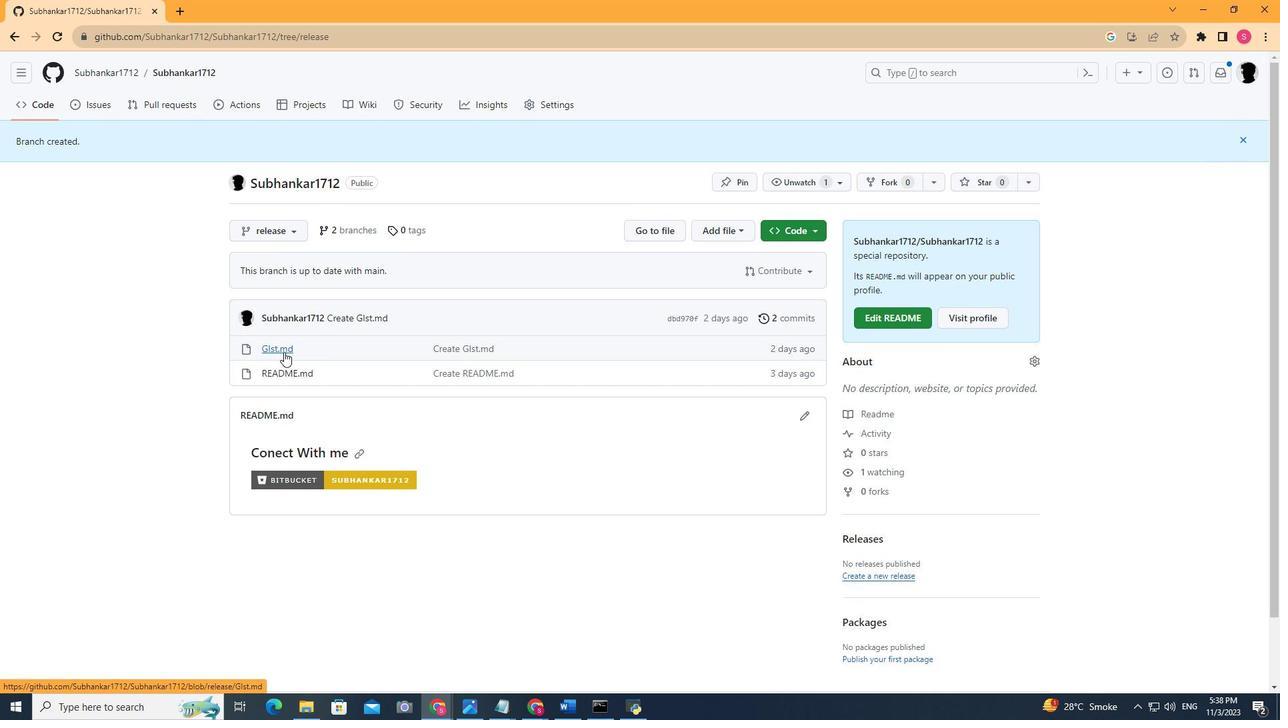 
Action: Mouse moved to (292, 223)
Screenshot: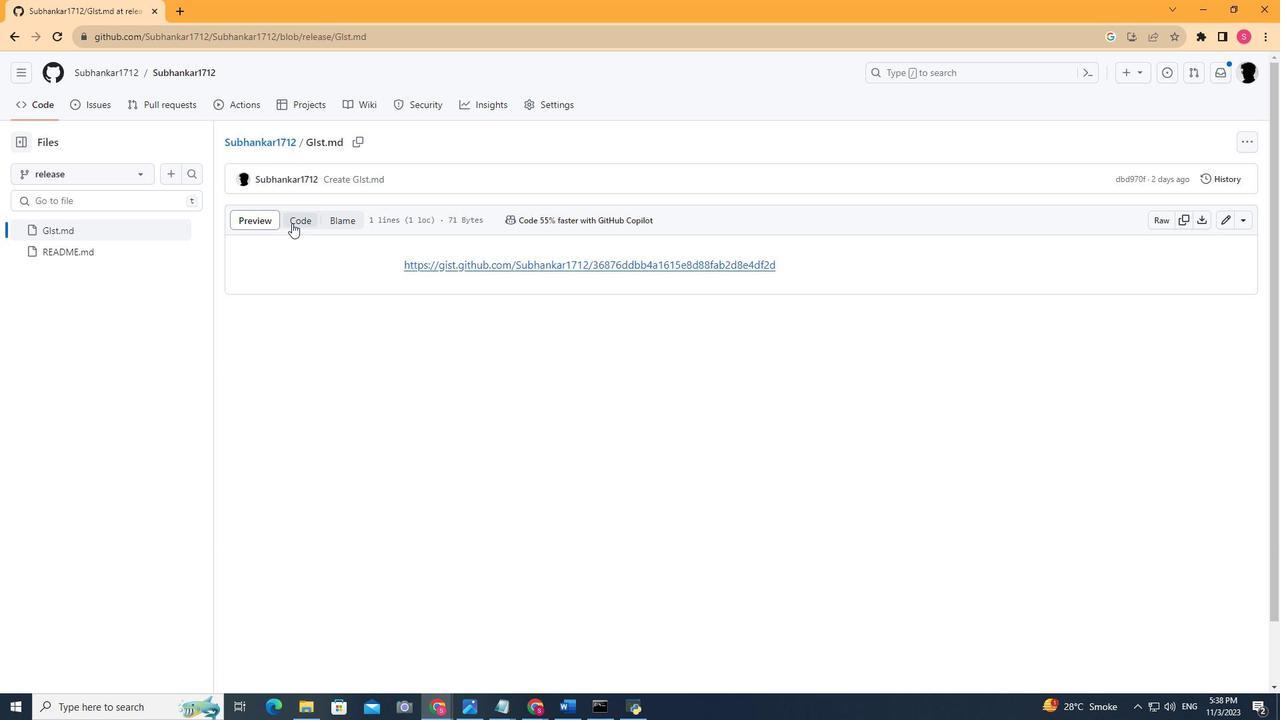 
Action: Mouse pressed left at (292, 223)
Screenshot: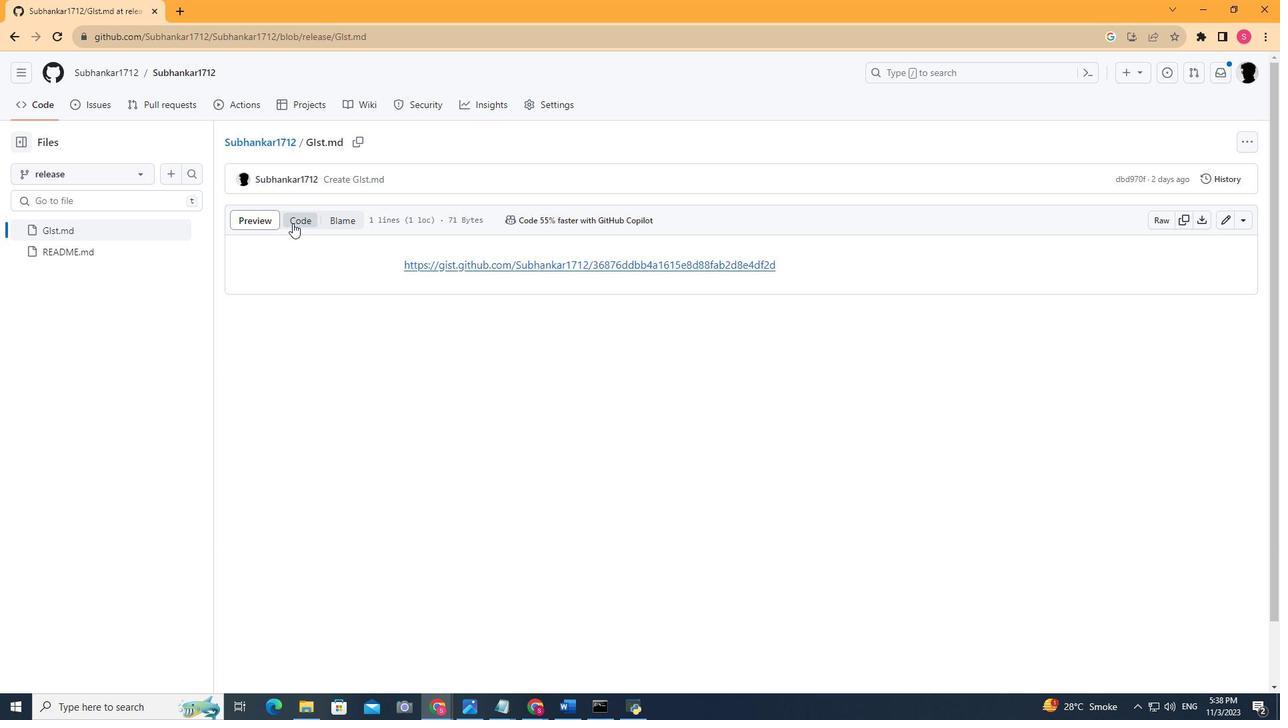
Action: Mouse moved to (448, 248)
Screenshot: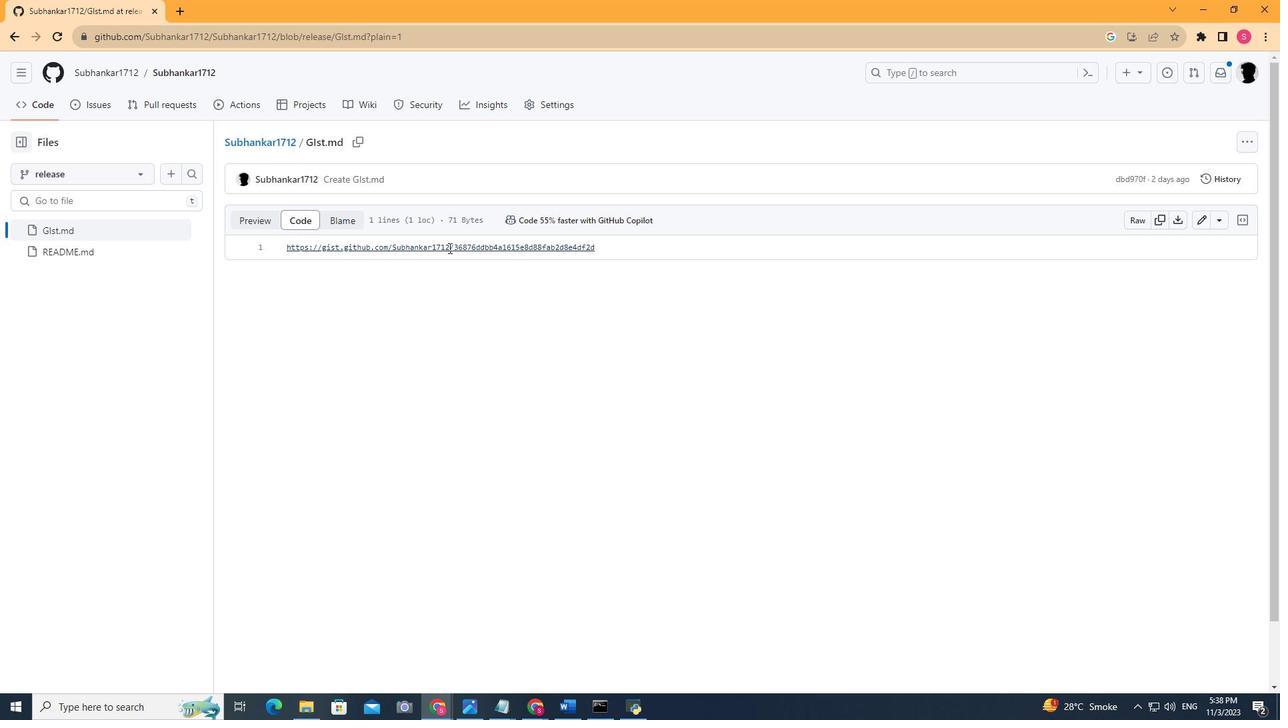 
Action: Mouse pressed left at (448, 248)
Screenshot: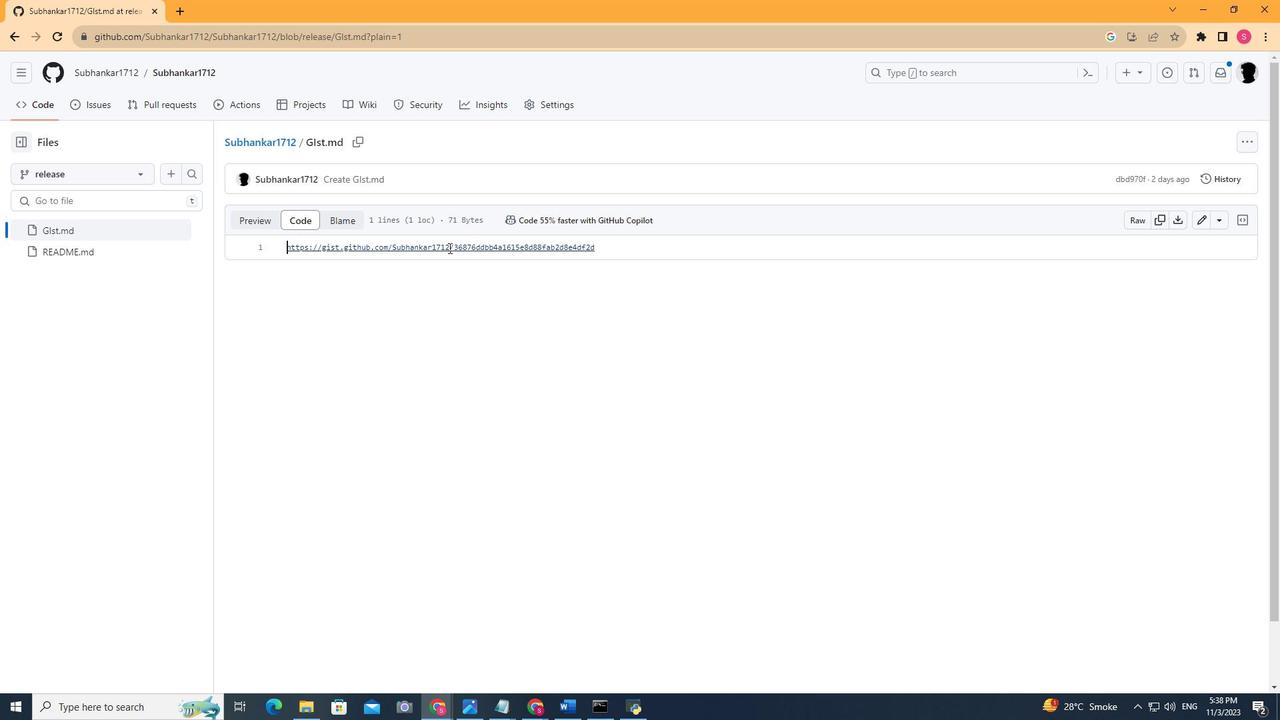 
Action: Mouse moved to (392, 248)
Screenshot: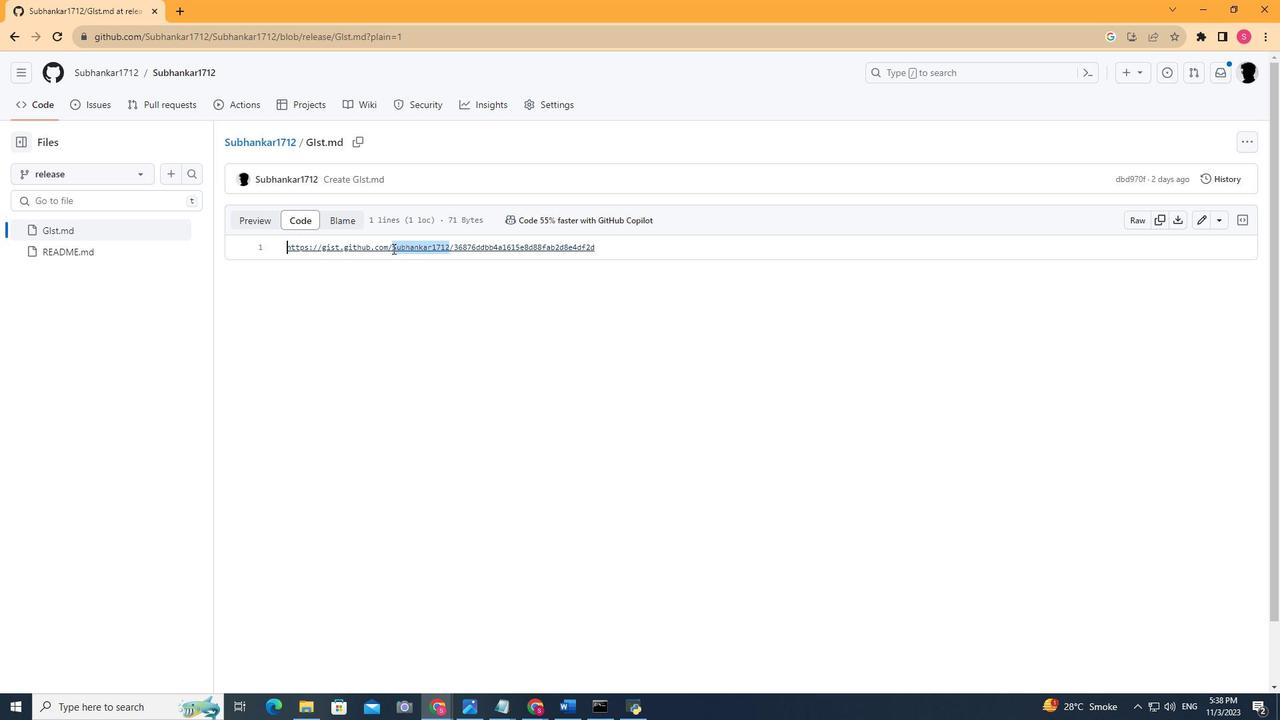 
Action: Key pressed <Key.shift>T
Screenshot: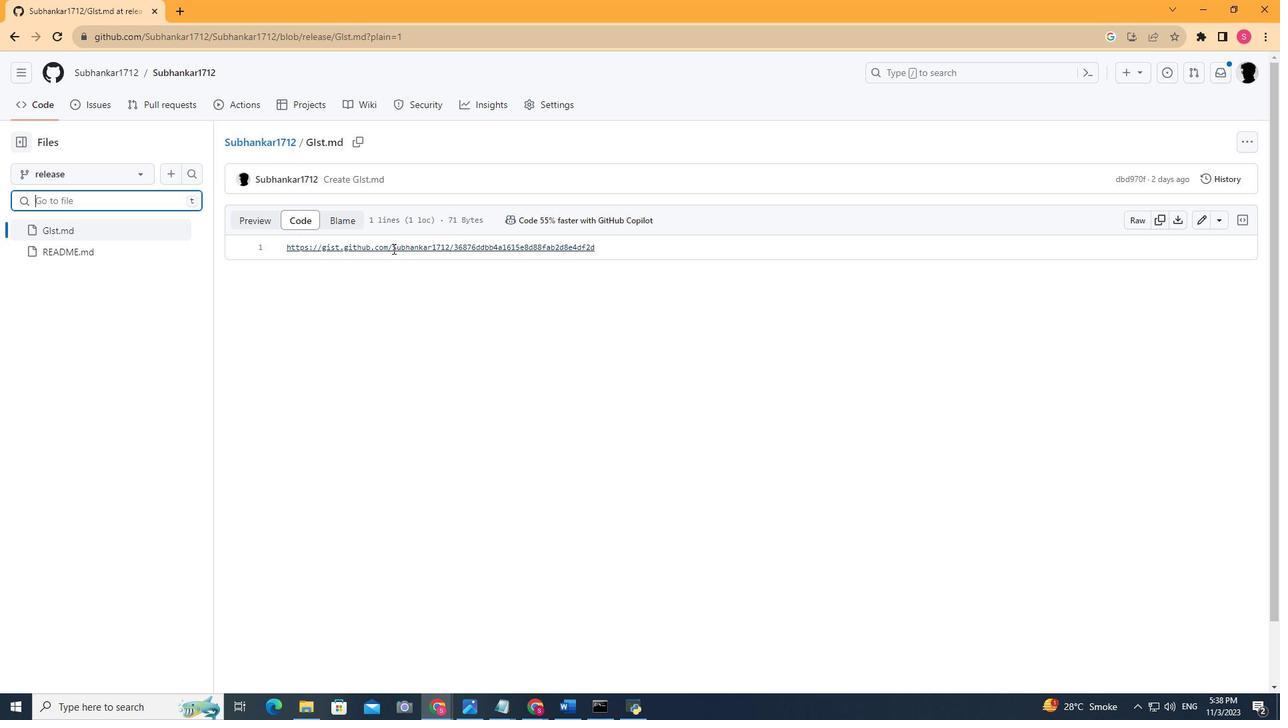 
Action: Mouse moved to (1200, 223)
Screenshot: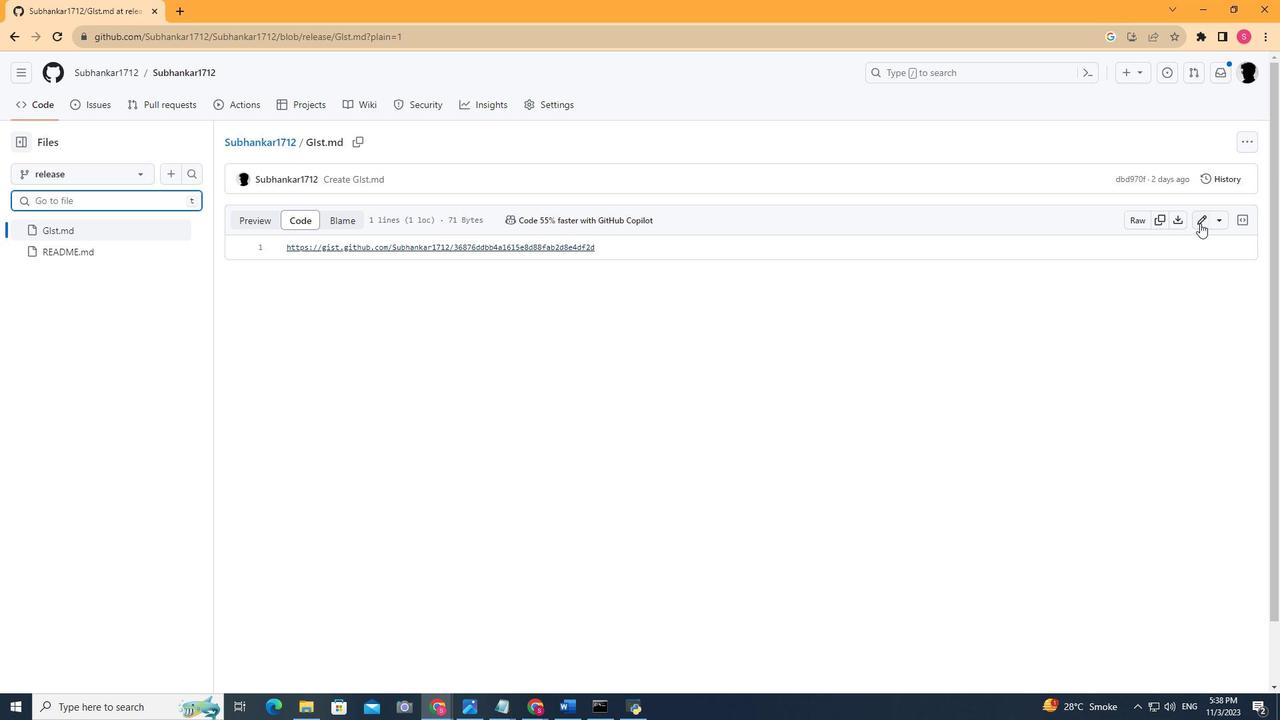 
Action: Mouse pressed left at (1200, 223)
Screenshot: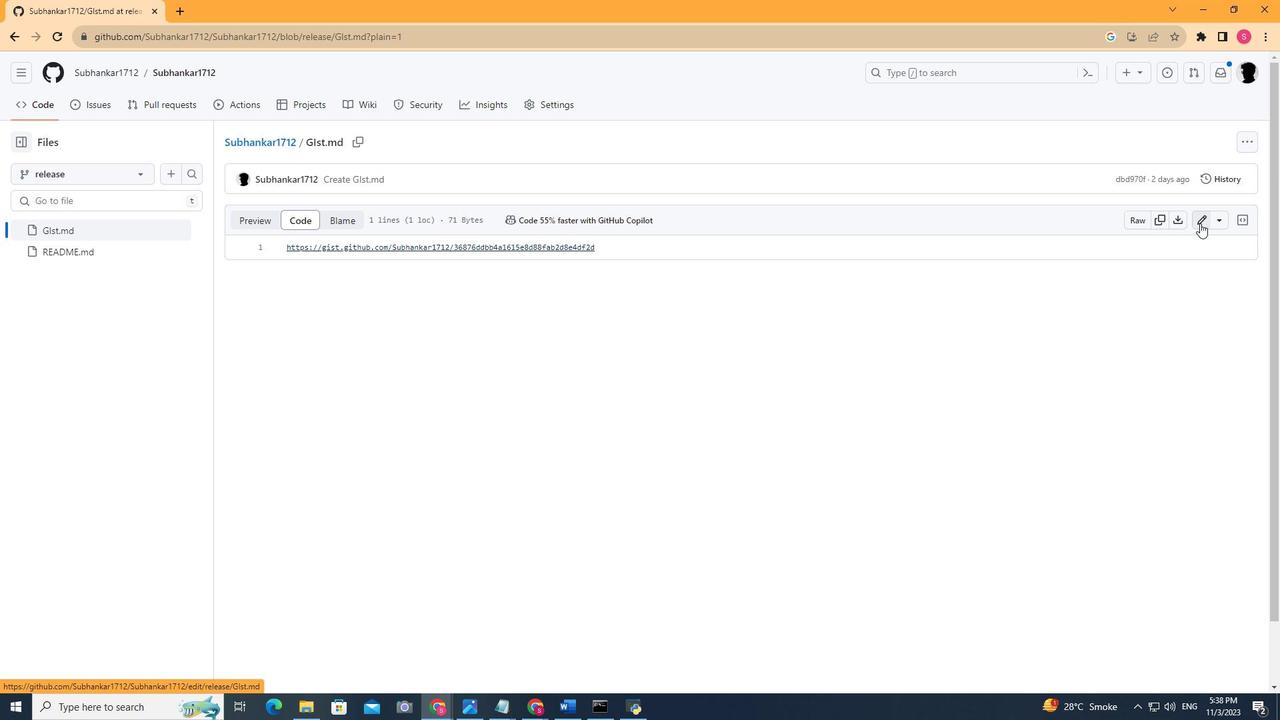 
Action: Mouse moved to (426, 207)
Screenshot: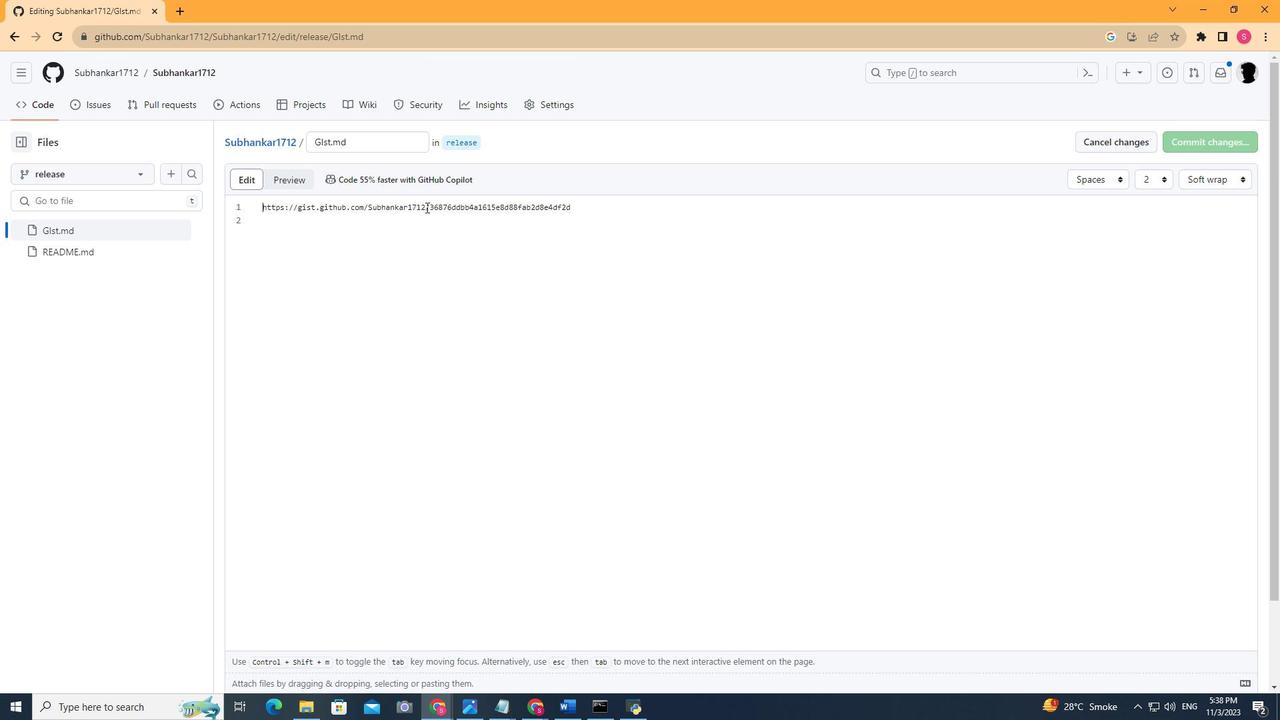
Action: Mouse pressed left at (426, 207)
Screenshot: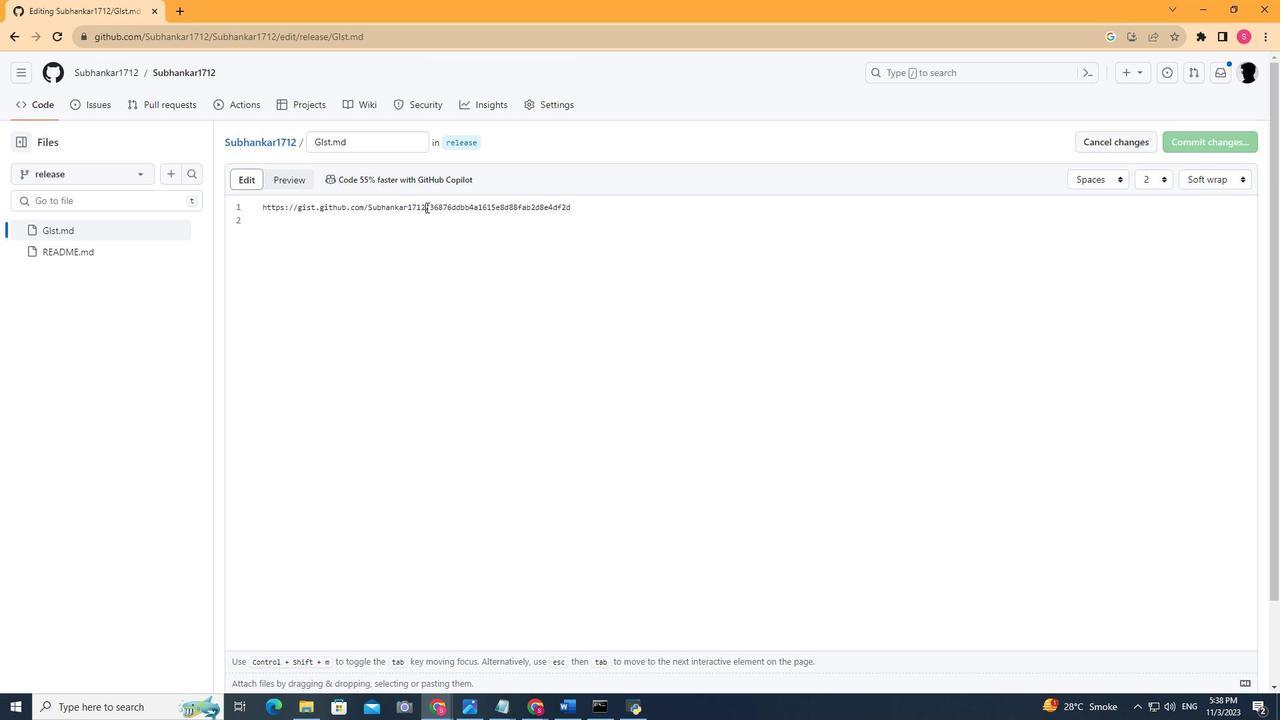 
Action: Mouse moved to (370, 212)
Screenshot: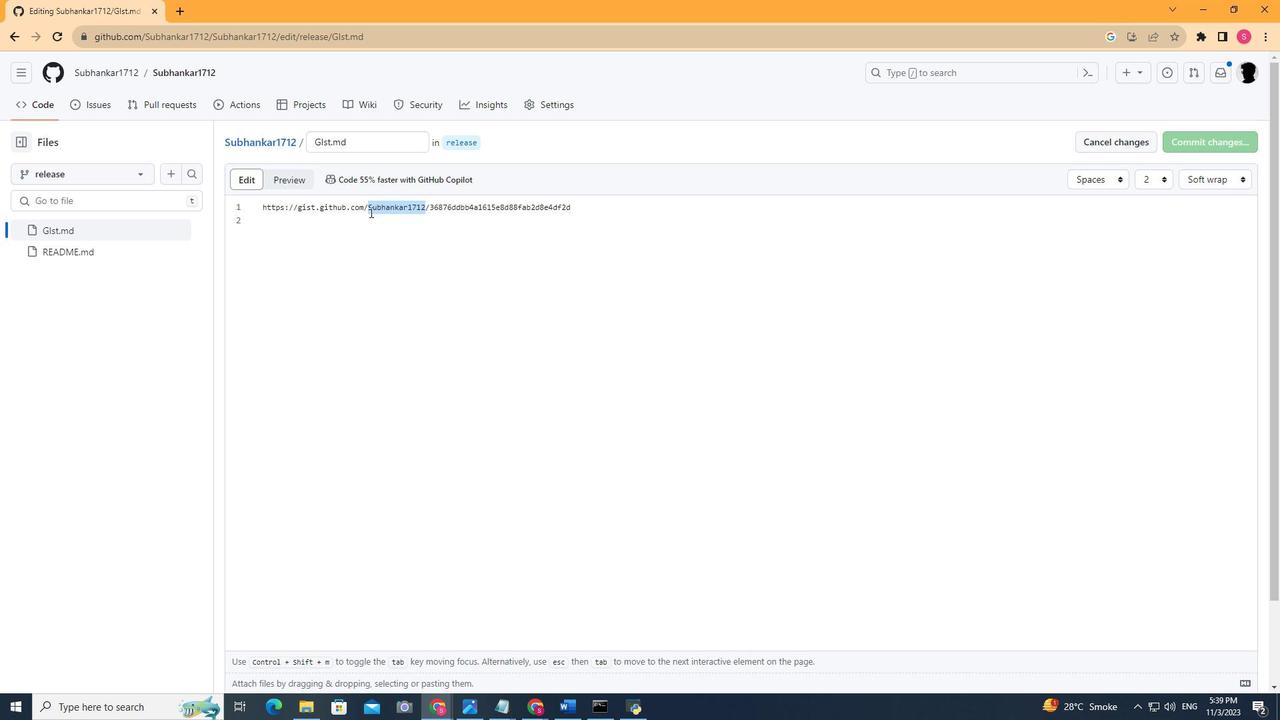 
Action: Key pressed <Key.shift><Key.shift><Key.shift>Team098
Screenshot: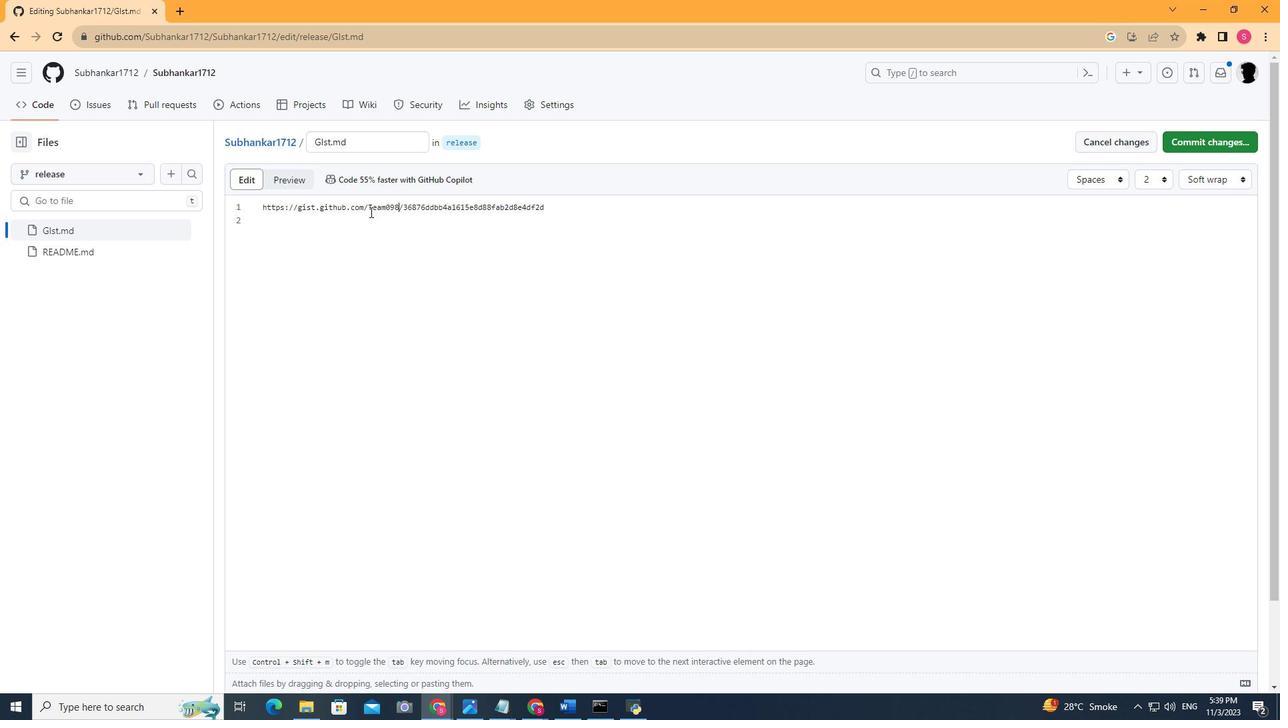 
Action: Mouse moved to (1202, 136)
Screenshot: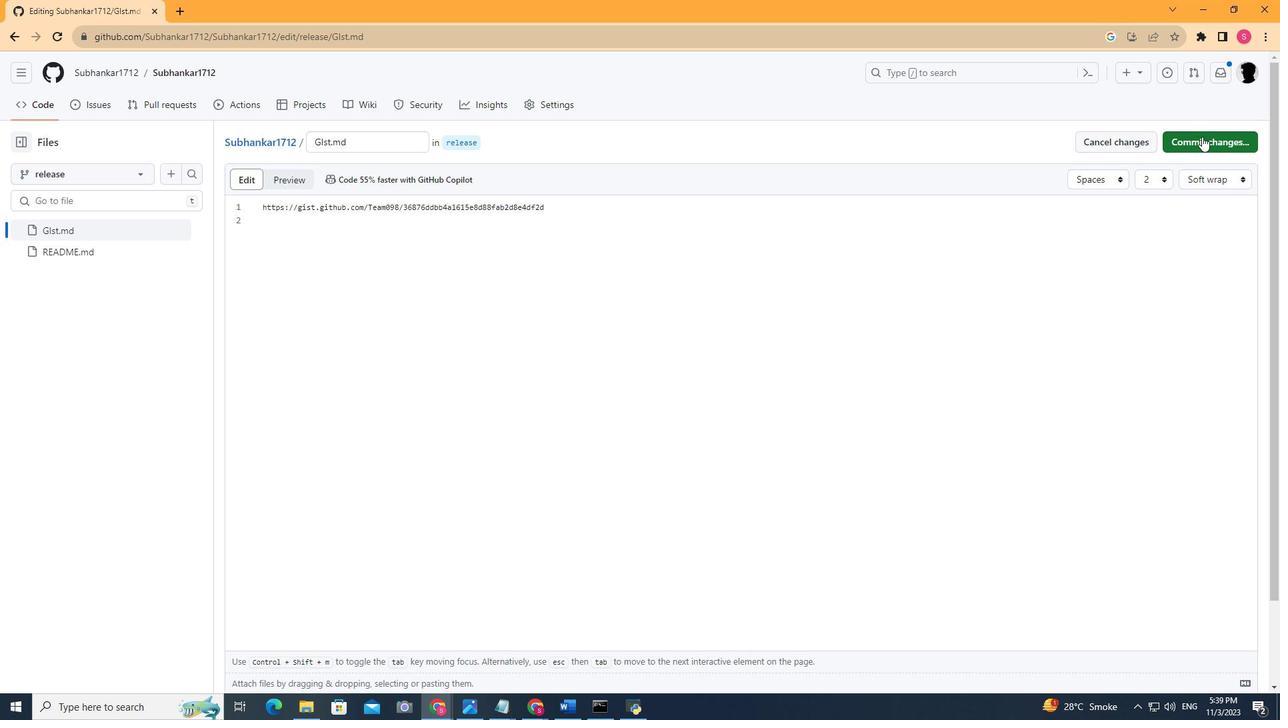 
Action: Mouse pressed left at (1202, 136)
Screenshot: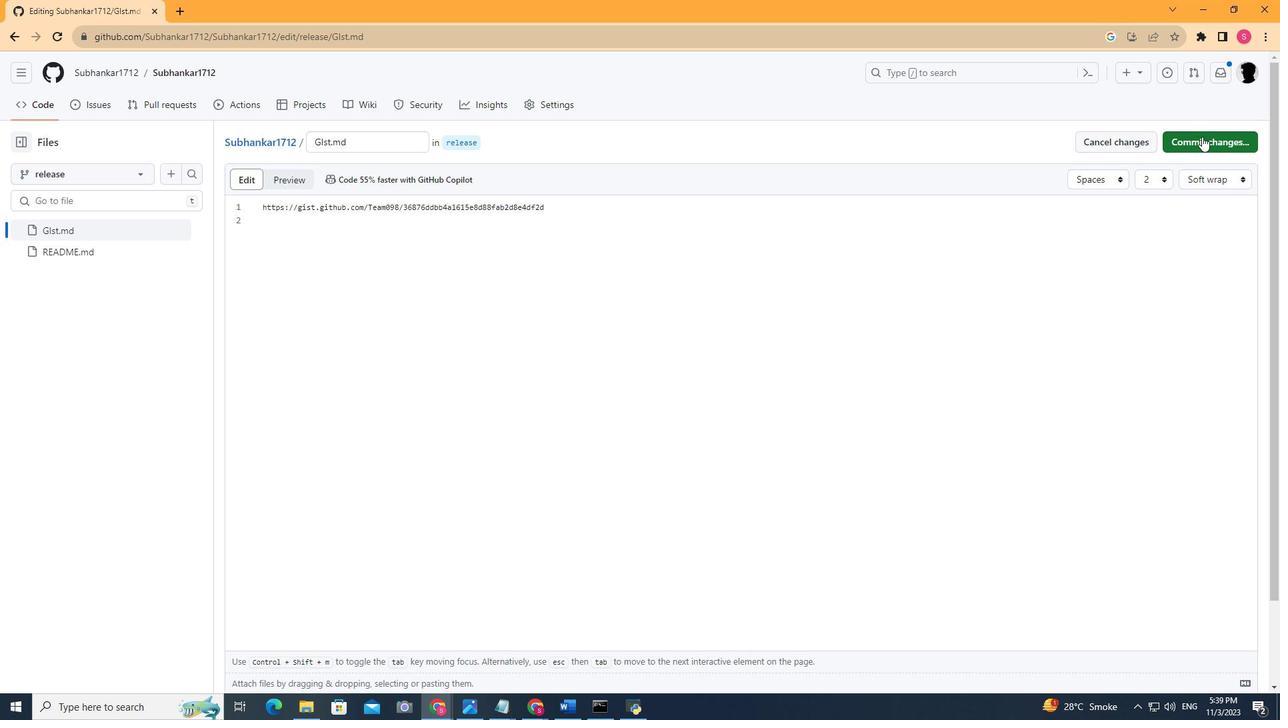 
Action: Mouse moved to (768, 512)
Screenshot: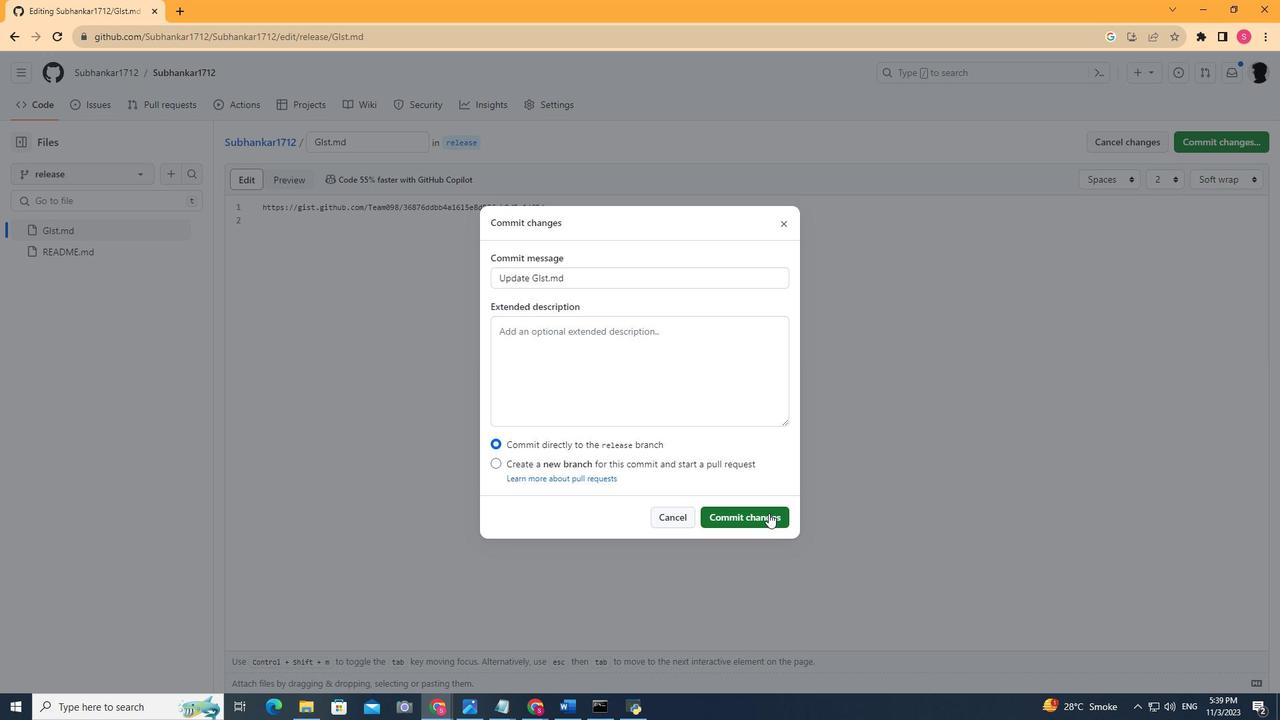 
Action: Mouse pressed left at (768, 512)
Screenshot: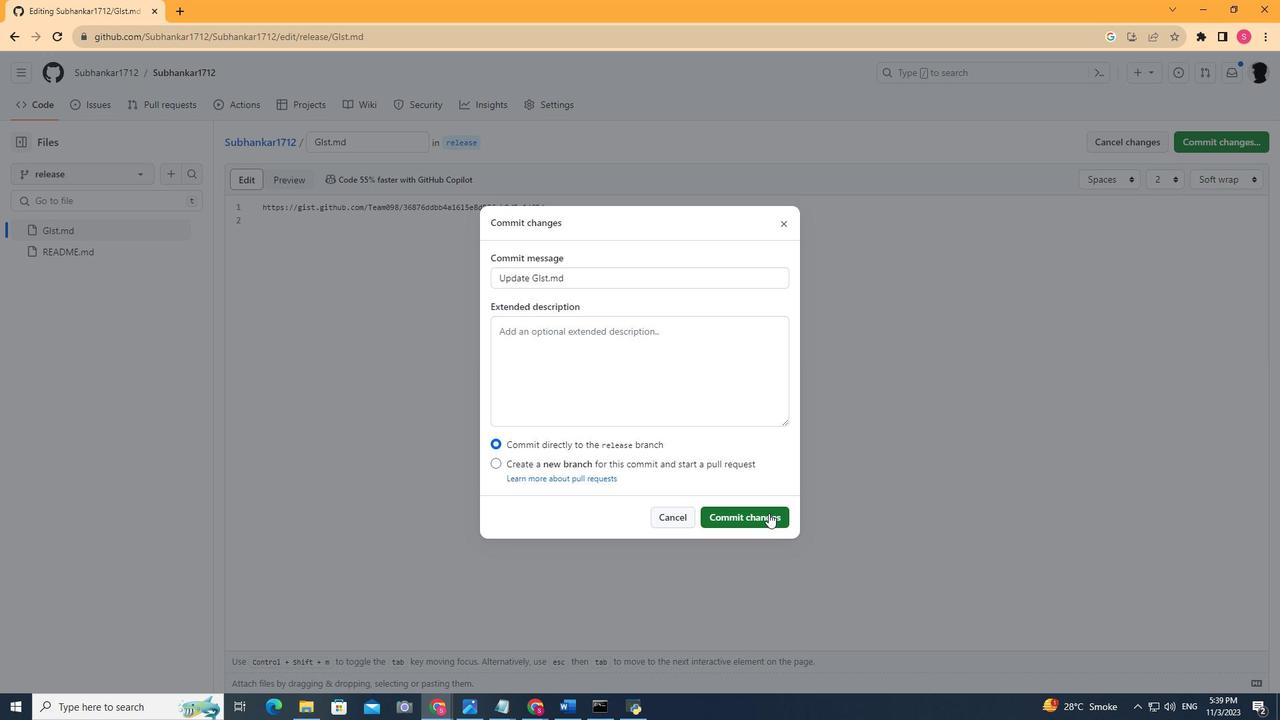 
Action: Mouse moved to (189, 269)
Screenshot: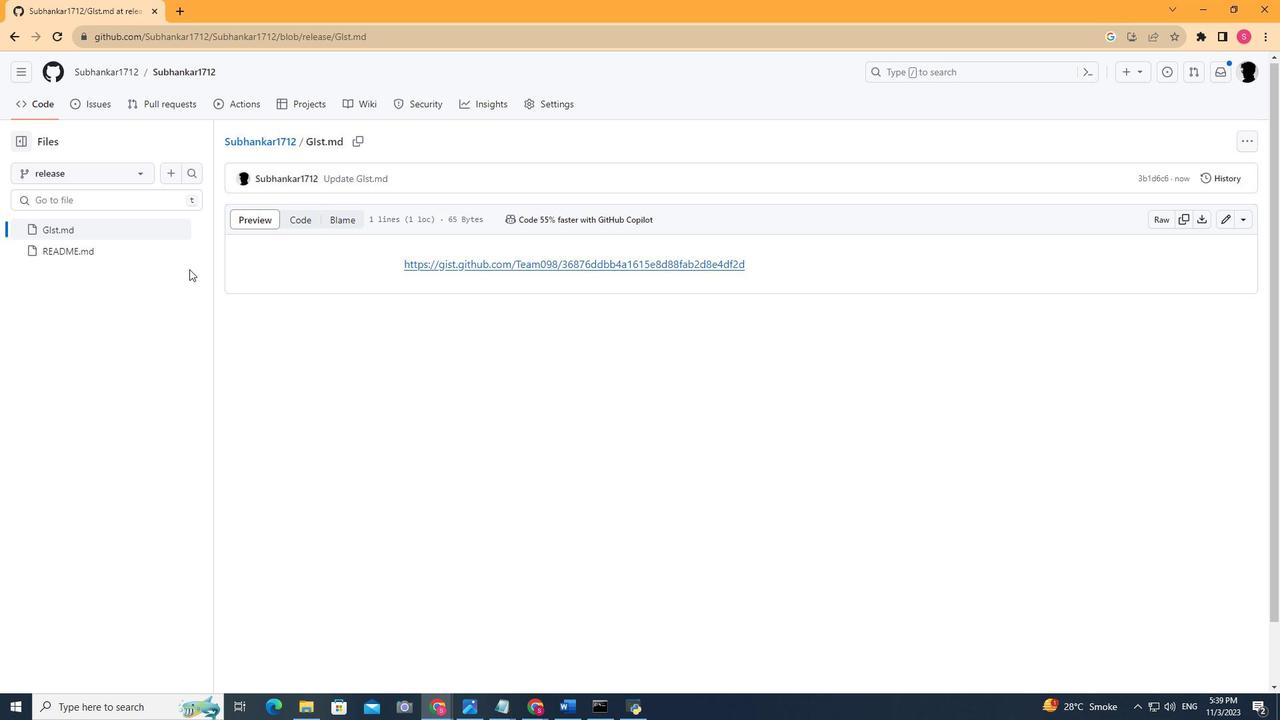 
Action: Mouse scrolled (189, 268) with delta (0, 0)
Screenshot: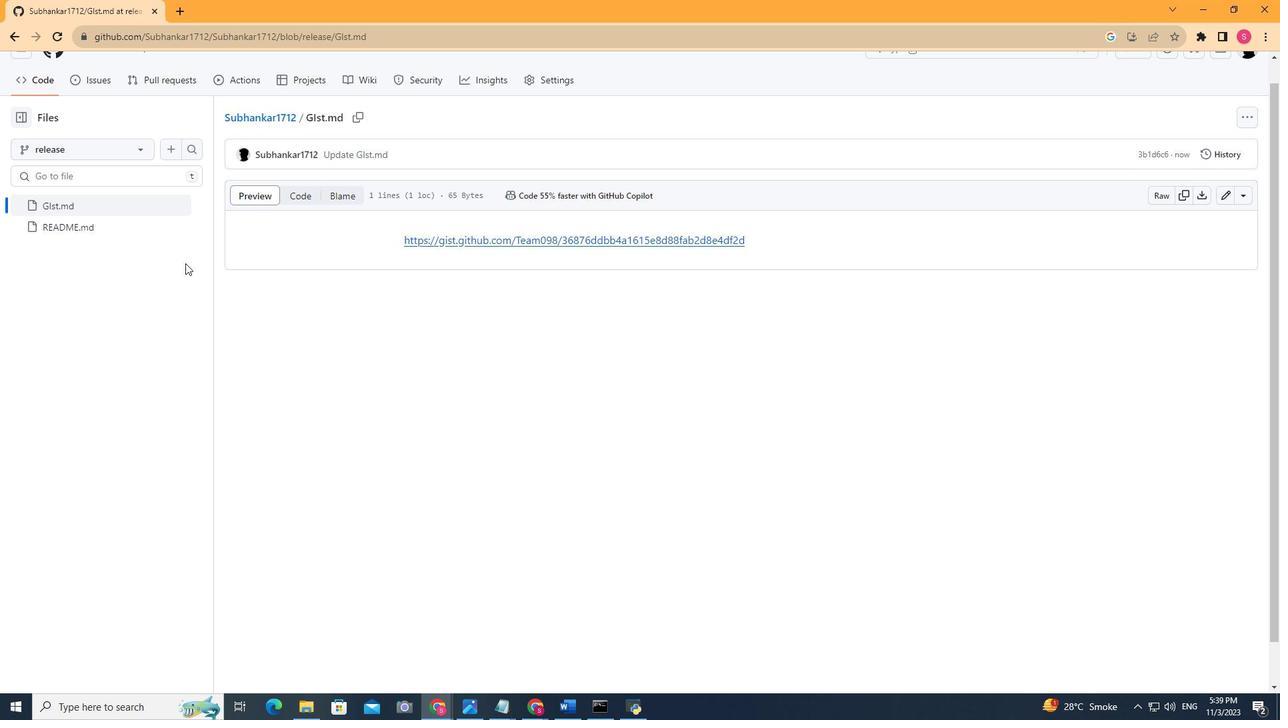 
Action: Mouse moved to (124, 204)
Screenshot: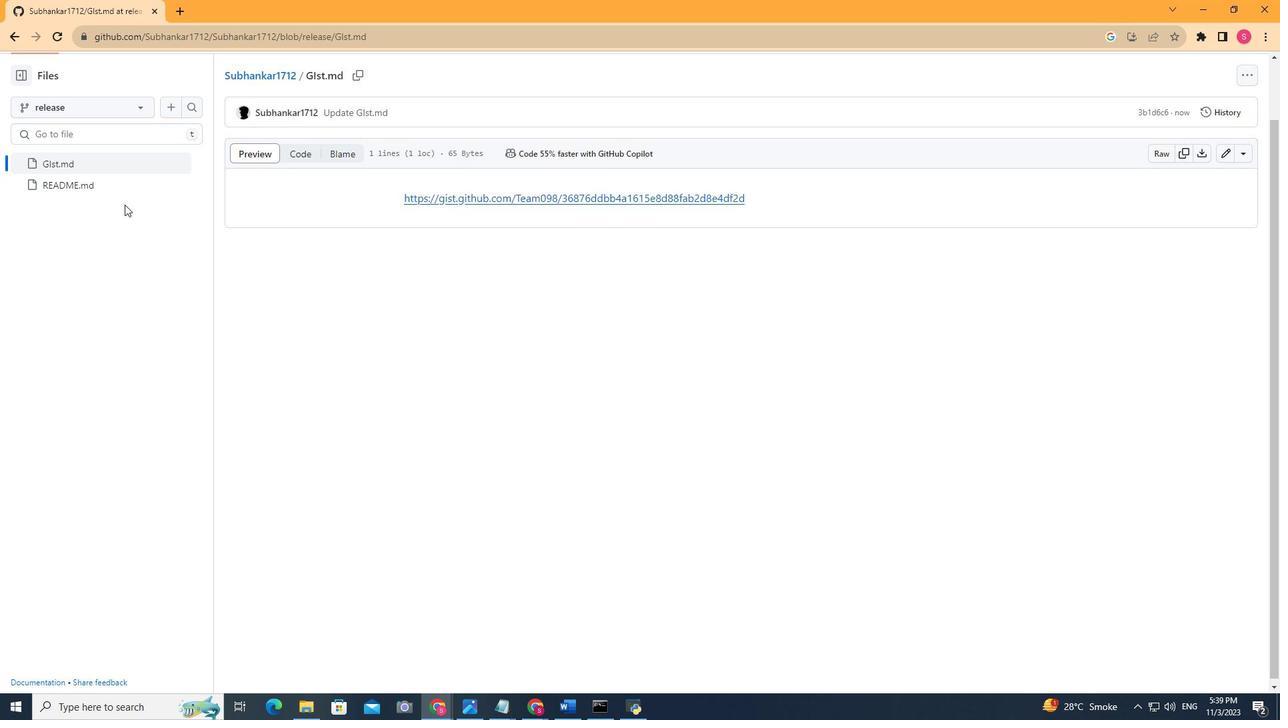 
Action: Mouse scrolled (124, 205) with delta (0, 0)
Screenshot: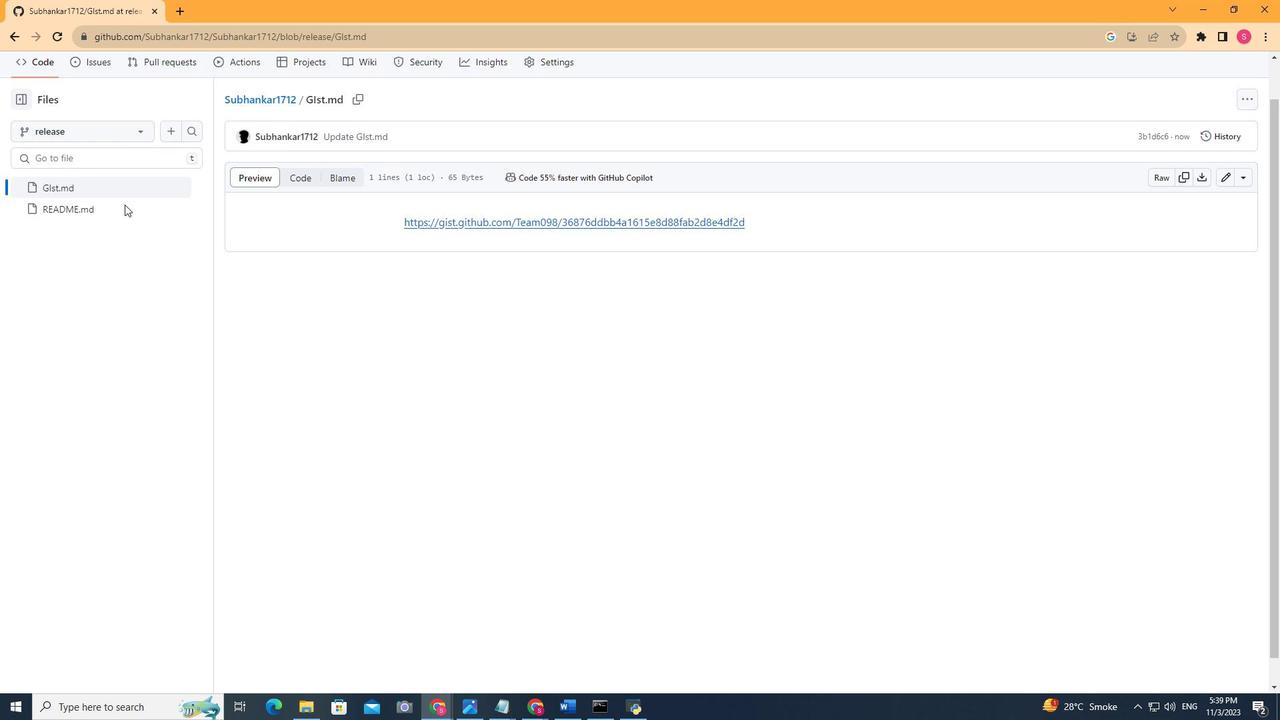 
Action: Mouse scrolled (124, 205) with delta (0, 0)
Screenshot: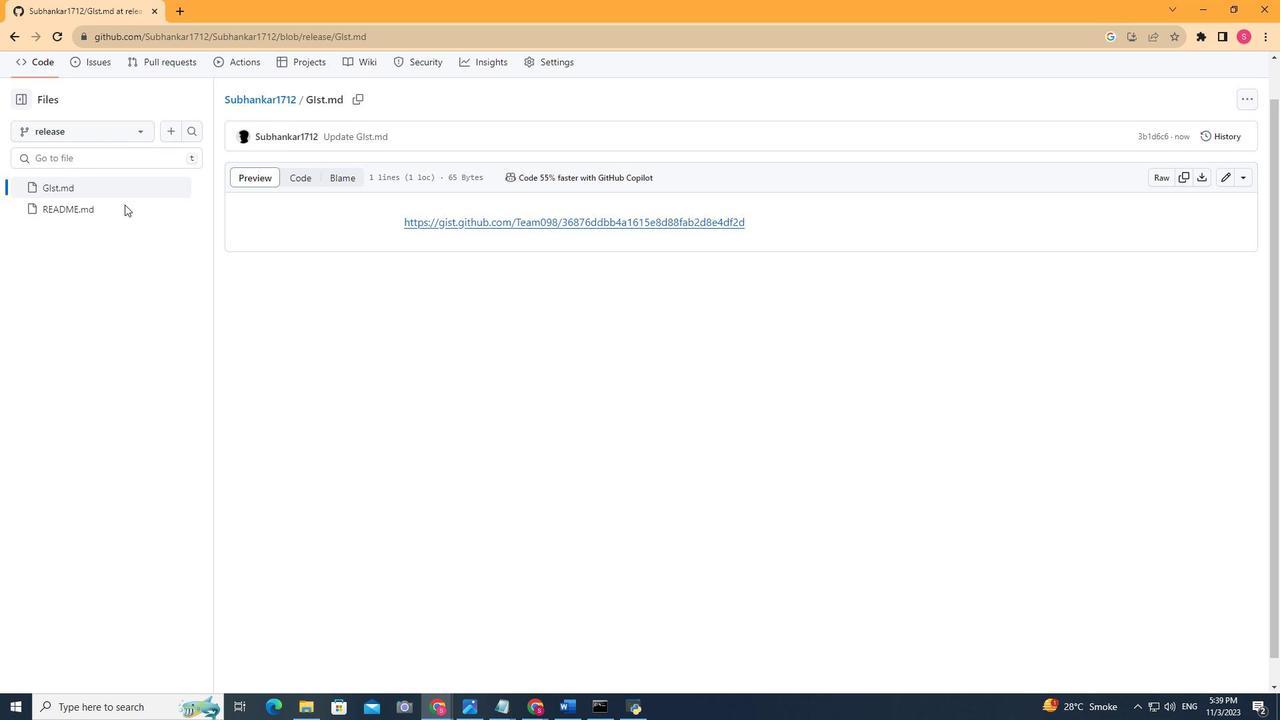 
Action: Mouse scrolled (124, 205) with delta (0, 0)
Screenshot: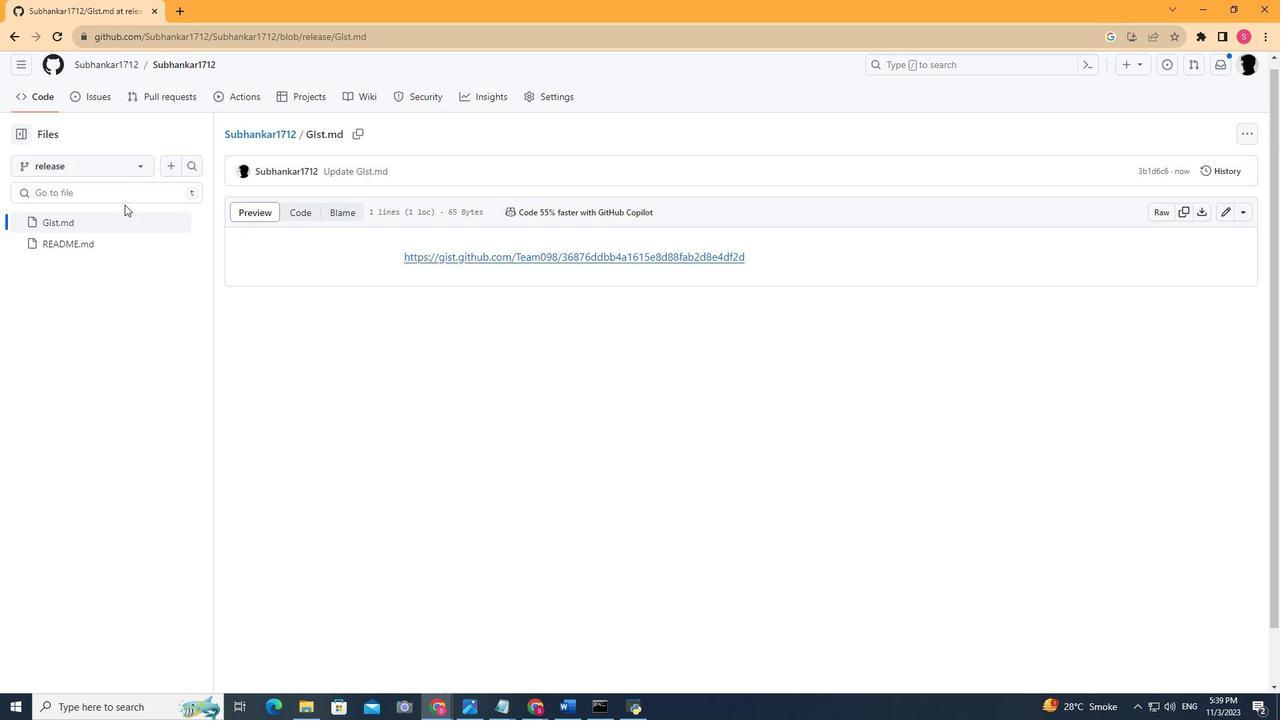 
Action: Mouse scrolled (124, 205) with delta (0, 0)
Screenshot: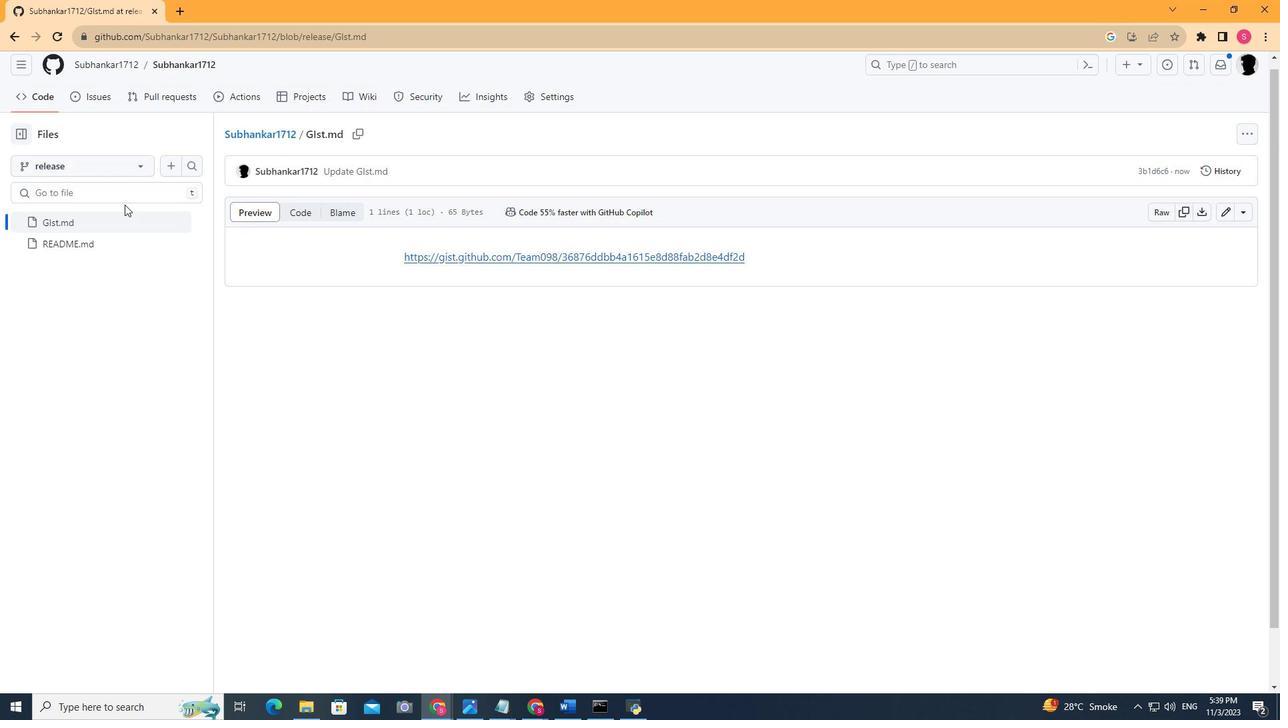
Action: Mouse moved to (40, 104)
Screenshot: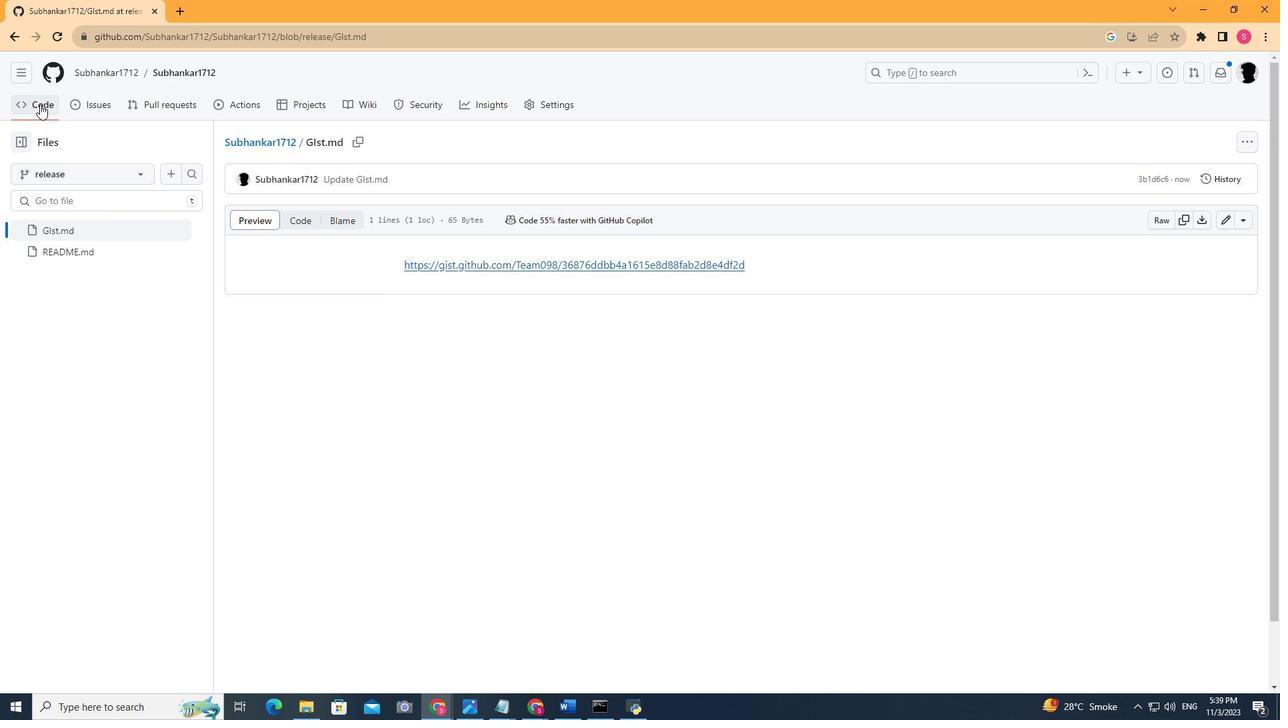 
Action: Mouse pressed left at (40, 104)
Screenshot: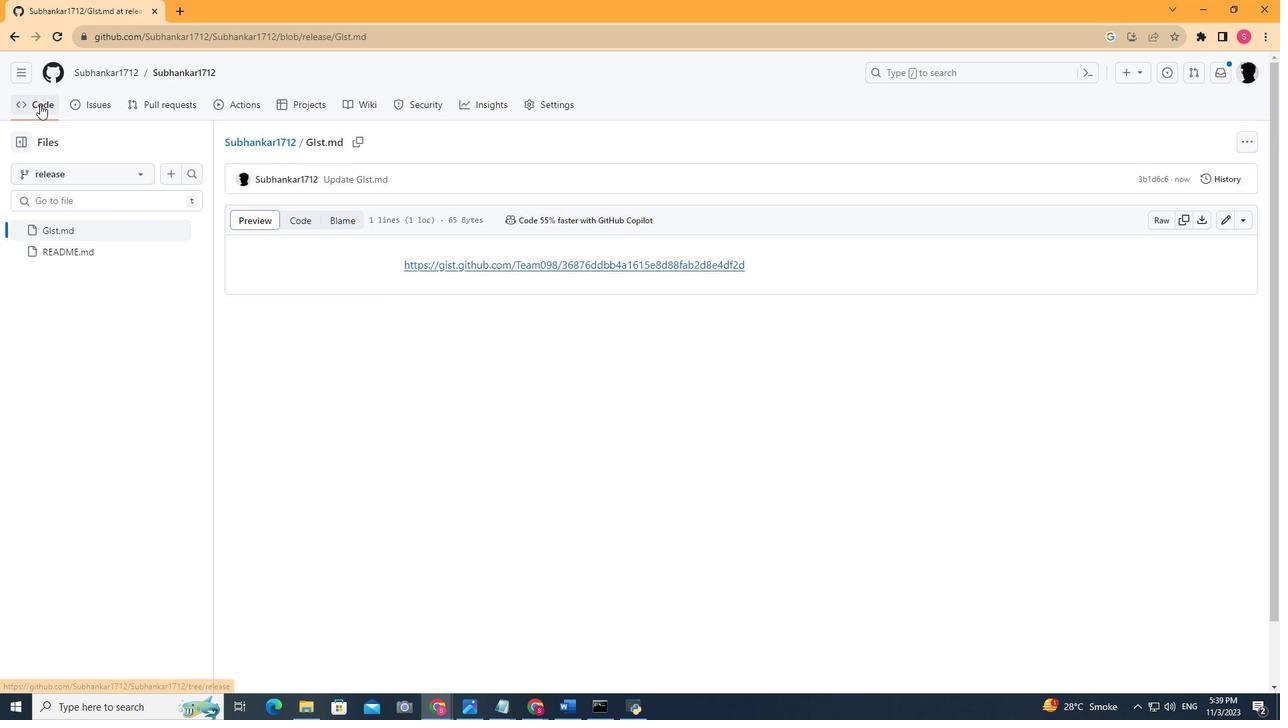 
Action: Mouse moved to (746, 203)
Screenshot: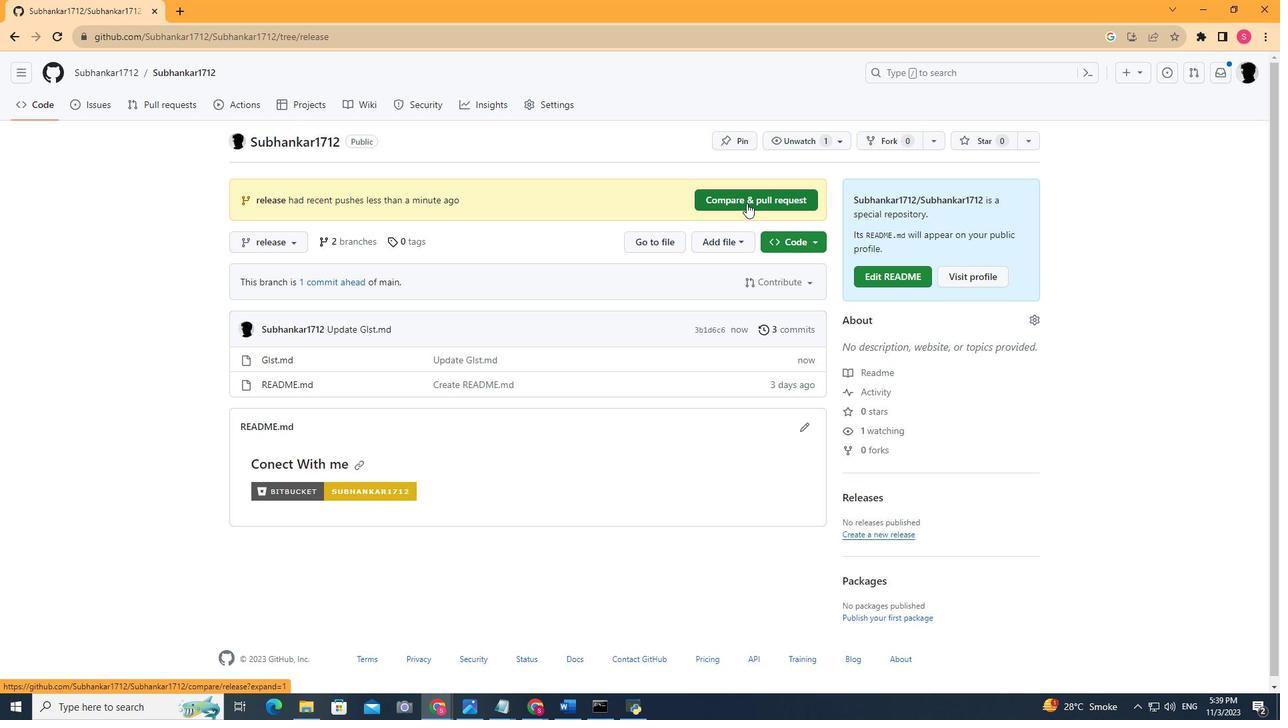 
Action: Mouse pressed left at (746, 203)
Screenshot: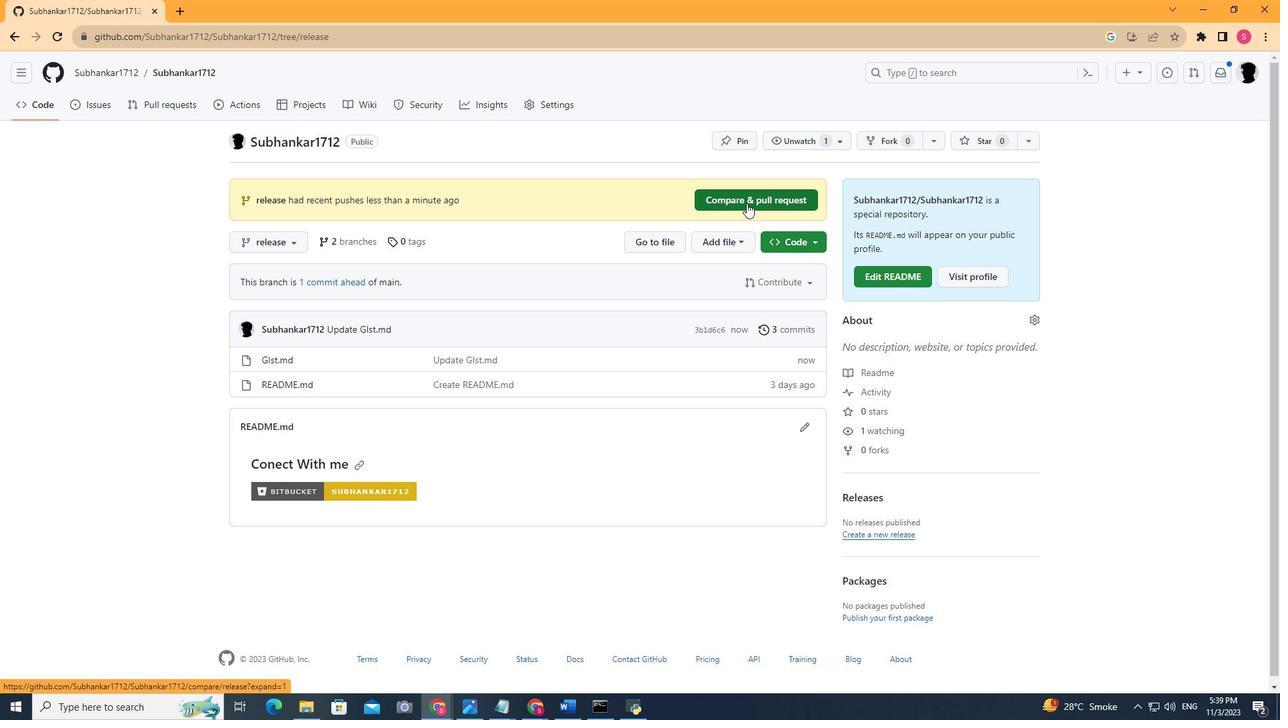 
Action: Mouse moved to (717, 520)
Screenshot: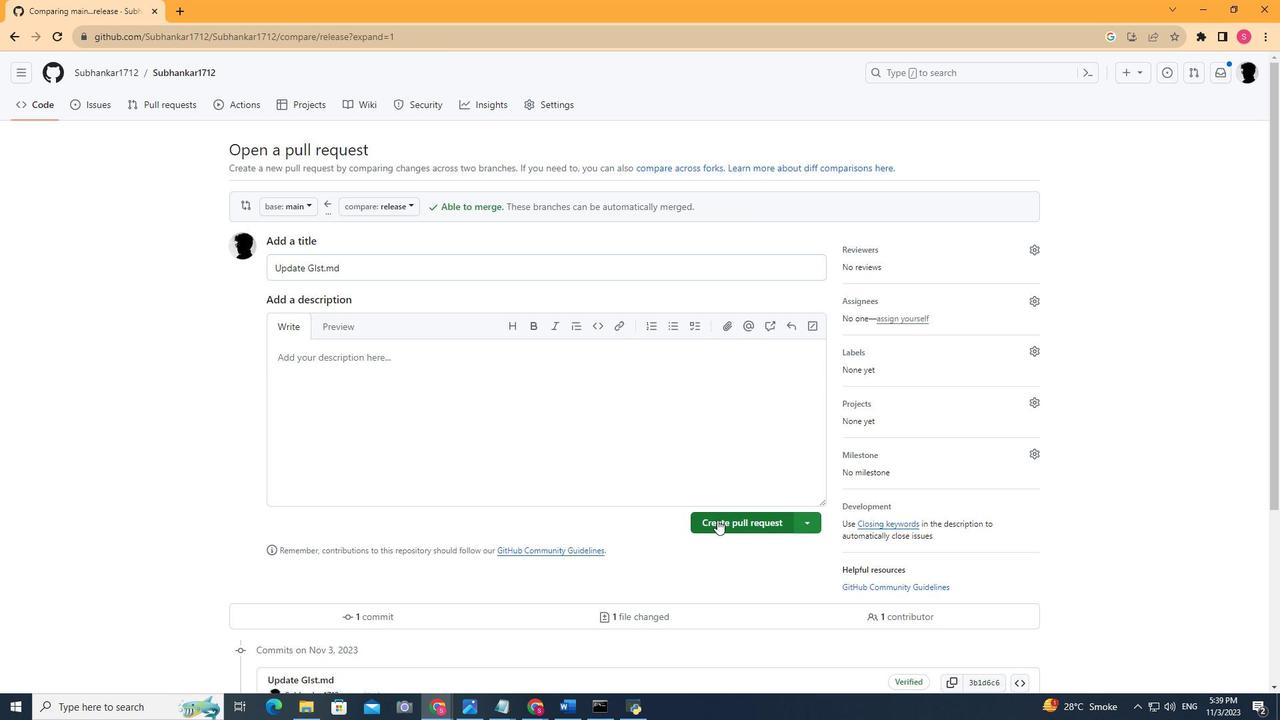 
Action: Mouse pressed left at (717, 520)
Screenshot: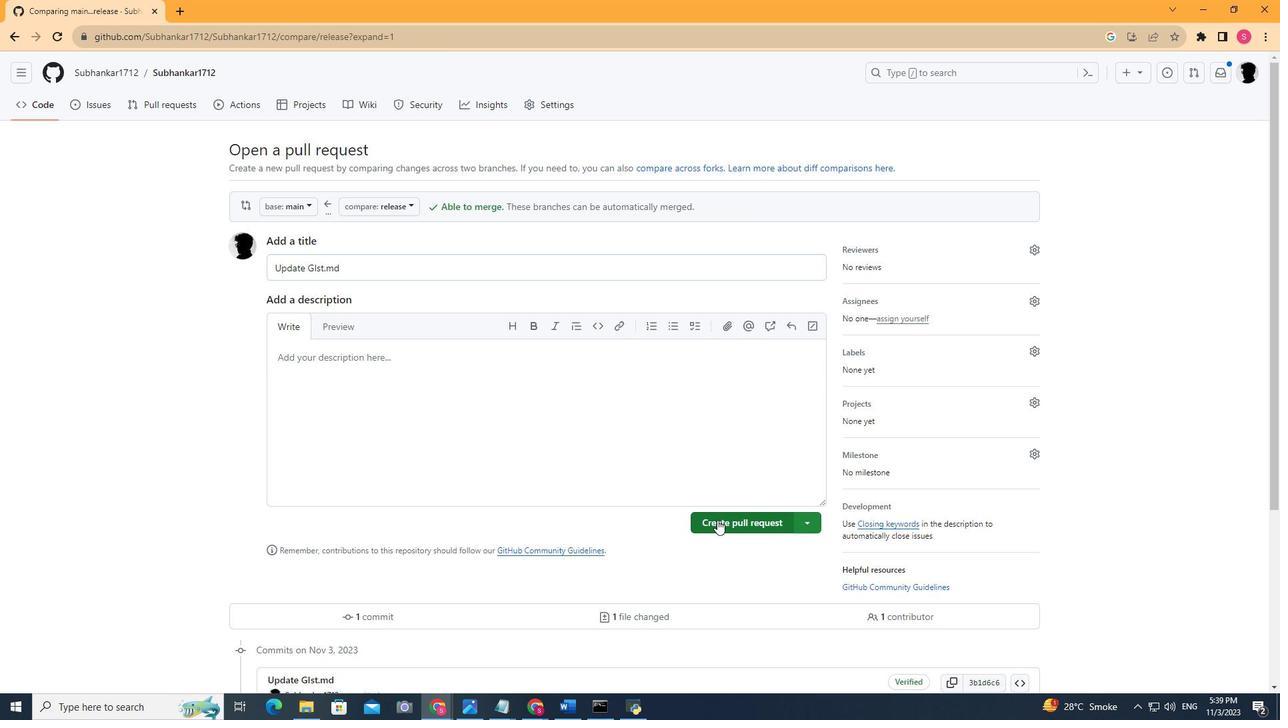 
Action: Mouse moved to (411, 407)
Screenshot: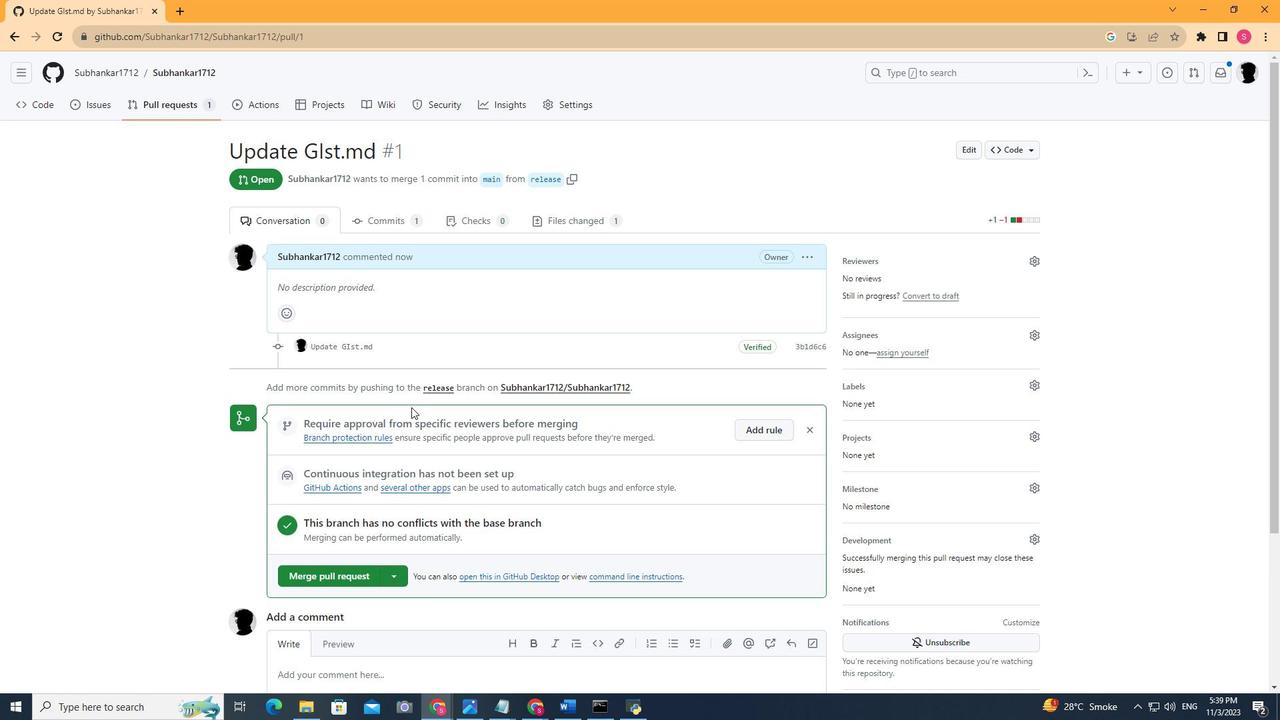 
Action: Mouse scrolled (411, 406) with delta (0, 0)
Screenshot: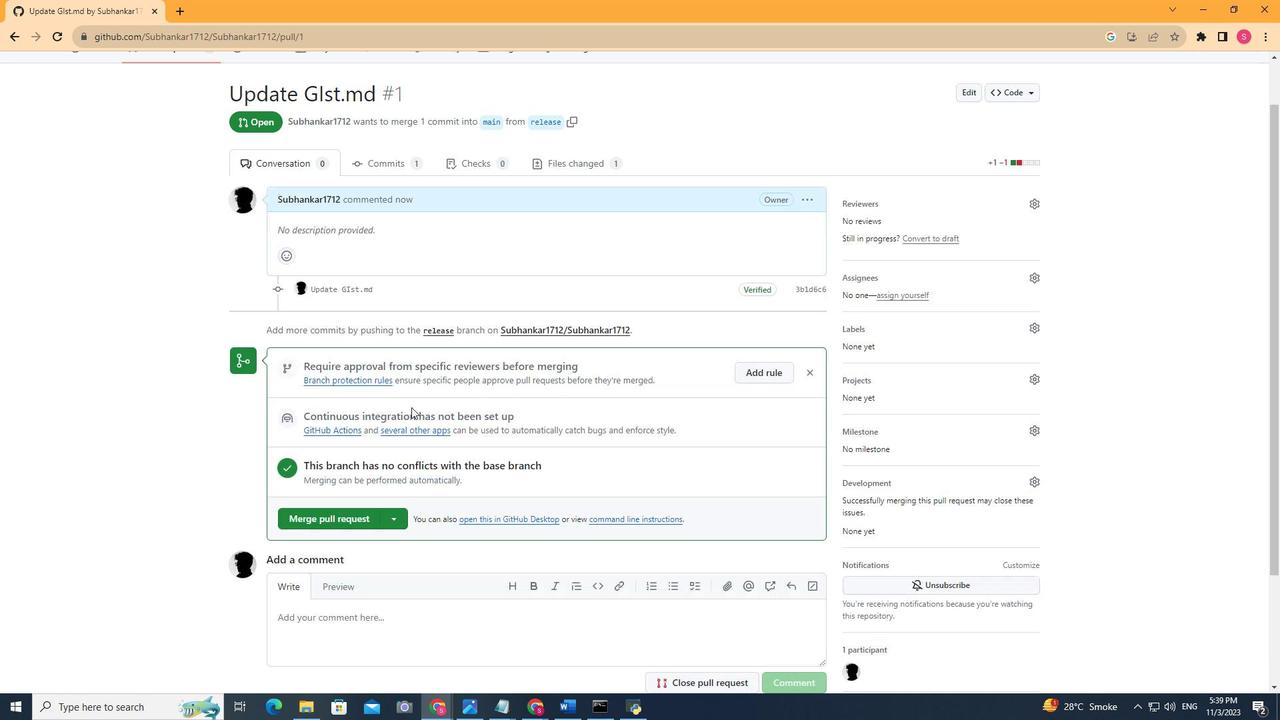 
Action: Mouse scrolled (411, 406) with delta (0, 0)
Screenshot: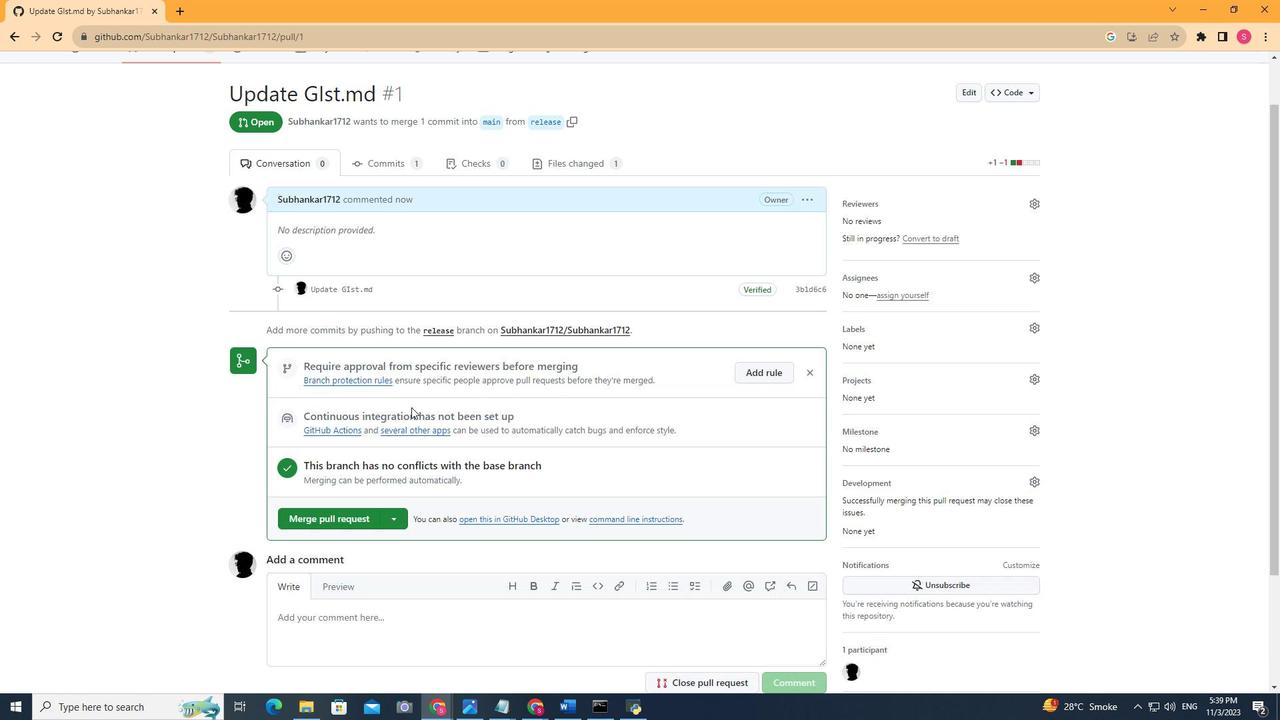 
Action: Mouse scrolled (411, 406) with delta (0, 0)
Screenshot: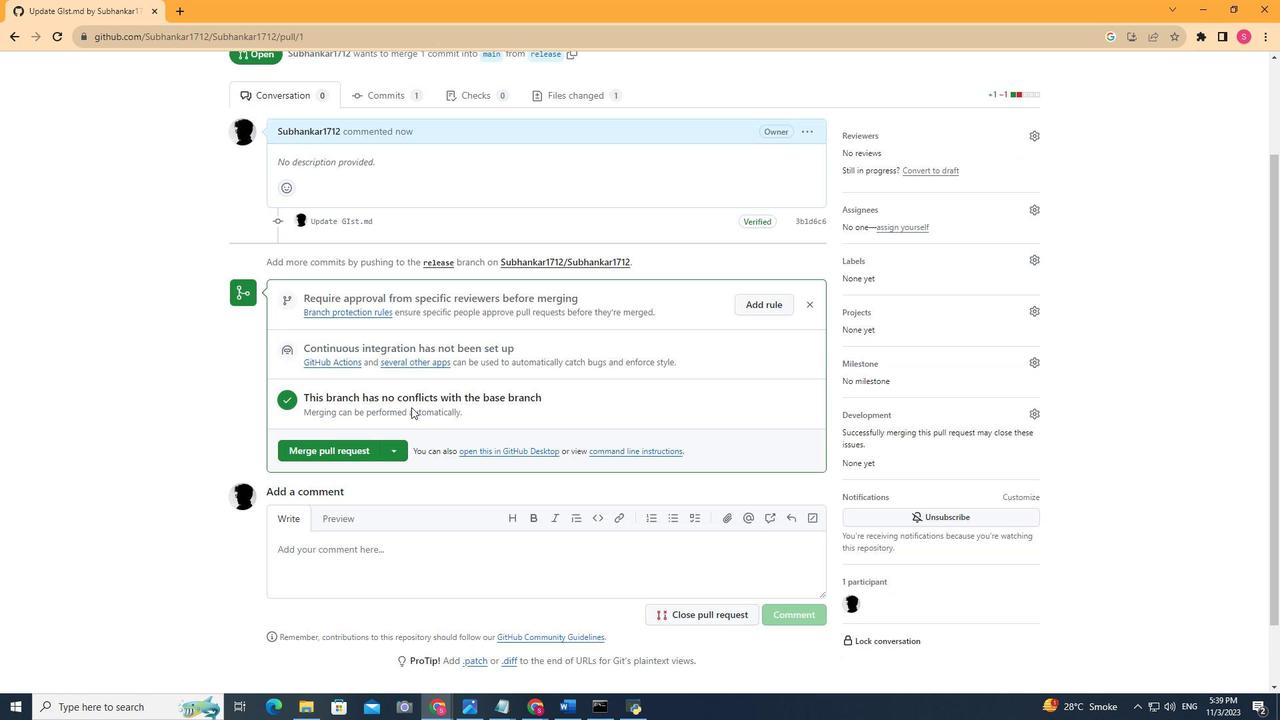 
Action: Mouse moved to (411, 407)
Screenshot: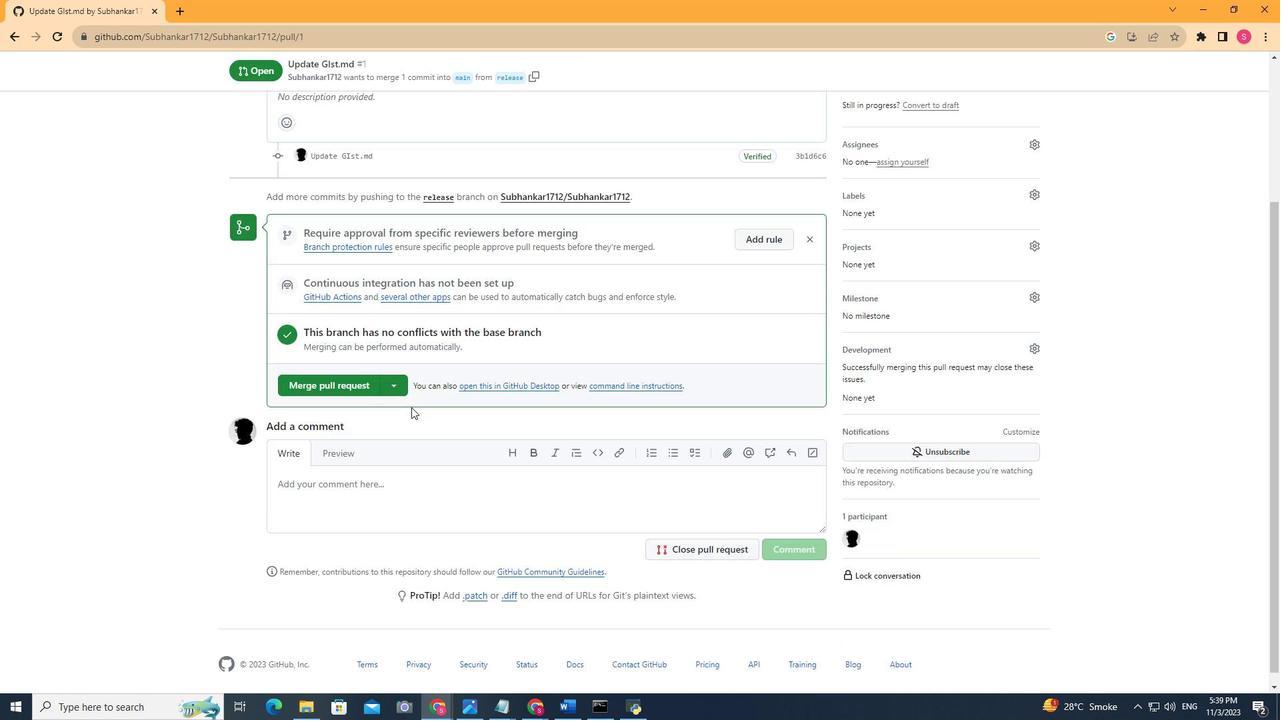 
Action: Mouse scrolled (411, 406) with delta (0, 0)
Screenshot: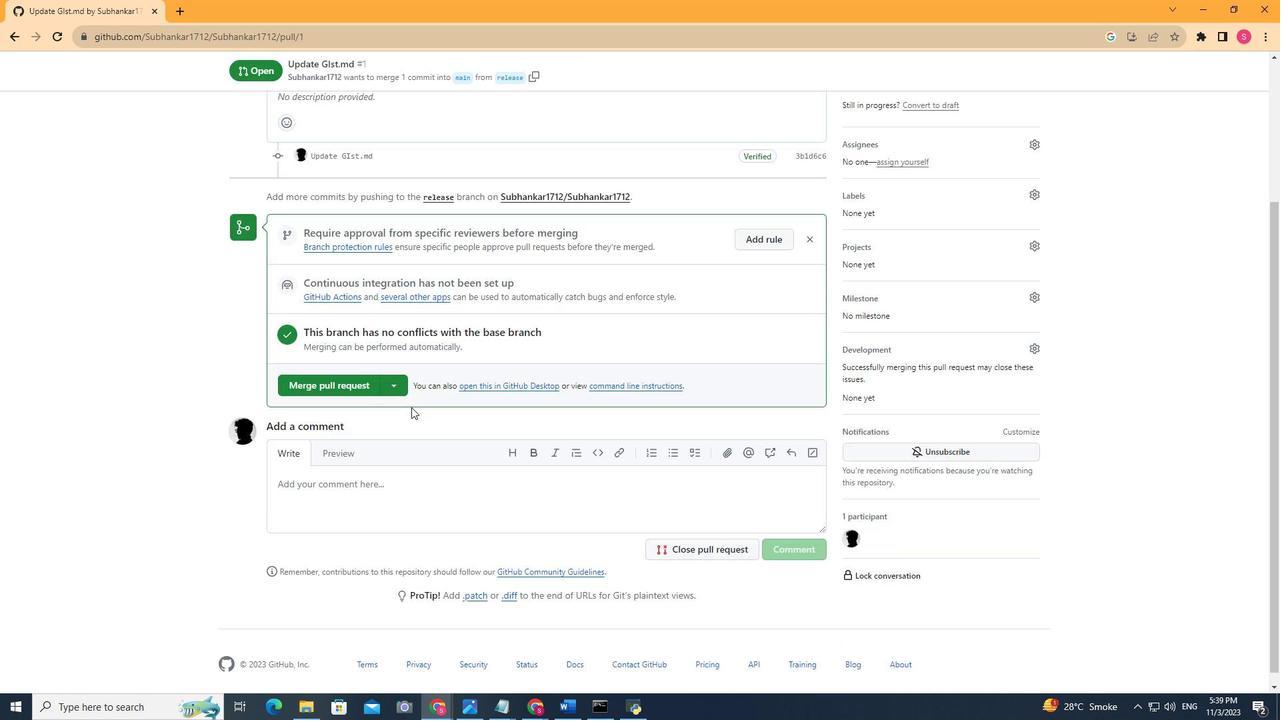 
Action: Mouse moved to (339, 374)
Screenshot: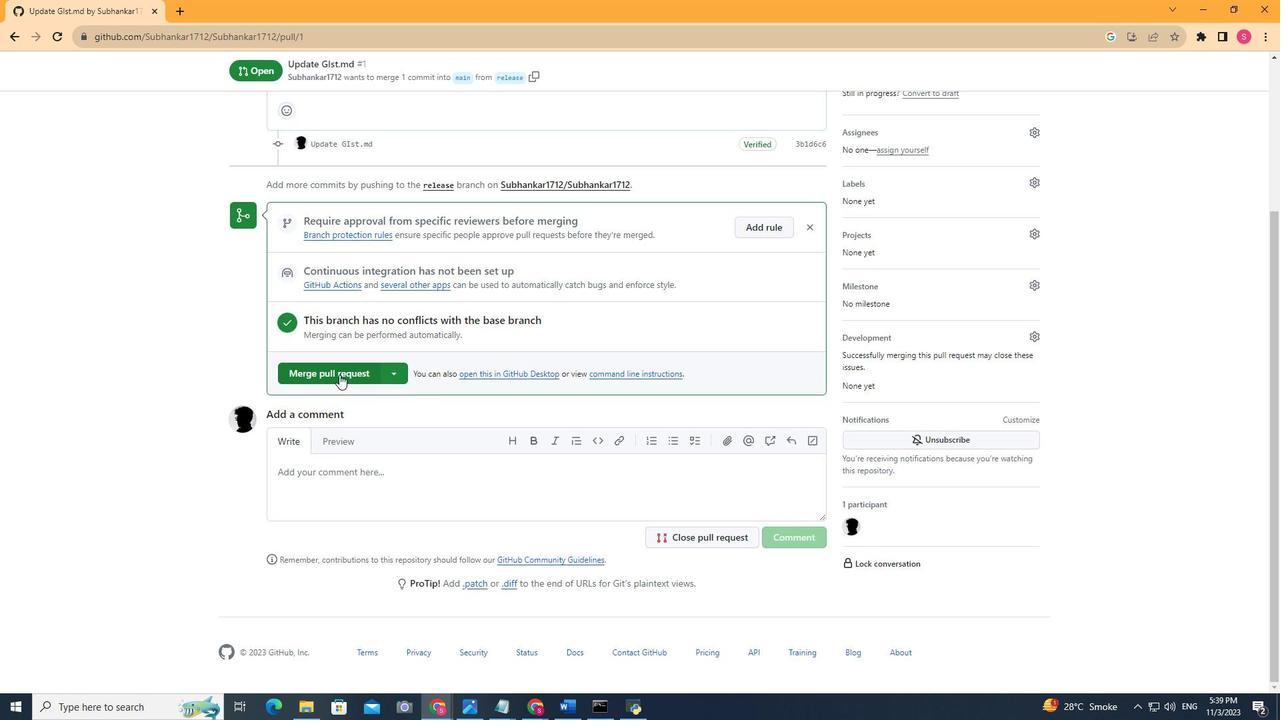 
Action: Mouse pressed left at (339, 374)
Screenshot: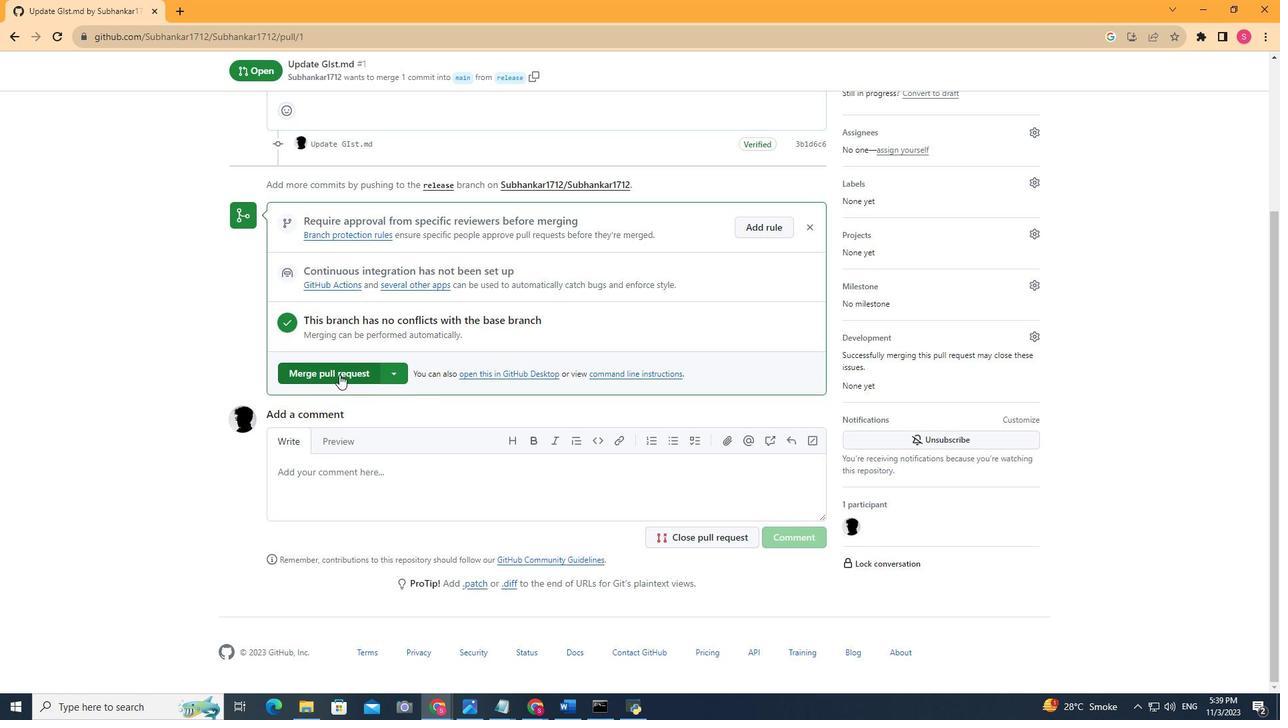 
Action: Mouse moved to (348, 343)
Screenshot: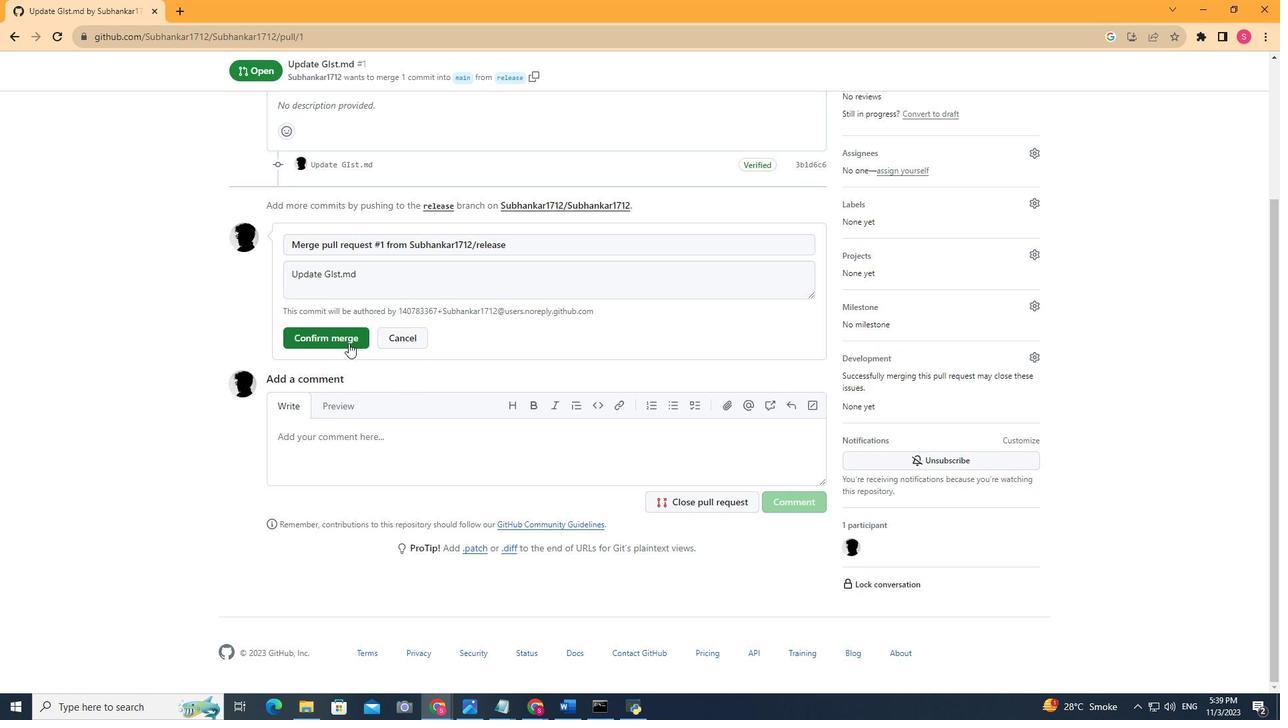 
Action: Mouse pressed left at (348, 343)
Screenshot: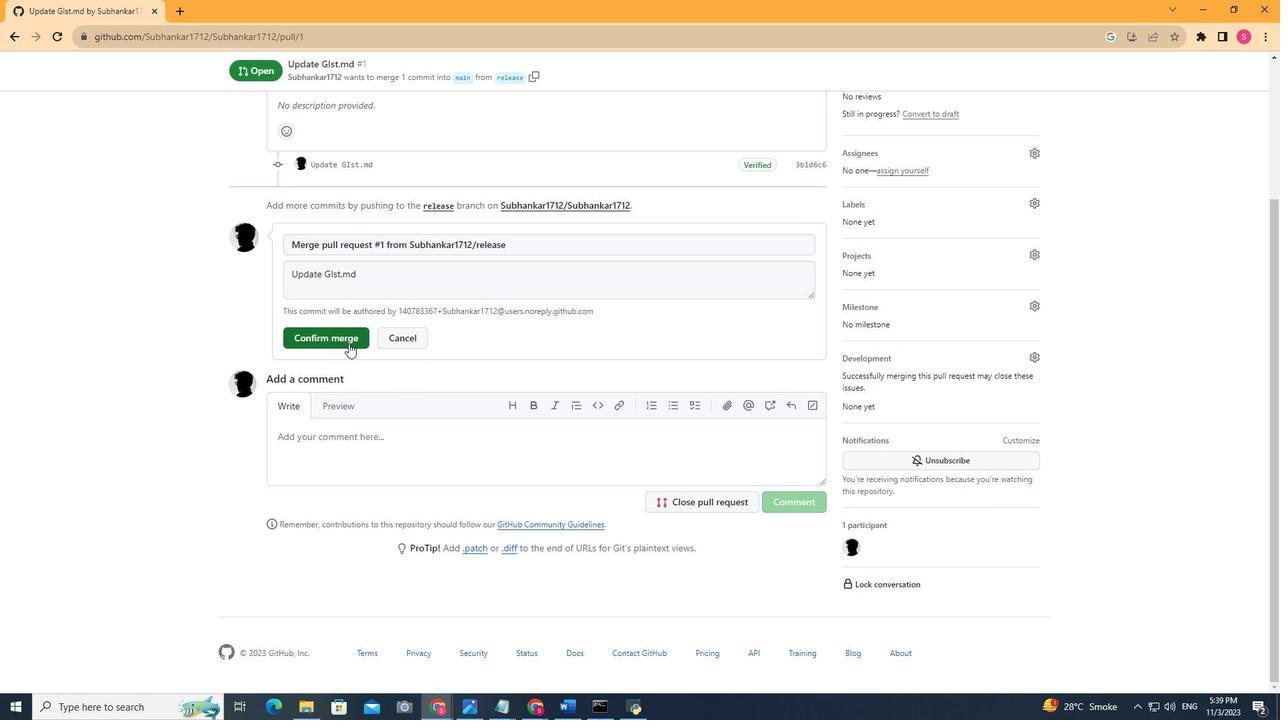 
Action: Mouse moved to (410, 370)
Screenshot: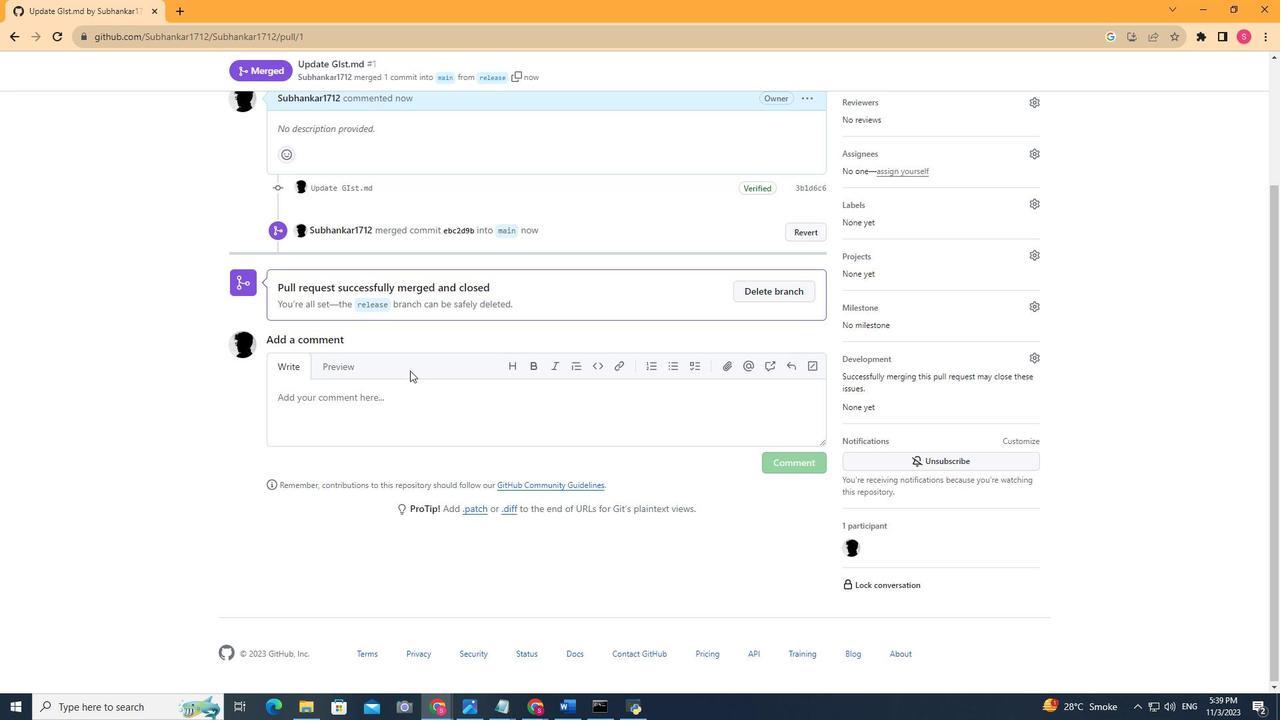 
Action: Mouse scrolled (410, 371) with delta (0, 0)
Screenshot: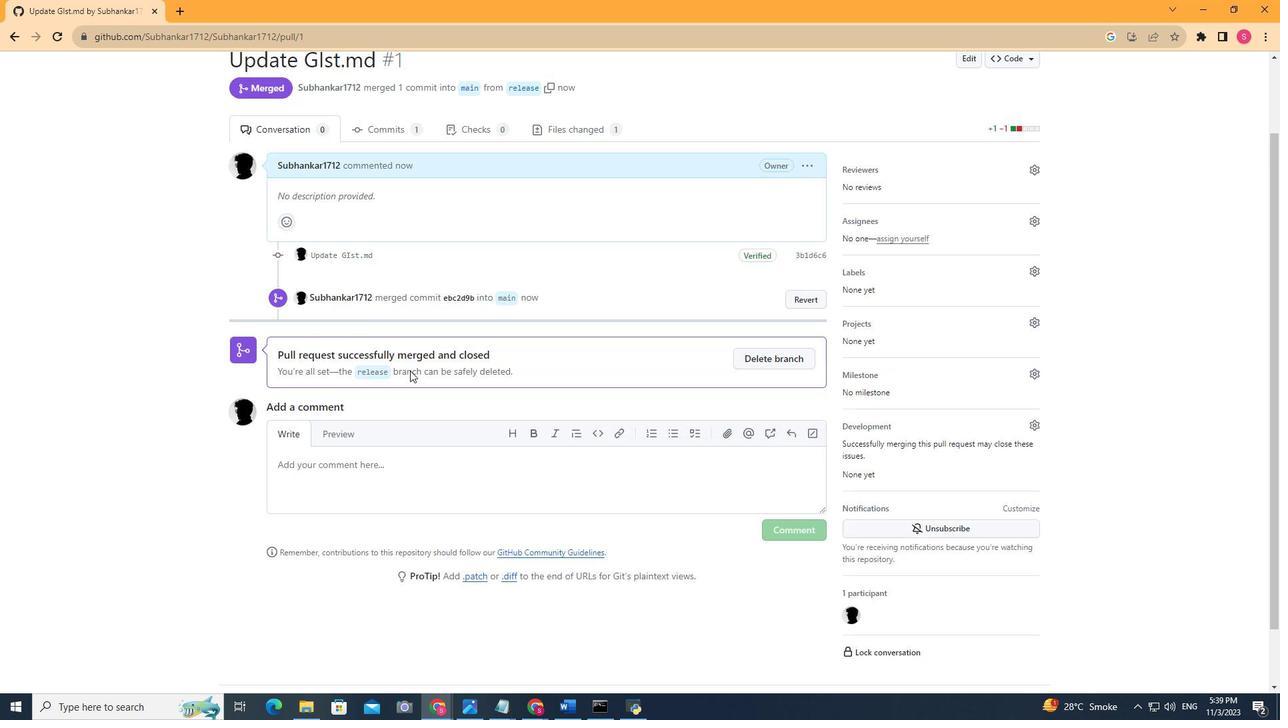 
Action: Mouse scrolled (410, 371) with delta (0, 0)
Screenshot: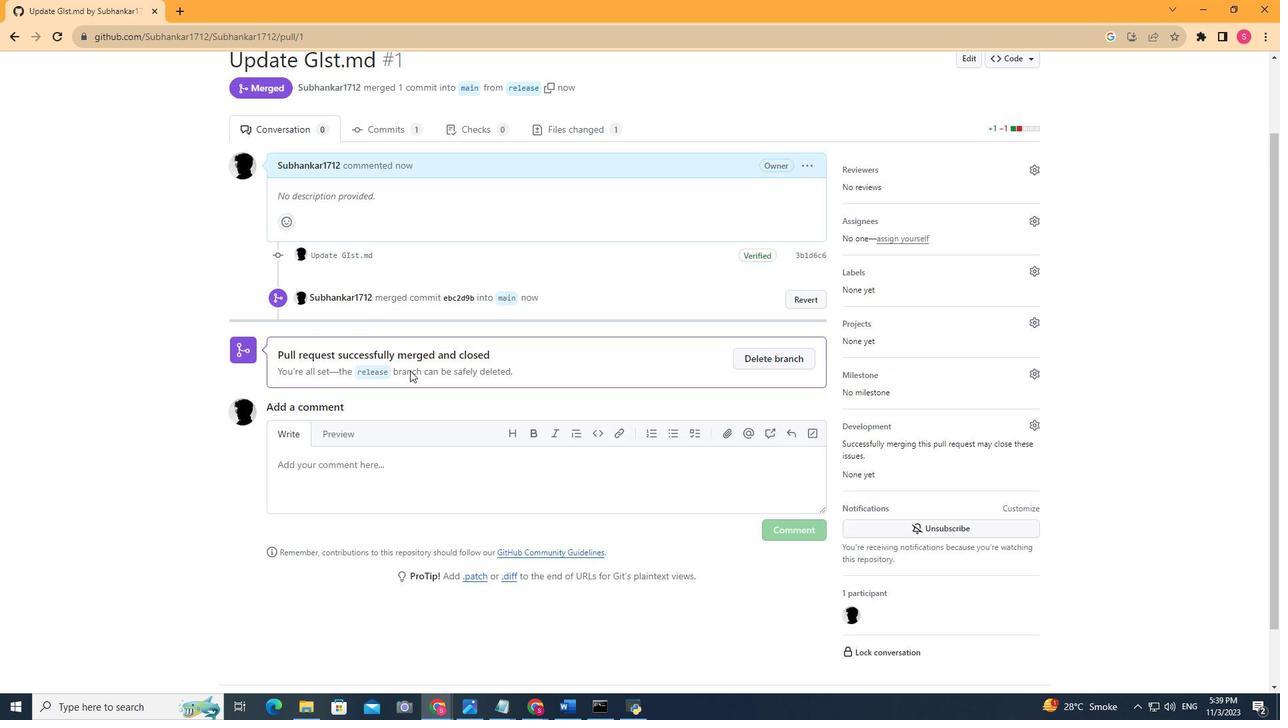 
Action: Mouse scrolled (410, 371) with delta (0, 0)
Screenshot: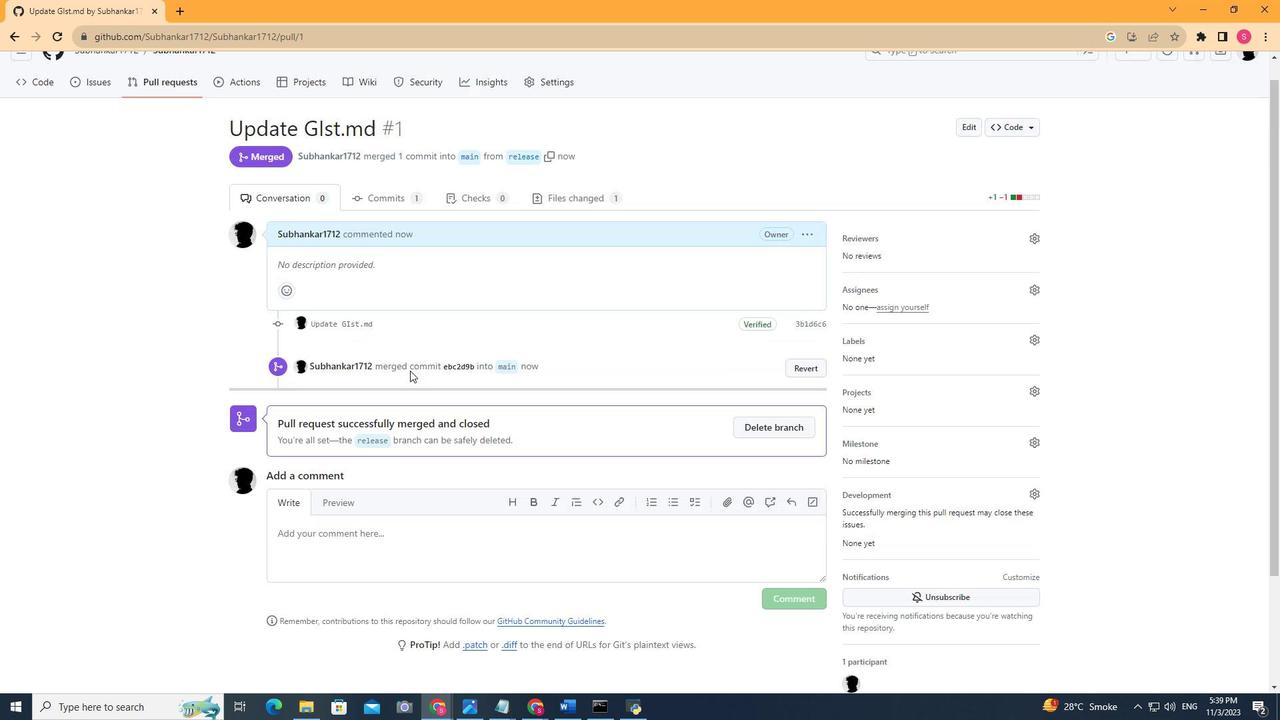 
Action: Mouse scrolled (410, 371) with delta (0, 0)
Screenshot: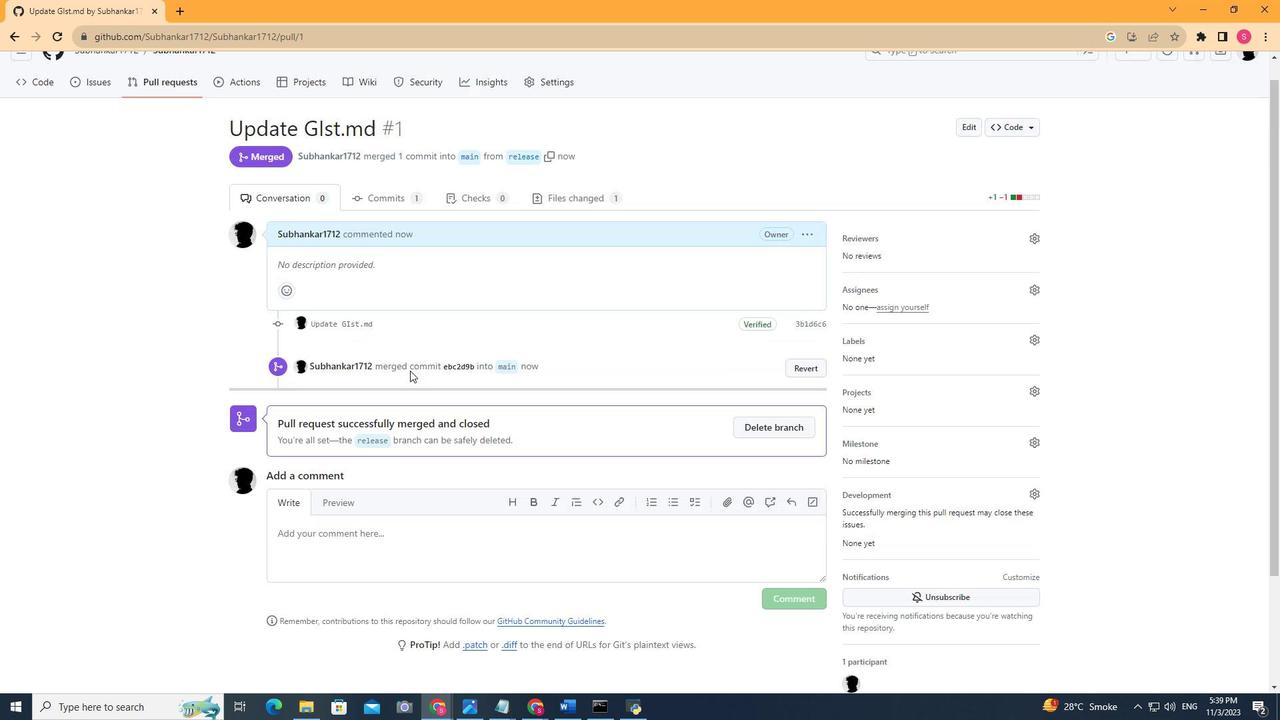 
Action: Mouse scrolled (410, 371) with delta (0, 0)
Screenshot: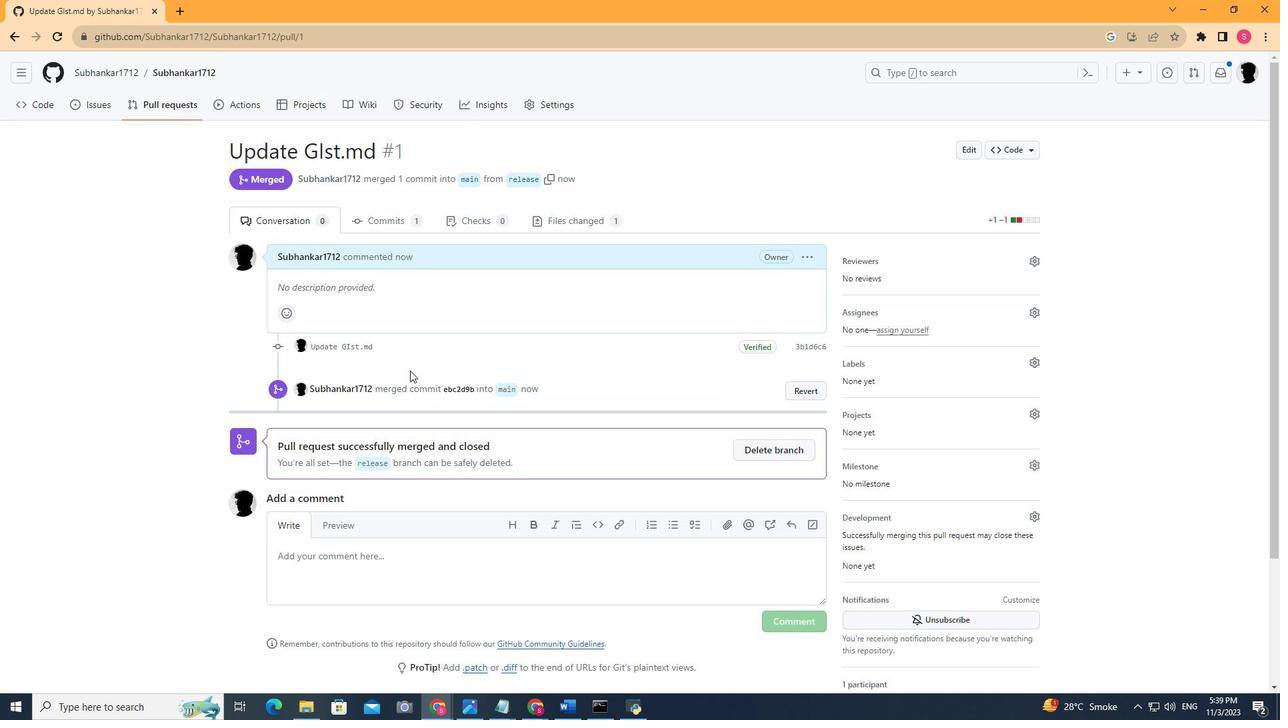 
Action: Mouse scrolled (410, 371) with delta (0, 0)
Screenshot: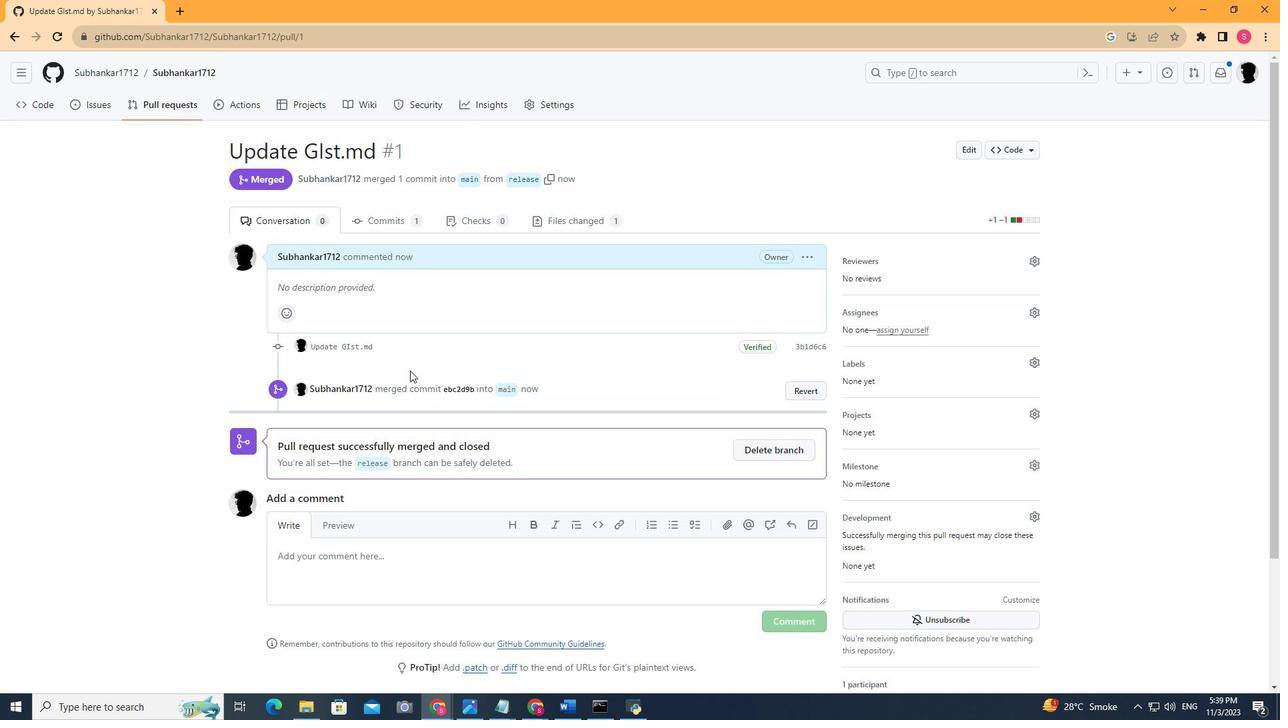 
Action: Mouse scrolled (410, 371) with delta (0, 0)
Screenshot: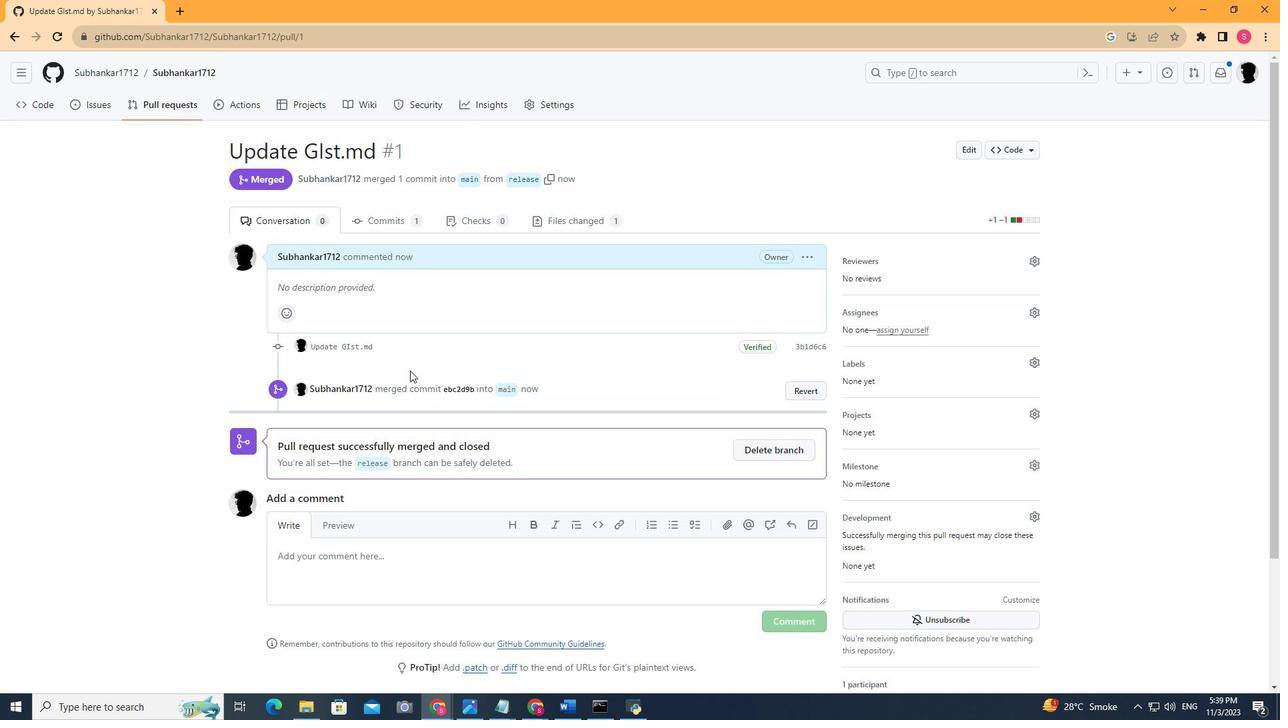 
Action: Mouse scrolled (410, 371) with delta (0, 0)
Screenshot: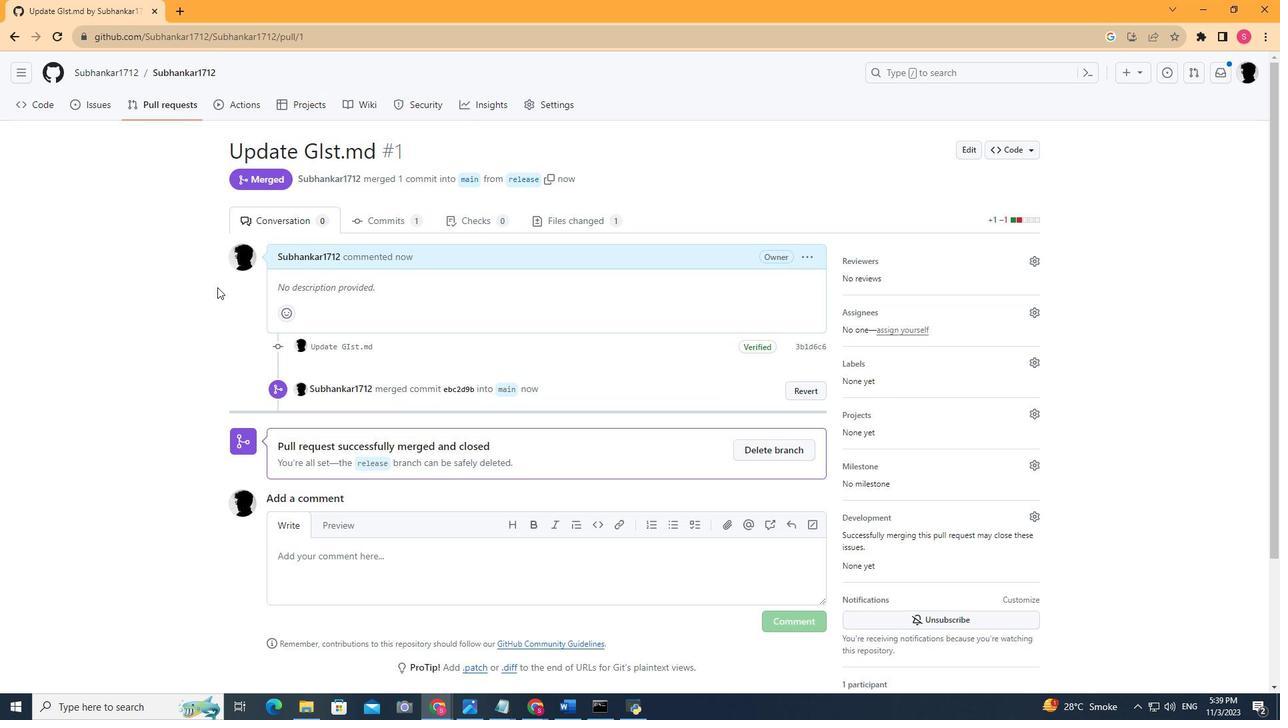 
Action: Mouse moved to (47, 111)
Screenshot: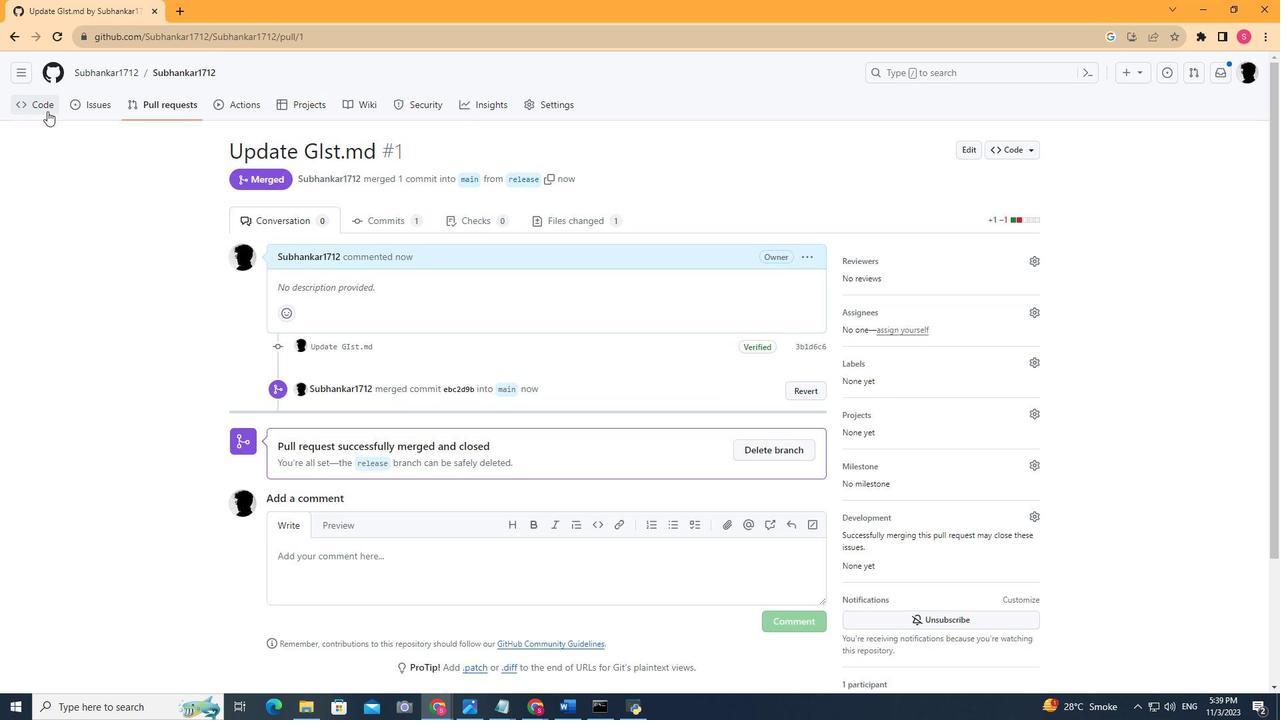 
Action: Mouse pressed left at (47, 111)
Screenshot: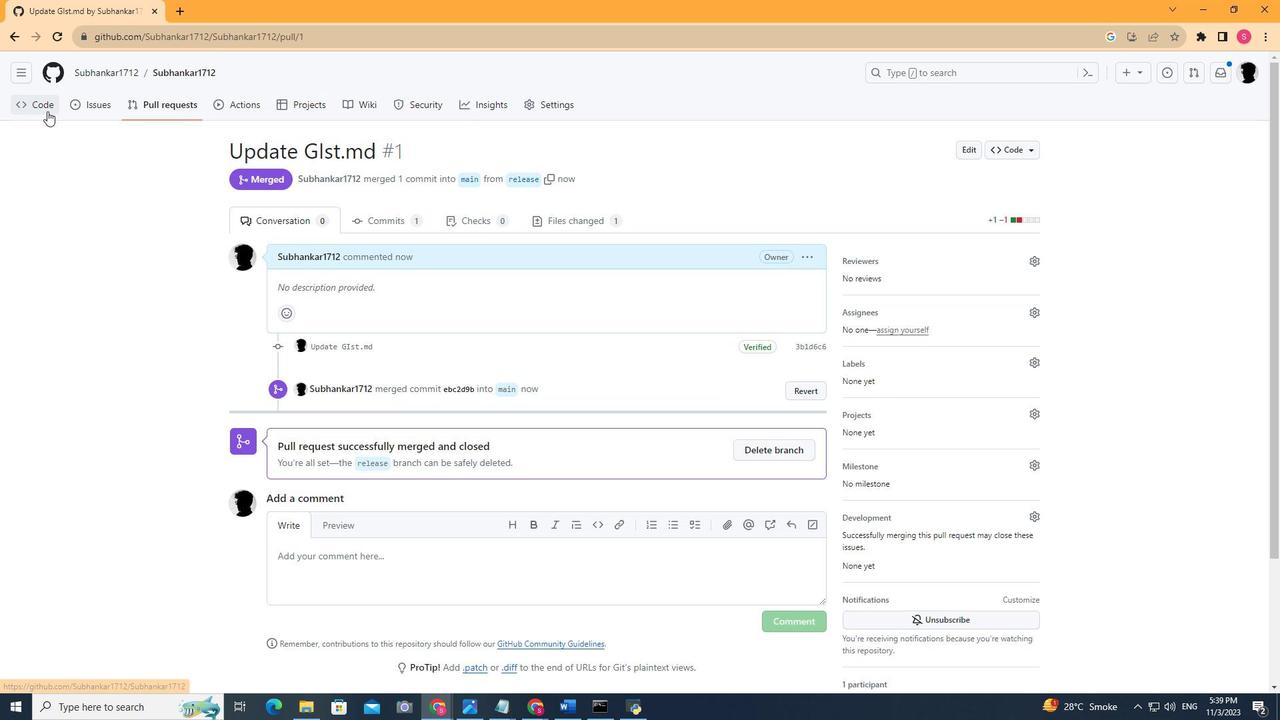 
Action: Mouse moved to (286, 190)
Screenshot: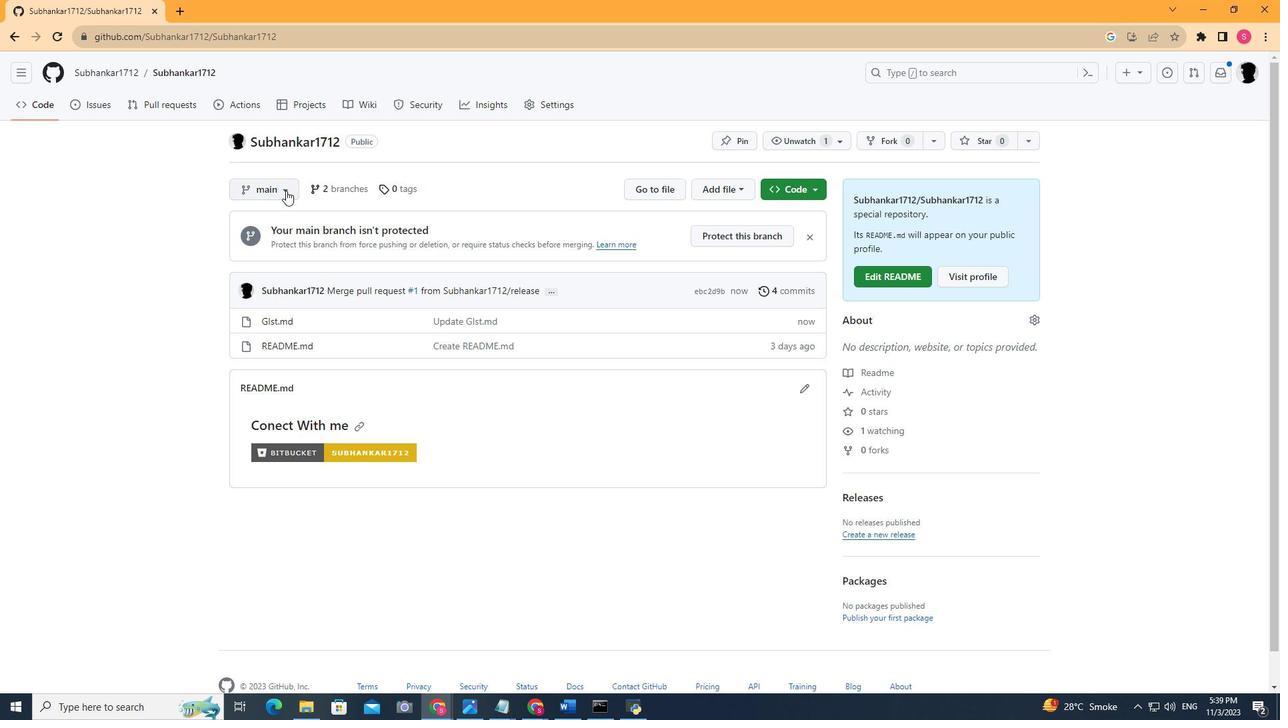 
Action: Mouse pressed left at (286, 190)
Screenshot: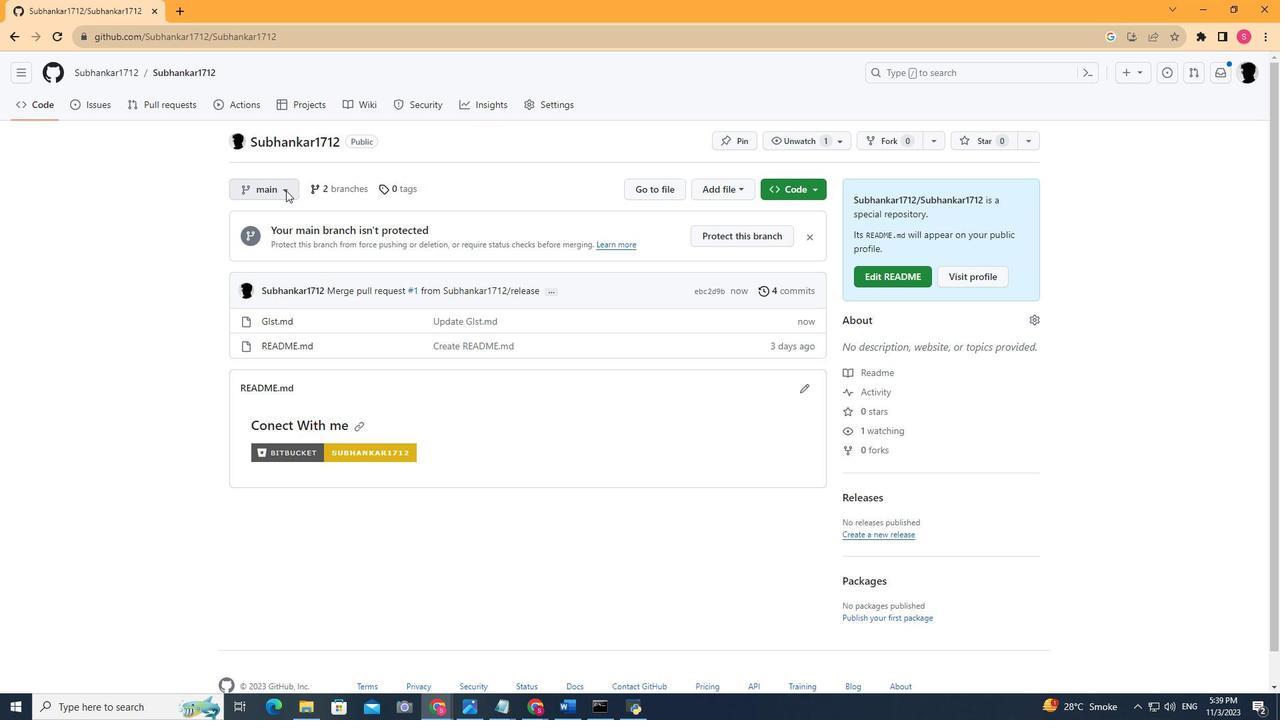 
Action: Mouse moved to (272, 318)
Screenshot: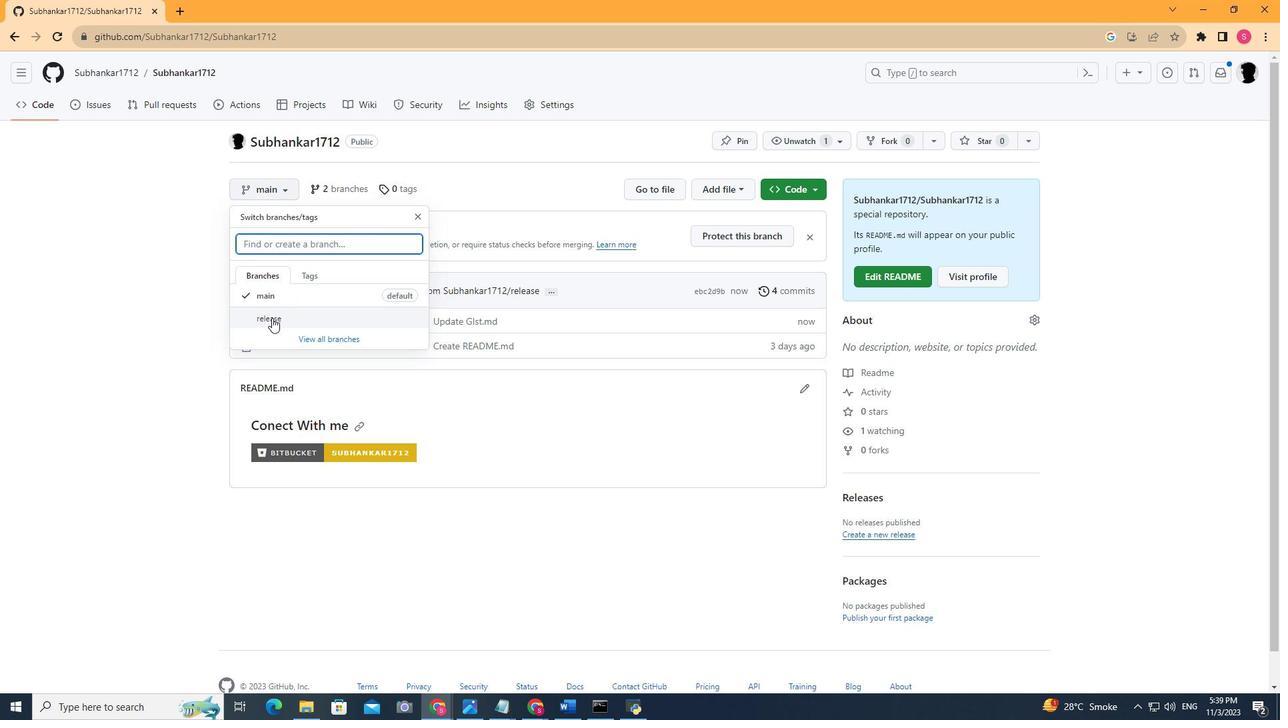 
Action: Mouse pressed left at (272, 318)
Screenshot: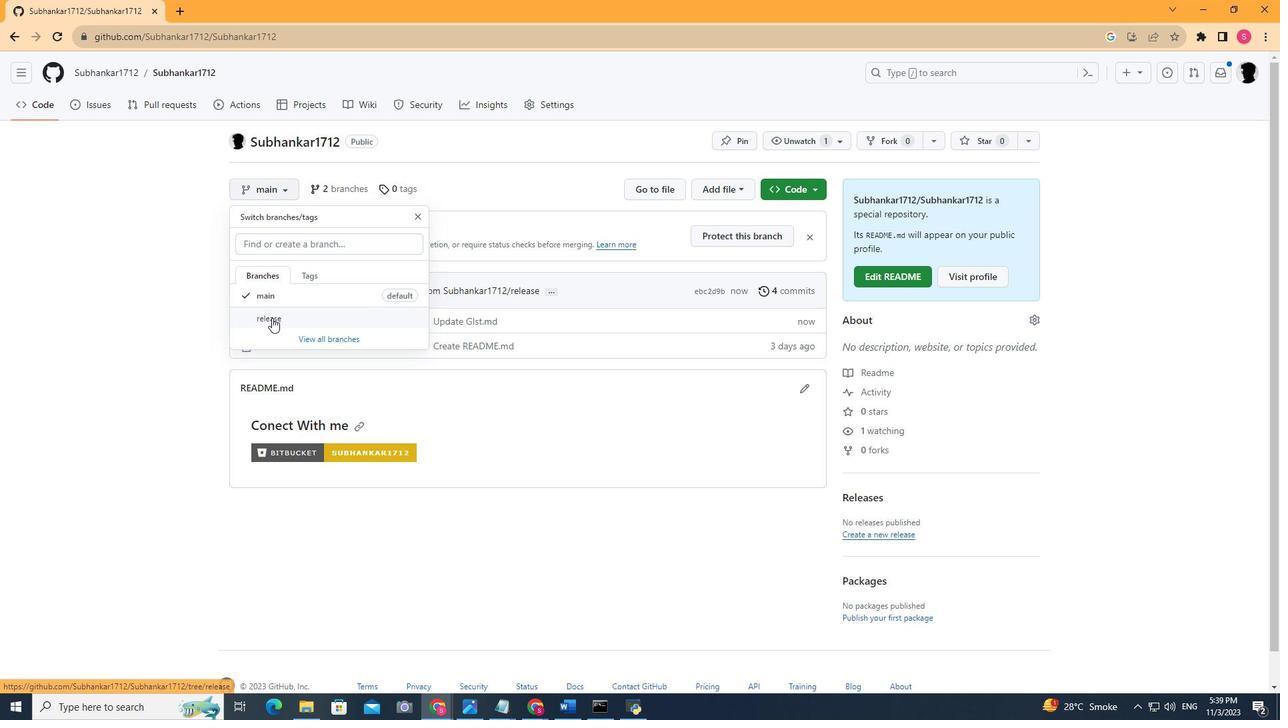 
Action: Mouse moved to (390, 306)
Screenshot: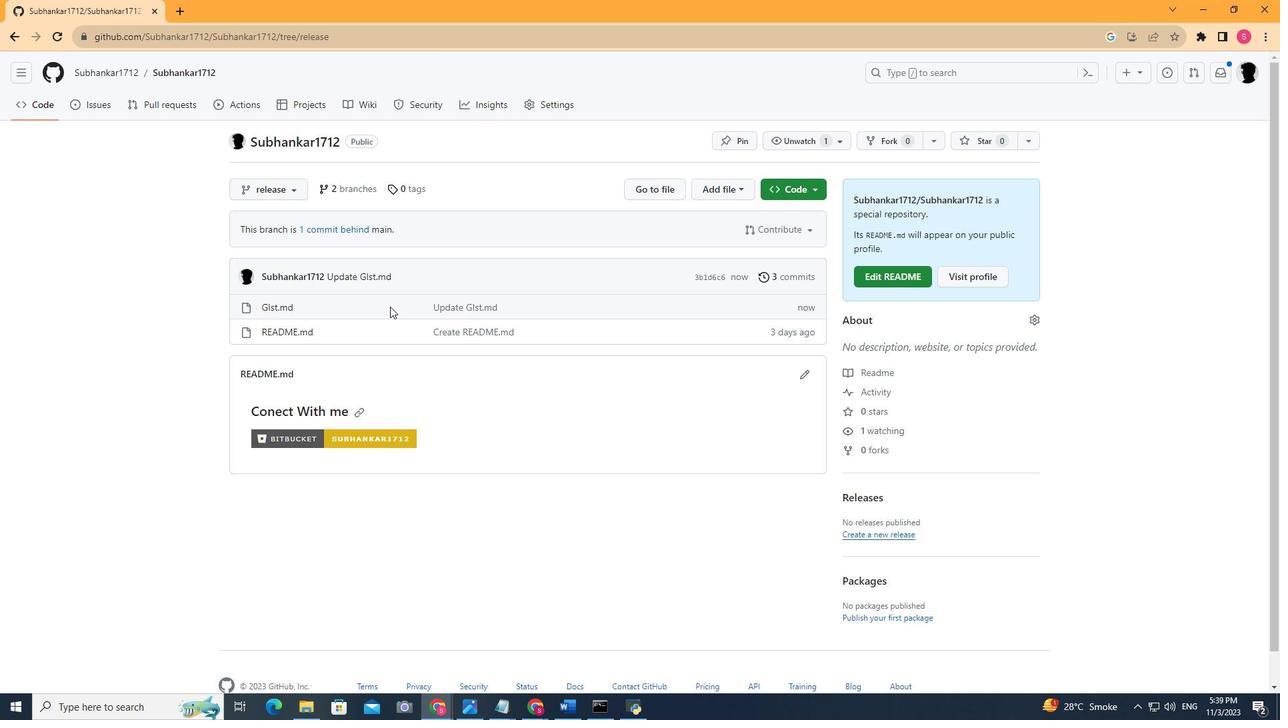 
Action: Mouse scrolled (390, 306) with delta (0, 0)
Screenshot: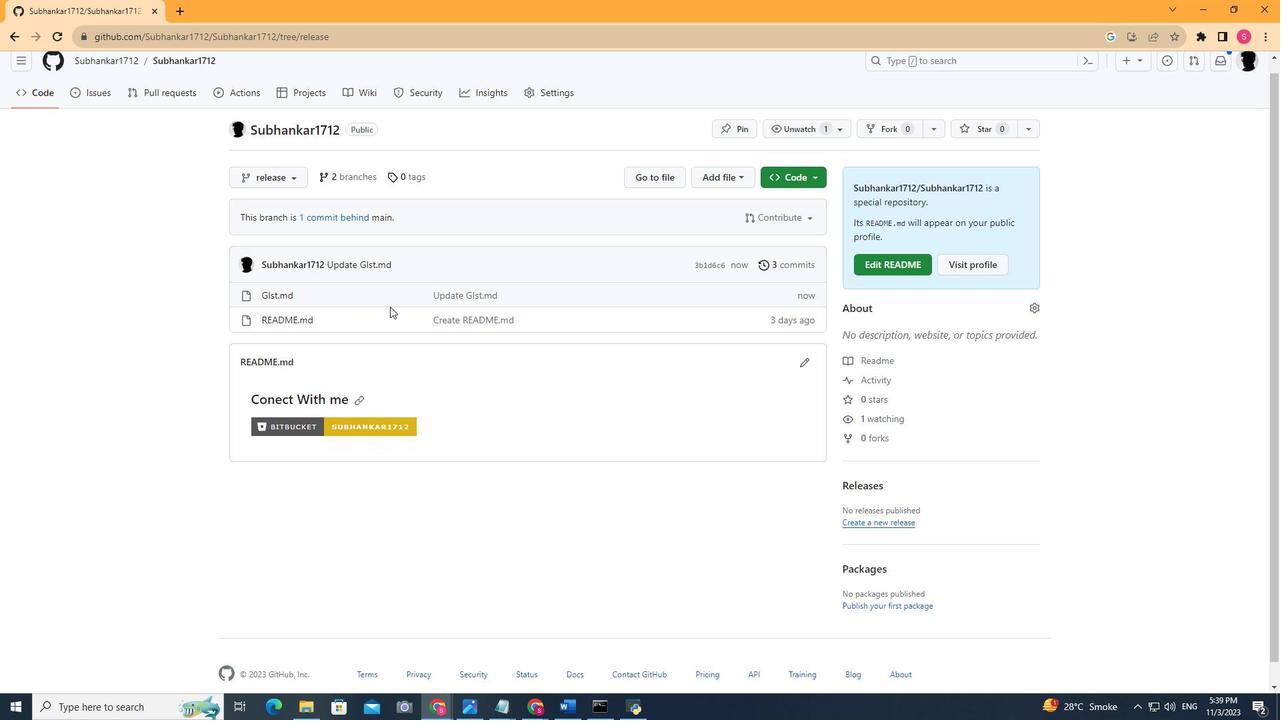 
Action: Mouse scrolled (390, 306) with delta (0, 0)
Screenshot: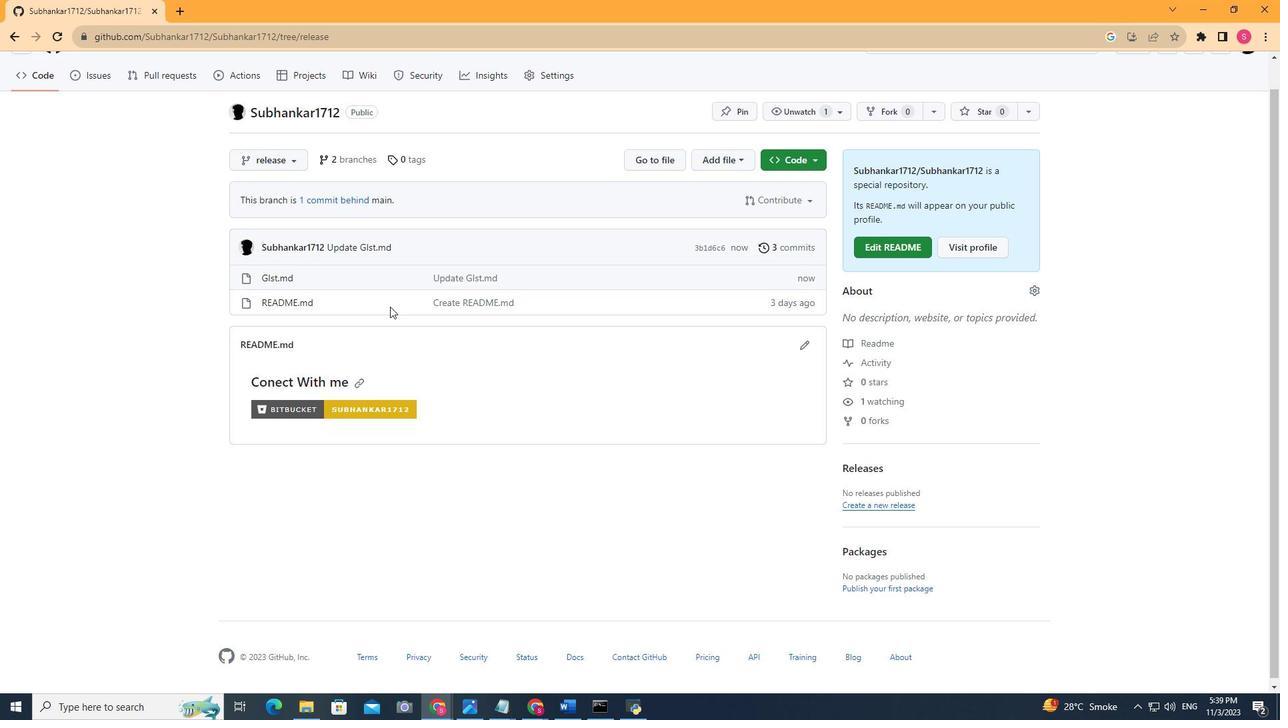 
Action: Mouse scrolled (390, 306) with delta (0, 0)
Screenshot: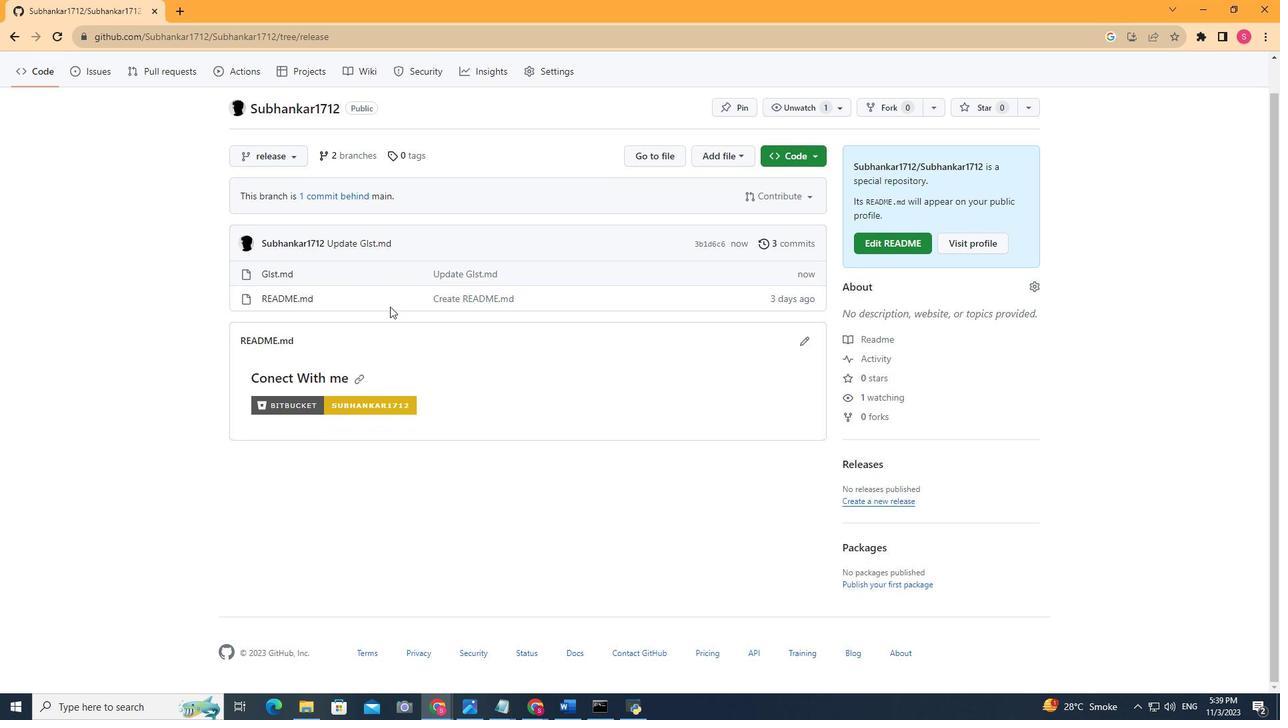
Action: Mouse scrolled (390, 306) with delta (0, 0)
Screenshot: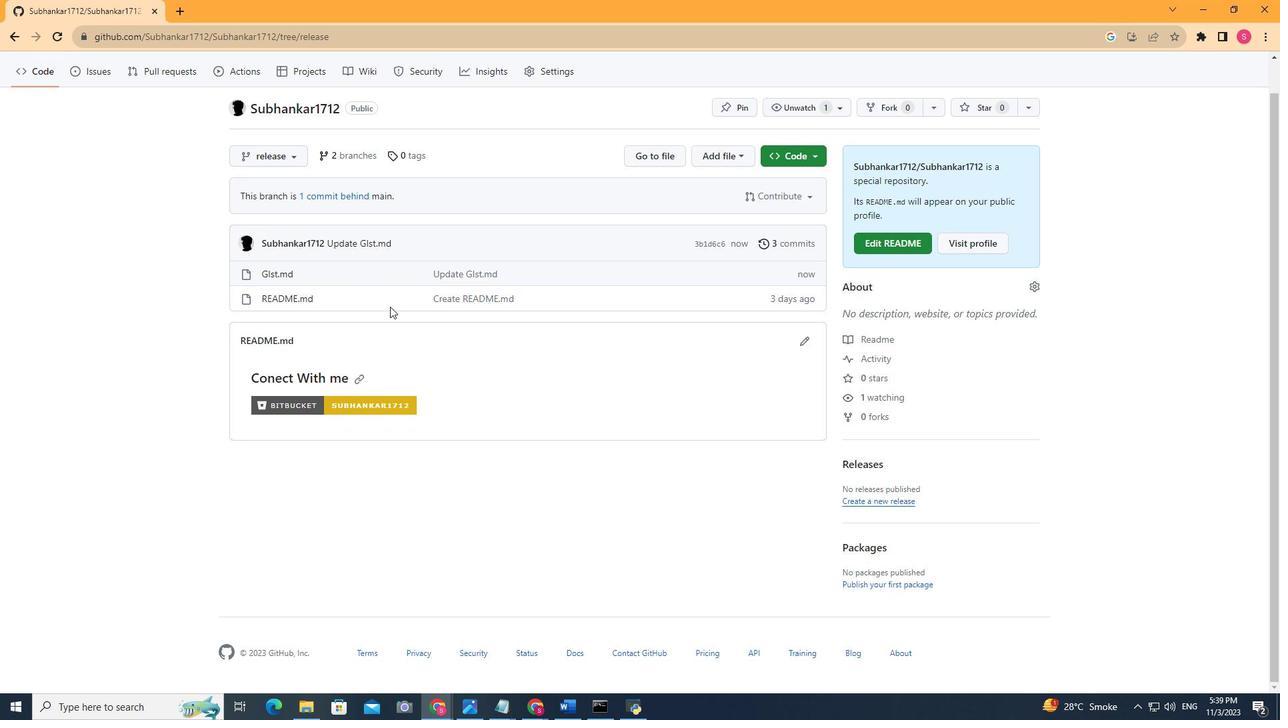 
Action: Mouse scrolled (390, 307) with delta (0, 0)
Screenshot: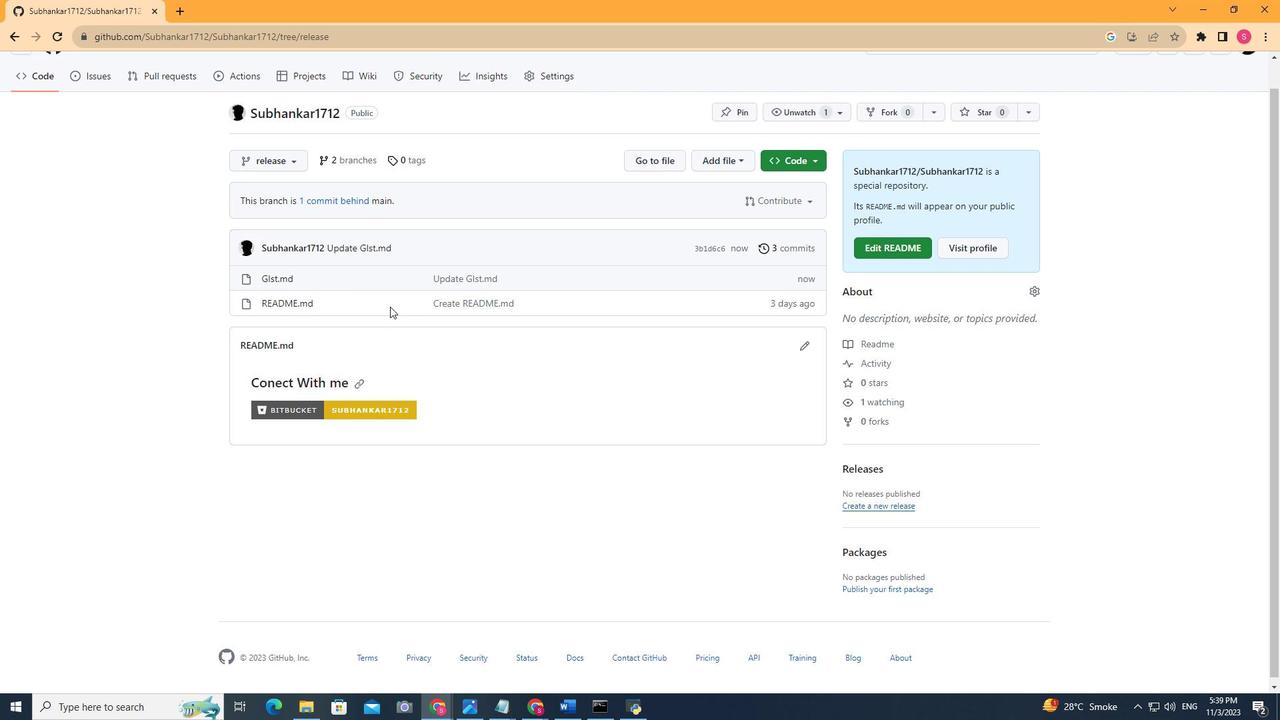 
Action: Mouse scrolled (390, 307) with delta (0, 0)
Screenshot: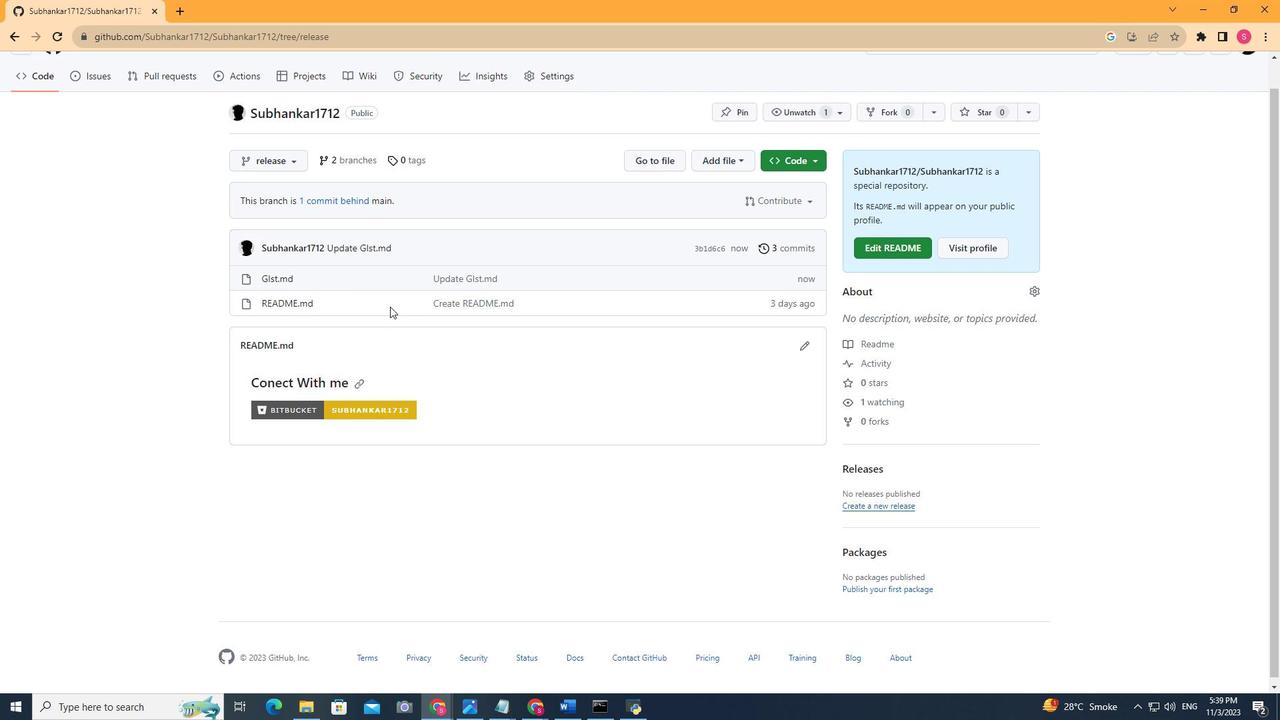 
Action: Mouse scrolled (390, 307) with delta (0, 0)
Screenshot: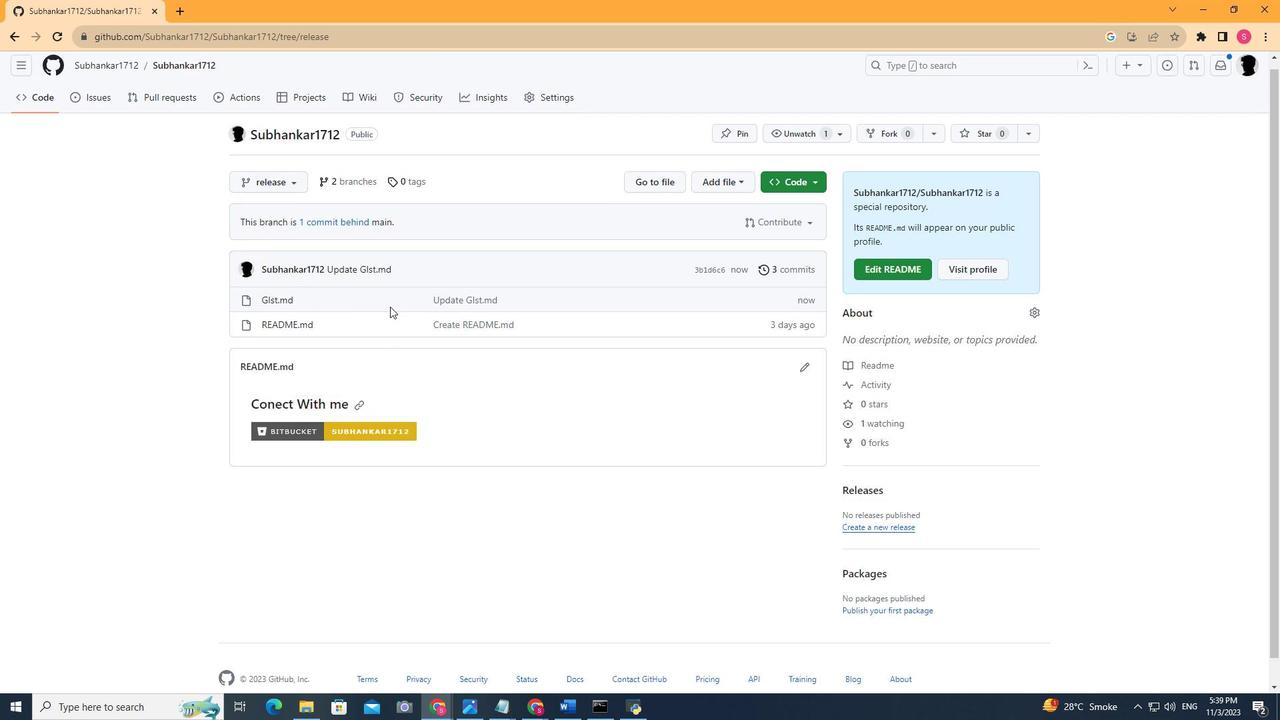 
Action: Mouse scrolled (390, 307) with delta (0, 0)
Screenshot: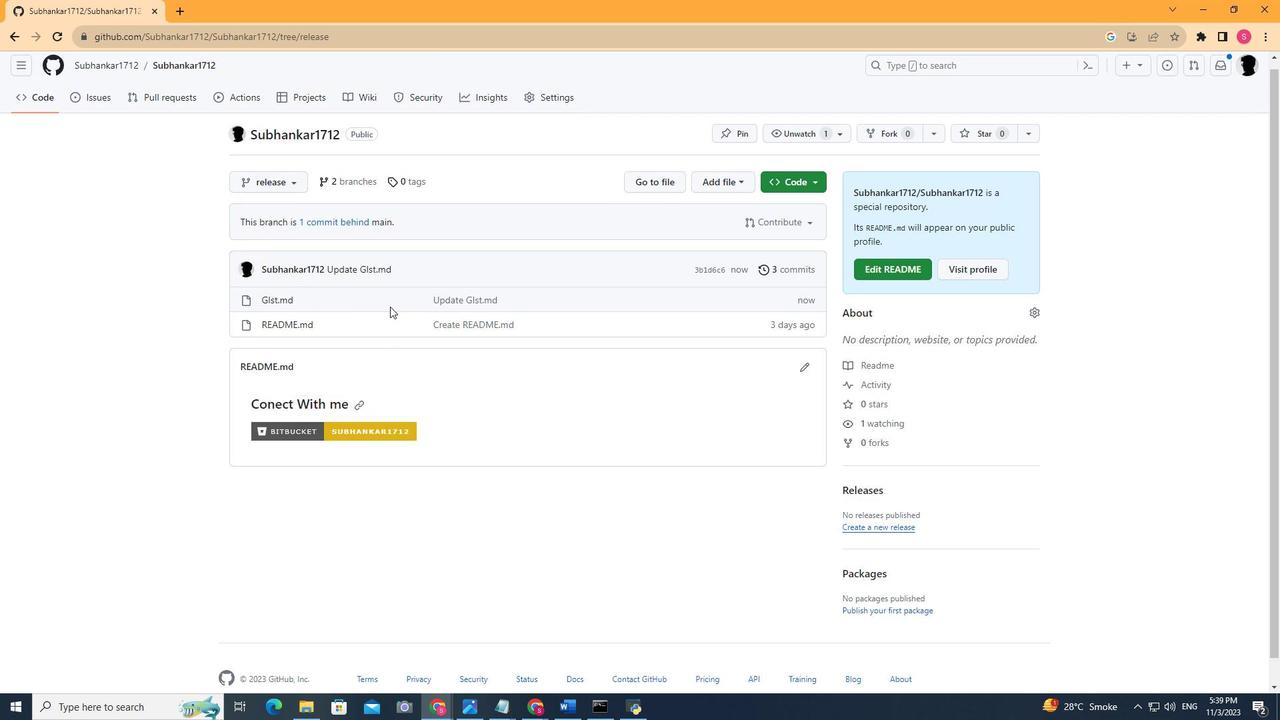 
Action: Mouse scrolled (390, 307) with delta (0, 0)
Screenshot: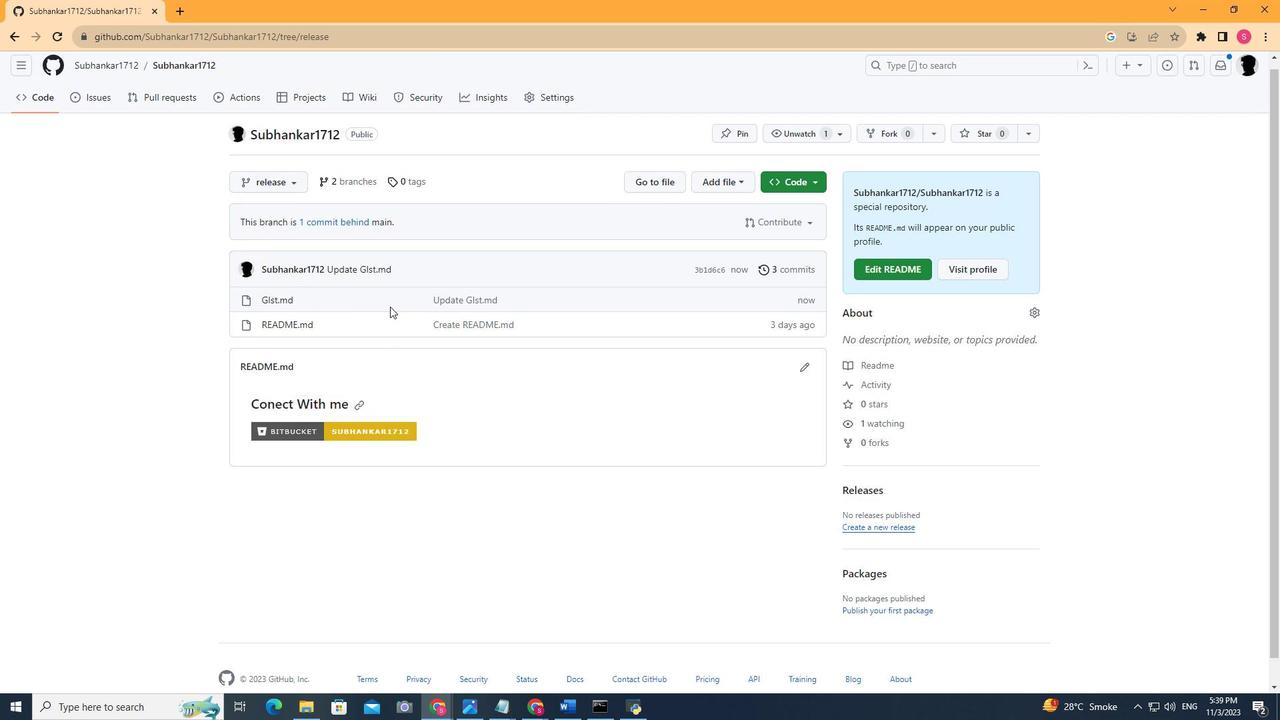 
